 Task: Research Airbnb options in Budapest VI. , Hungary from 18th December, 2023 to 30th December, 2023 for 5 adults. Place can be entire room or private room with 5 bedrooms having 5 beds and 5 bathrooms. Property type can be house. Amenities needed are: wifi, TV, free parking on premises, gym, breakfast.
Action: Mouse moved to (576, 147)
Screenshot: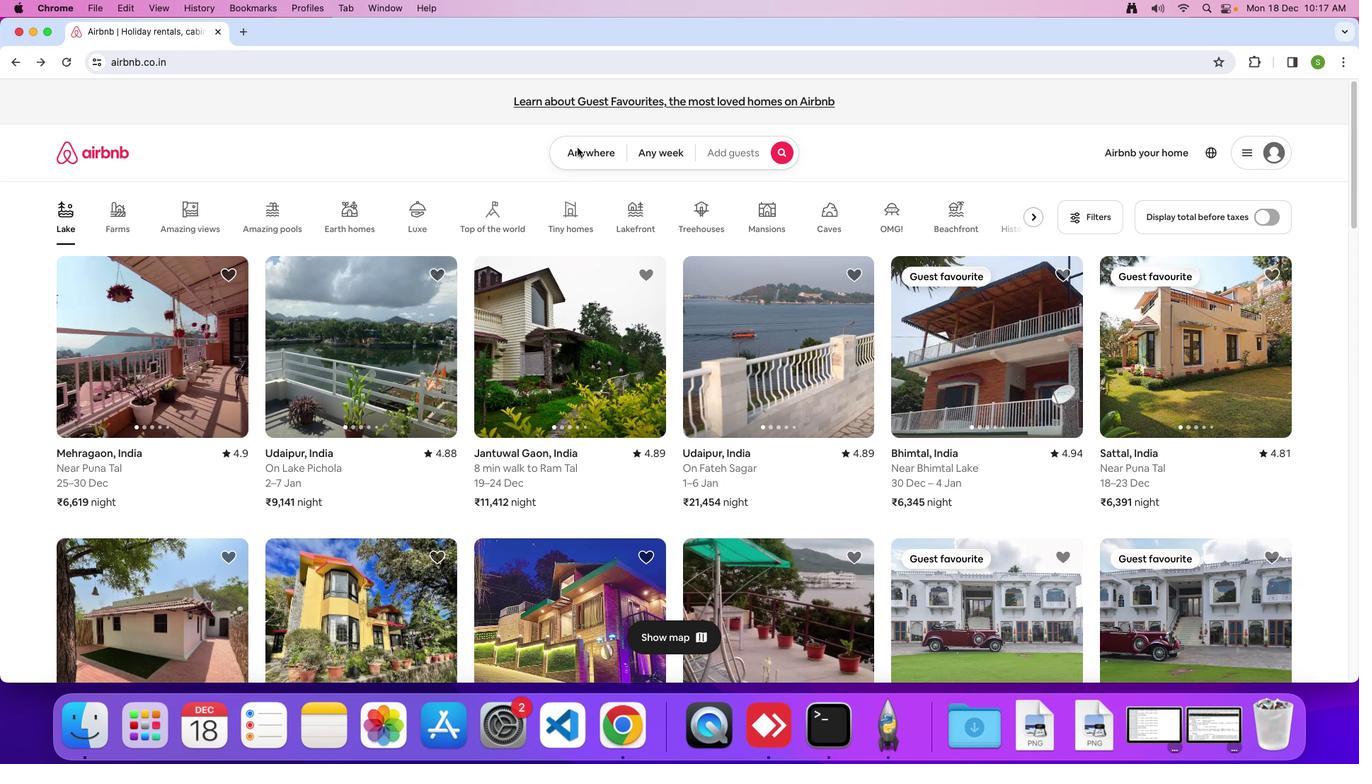 
Action: Mouse pressed left at (576, 147)
Screenshot: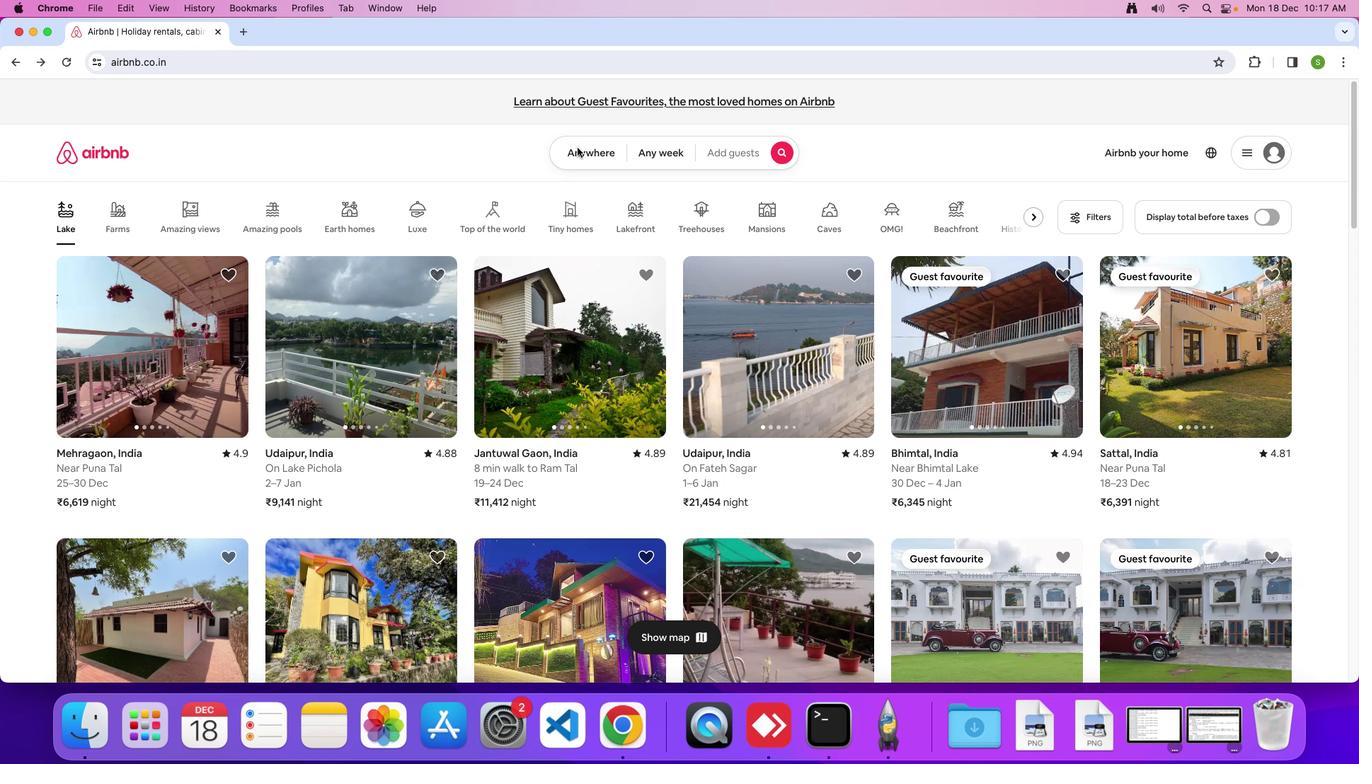 
Action: Mouse moved to (560, 155)
Screenshot: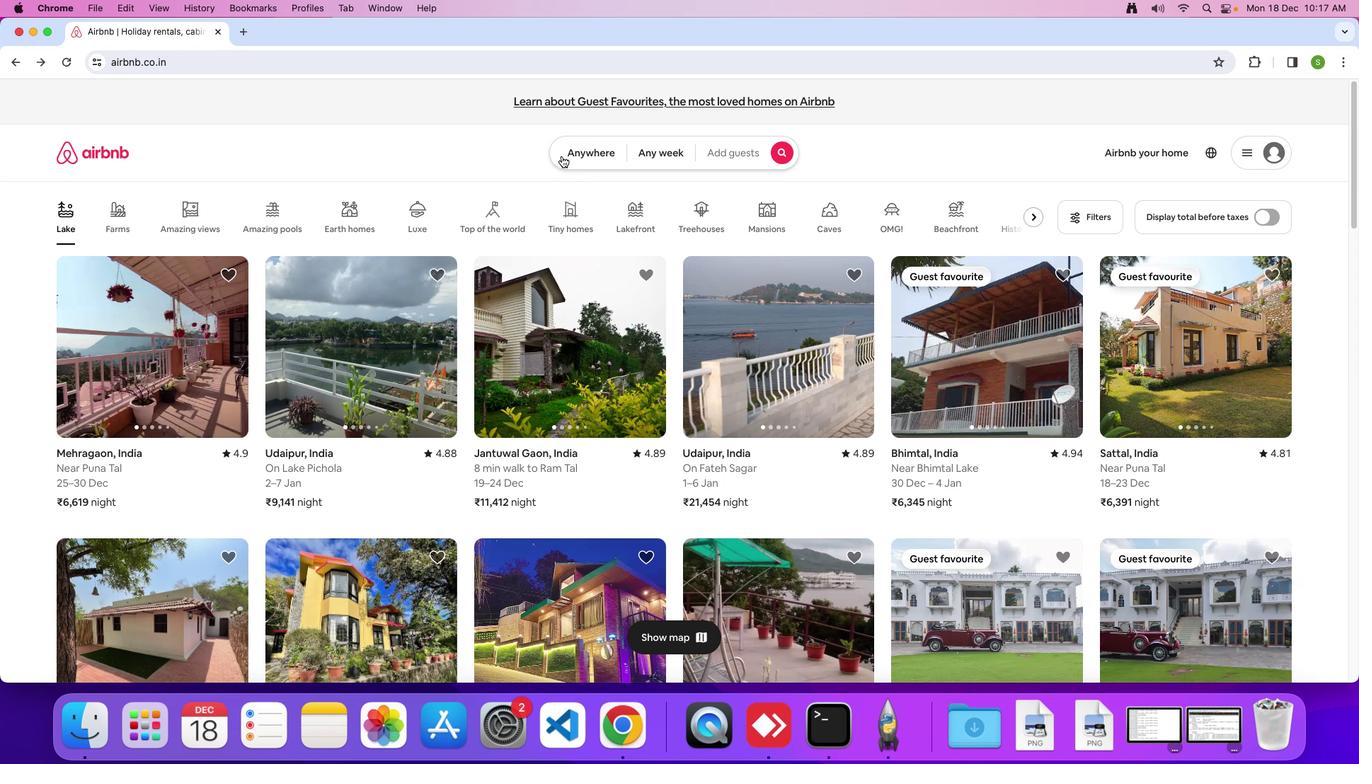 
Action: Mouse pressed left at (560, 155)
Screenshot: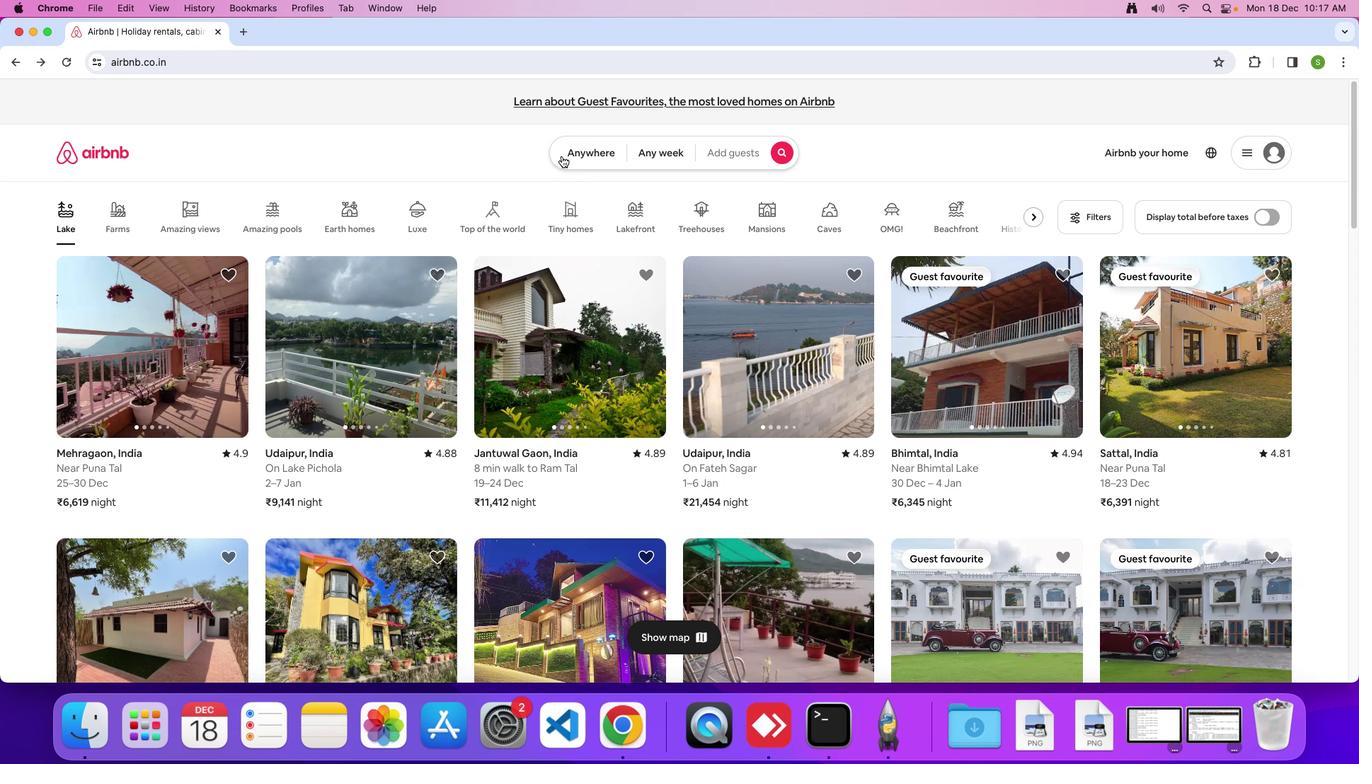 
Action: Mouse moved to (469, 198)
Screenshot: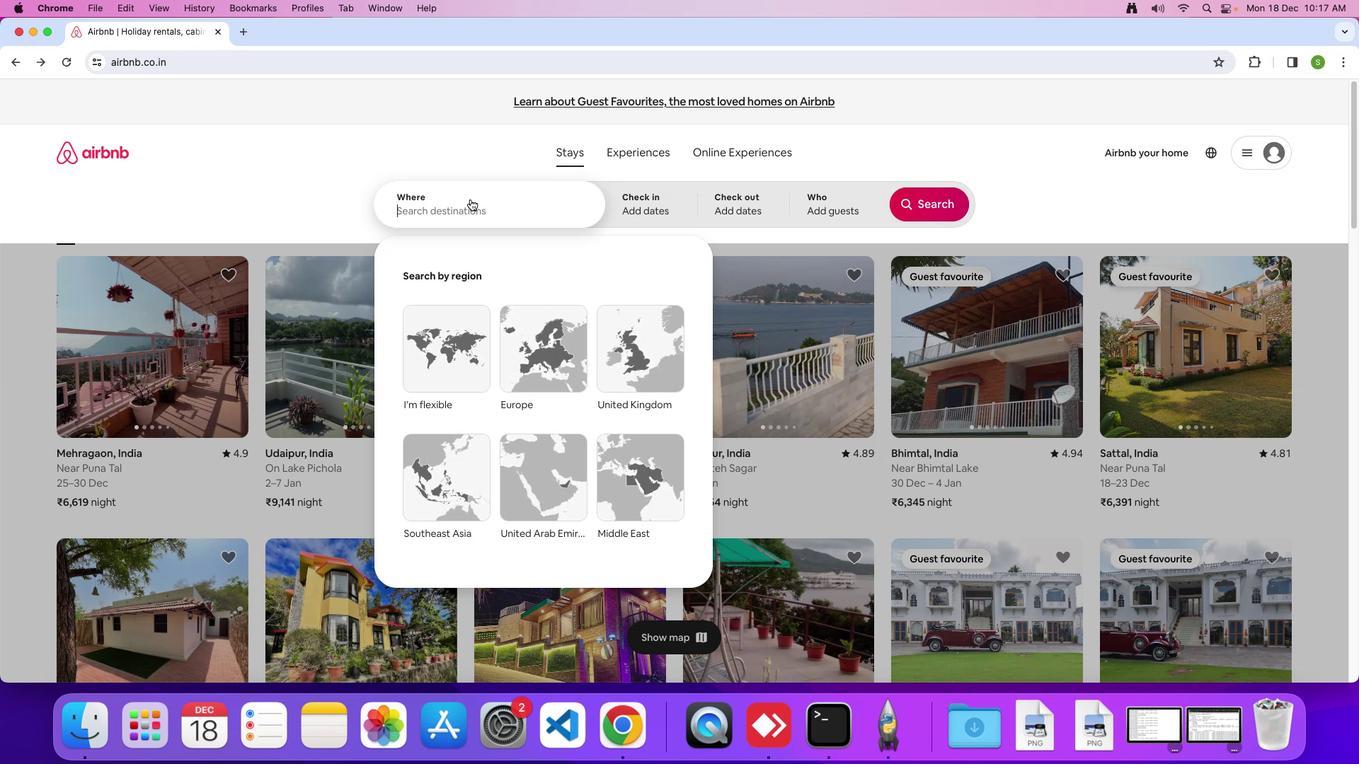 
Action: Mouse pressed left at (469, 198)
Screenshot: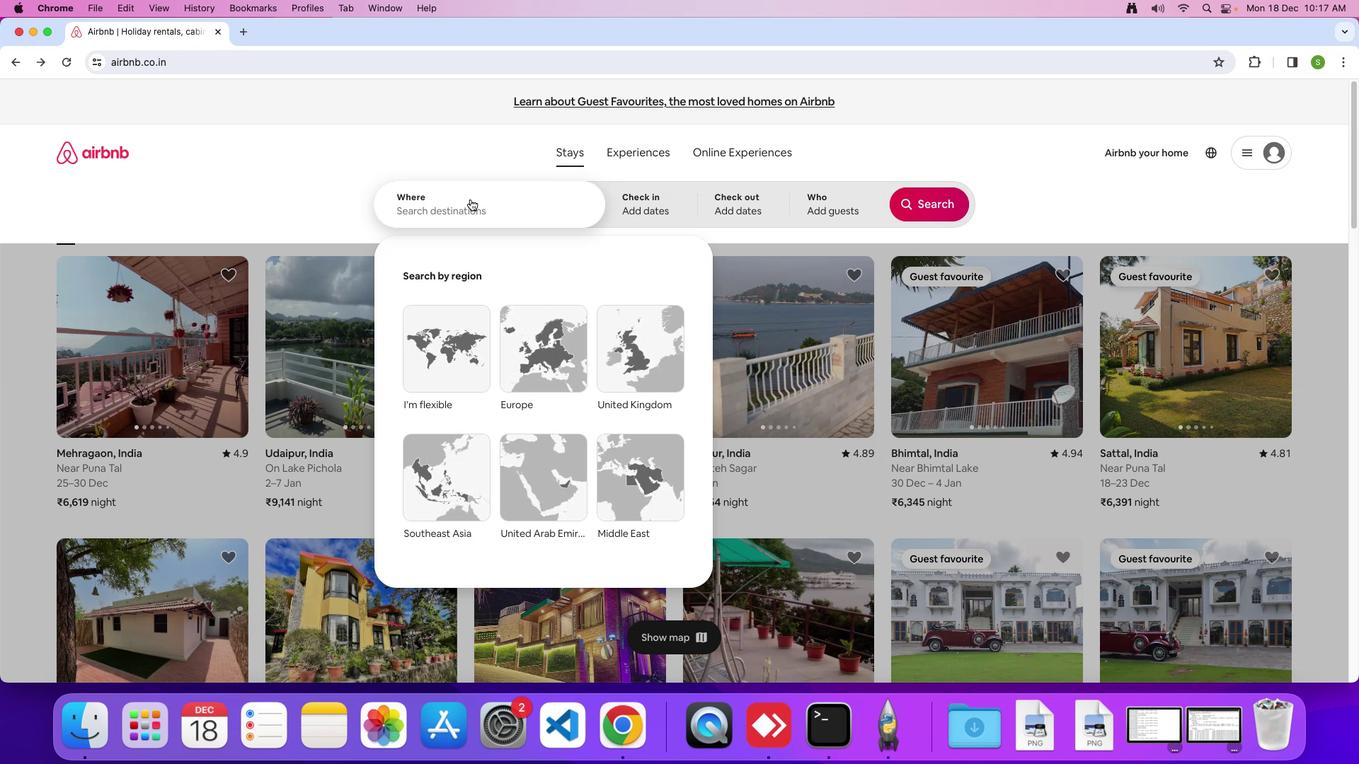 
Action: Key pressed 'B'Key.caps_lock'u''d''a''p''e''s''t'Key.spaceKey.shift'V'Key.shift'I''.'Key.space','Key.spaceKey.shift'H''u''n''g''a''r''y'Key.enter
Screenshot: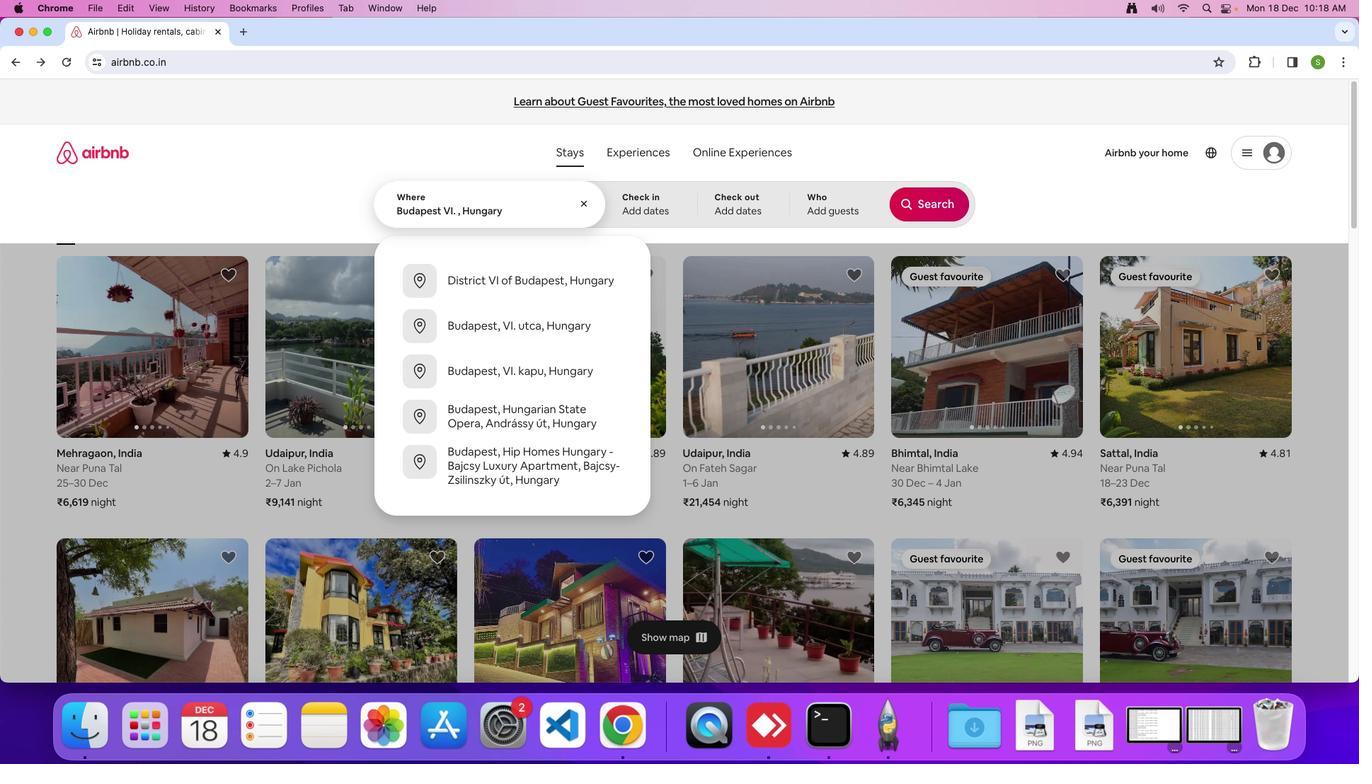 
Action: Mouse moved to (461, 487)
Screenshot: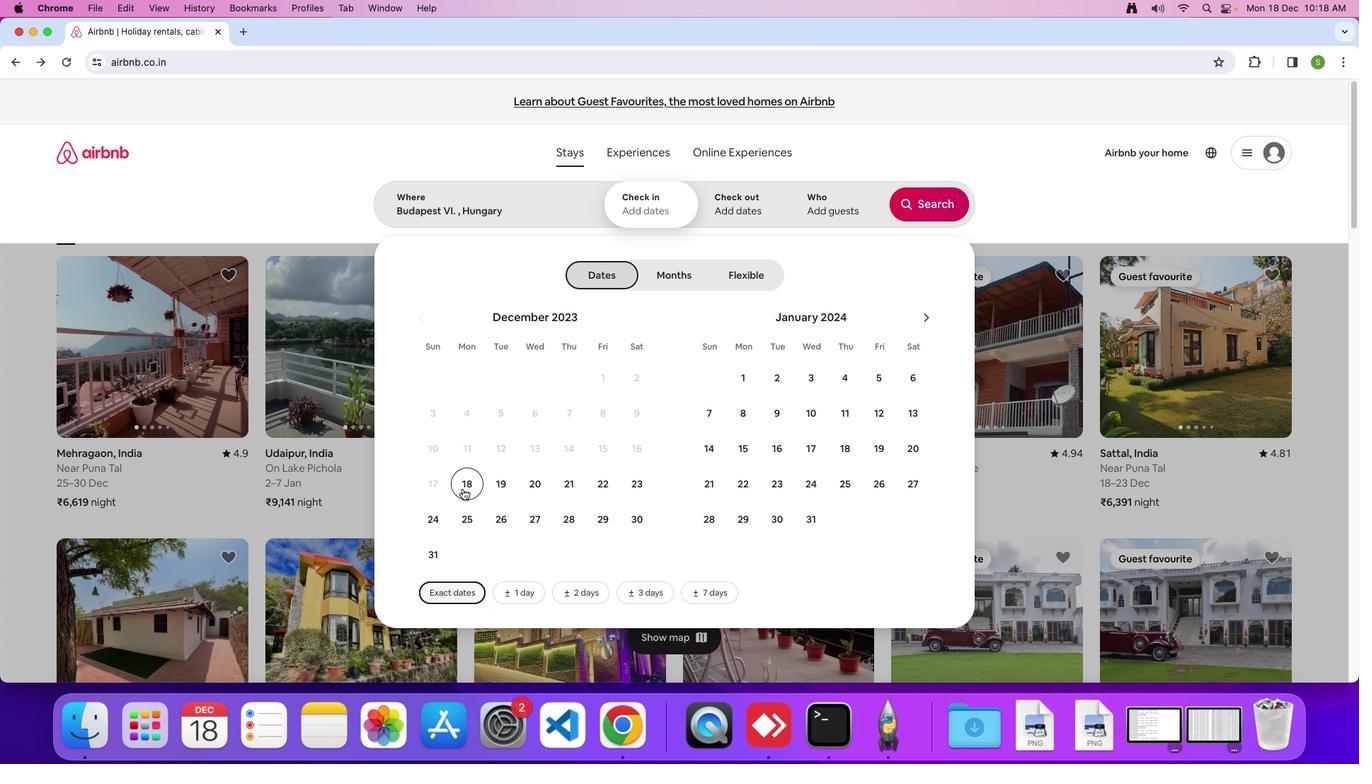 
Action: Mouse pressed left at (461, 487)
Screenshot: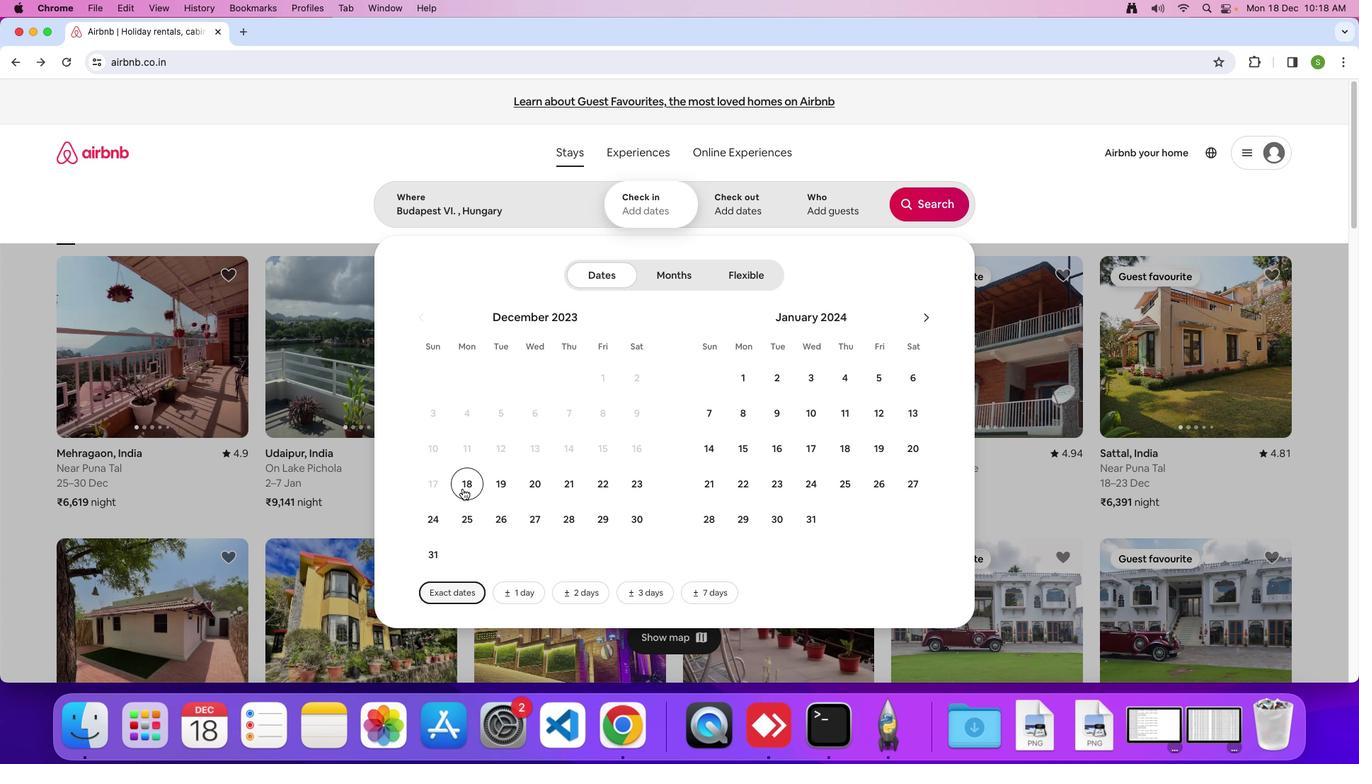 
Action: Mouse moved to (628, 514)
Screenshot: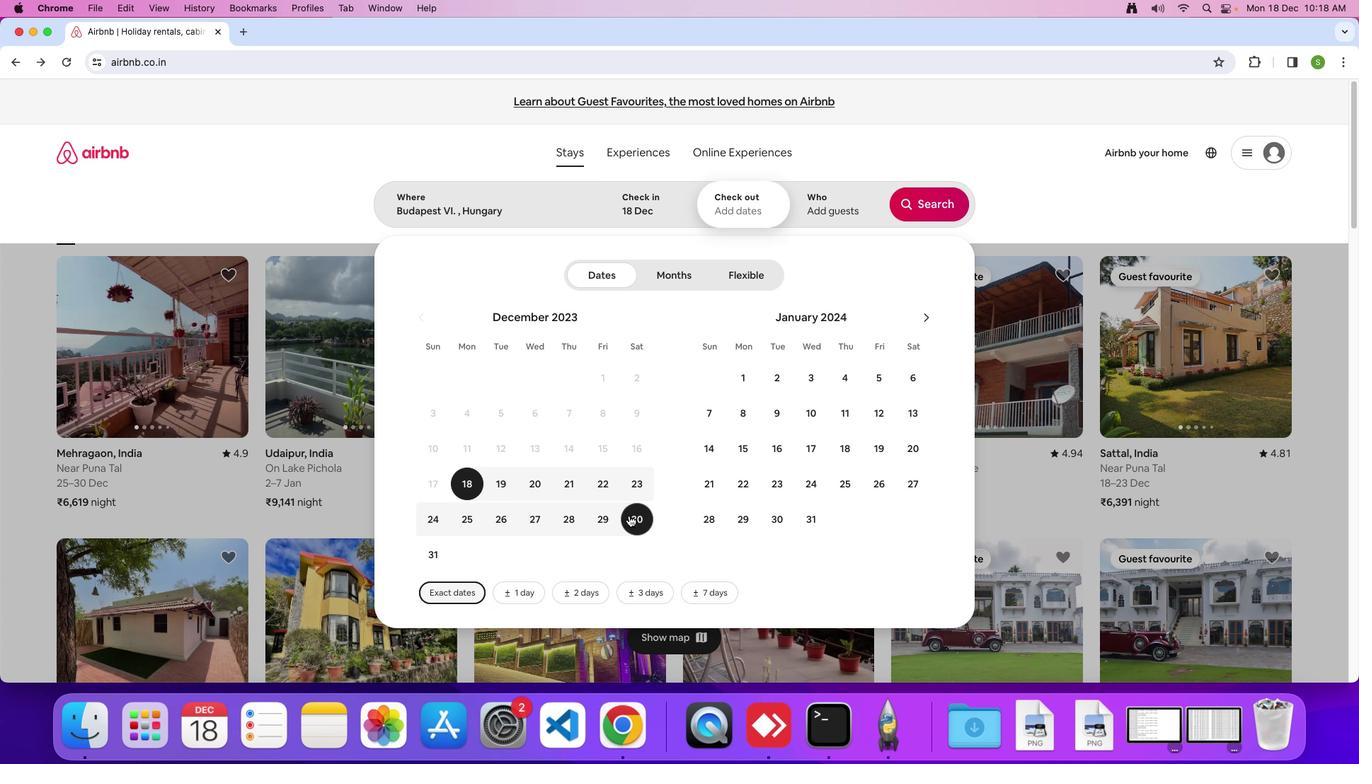 
Action: Mouse pressed left at (628, 514)
Screenshot: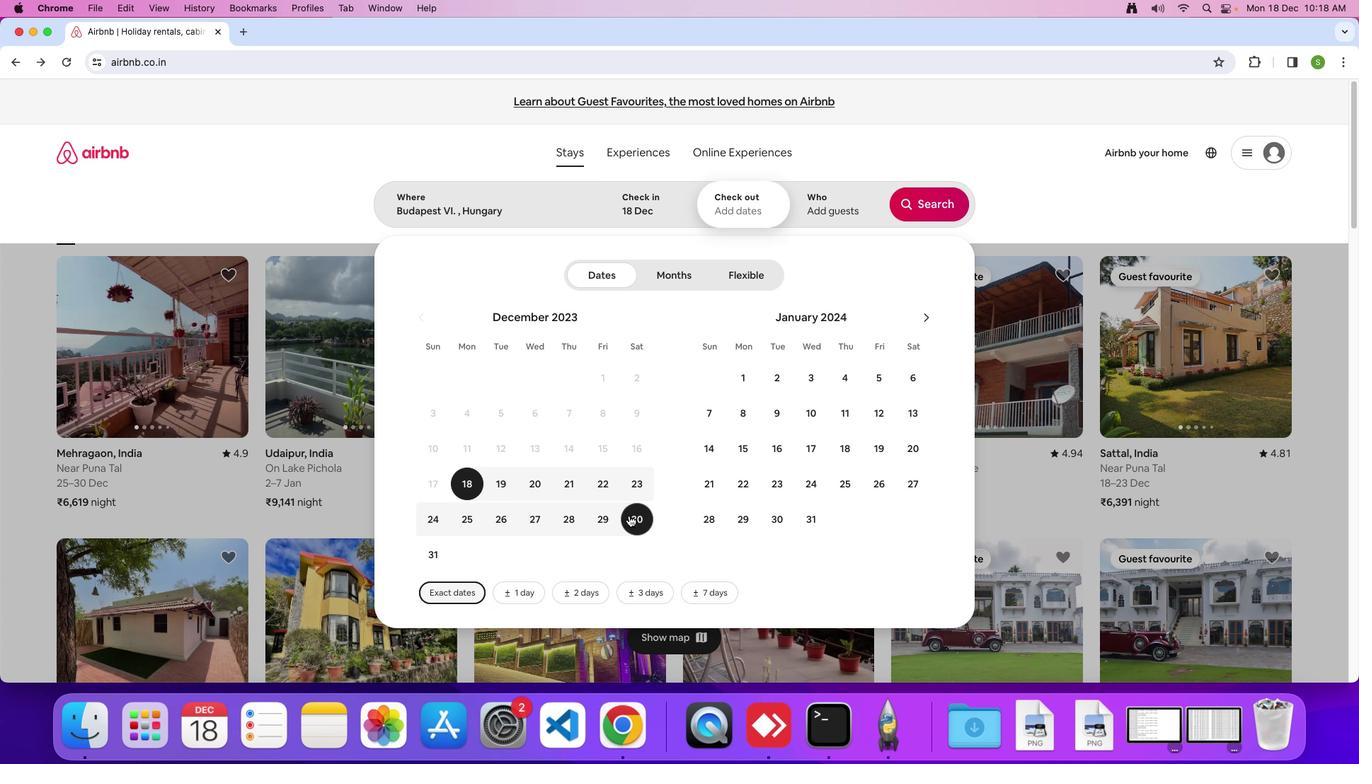 
Action: Mouse moved to (833, 196)
Screenshot: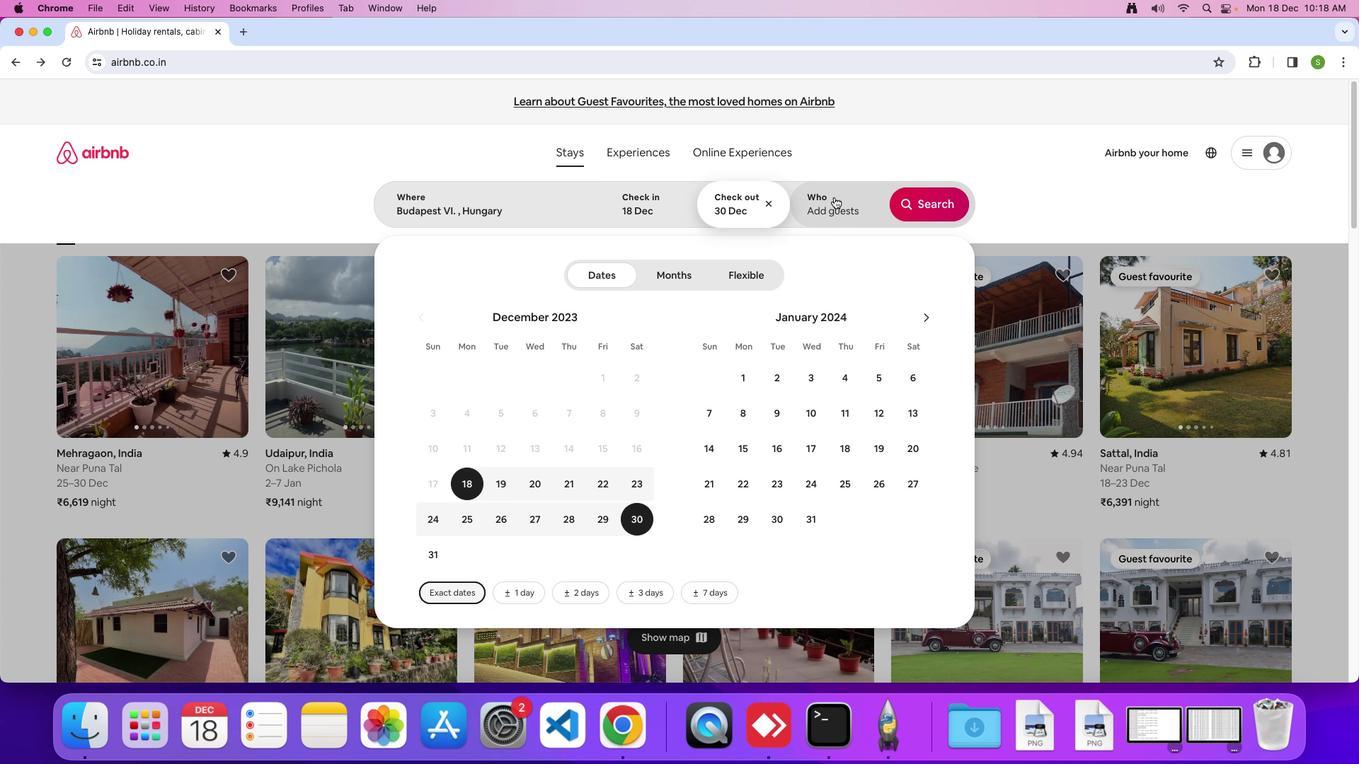
Action: Mouse pressed left at (833, 196)
Screenshot: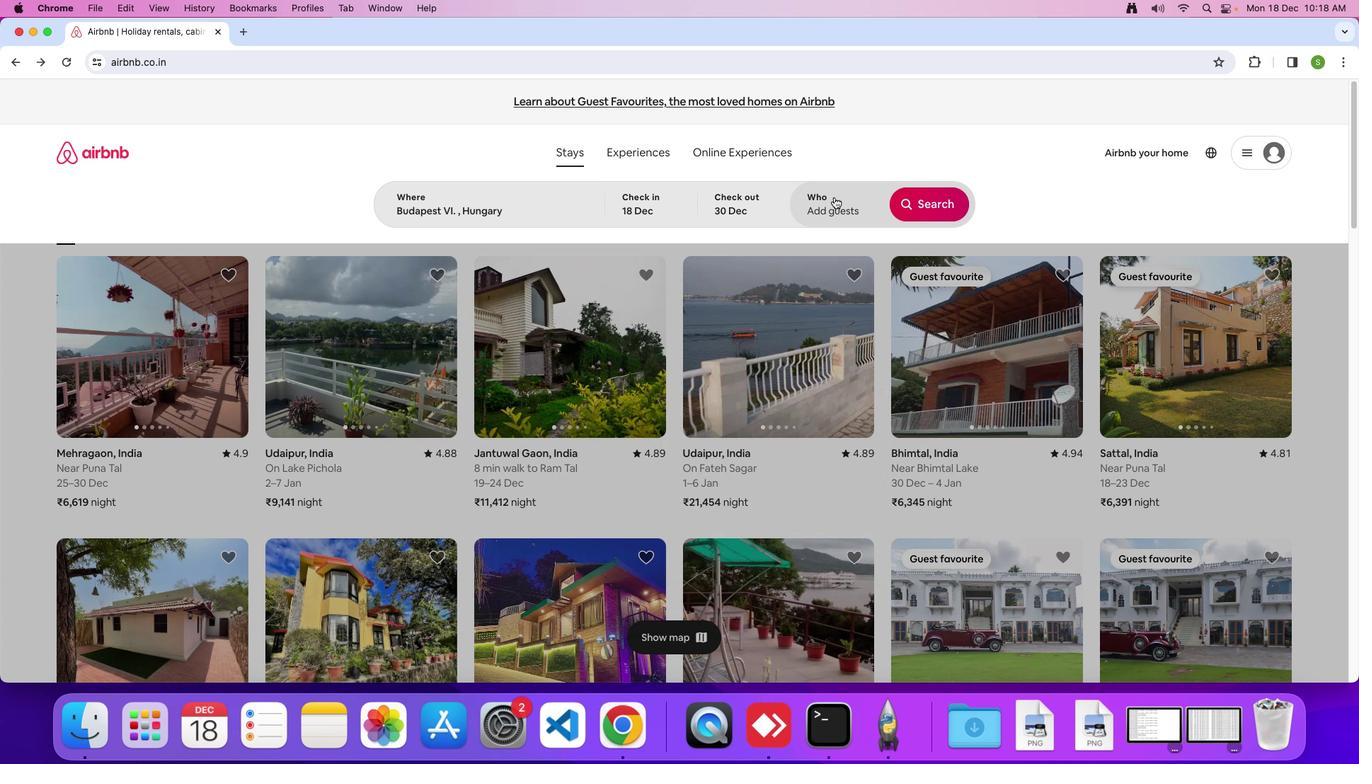 
Action: Mouse moved to (936, 282)
Screenshot: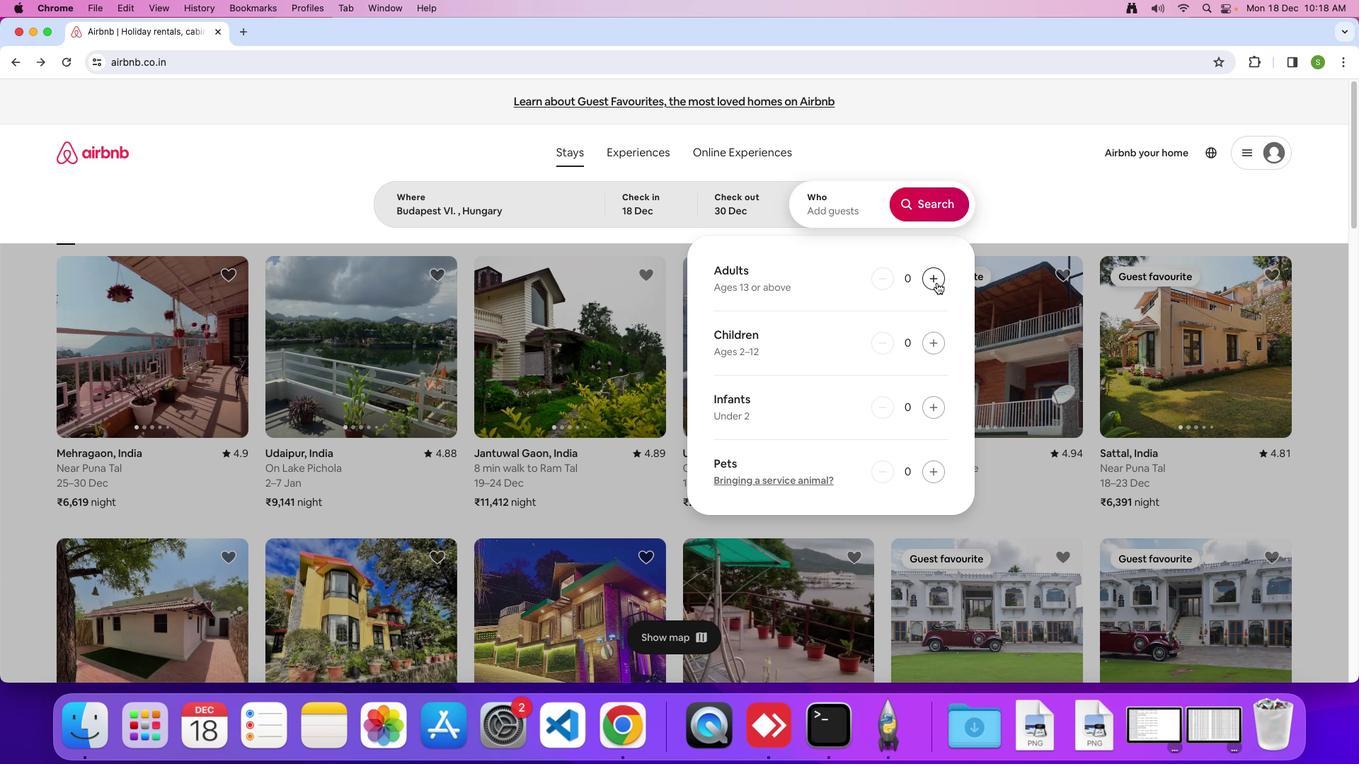 
Action: Mouse pressed left at (936, 282)
Screenshot: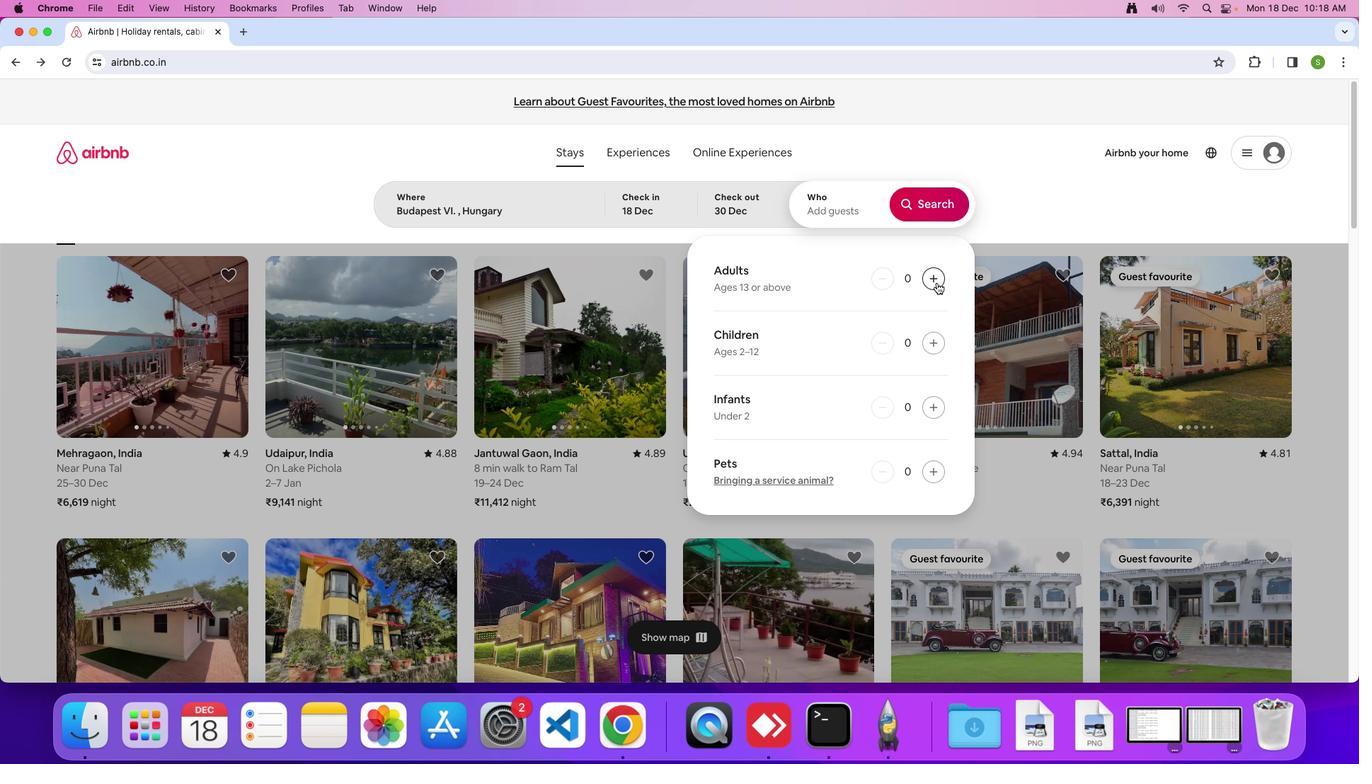 
Action: Mouse pressed left at (936, 282)
Screenshot: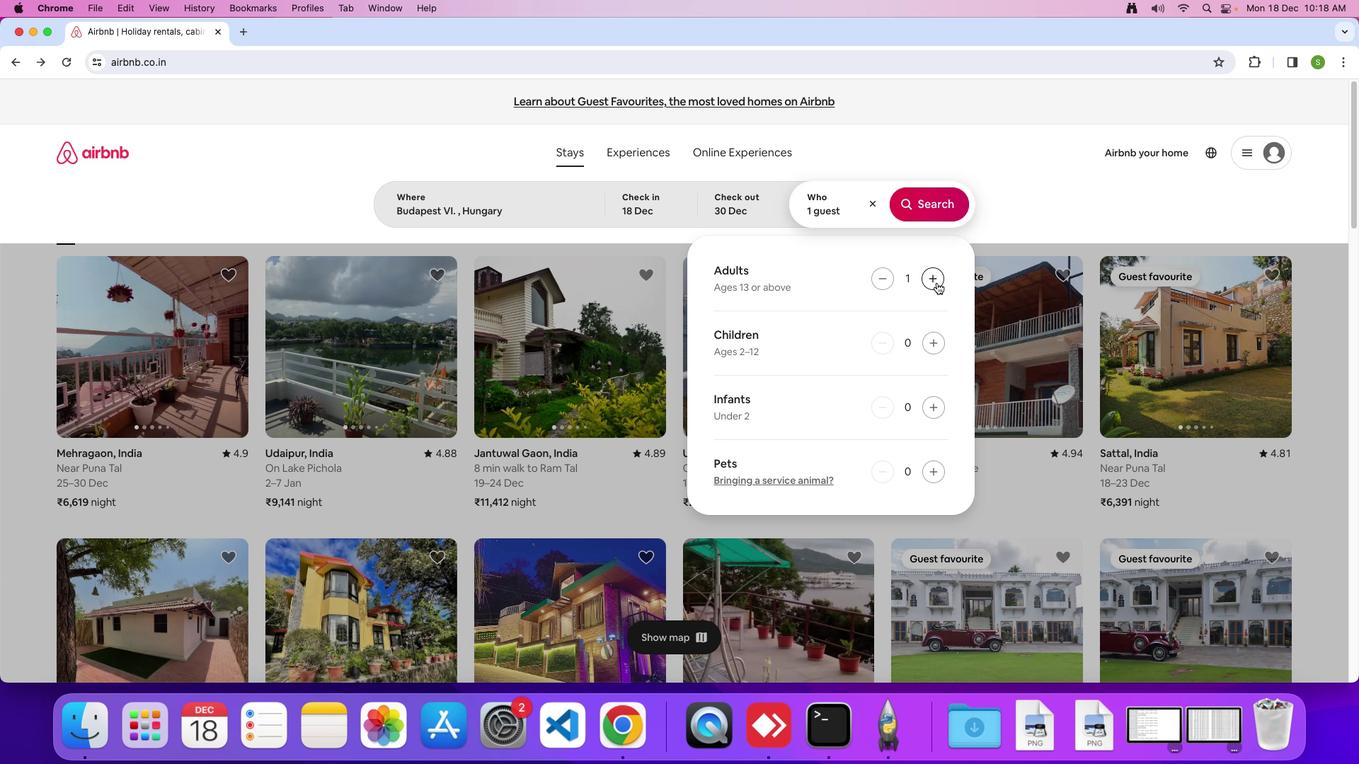 
Action: Mouse pressed left at (936, 282)
Screenshot: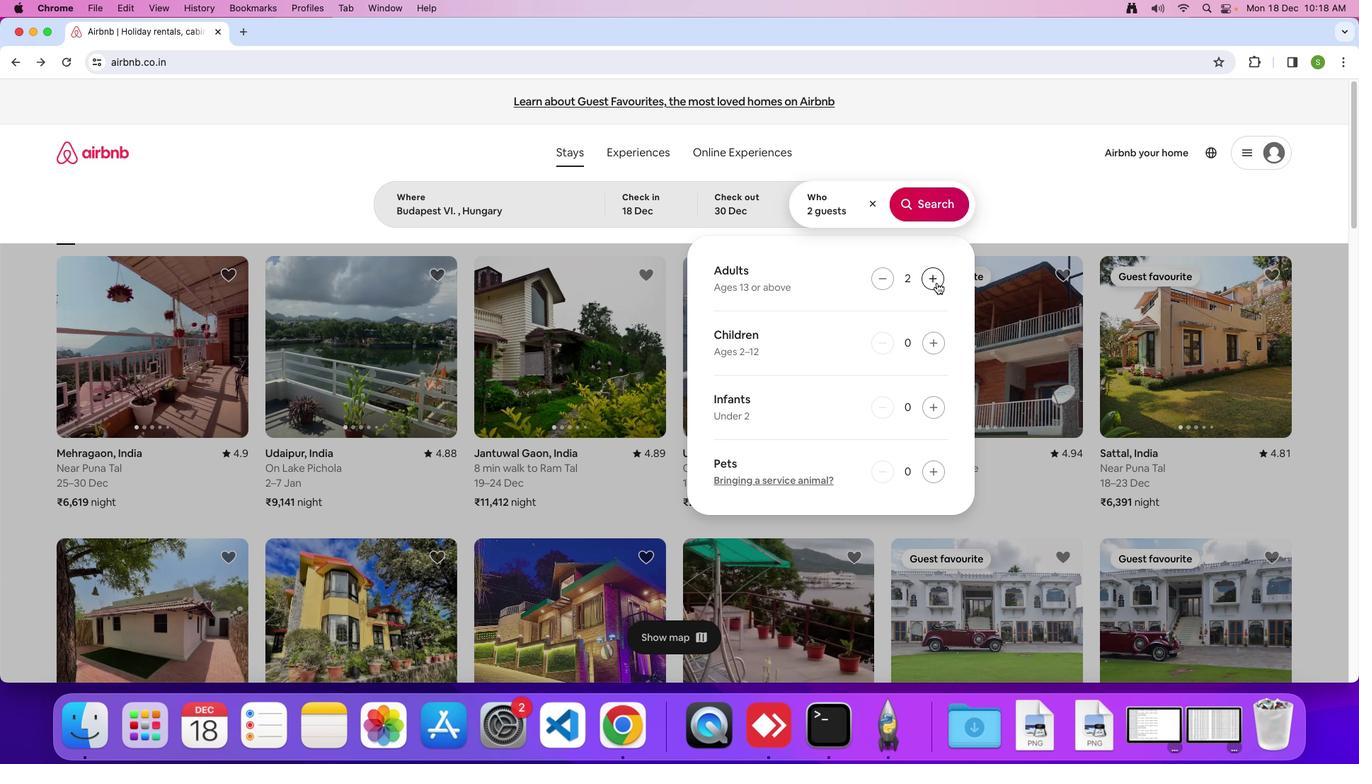 
Action: Mouse pressed left at (936, 282)
Screenshot: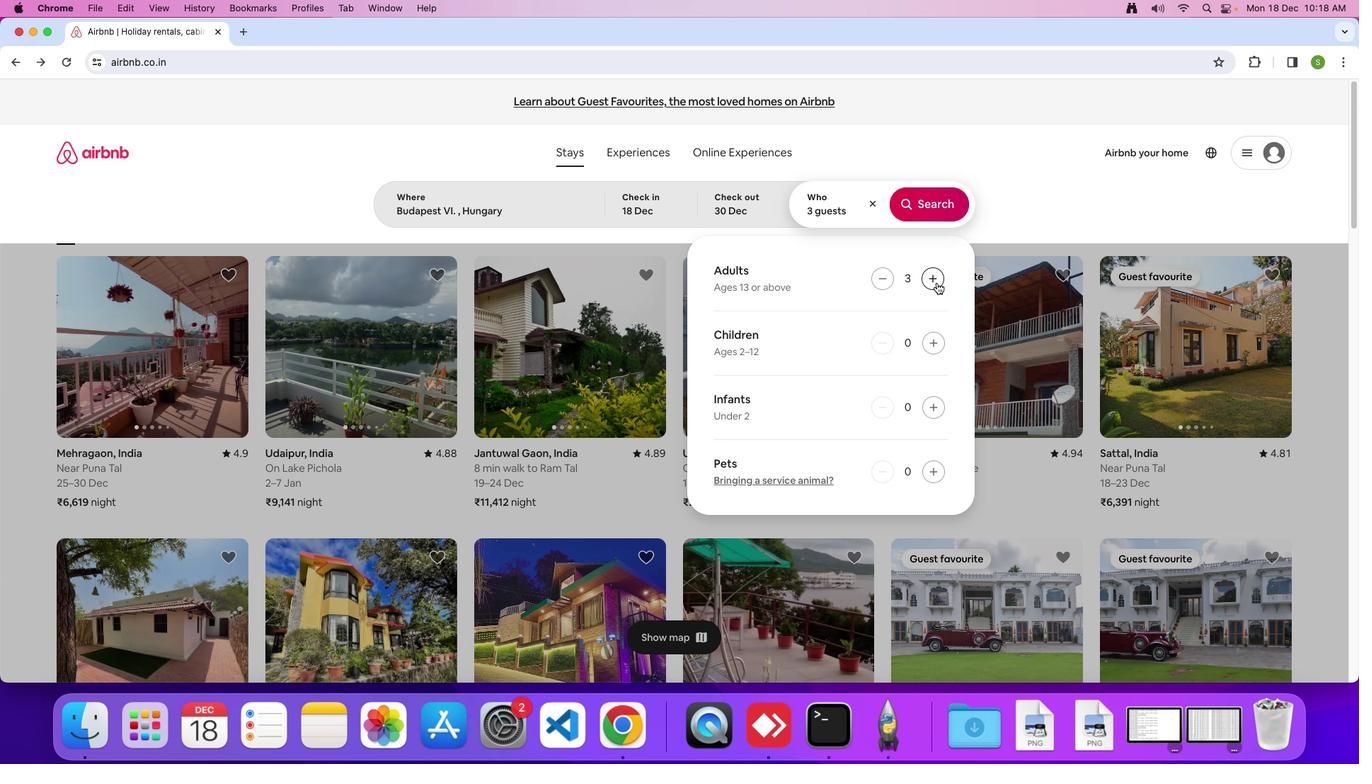 
Action: Mouse pressed left at (936, 282)
Screenshot: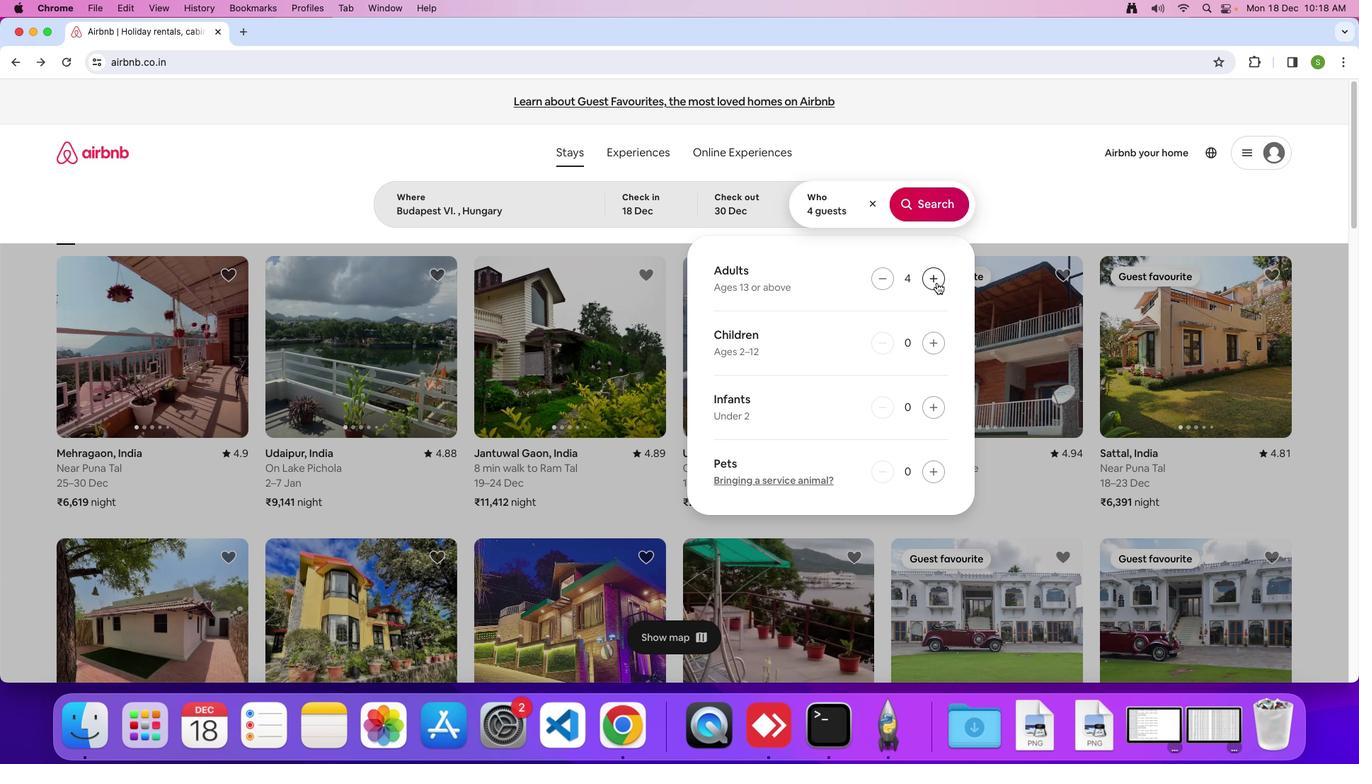 
Action: Mouse moved to (931, 215)
Screenshot: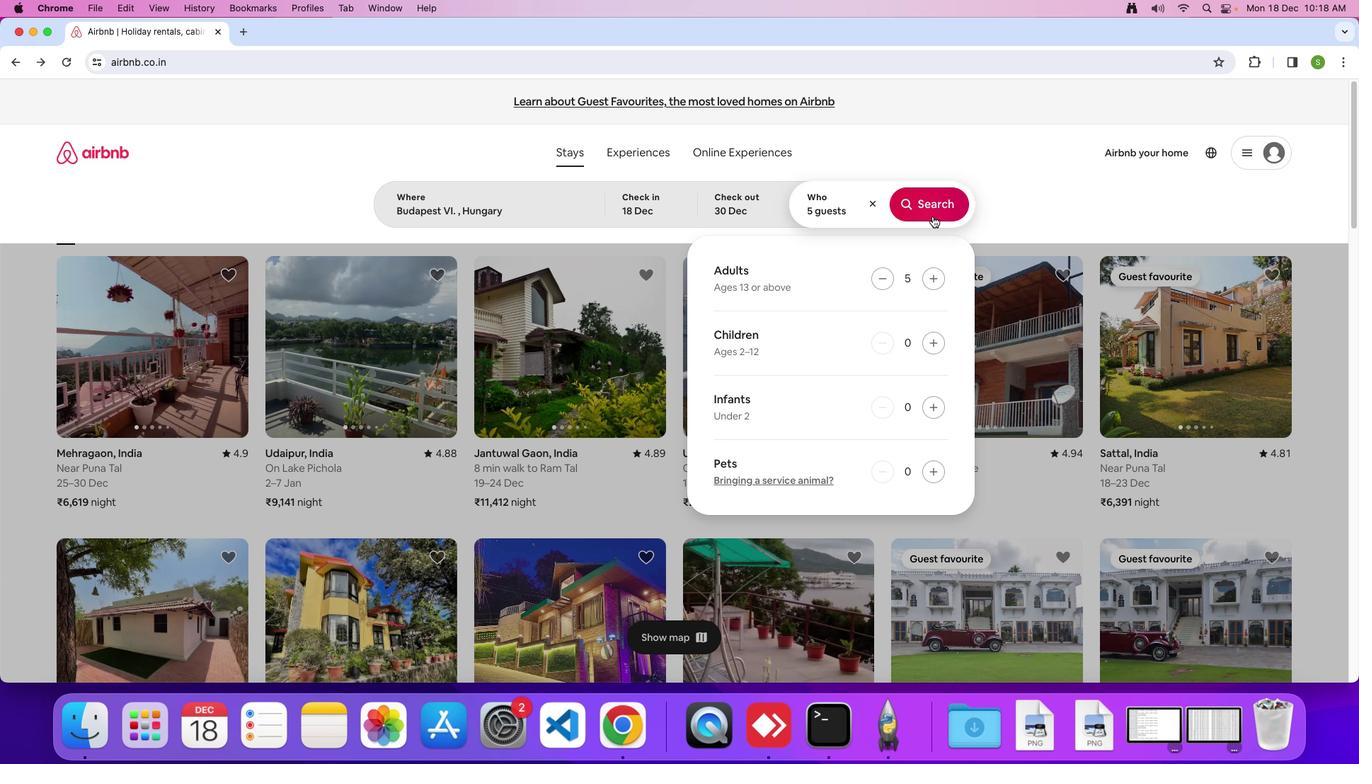 
Action: Mouse pressed left at (931, 215)
Screenshot: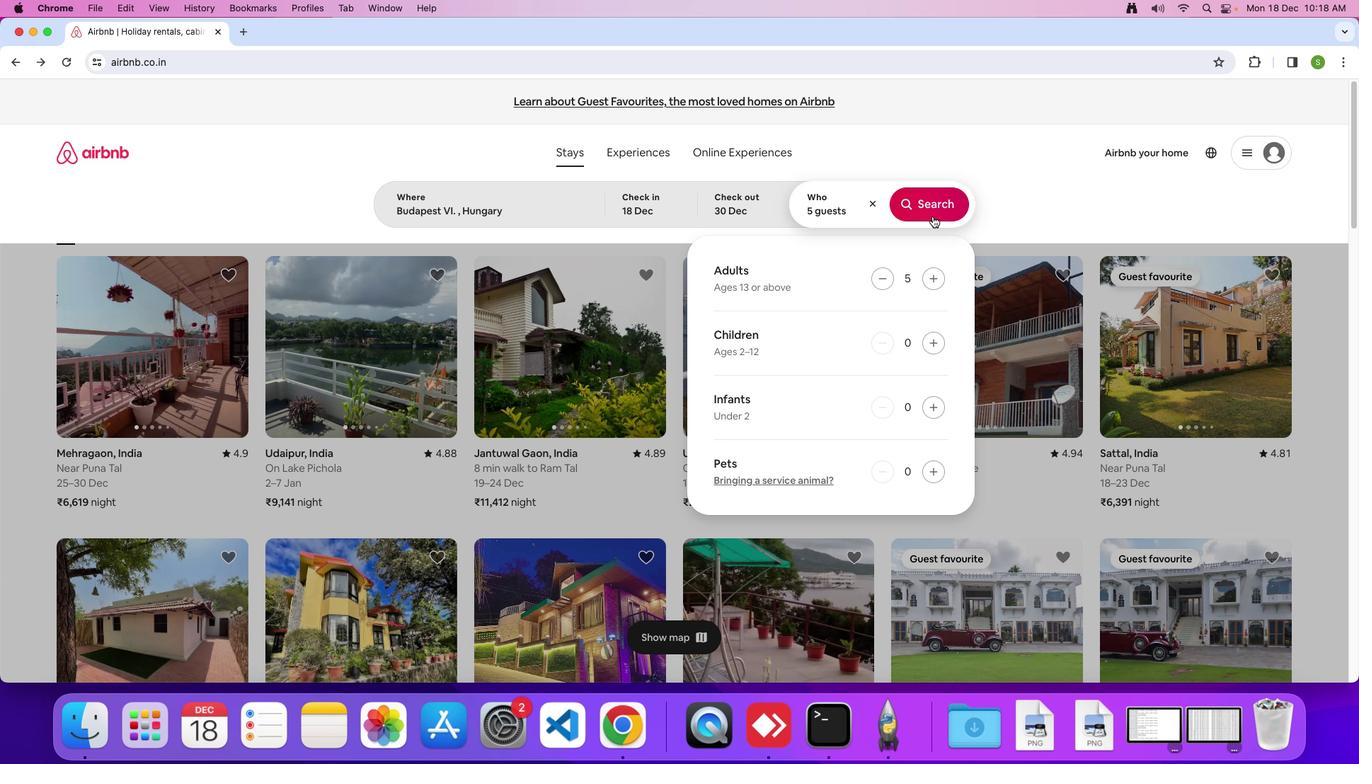 
Action: Mouse moved to (1119, 177)
Screenshot: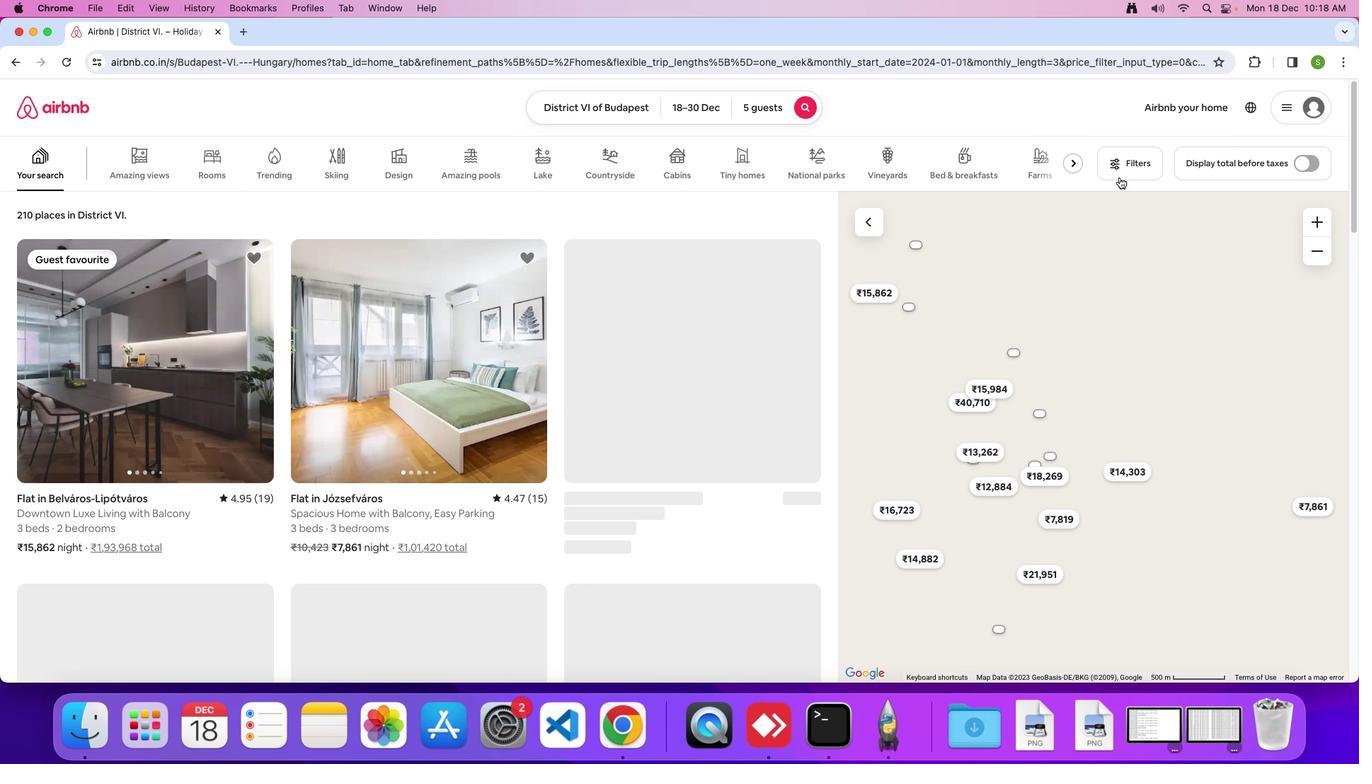 
Action: Mouse pressed left at (1119, 177)
Screenshot: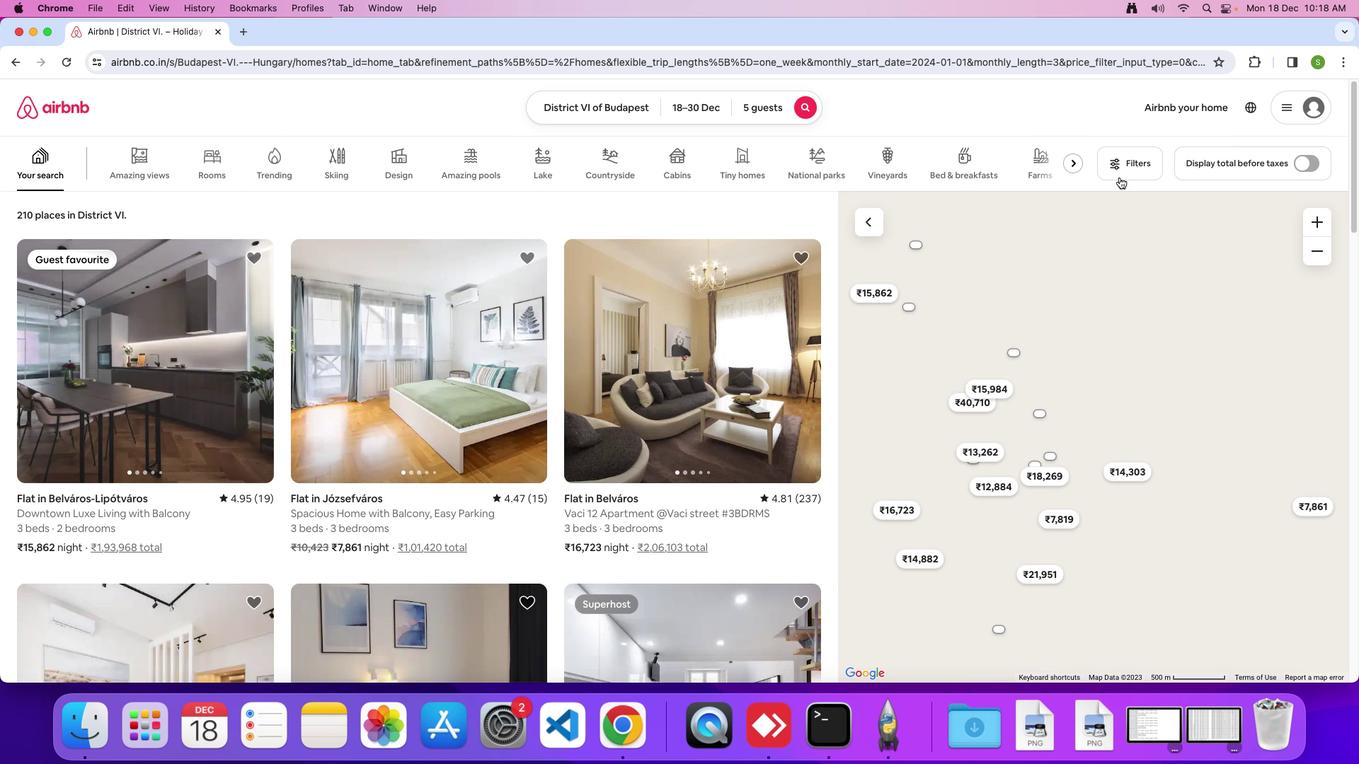 
Action: Mouse moved to (637, 295)
Screenshot: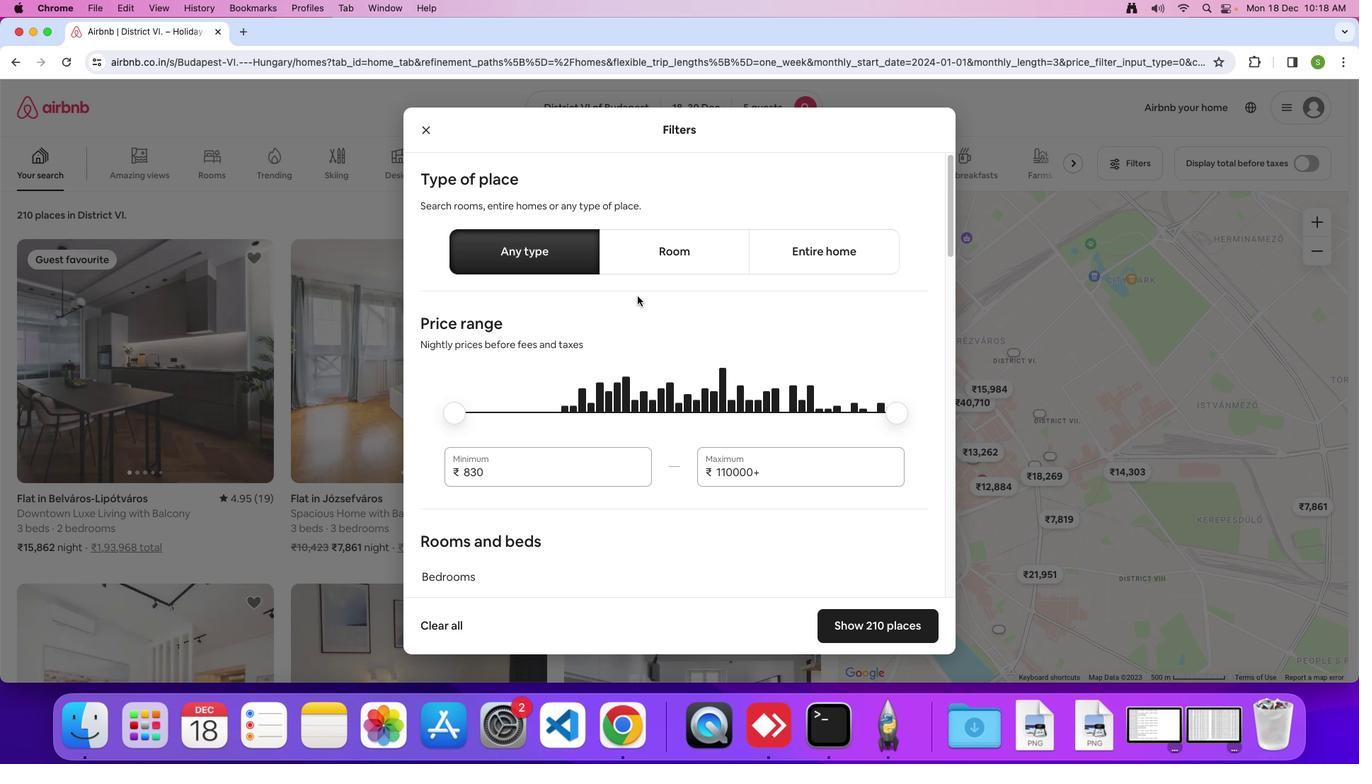 
Action: Mouse scrolled (637, 295) with delta (0, 0)
Screenshot: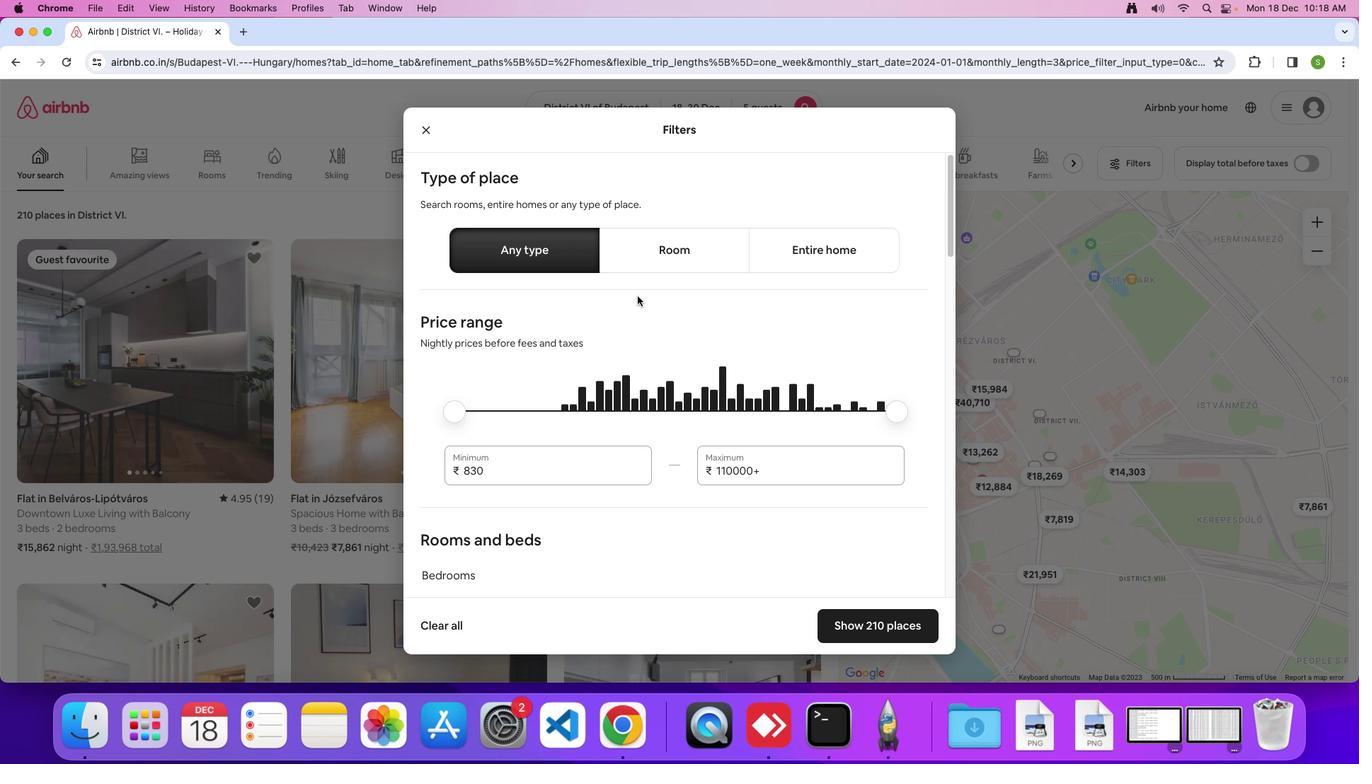 
Action: Mouse scrolled (637, 295) with delta (0, 0)
Screenshot: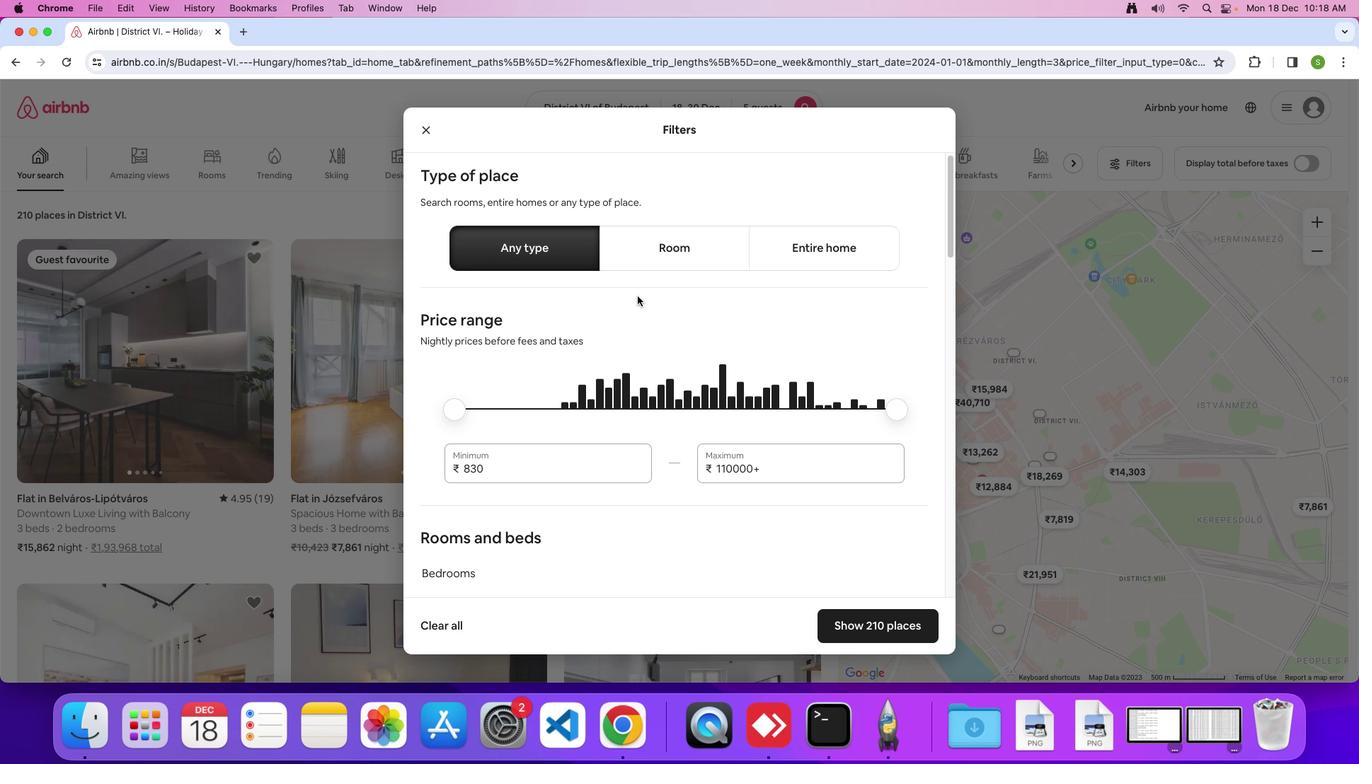 
Action: Mouse scrolled (637, 295) with delta (0, 0)
Screenshot: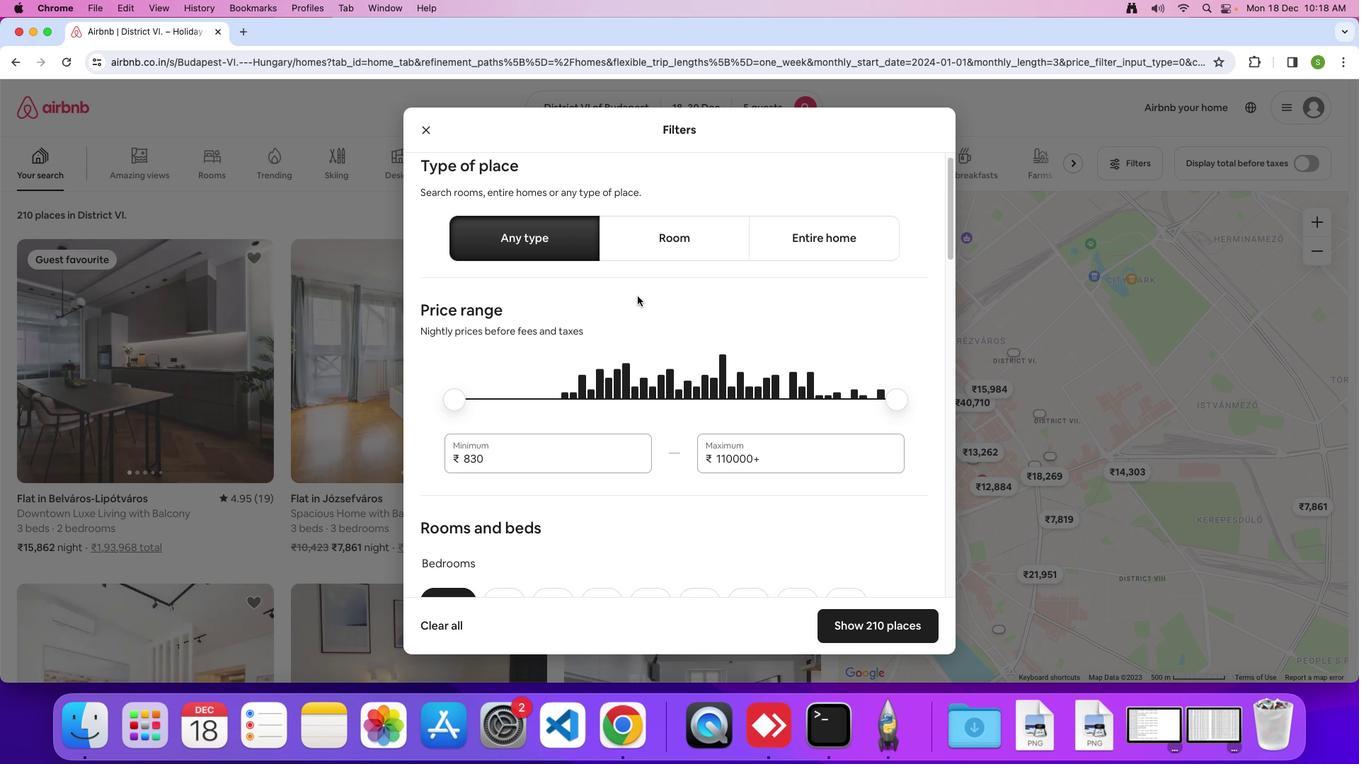 
Action: Mouse scrolled (637, 295) with delta (0, 0)
Screenshot: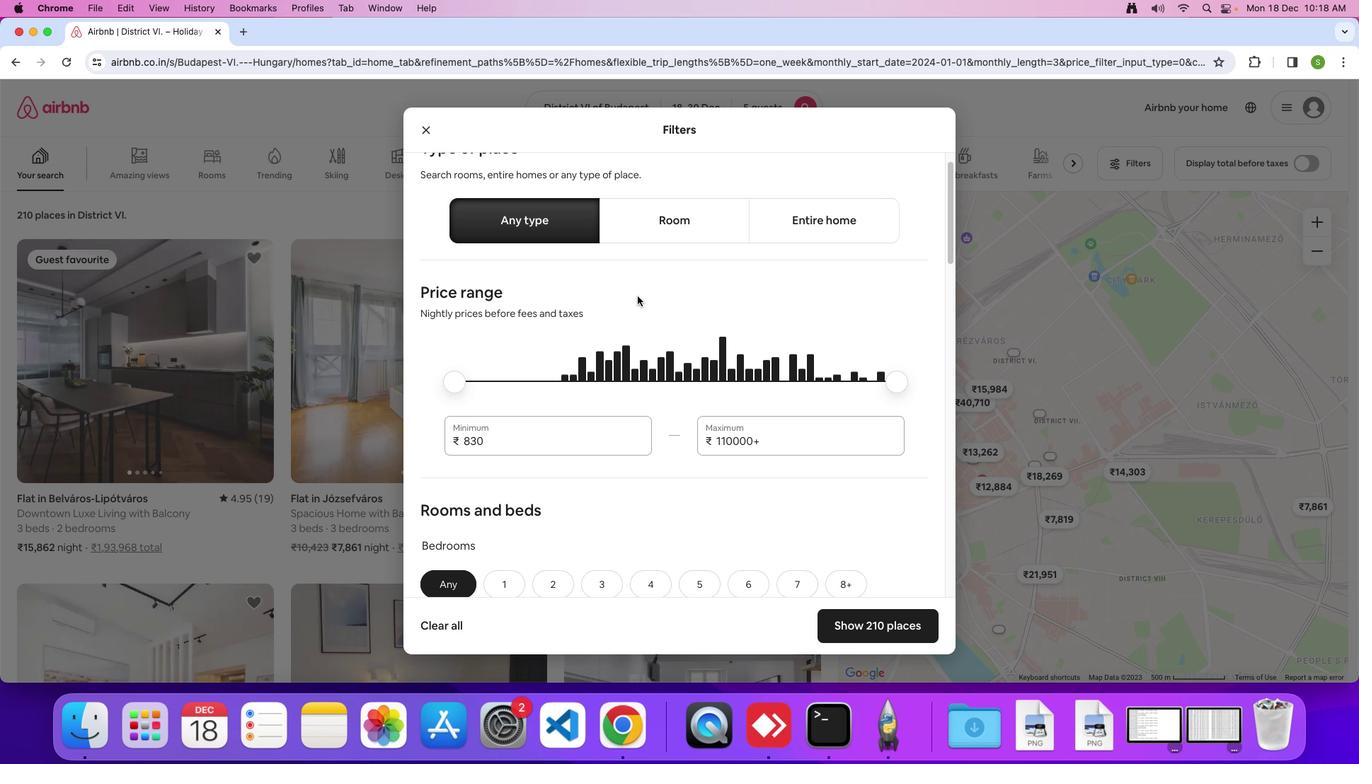 
Action: Mouse scrolled (637, 295) with delta (0, 0)
Screenshot: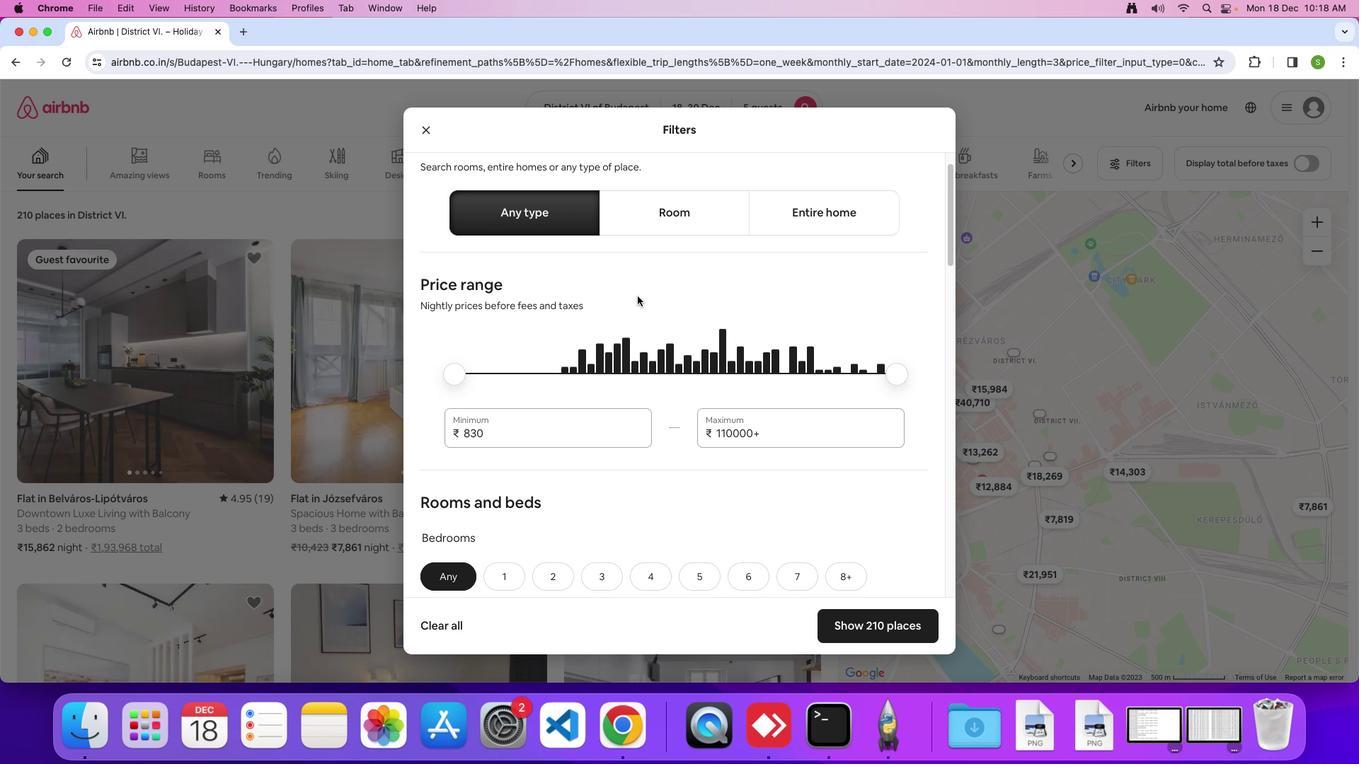 
Action: Mouse scrolled (637, 295) with delta (0, -1)
Screenshot: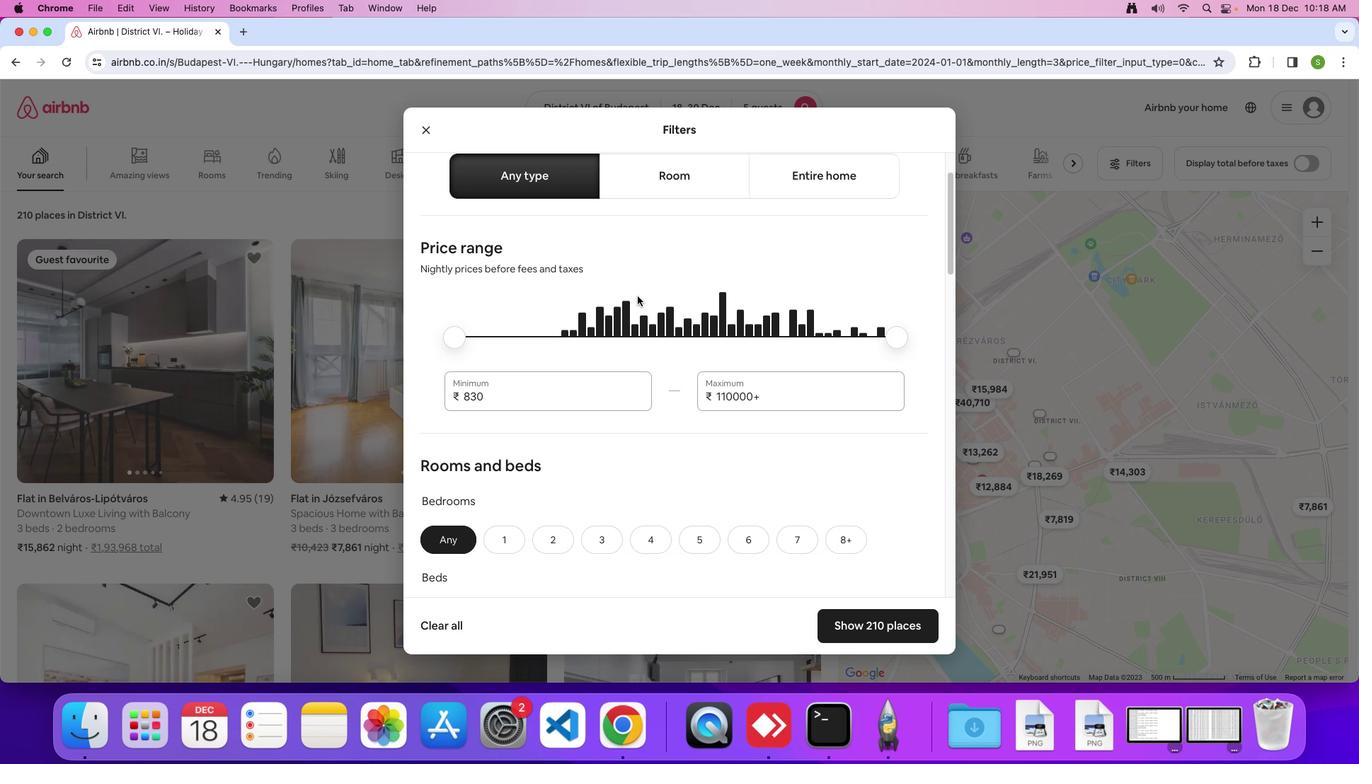 
Action: Mouse scrolled (637, 295) with delta (0, 0)
Screenshot: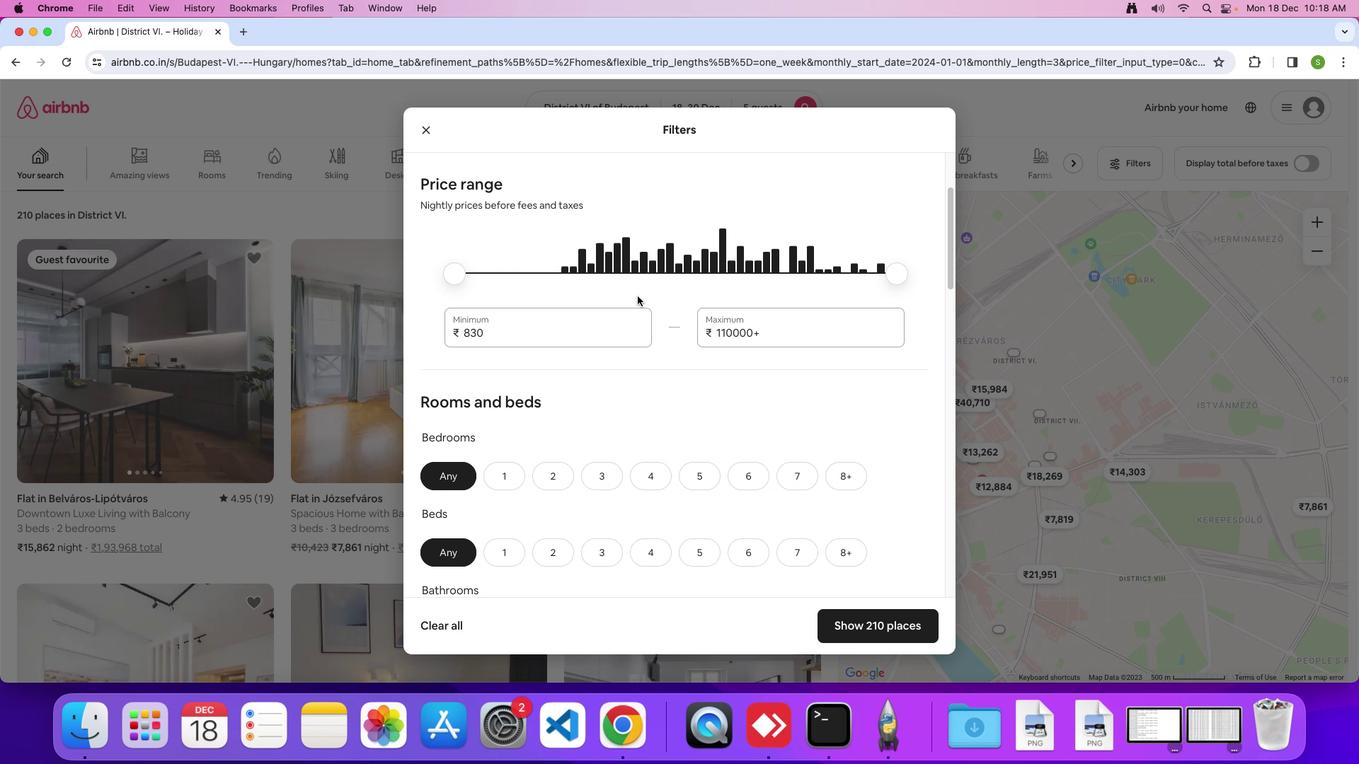 
Action: Mouse scrolled (637, 295) with delta (0, 0)
Screenshot: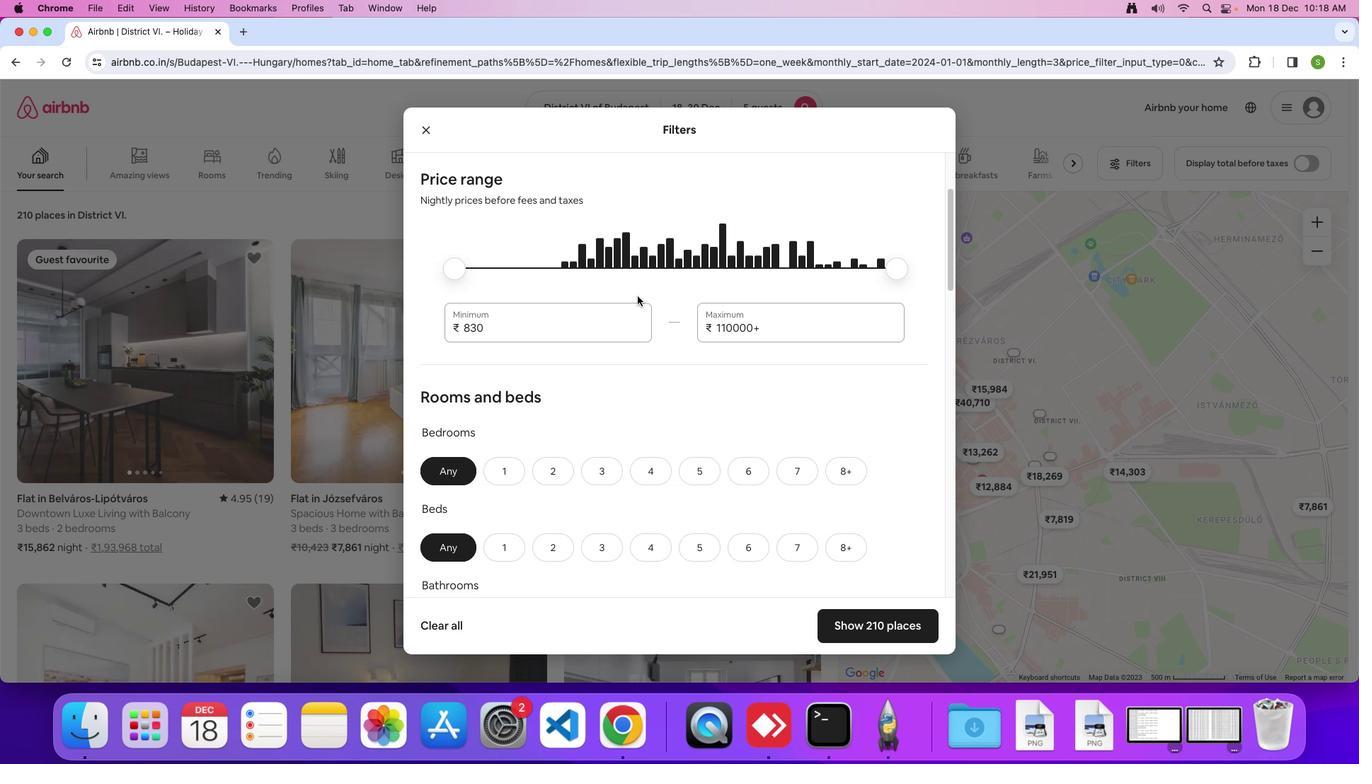
Action: Mouse scrolled (637, 295) with delta (0, -1)
Screenshot: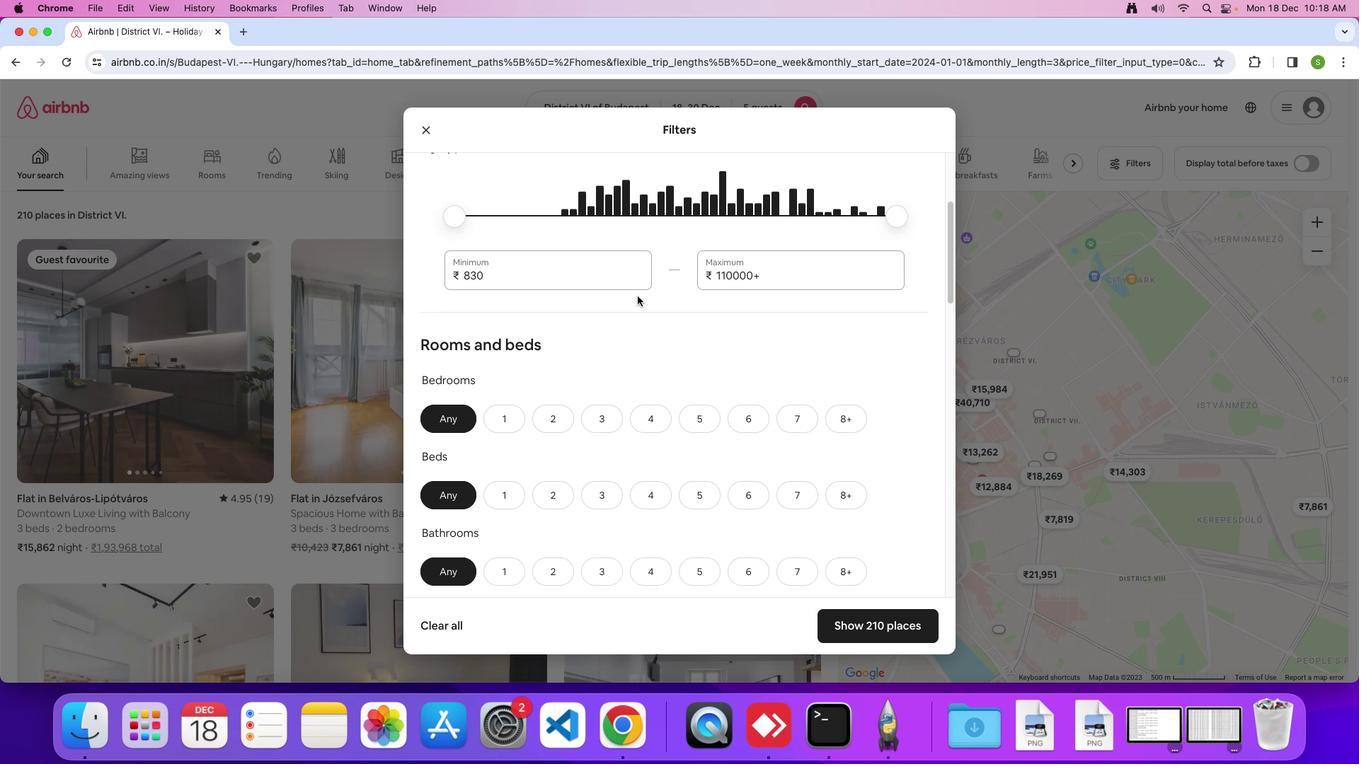 
Action: Mouse scrolled (637, 295) with delta (0, 0)
Screenshot: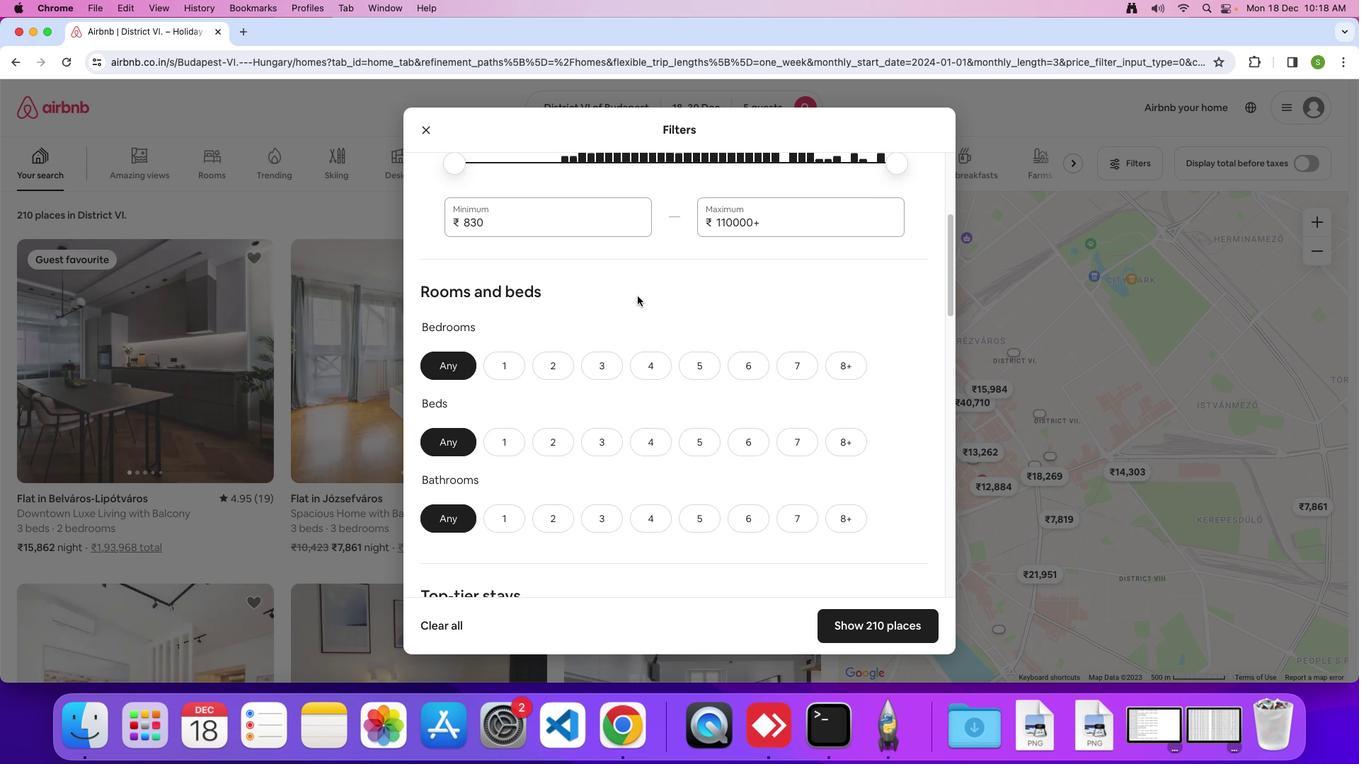
Action: Mouse scrolled (637, 295) with delta (0, 0)
Screenshot: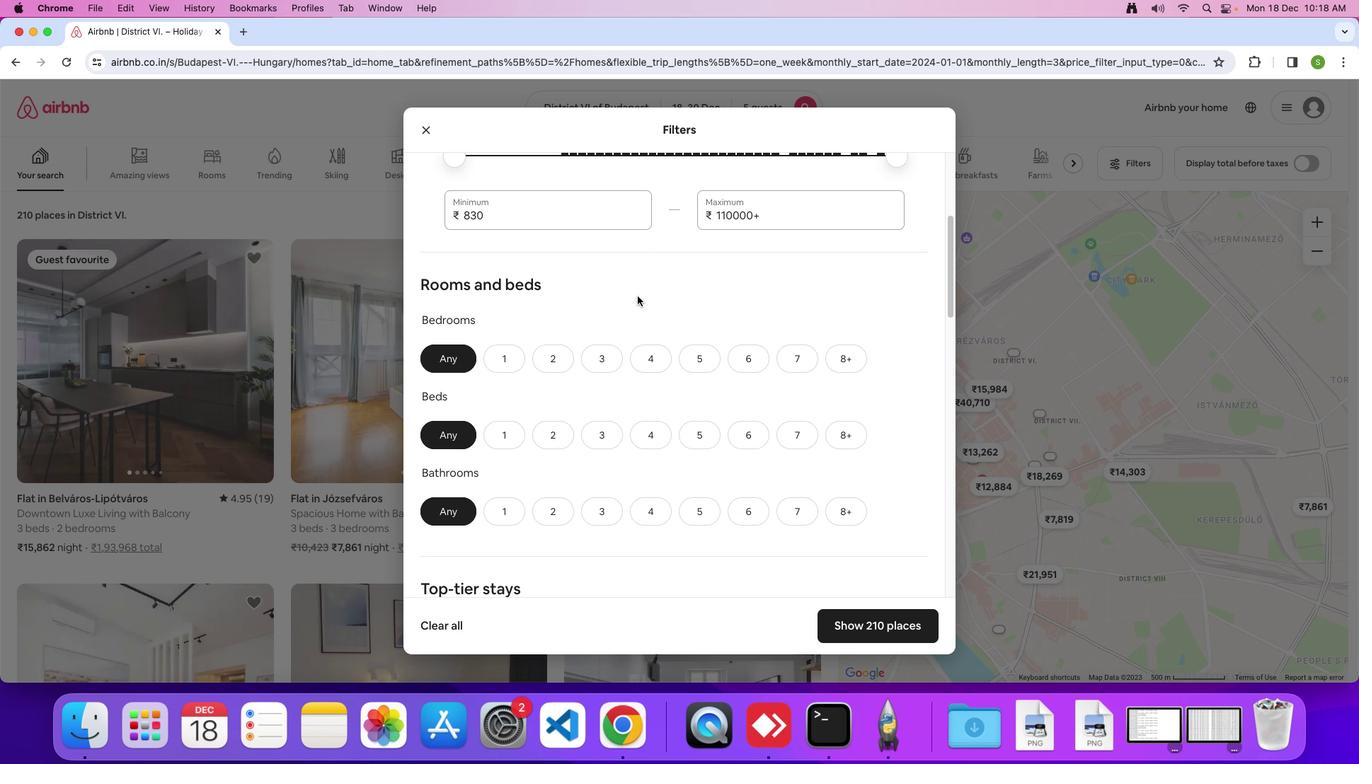 
Action: Mouse scrolled (637, 295) with delta (0, -1)
Screenshot: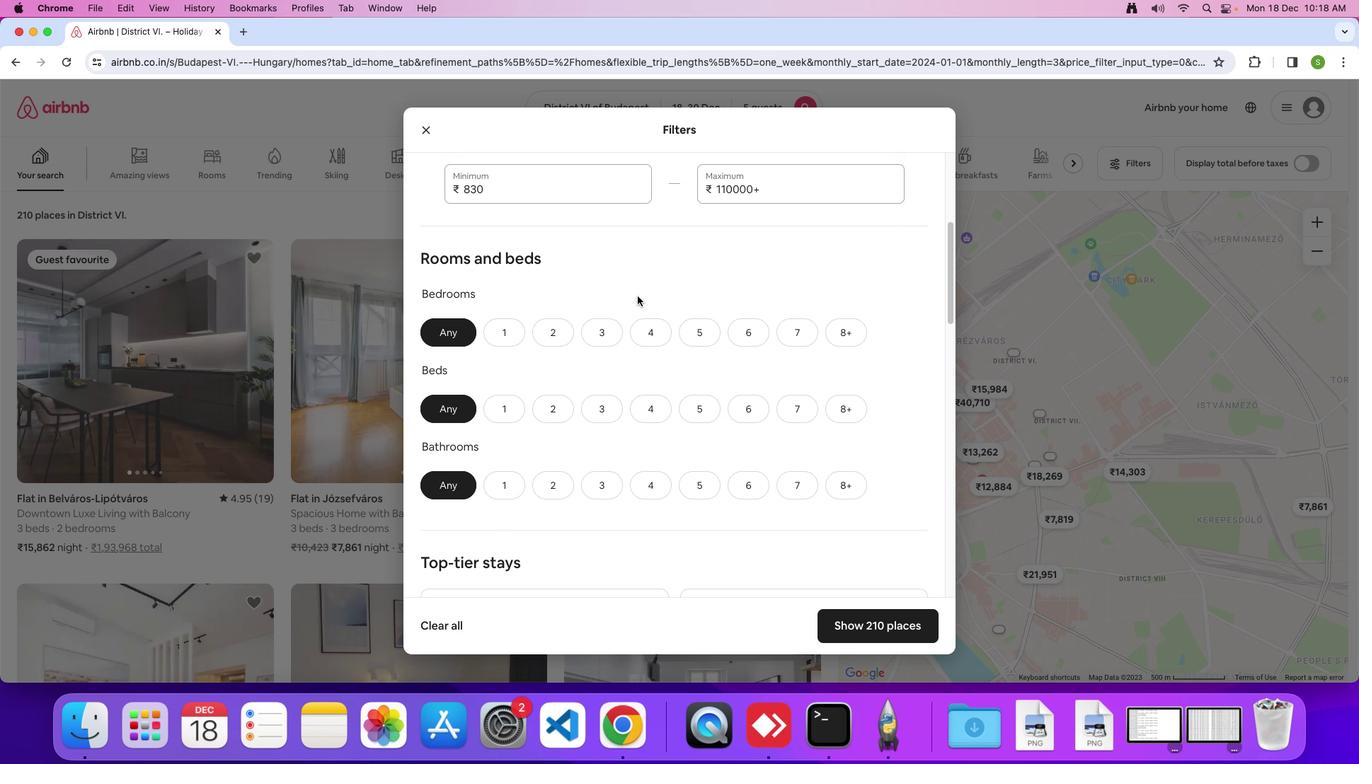 
Action: Mouse moved to (686, 282)
Screenshot: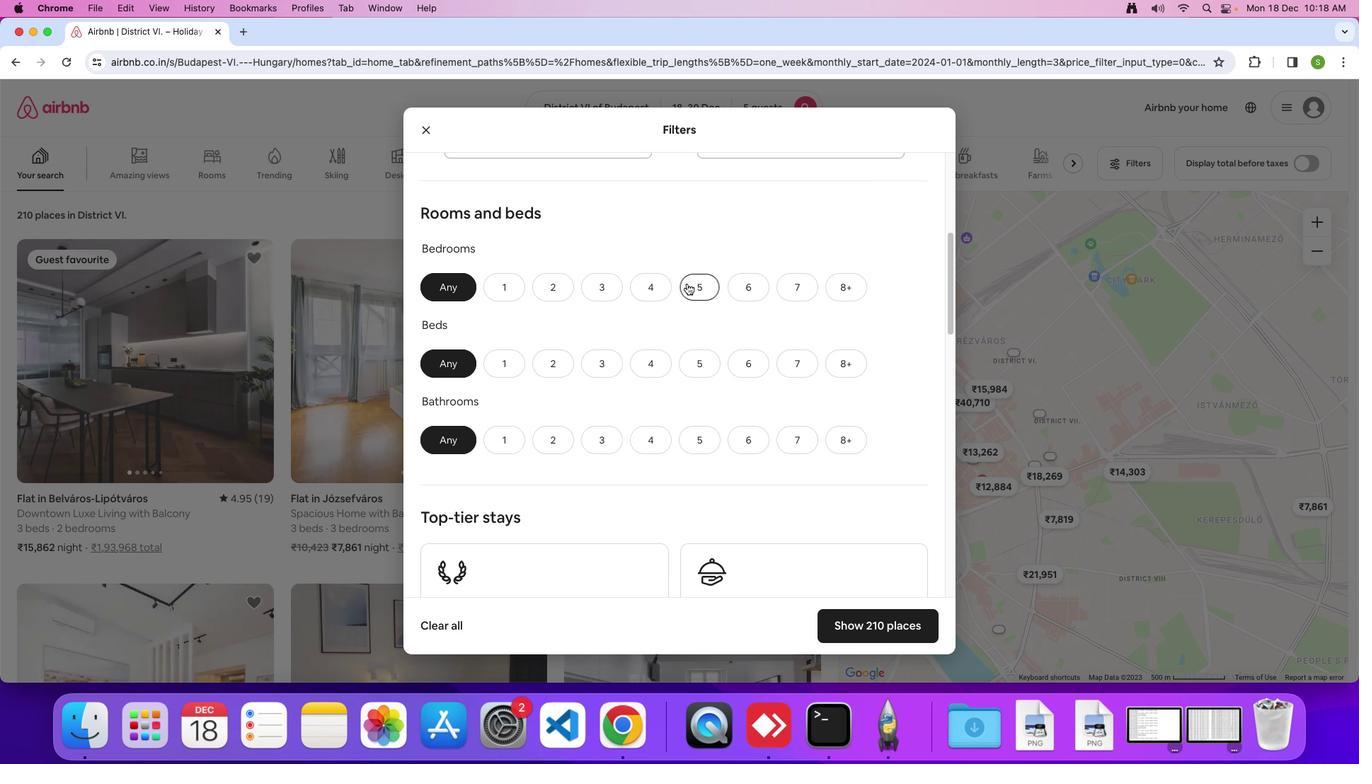 
Action: Mouse pressed left at (686, 282)
Screenshot: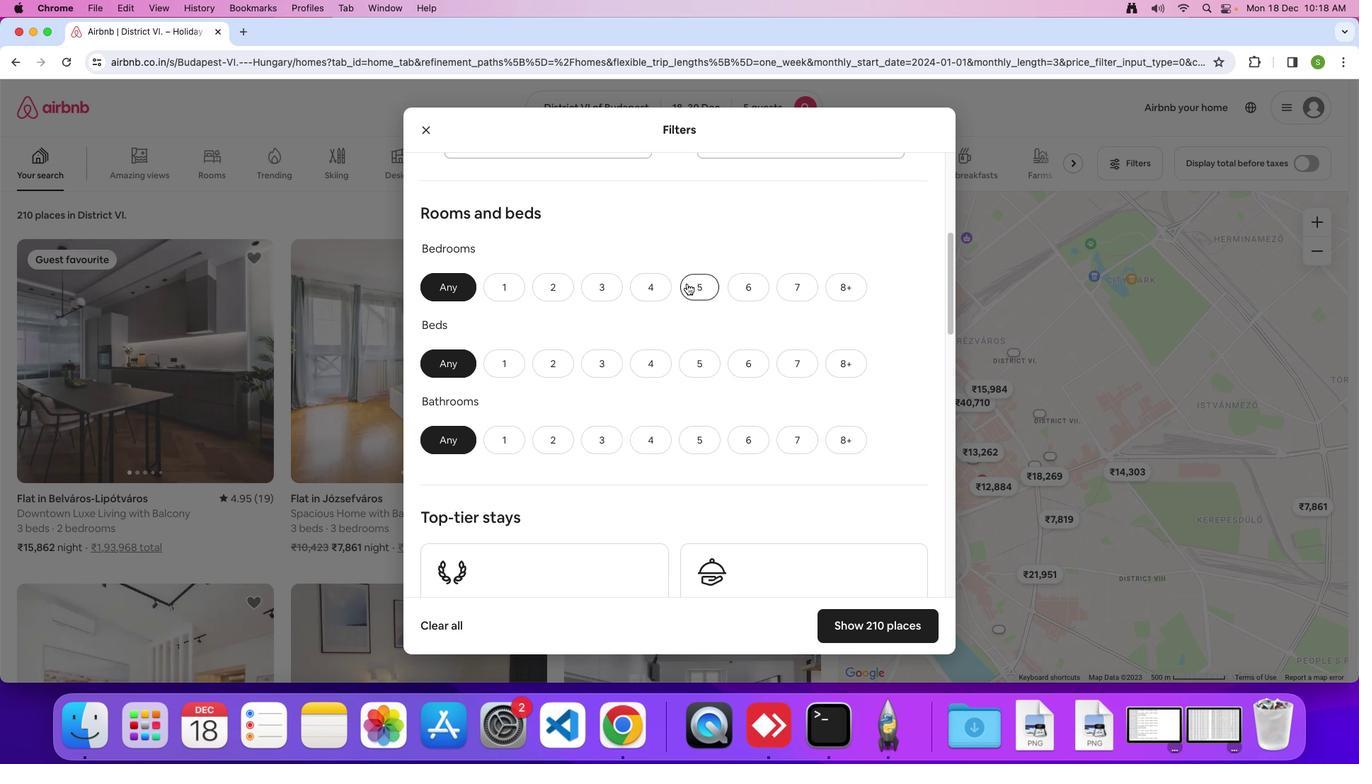 
Action: Mouse moved to (700, 361)
Screenshot: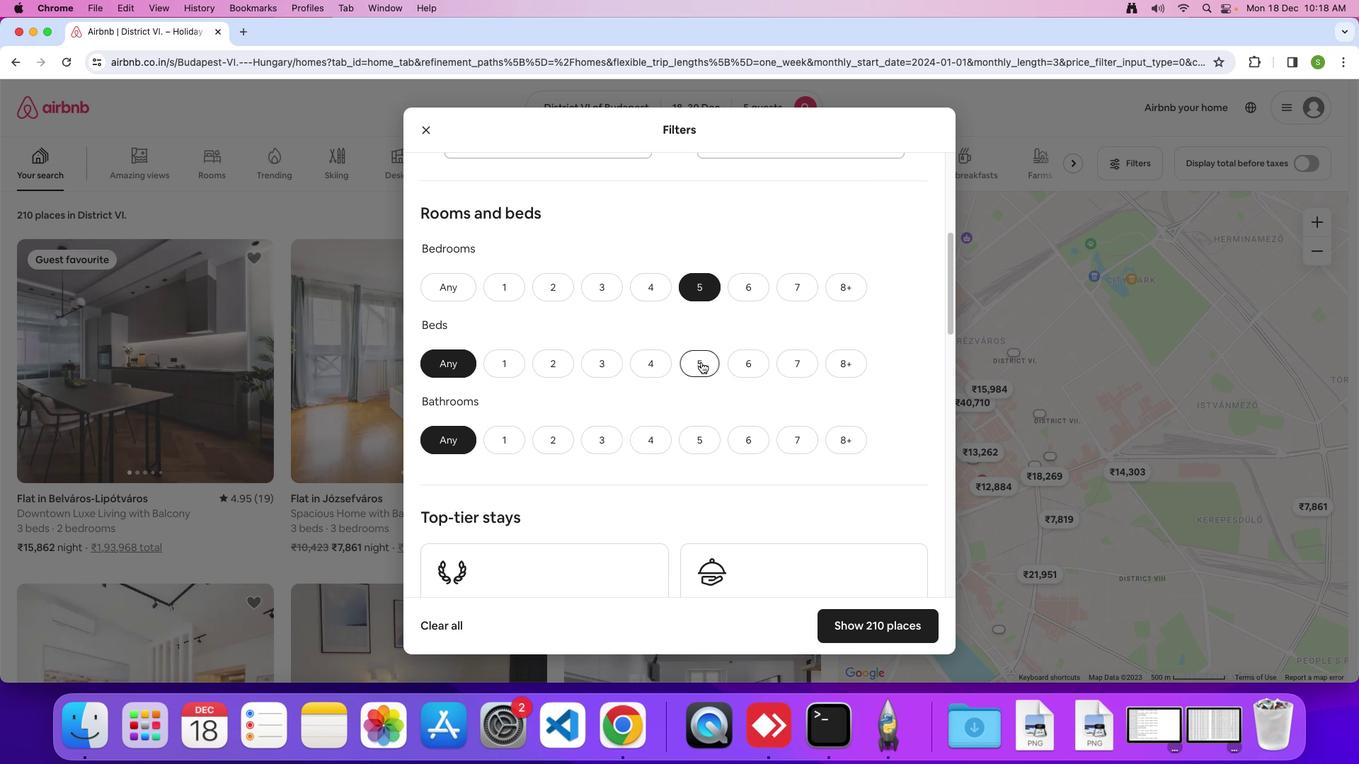 
Action: Mouse pressed left at (700, 361)
Screenshot: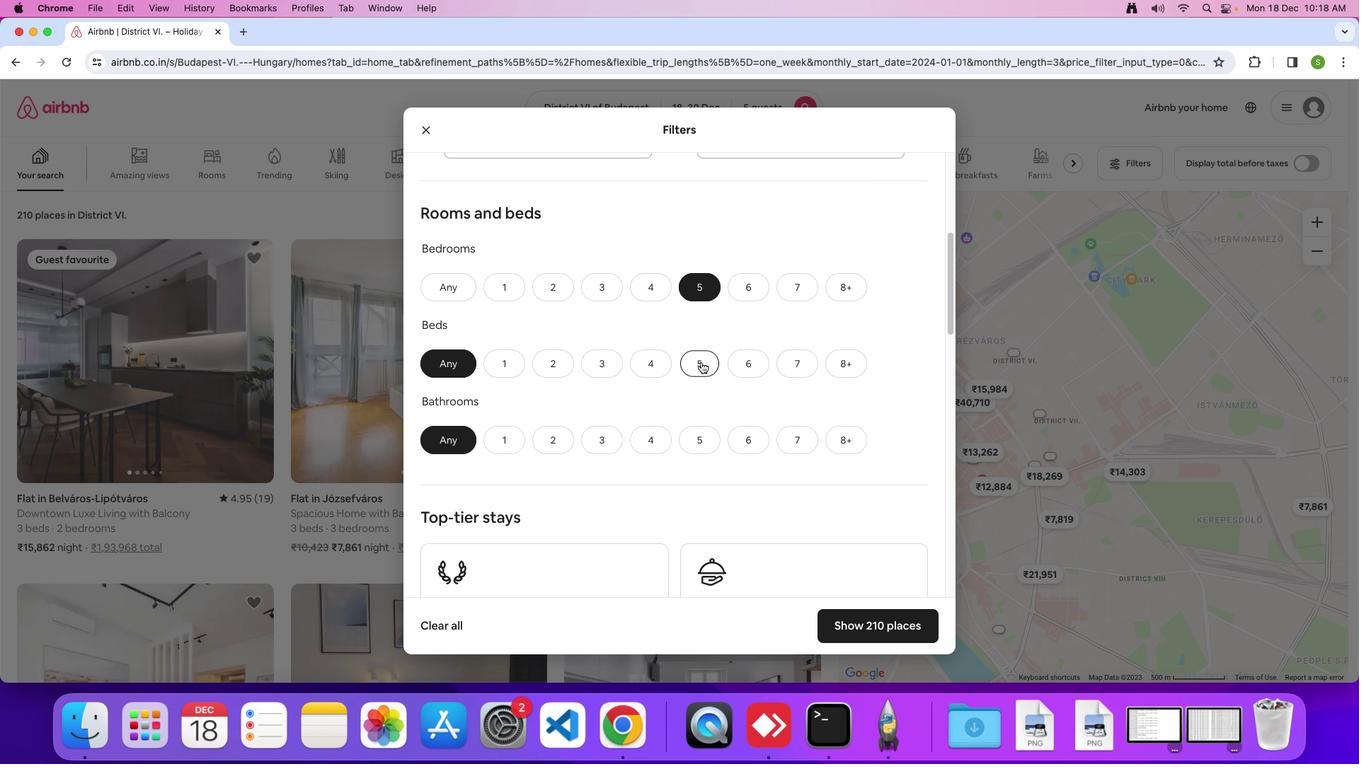 
Action: Mouse moved to (688, 438)
Screenshot: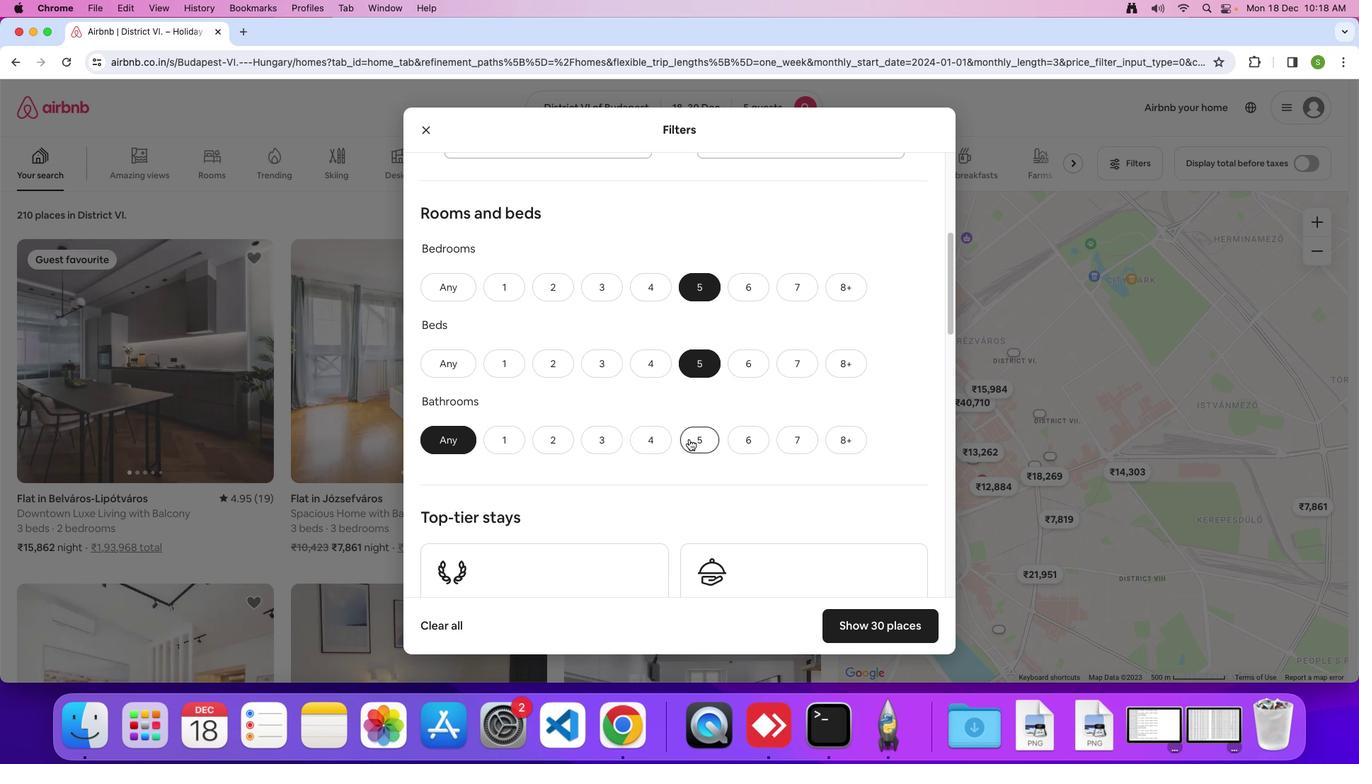 
Action: Mouse pressed left at (688, 438)
Screenshot: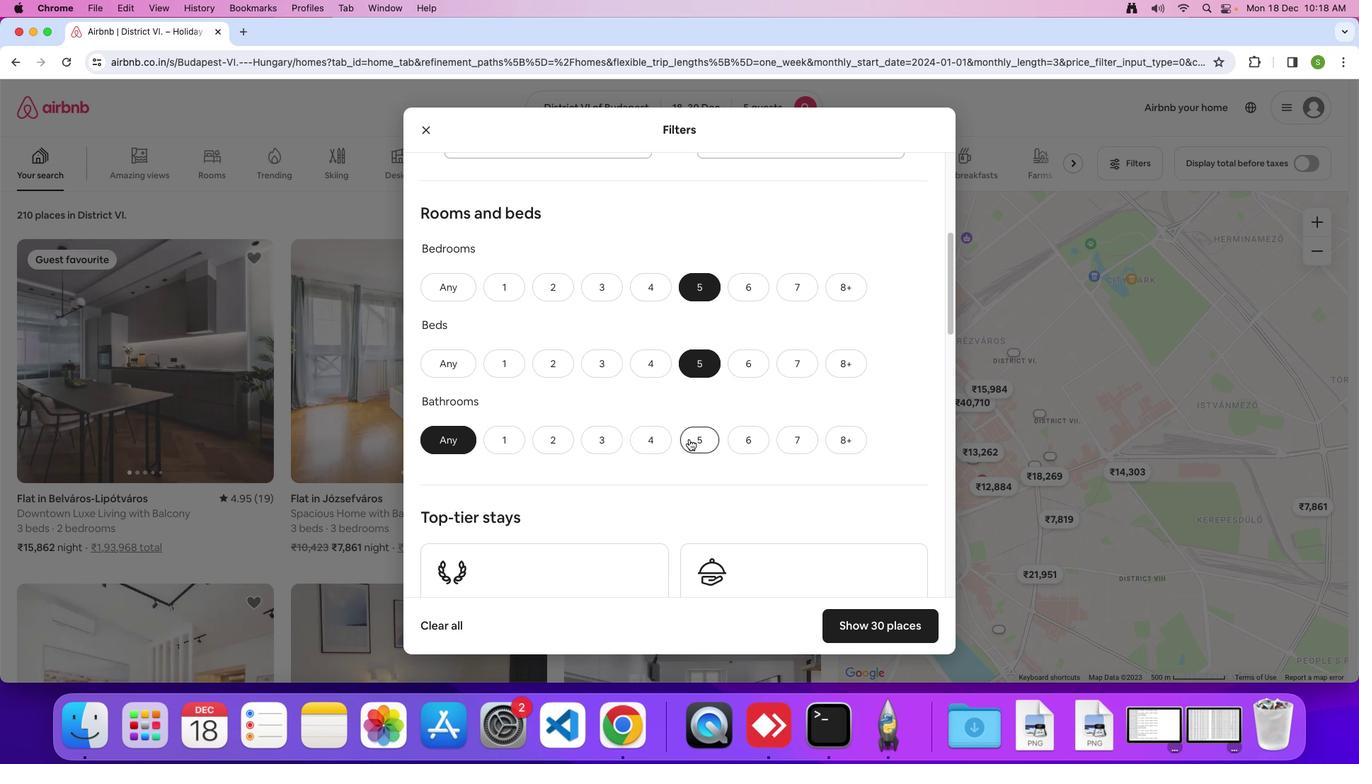 
Action: Mouse moved to (652, 394)
Screenshot: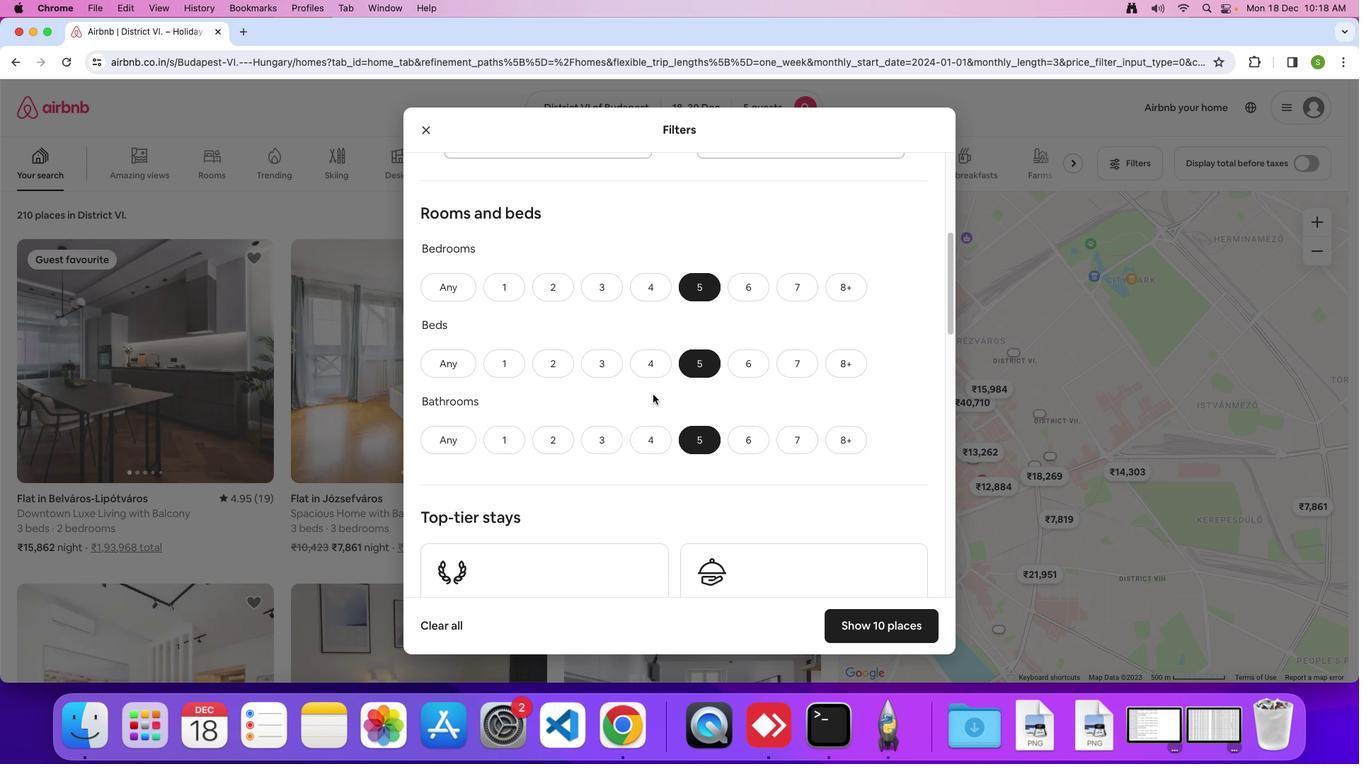 
Action: Mouse scrolled (652, 394) with delta (0, 0)
Screenshot: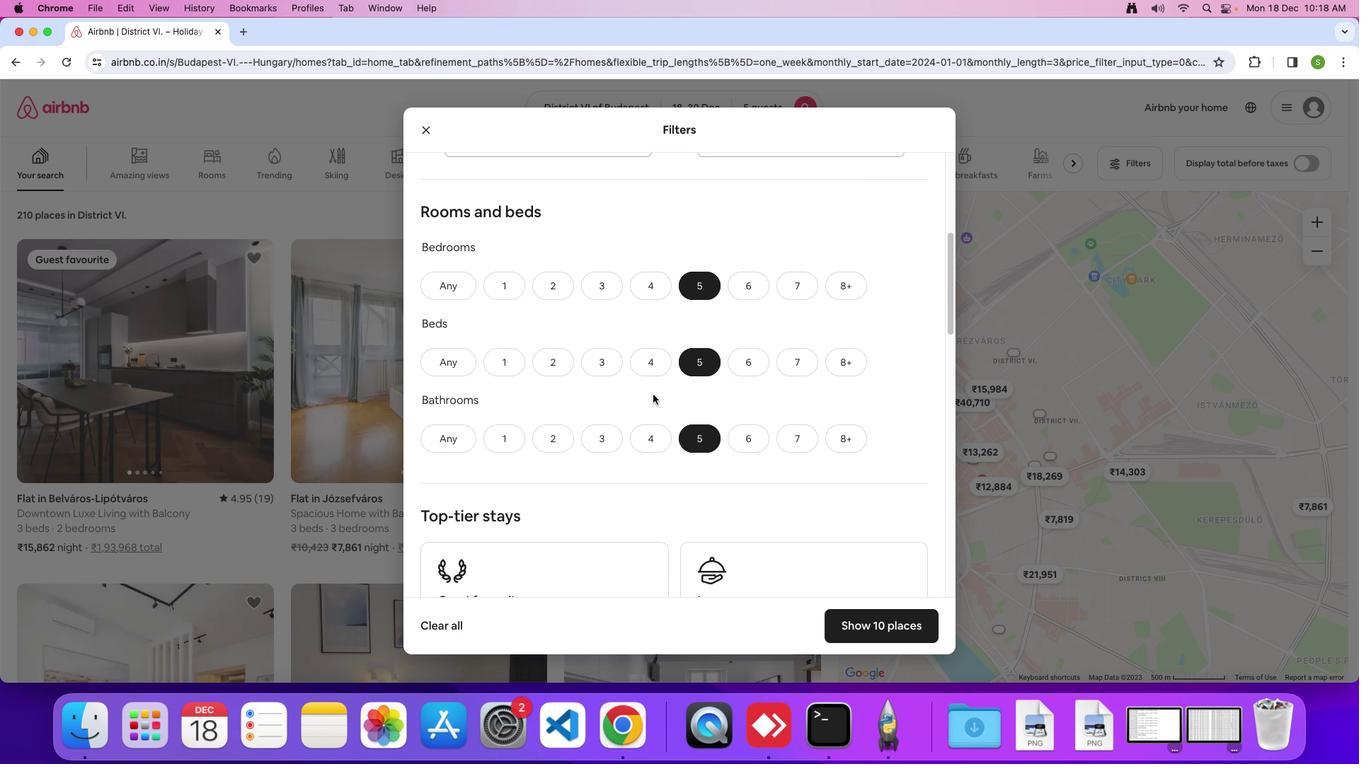 
Action: Mouse moved to (652, 393)
Screenshot: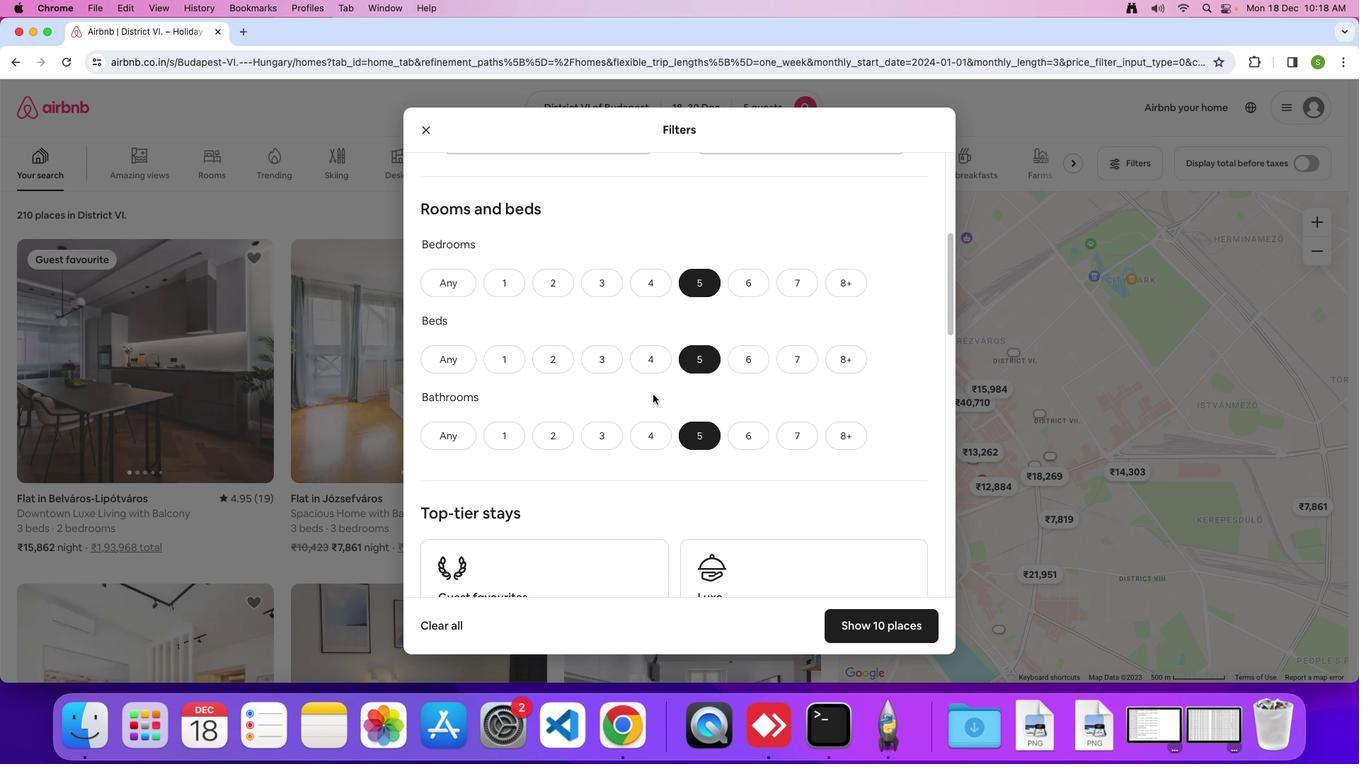 
Action: Mouse scrolled (652, 393) with delta (0, 0)
Screenshot: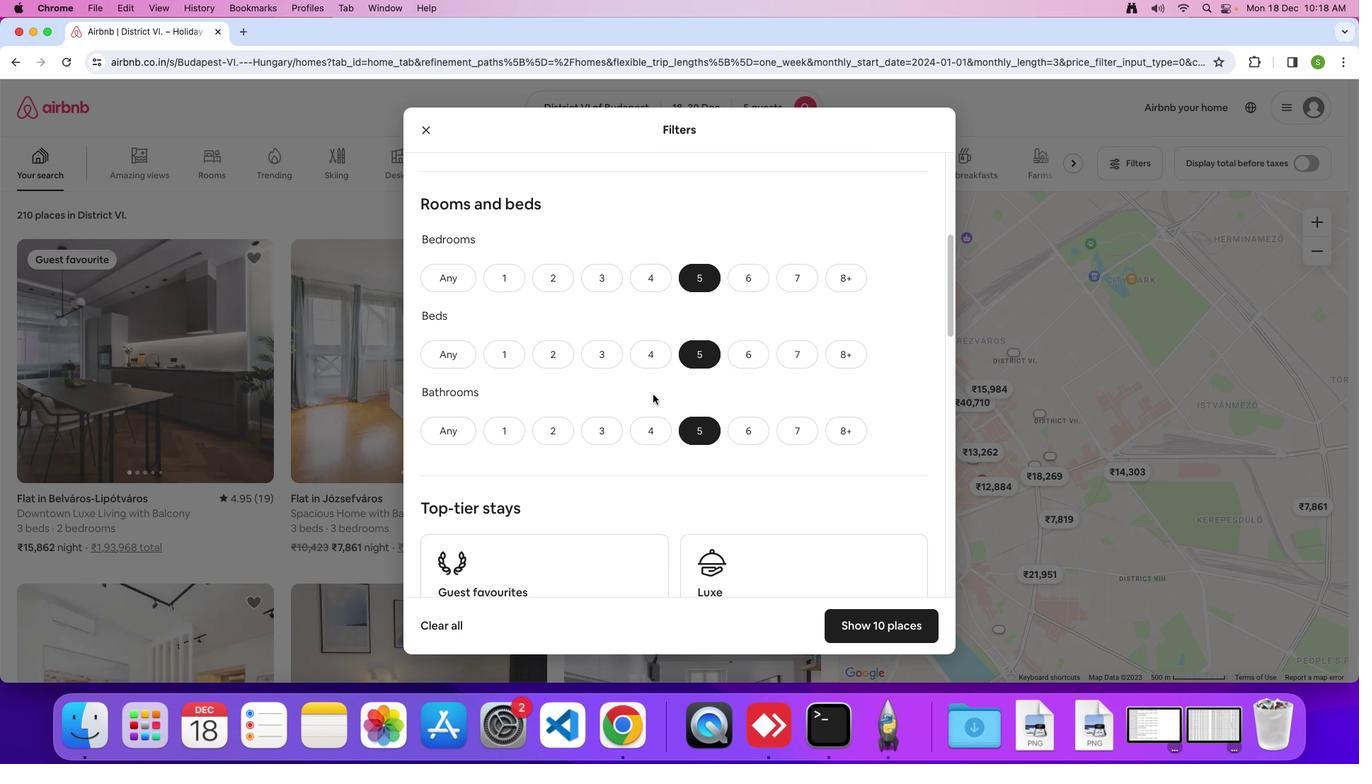 
Action: Mouse moved to (652, 393)
Screenshot: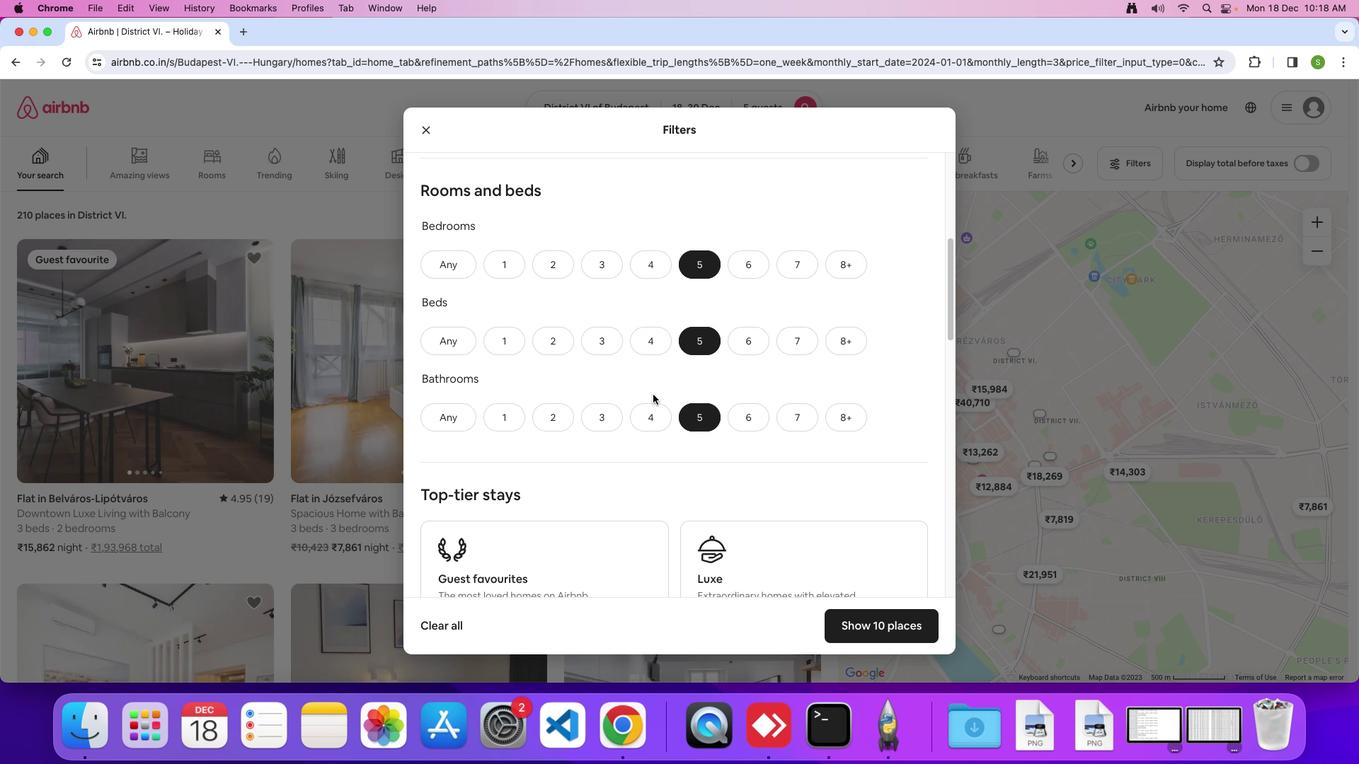 
Action: Mouse scrolled (652, 393) with delta (0, 0)
Screenshot: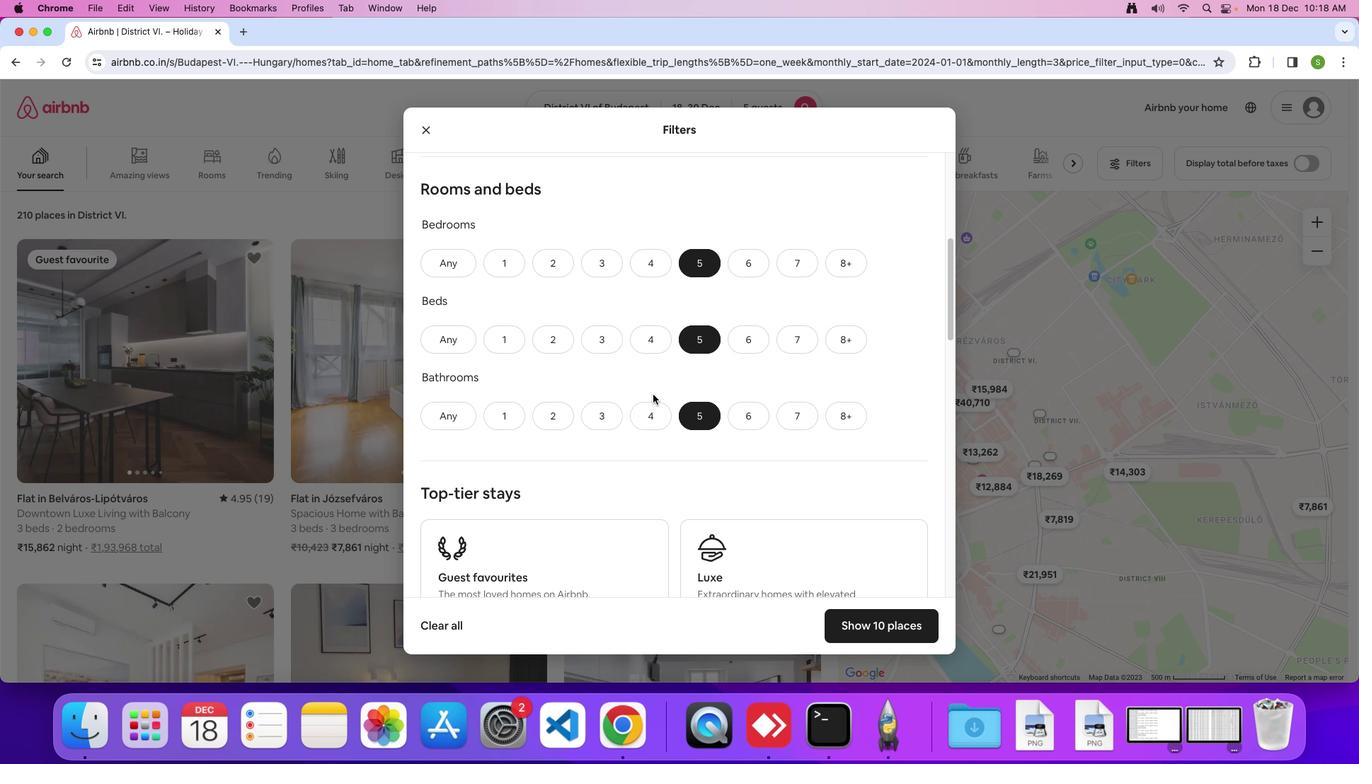
Action: Mouse scrolled (652, 393) with delta (0, 0)
Screenshot: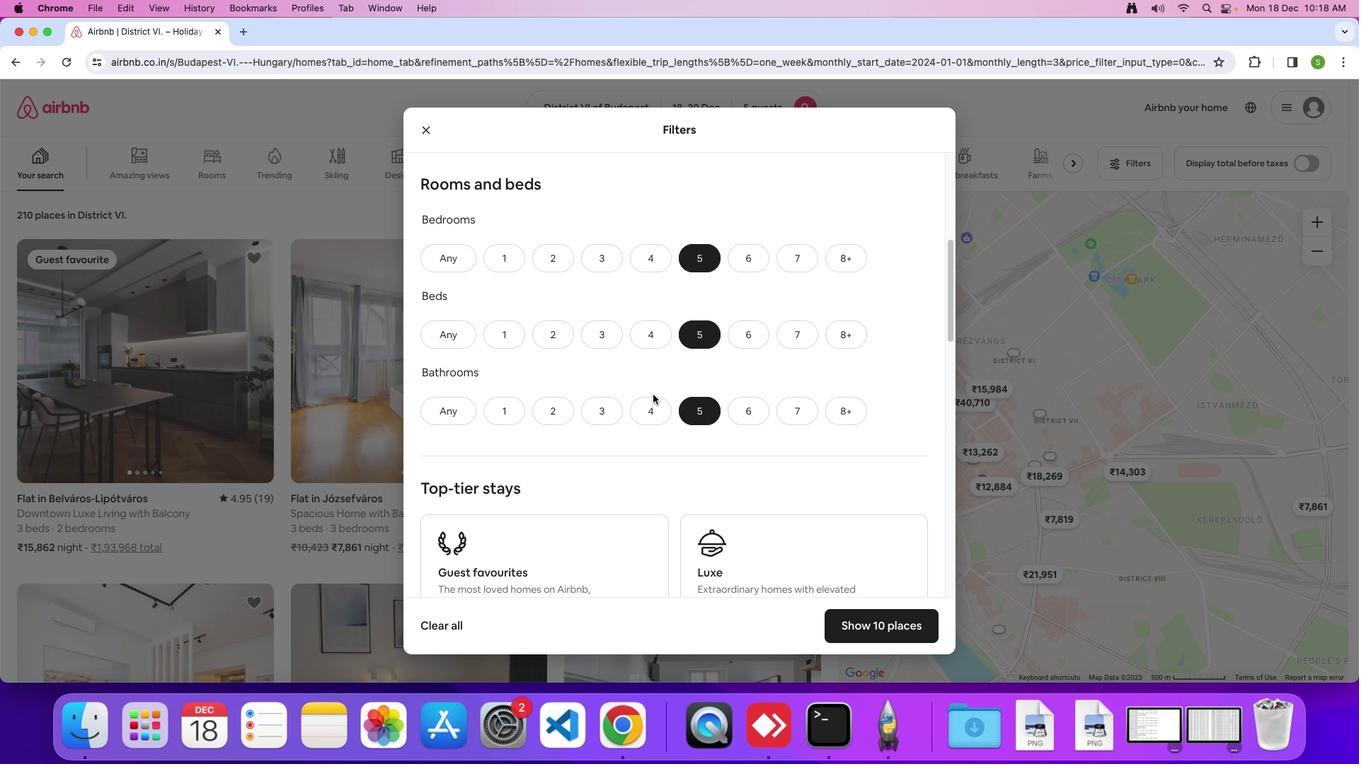 
Action: Mouse moved to (652, 391)
Screenshot: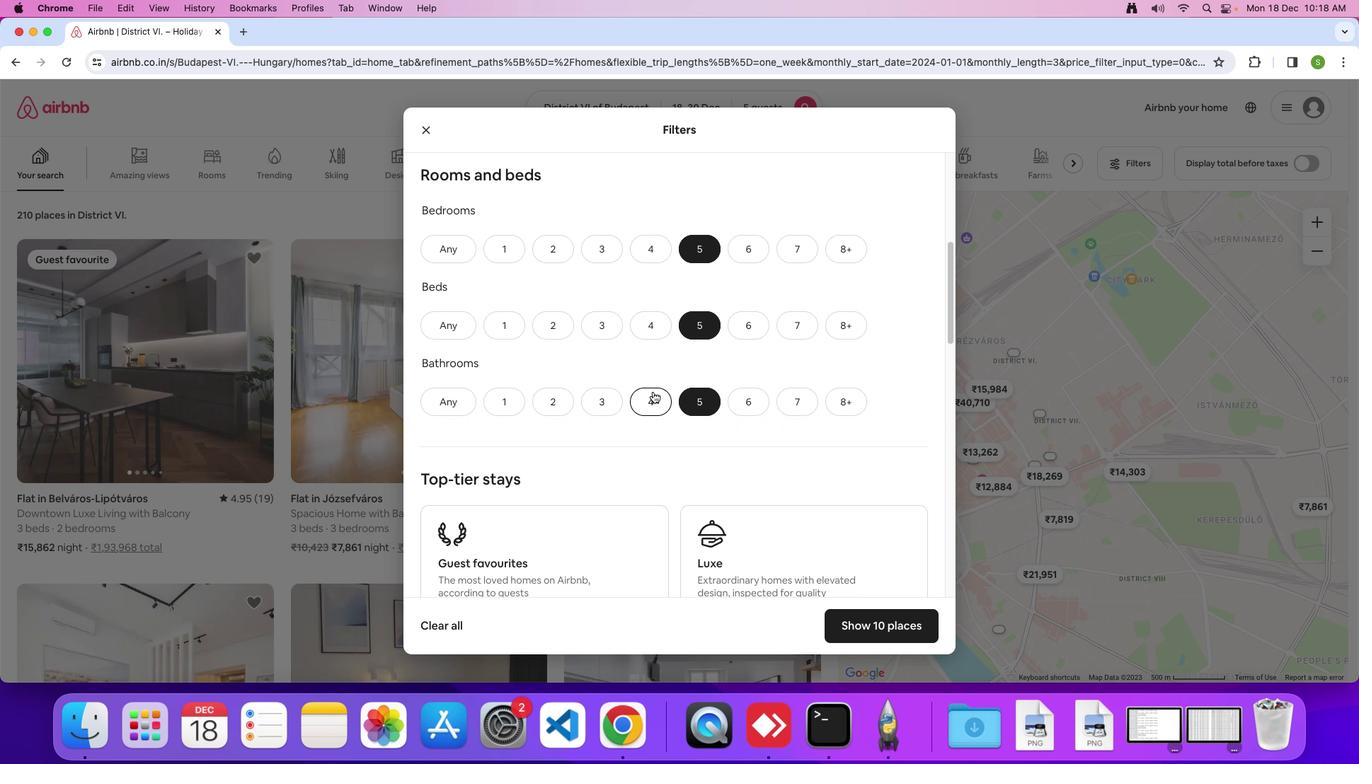 
Action: Mouse scrolled (652, 391) with delta (0, 0)
Screenshot: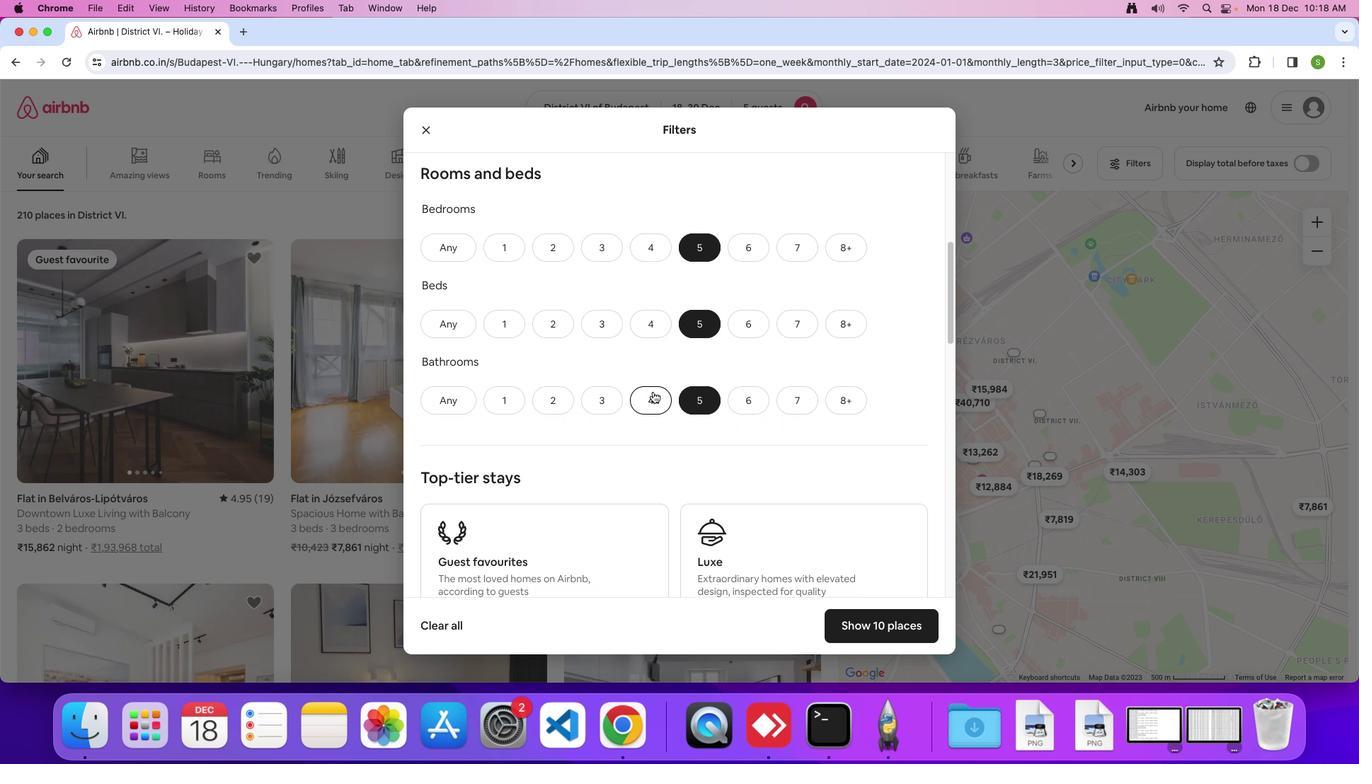 
Action: Mouse moved to (652, 390)
Screenshot: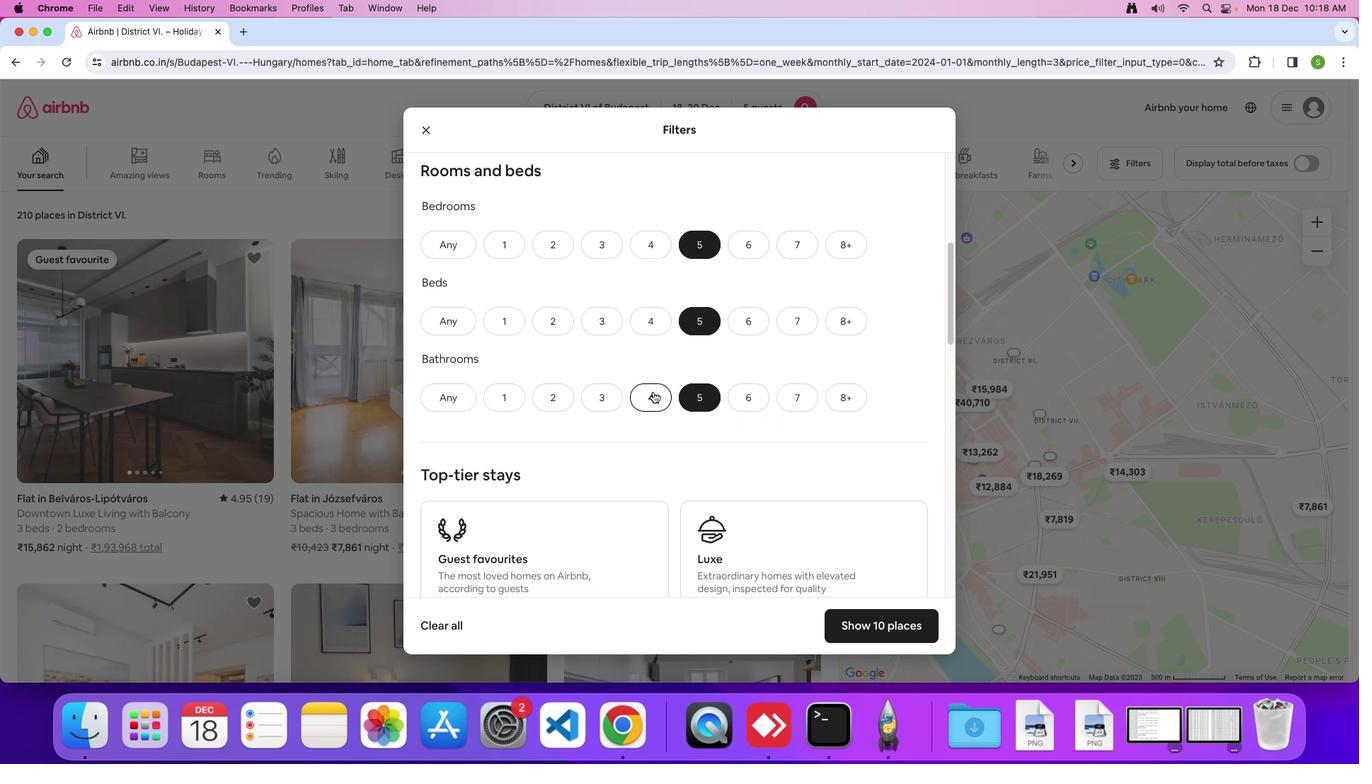 
Action: Mouse scrolled (652, 390) with delta (0, 0)
Screenshot: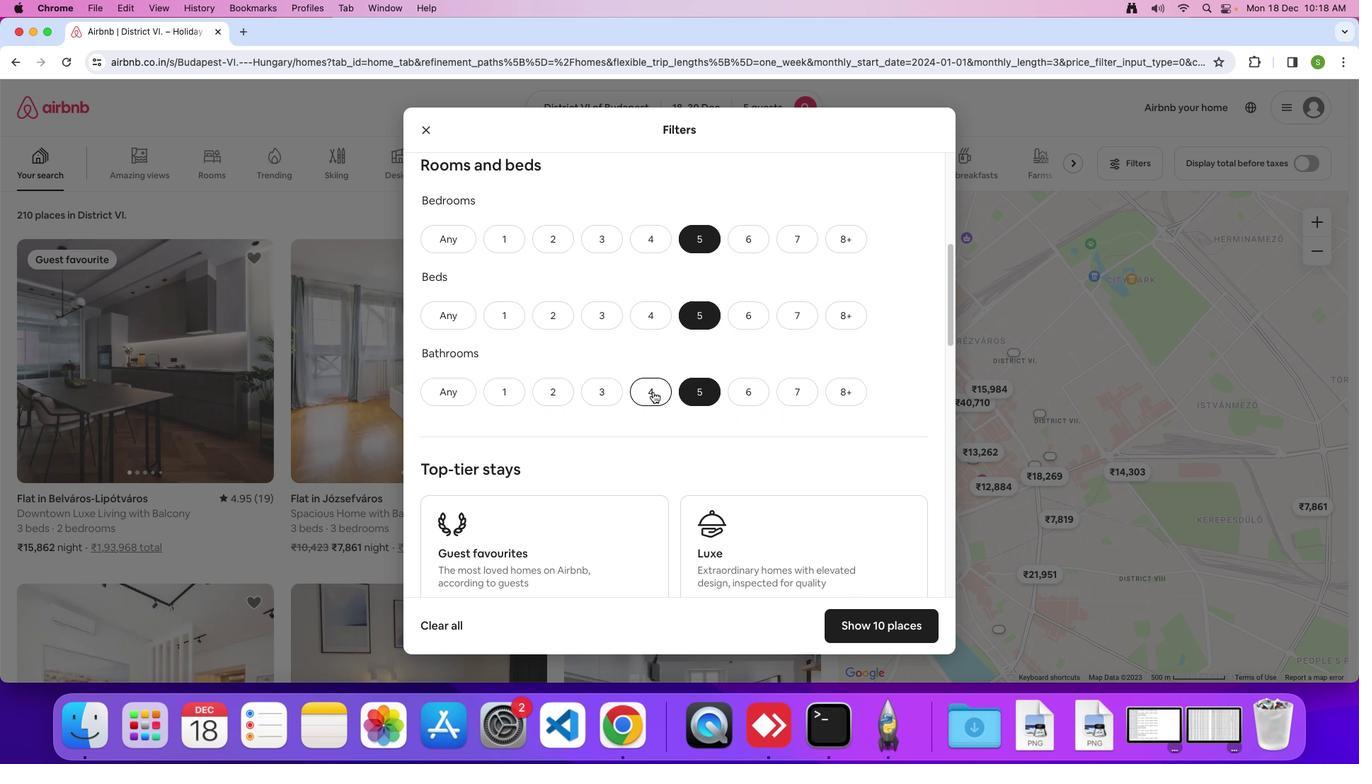 
Action: Mouse scrolled (652, 390) with delta (0, 0)
Screenshot: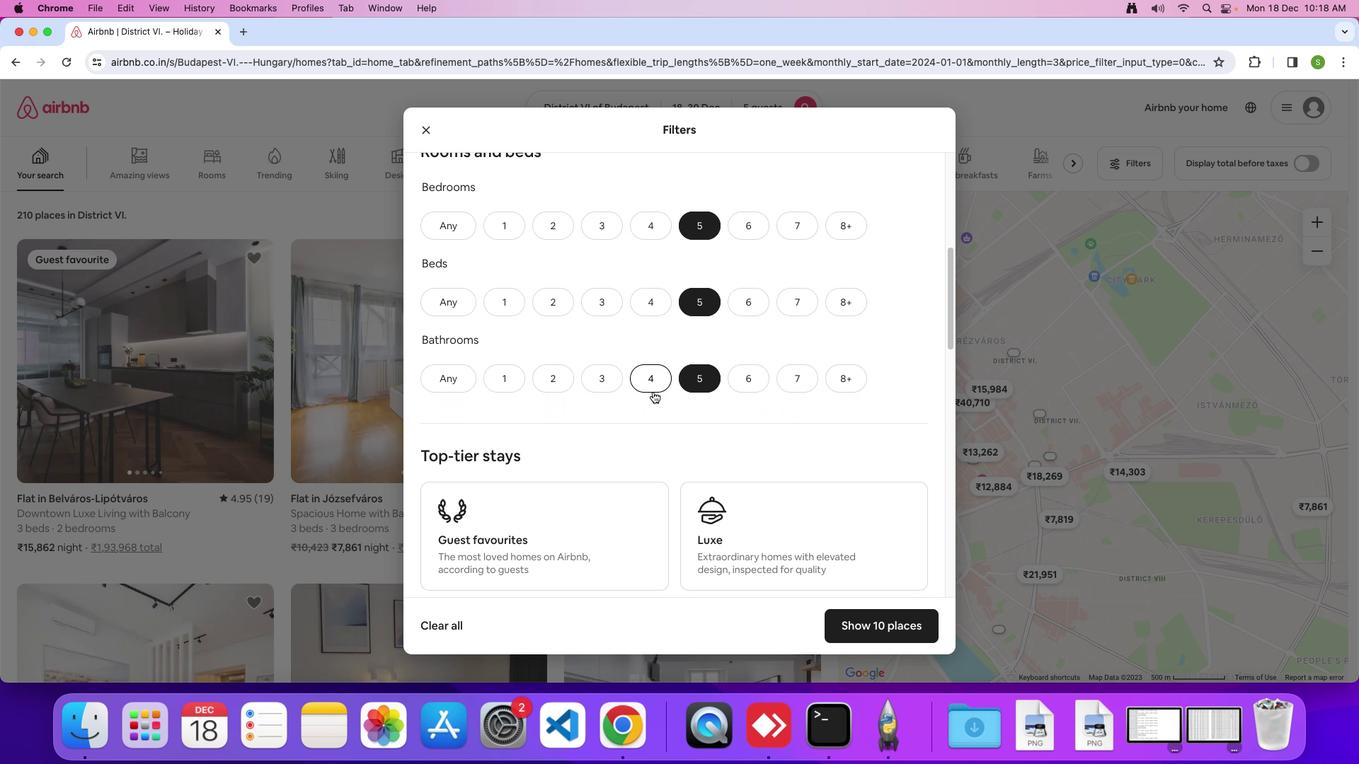 
Action: Mouse scrolled (652, 390) with delta (0, 0)
Screenshot: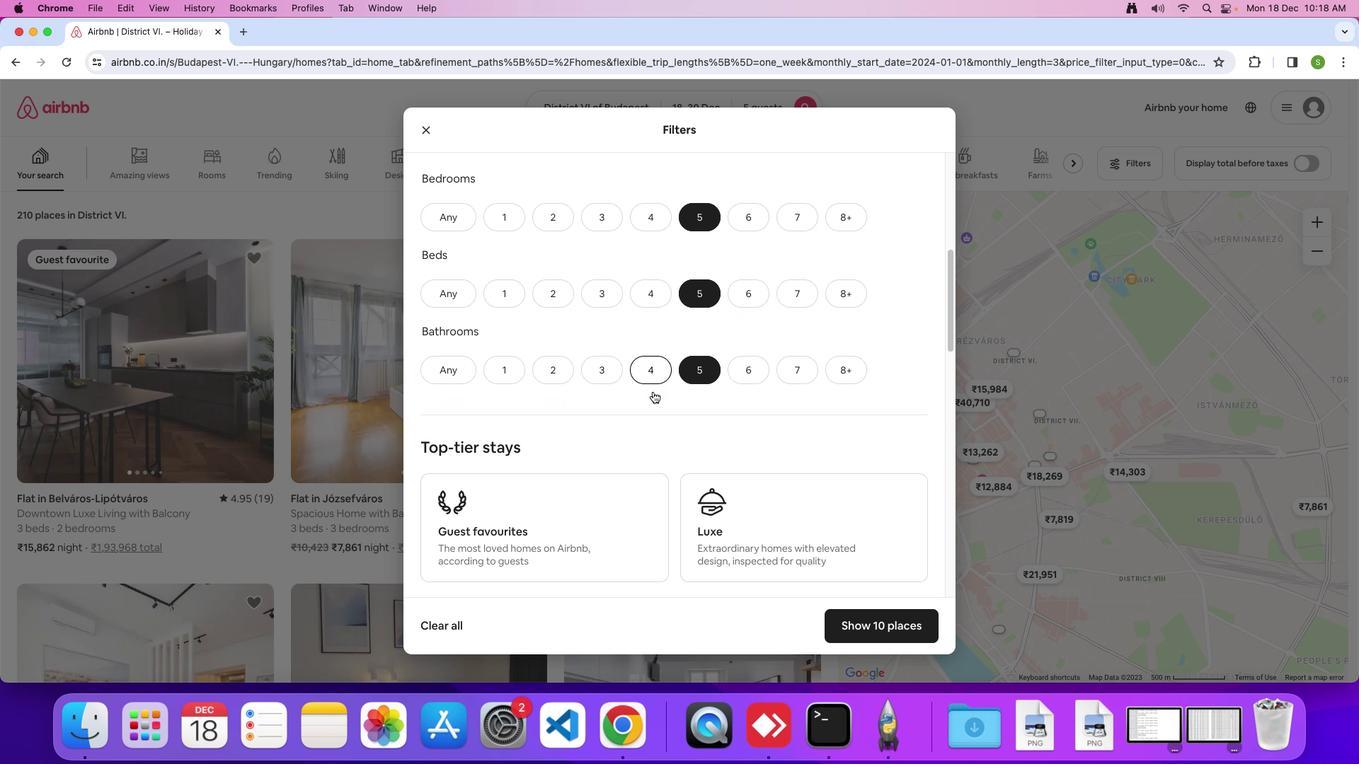 
Action: Mouse scrolled (652, 390) with delta (0, 0)
Screenshot: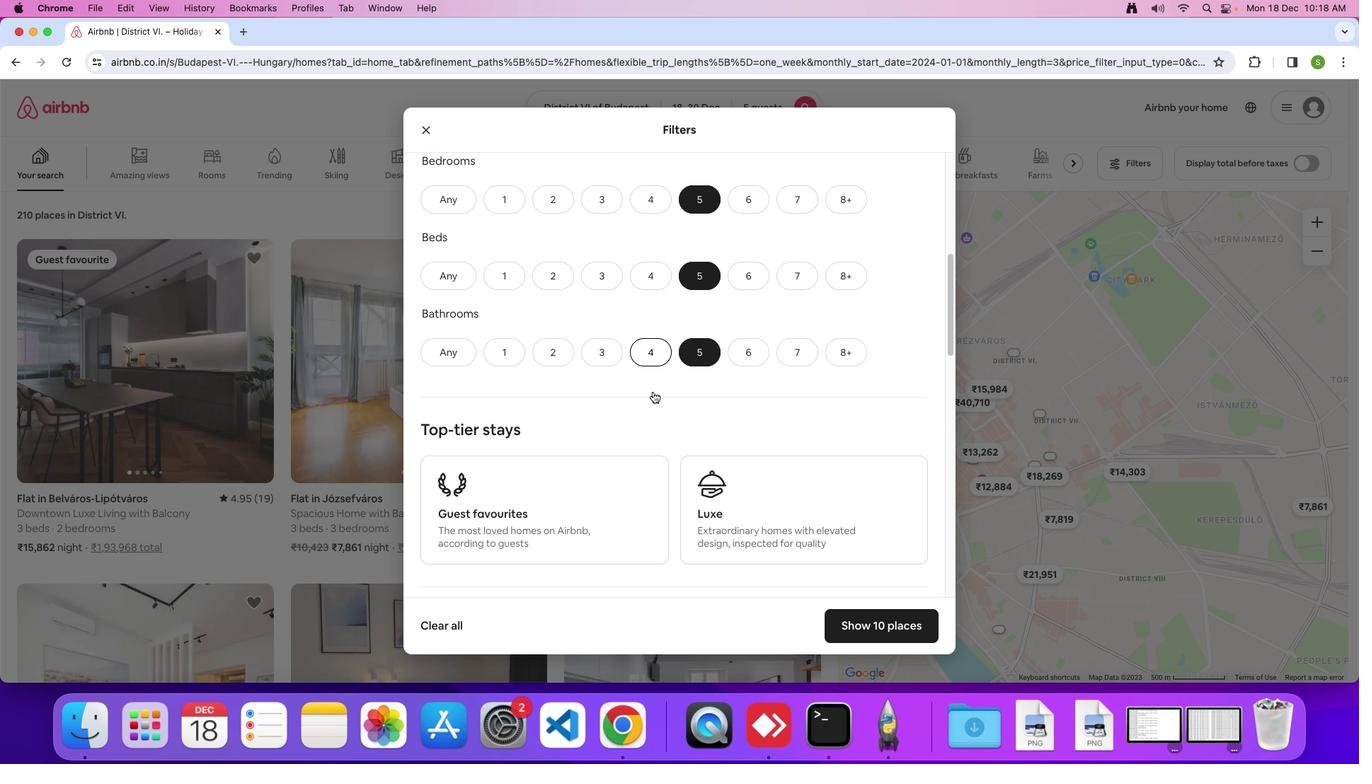 
Action: Mouse scrolled (652, 390) with delta (0, 0)
Screenshot: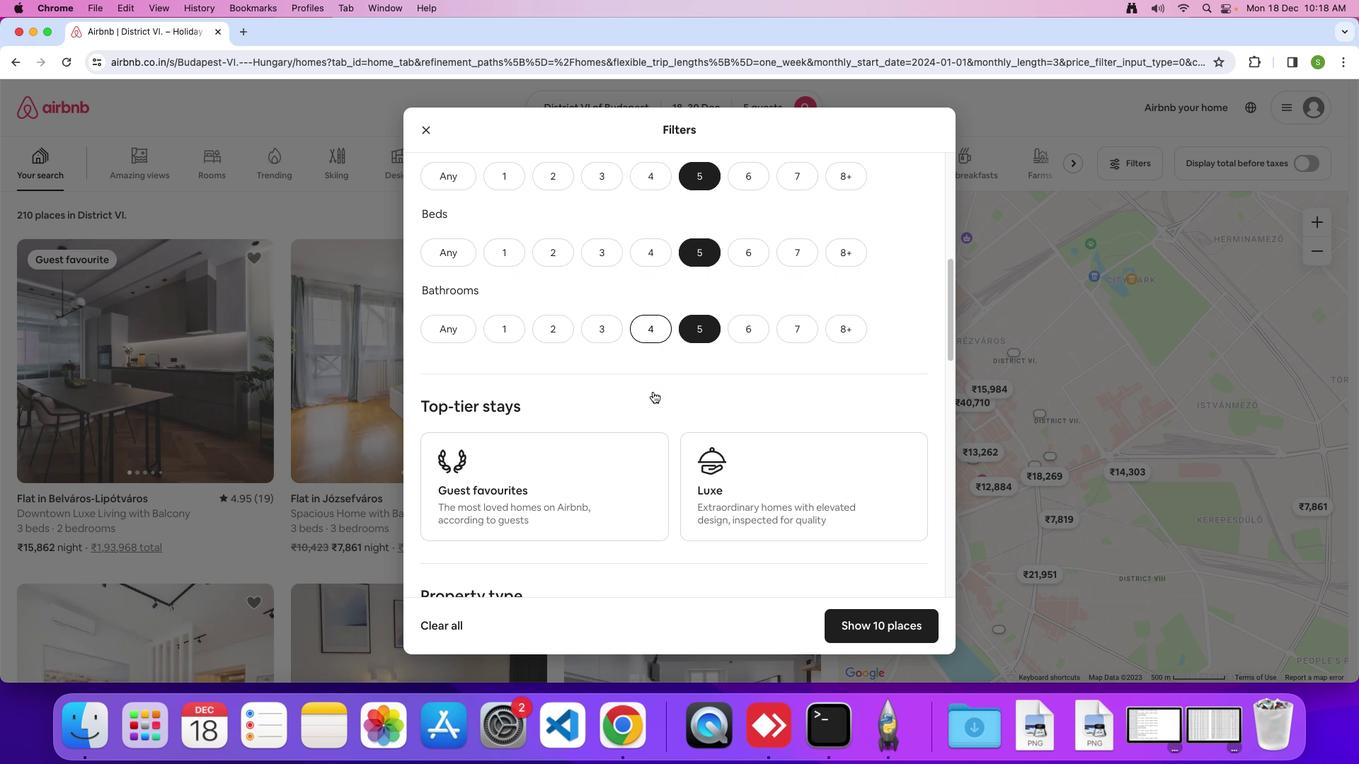 
Action: Mouse scrolled (652, 390) with delta (0, 0)
Screenshot: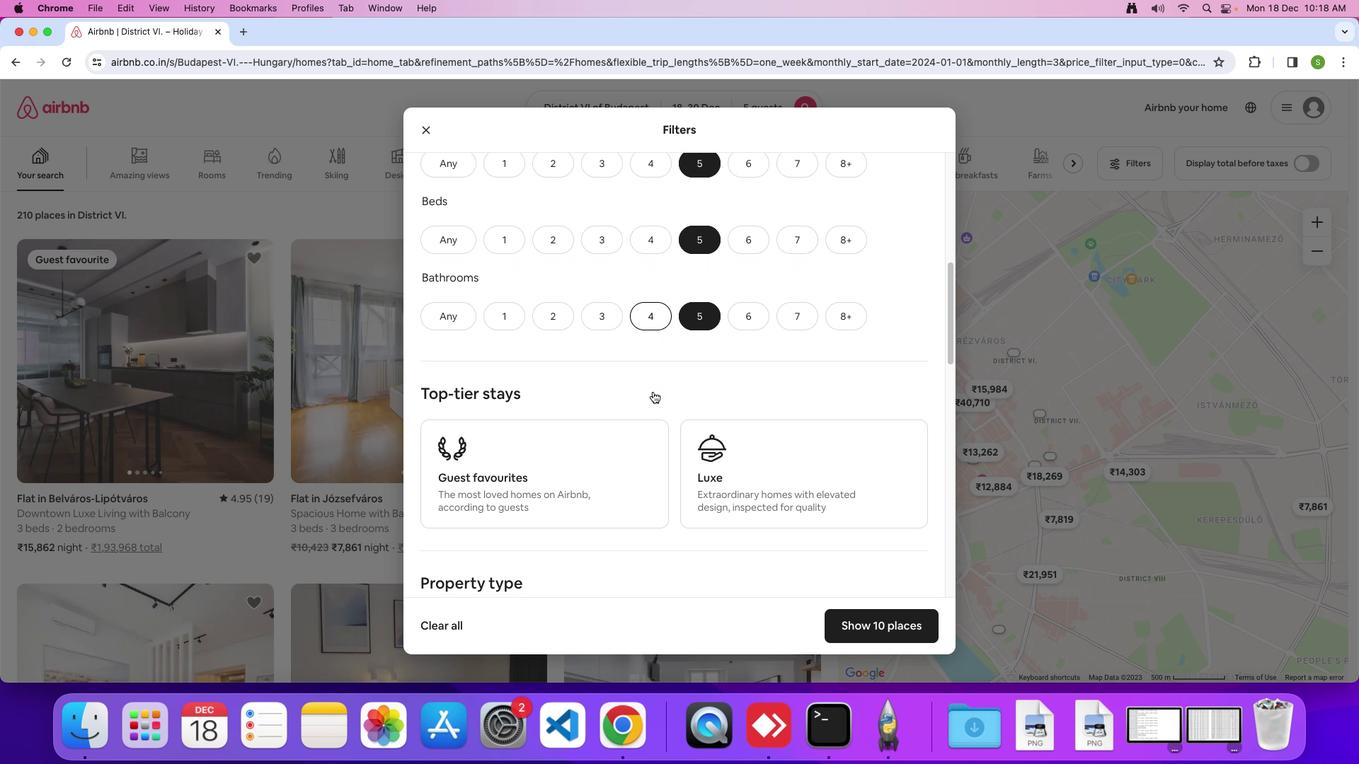 
Action: Mouse scrolled (652, 390) with delta (0, 0)
Screenshot: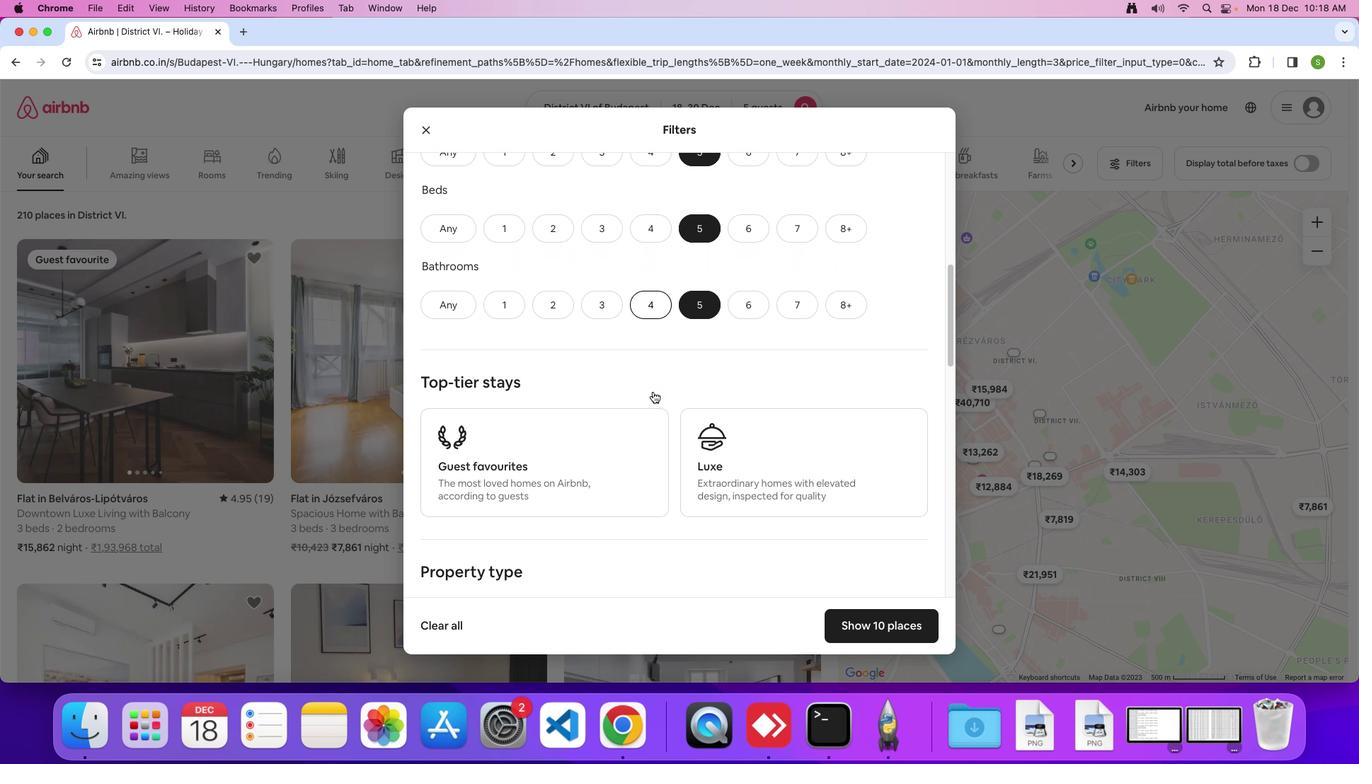 
Action: Mouse scrolled (652, 390) with delta (0, 0)
Screenshot: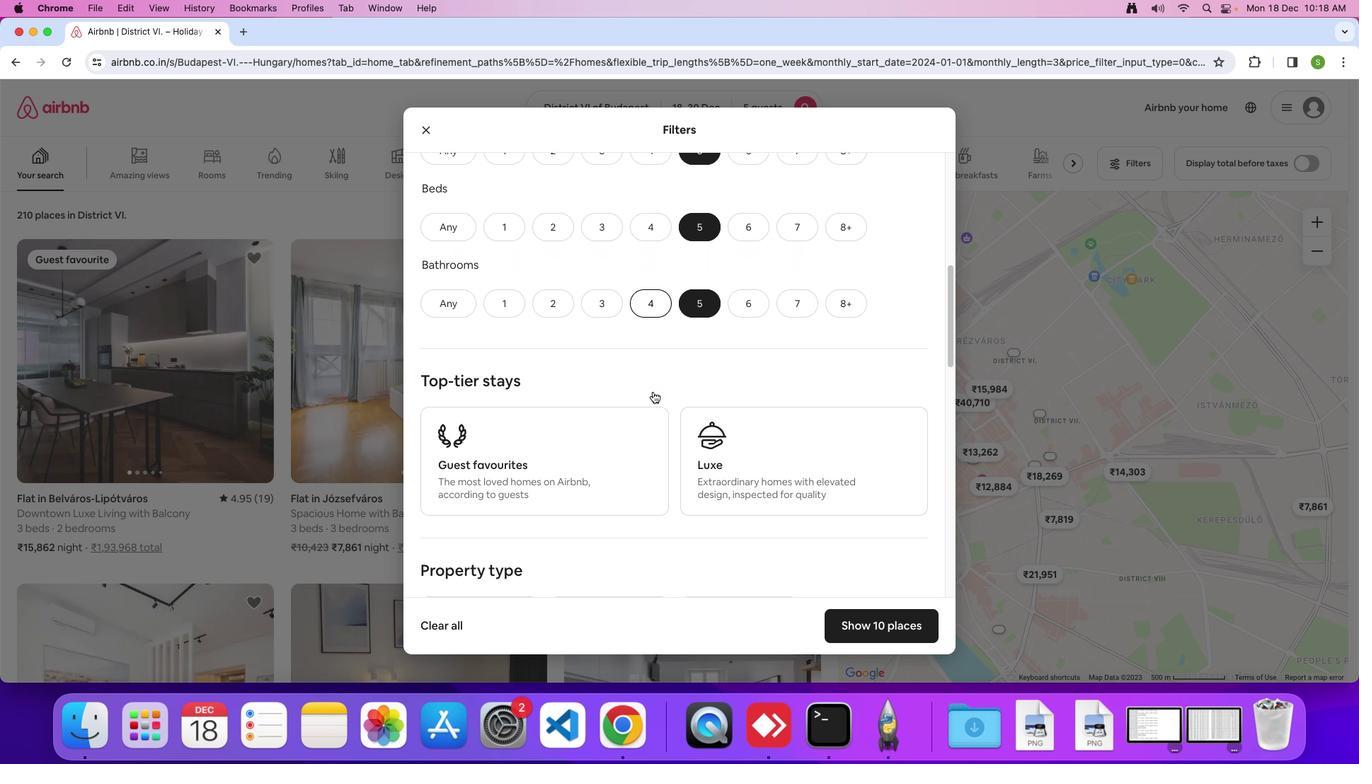 
Action: Mouse scrolled (652, 390) with delta (0, 0)
Screenshot: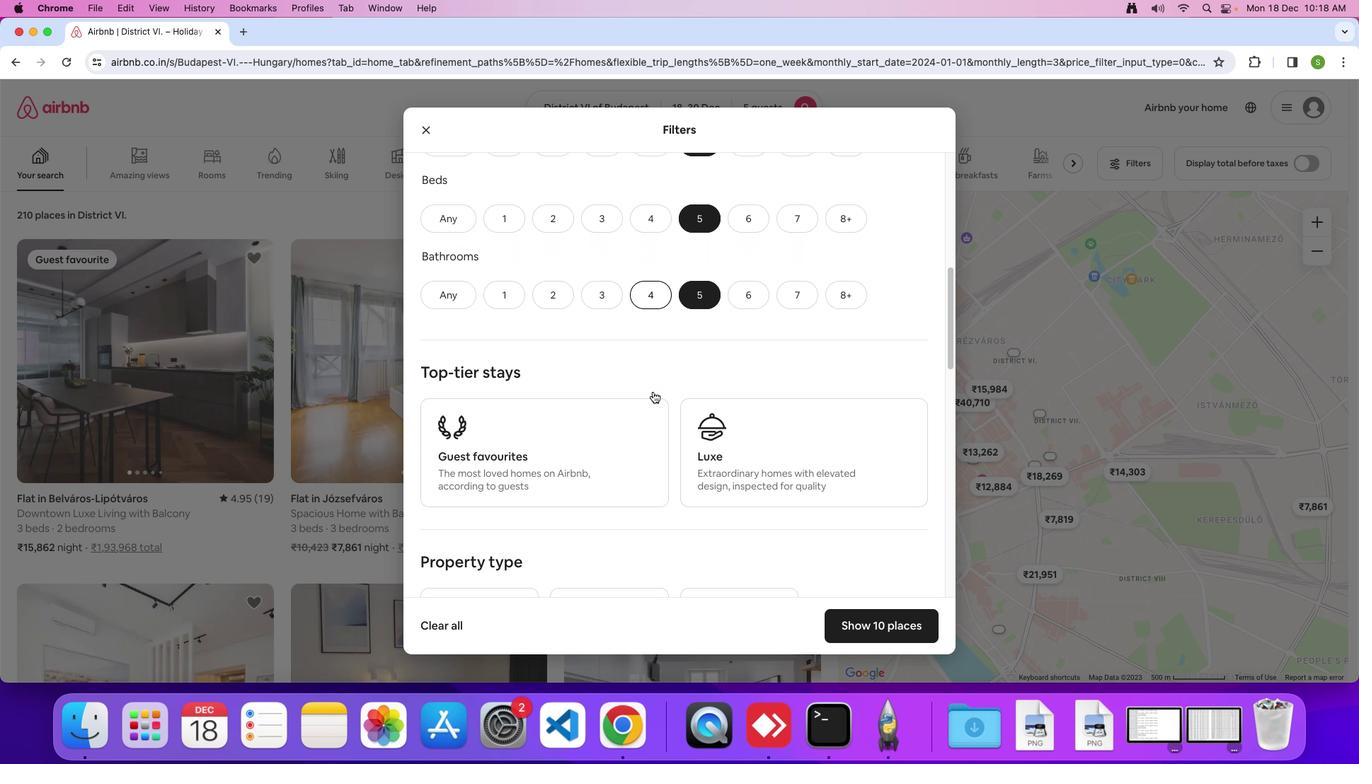 
Action: Mouse scrolled (652, 390) with delta (0, 0)
Screenshot: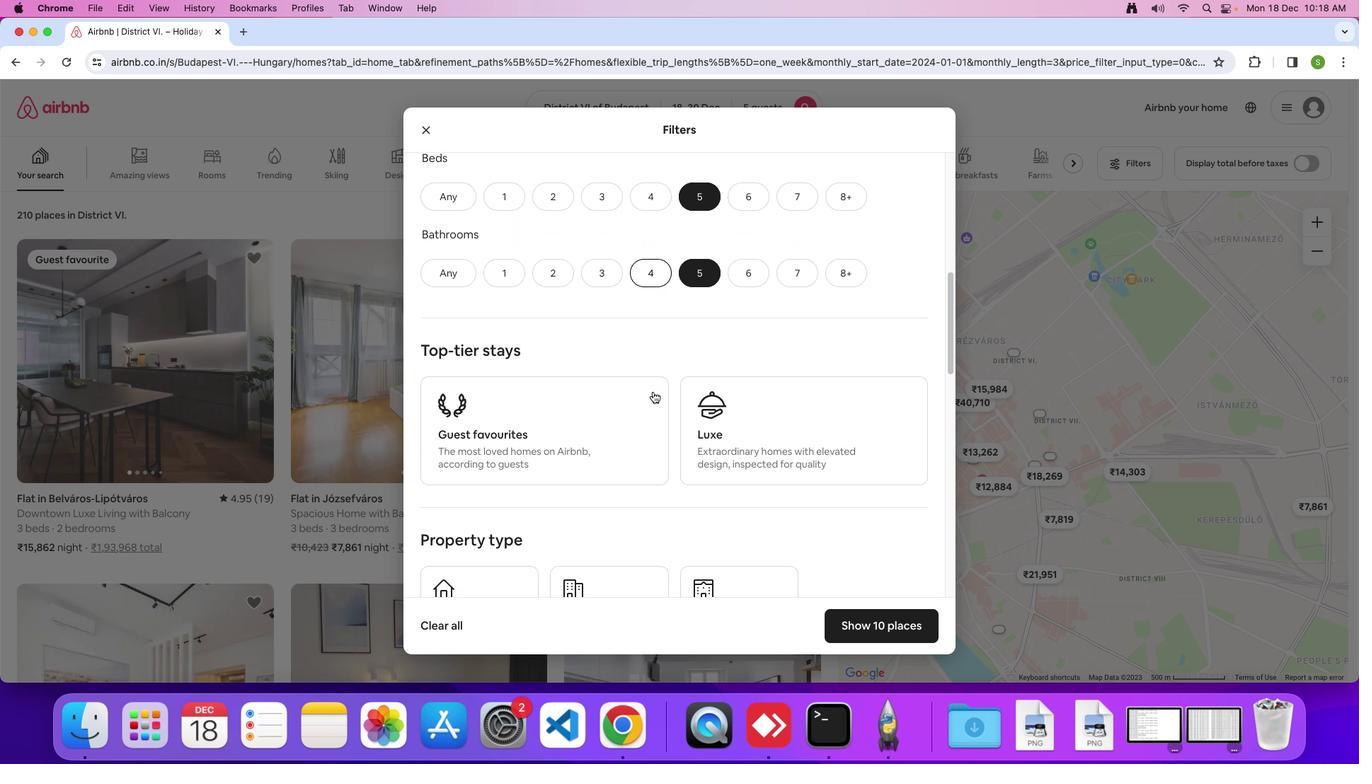 
Action: Mouse scrolled (652, 390) with delta (0, 0)
Screenshot: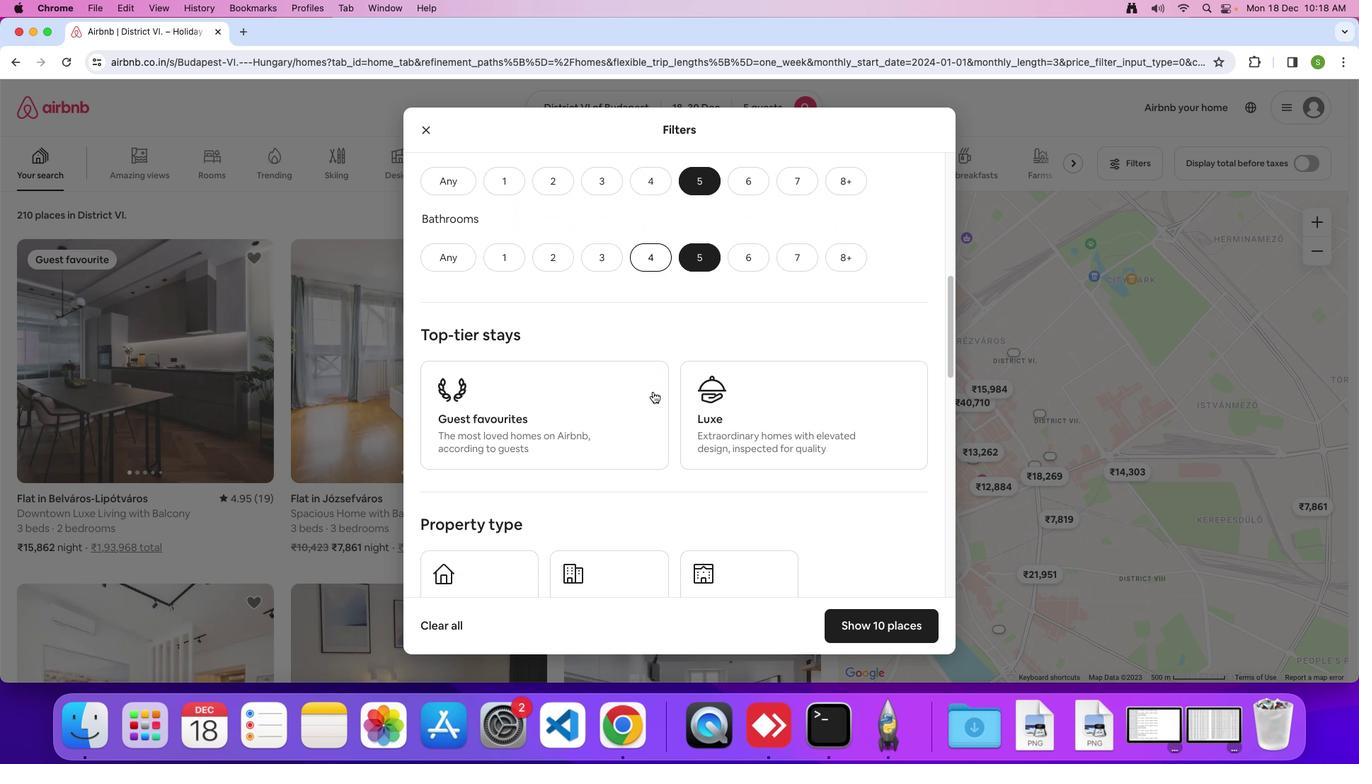 
Action: Mouse scrolled (652, 390) with delta (0, -2)
Screenshot: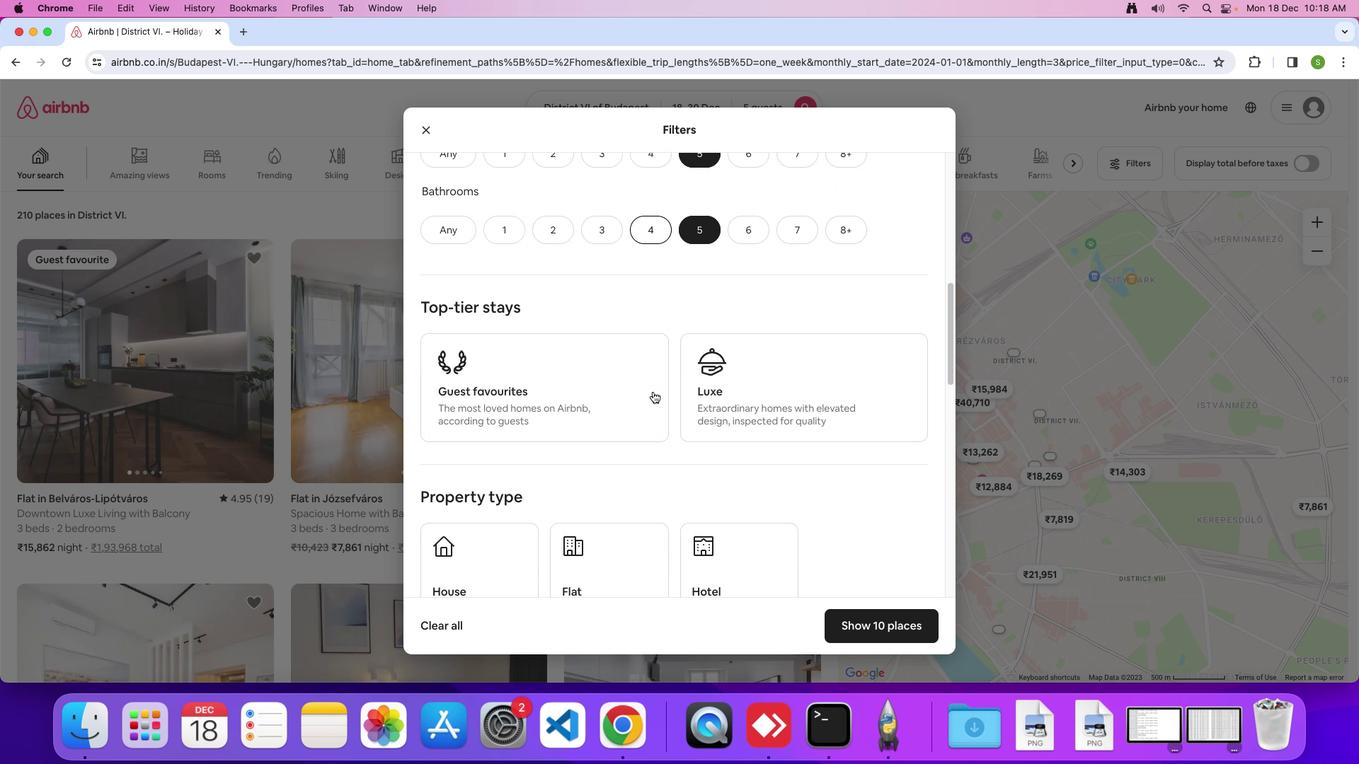 
Action: Mouse moved to (652, 390)
Screenshot: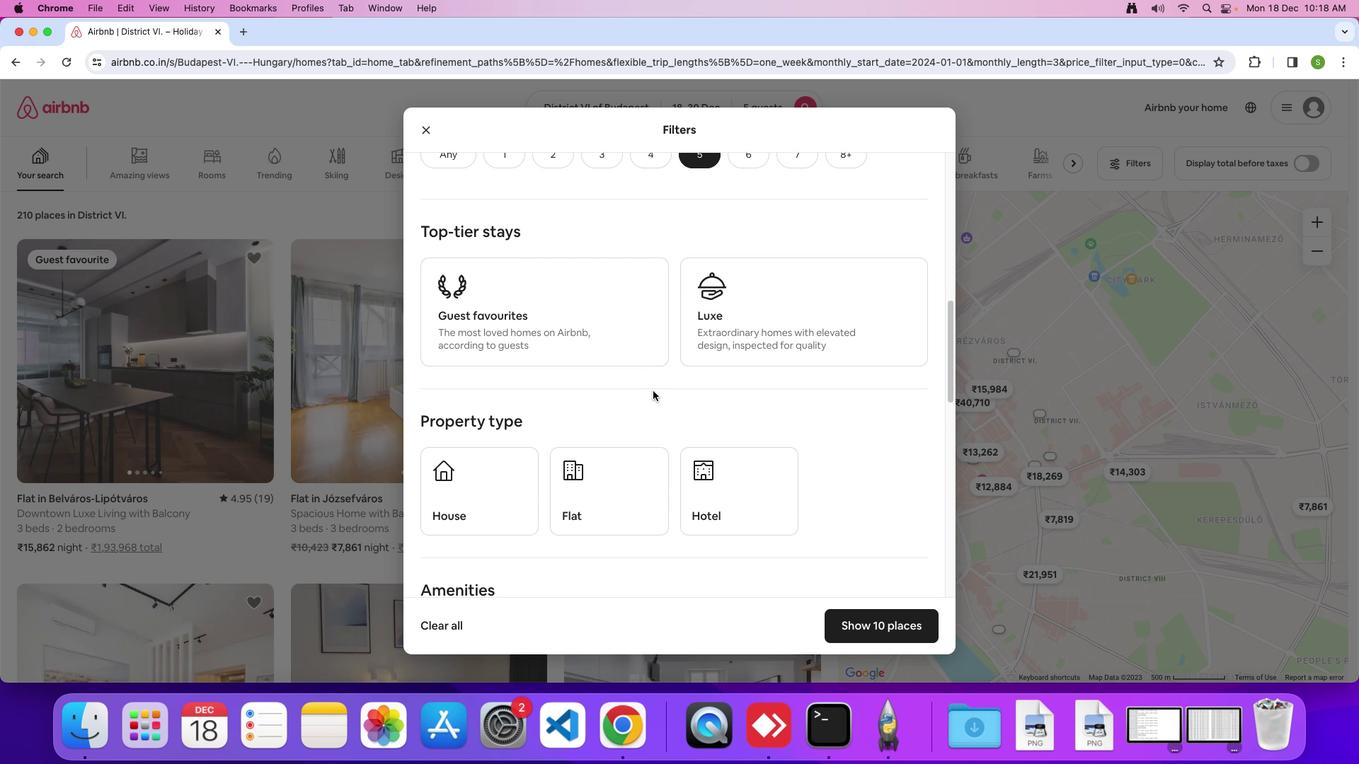 
Action: Mouse scrolled (652, 390) with delta (0, 0)
Screenshot: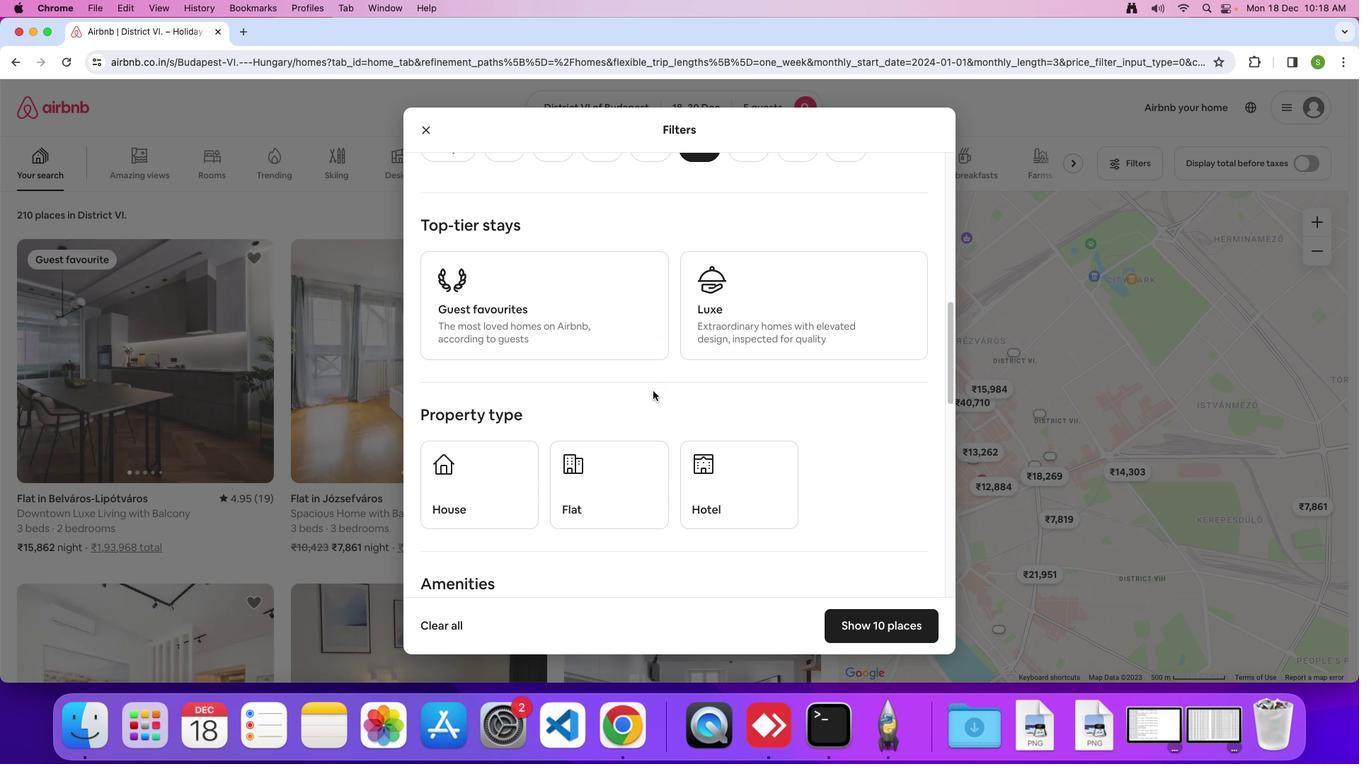 
Action: Mouse scrolled (652, 390) with delta (0, 0)
Screenshot: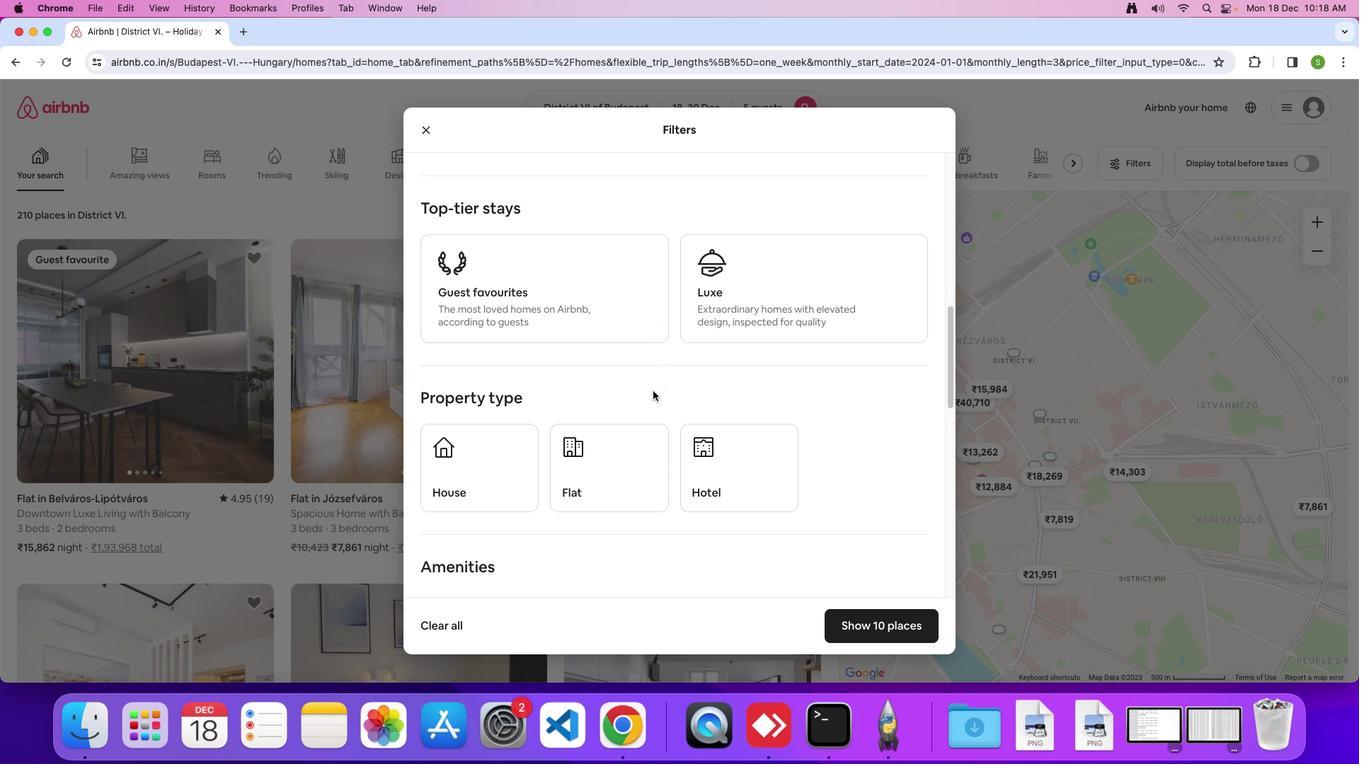 
Action: Mouse scrolled (652, 390) with delta (0, -2)
Screenshot: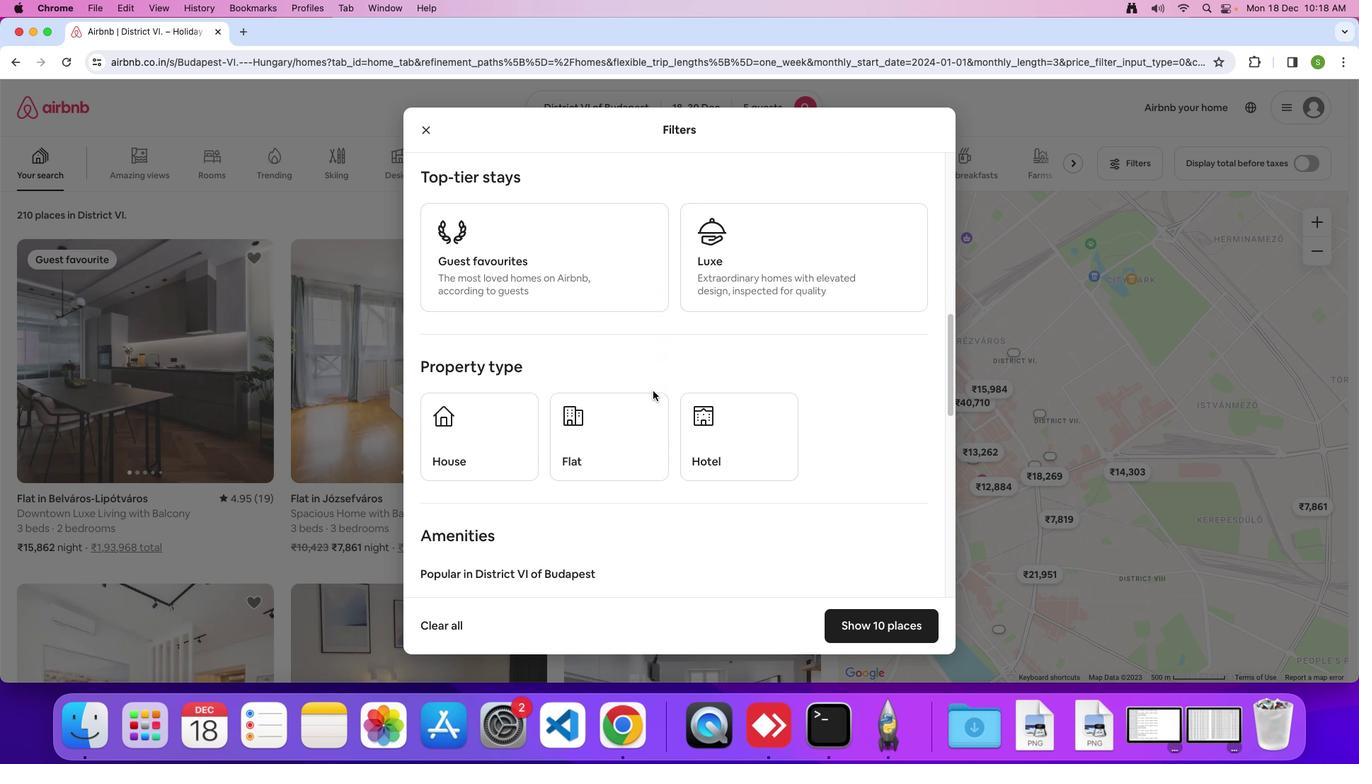 
Action: Mouse moved to (494, 362)
Screenshot: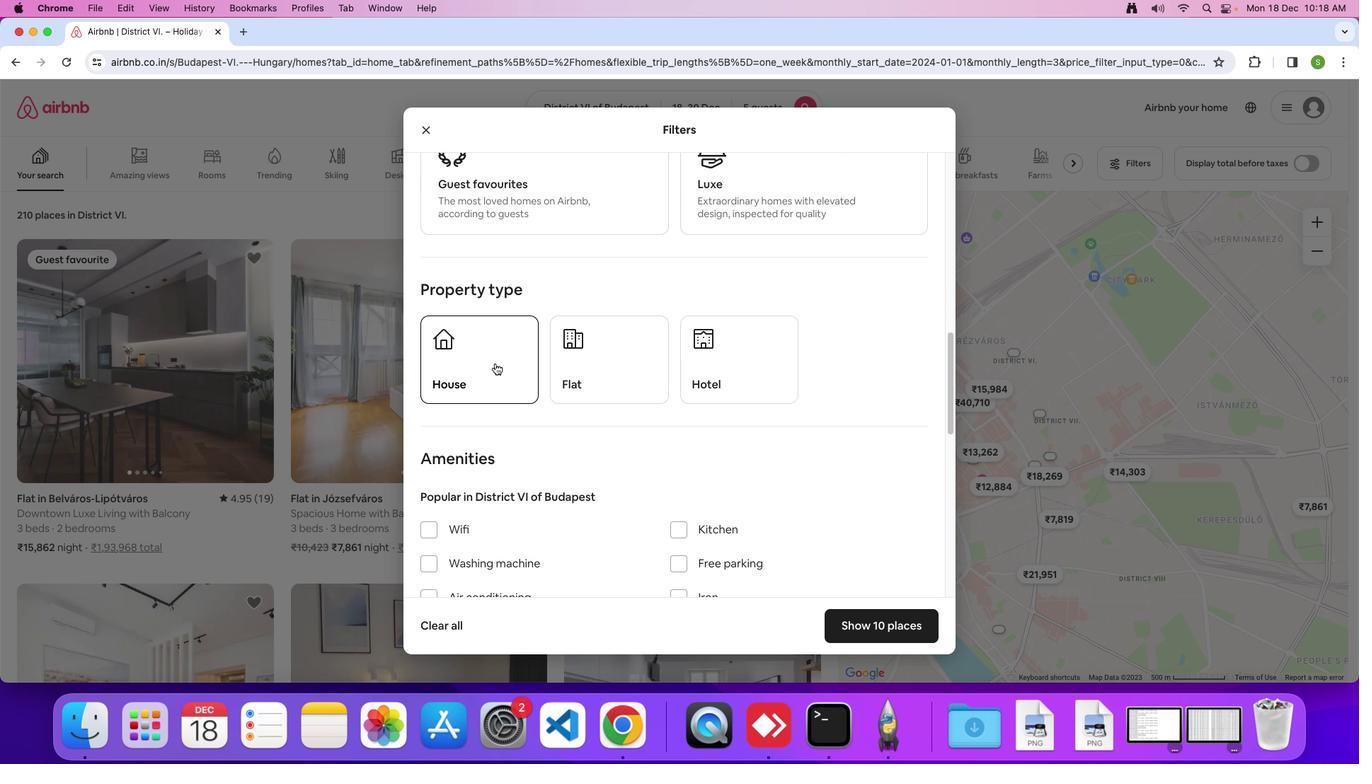 
Action: Mouse pressed left at (494, 362)
Screenshot: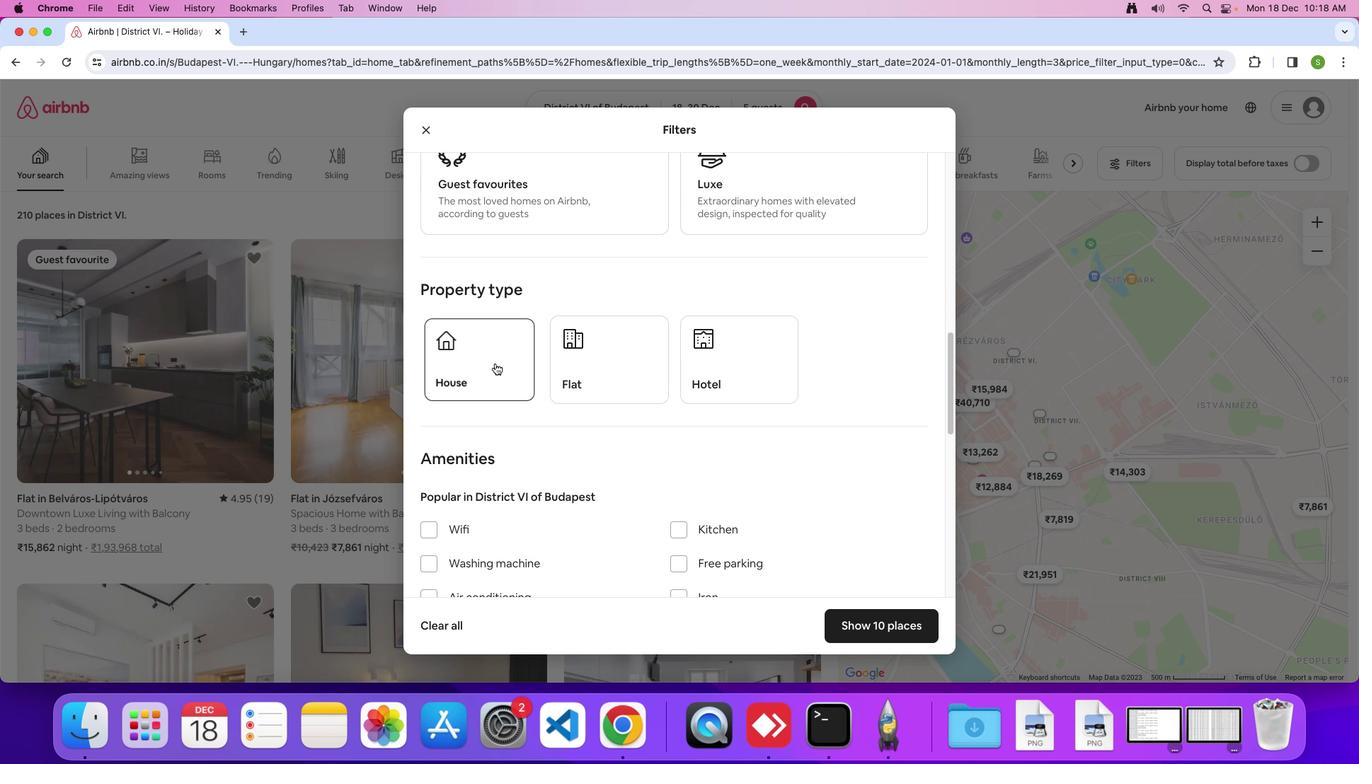 
Action: Mouse moved to (790, 358)
Screenshot: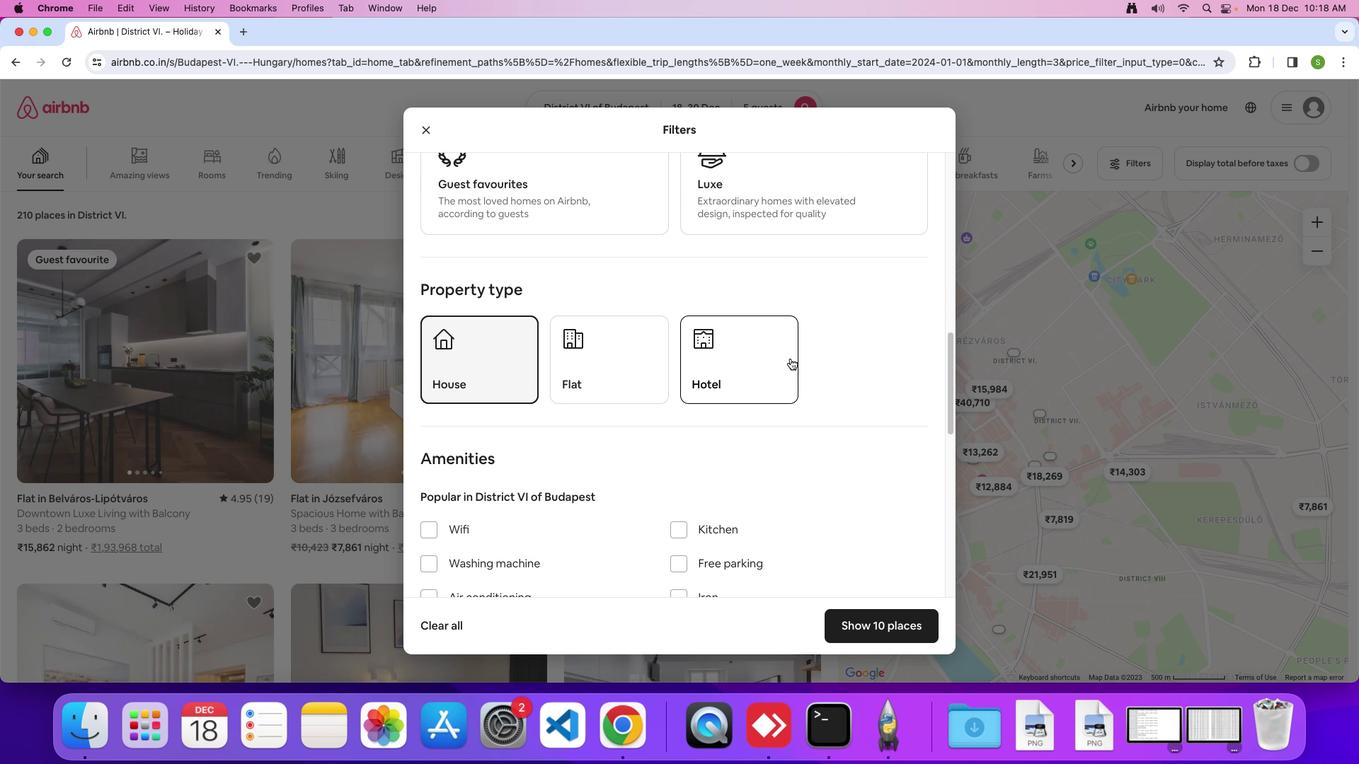 
Action: Mouse scrolled (790, 358) with delta (0, 0)
Screenshot: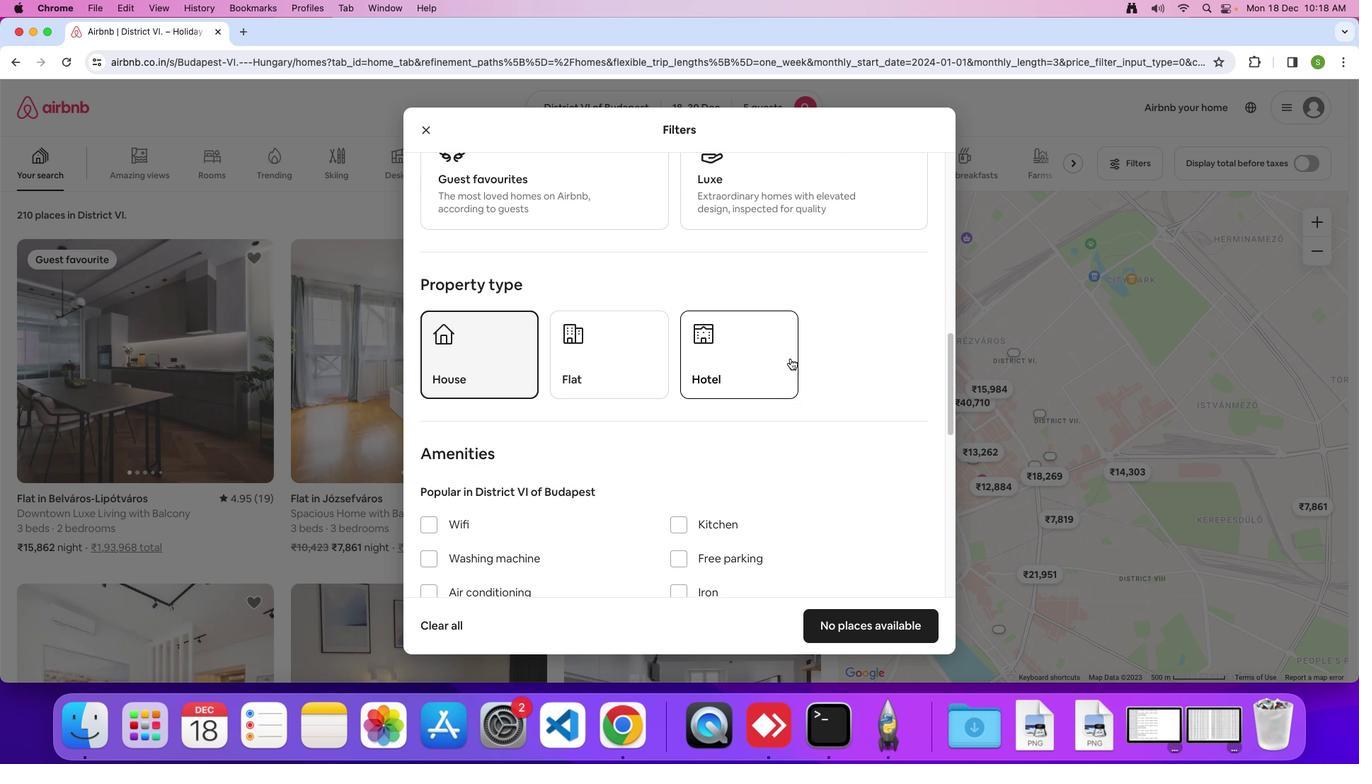 
Action: Mouse scrolled (790, 358) with delta (0, 0)
Screenshot: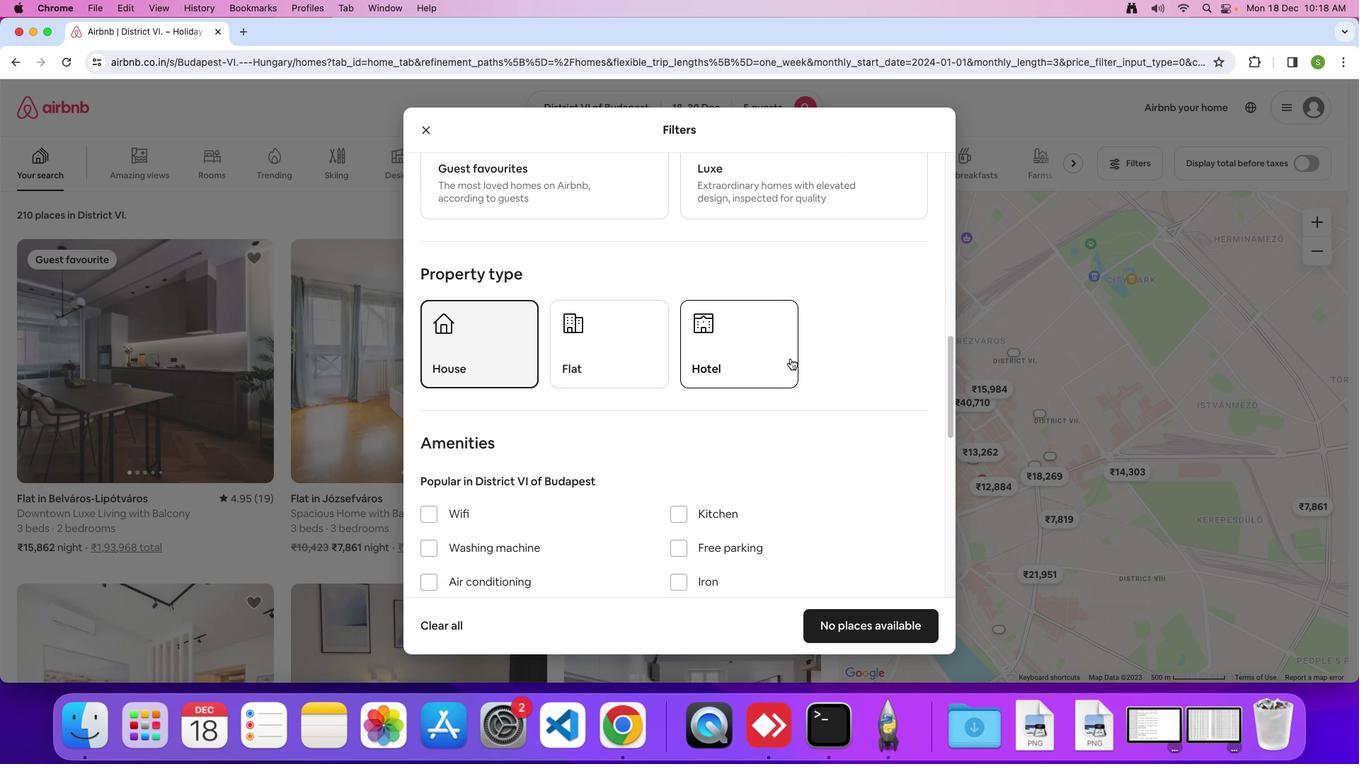 
Action: Mouse scrolled (790, 358) with delta (0, -2)
Screenshot: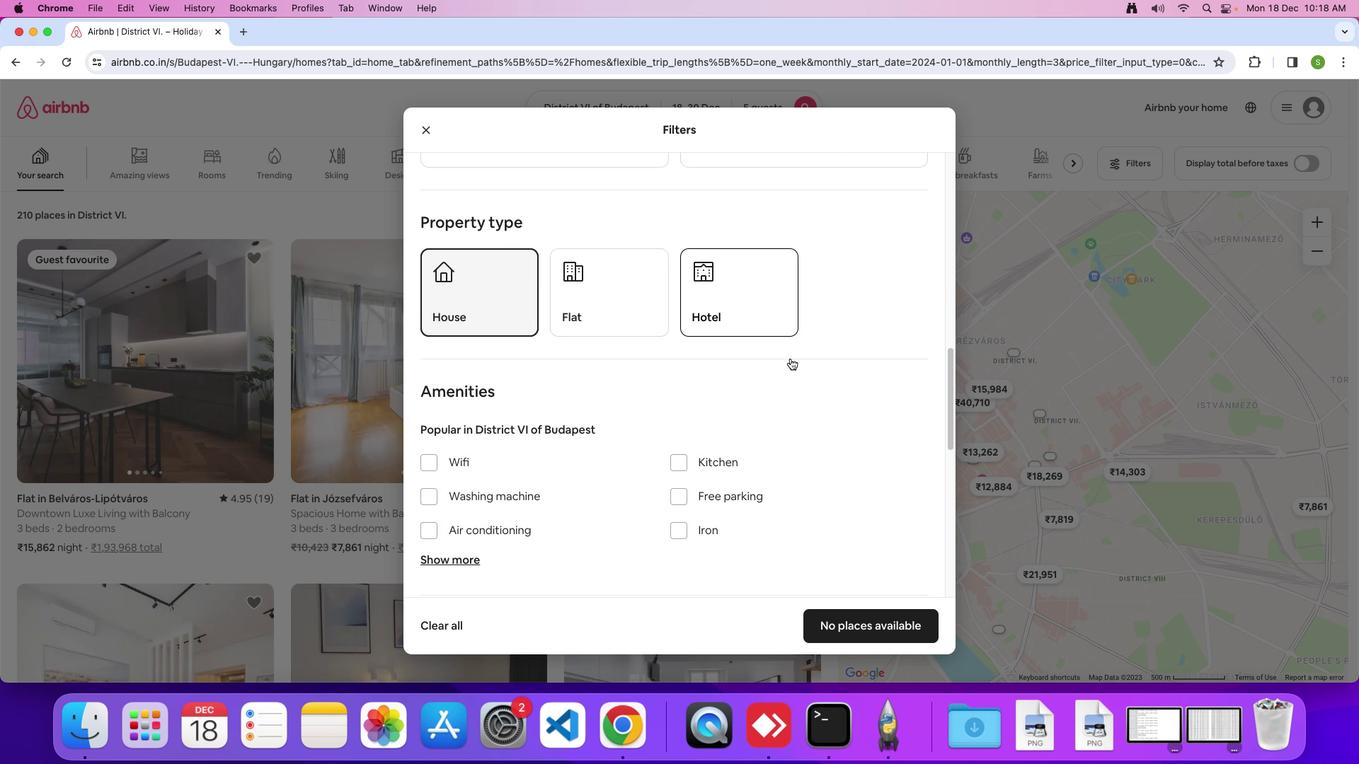 
Action: Mouse moved to (793, 357)
Screenshot: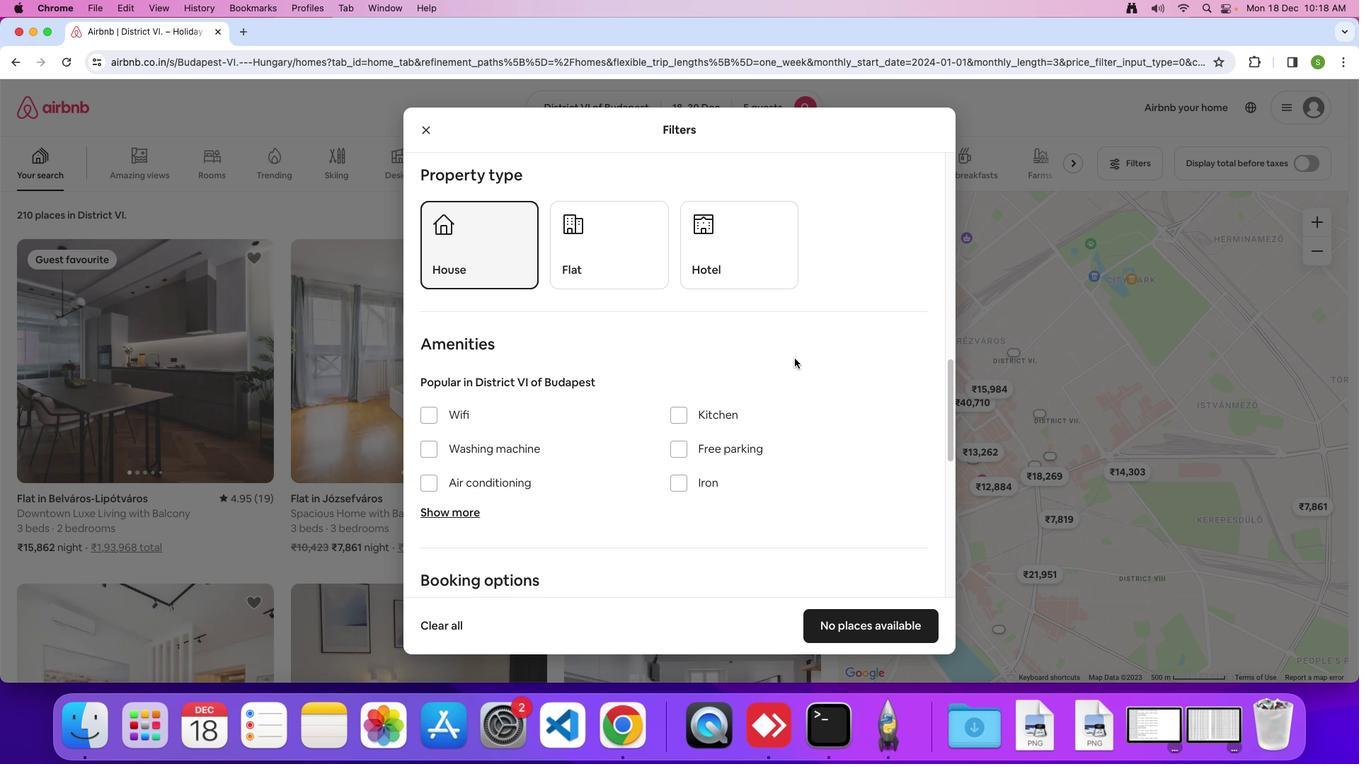
Action: Mouse scrolled (793, 357) with delta (0, 0)
Screenshot: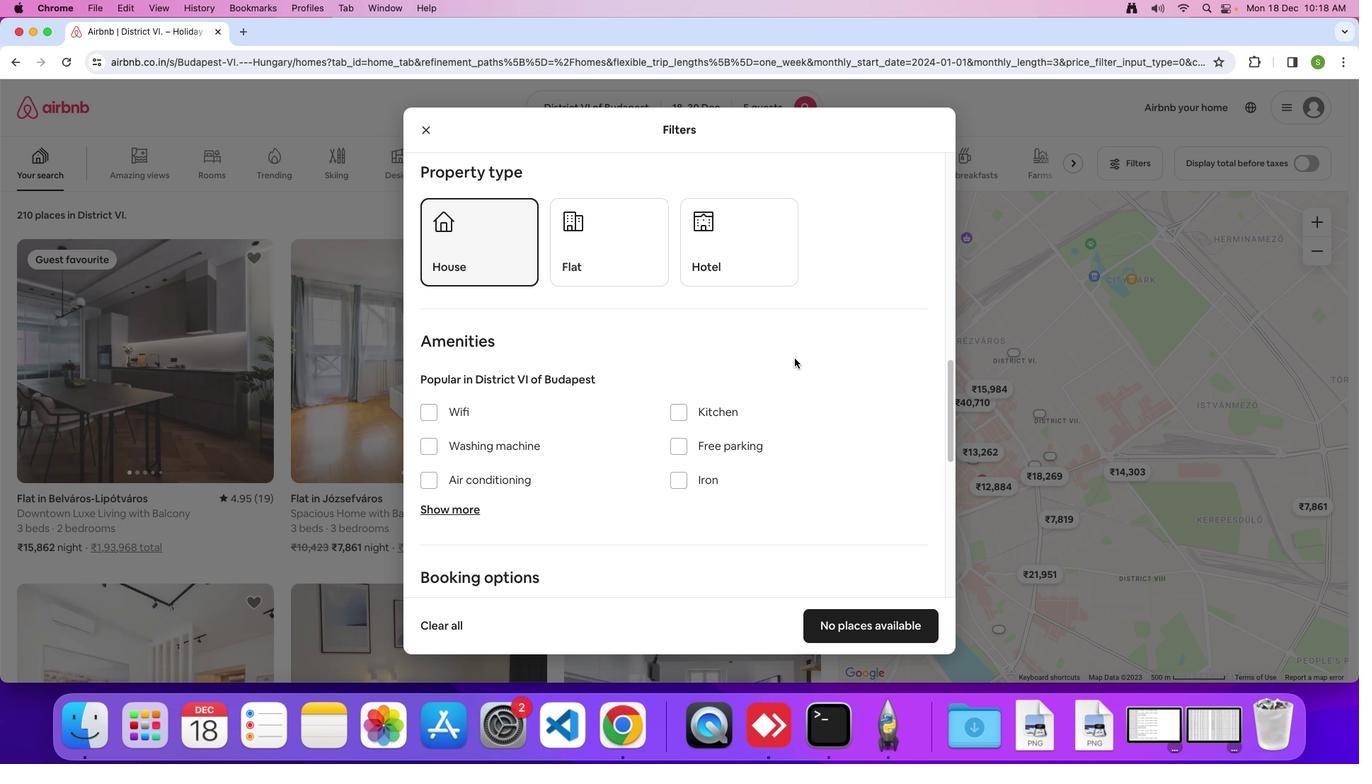 
Action: Mouse scrolled (793, 357) with delta (0, 0)
Screenshot: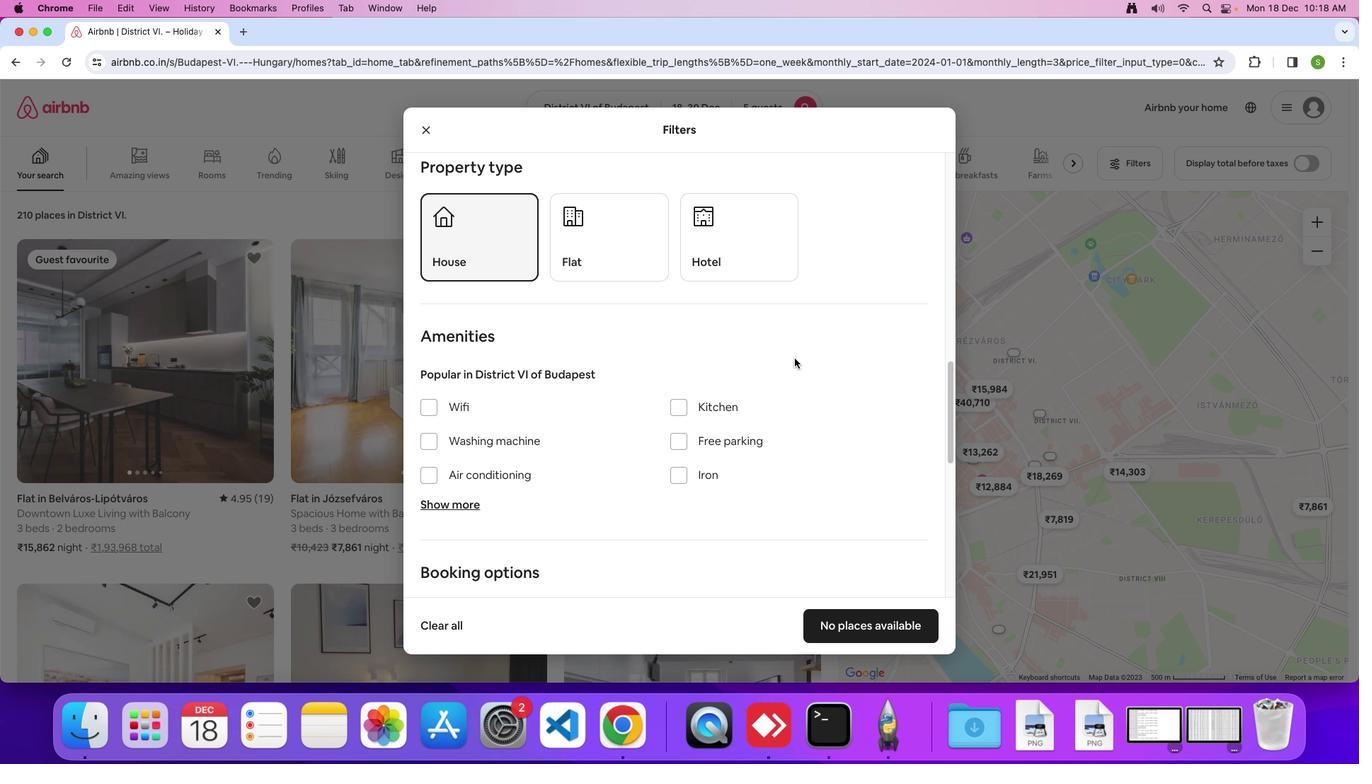 
Action: Mouse scrolled (793, 357) with delta (0, 0)
Screenshot: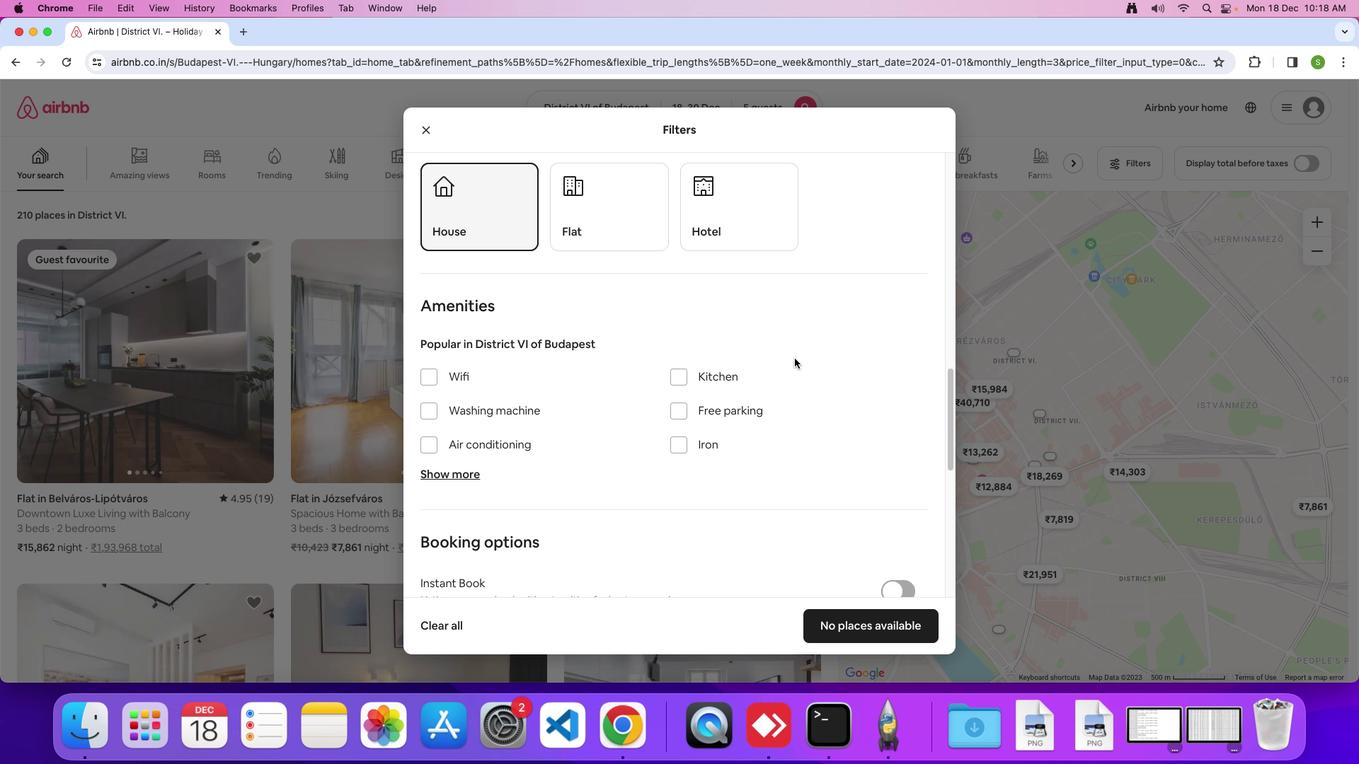
Action: Mouse moved to (793, 358)
Screenshot: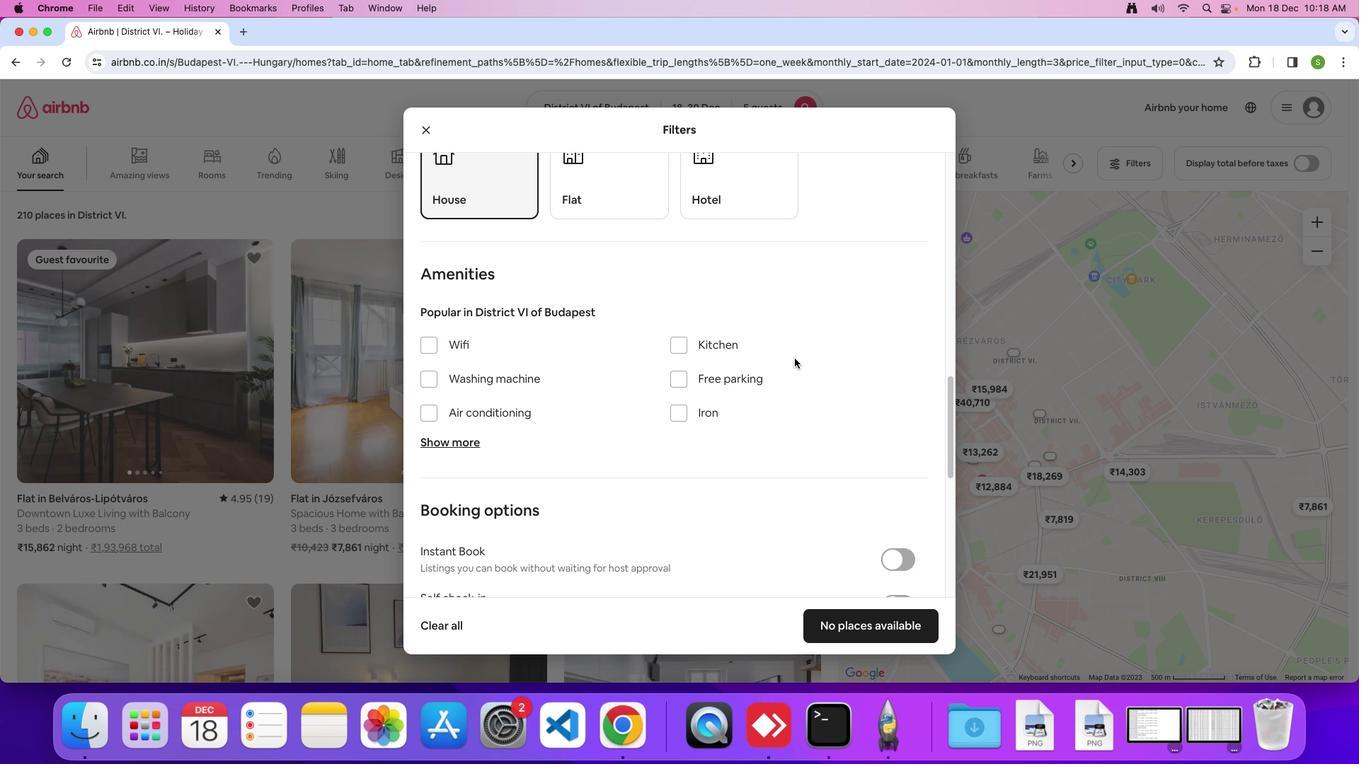 
Action: Mouse scrolled (793, 358) with delta (0, 0)
Screenshot: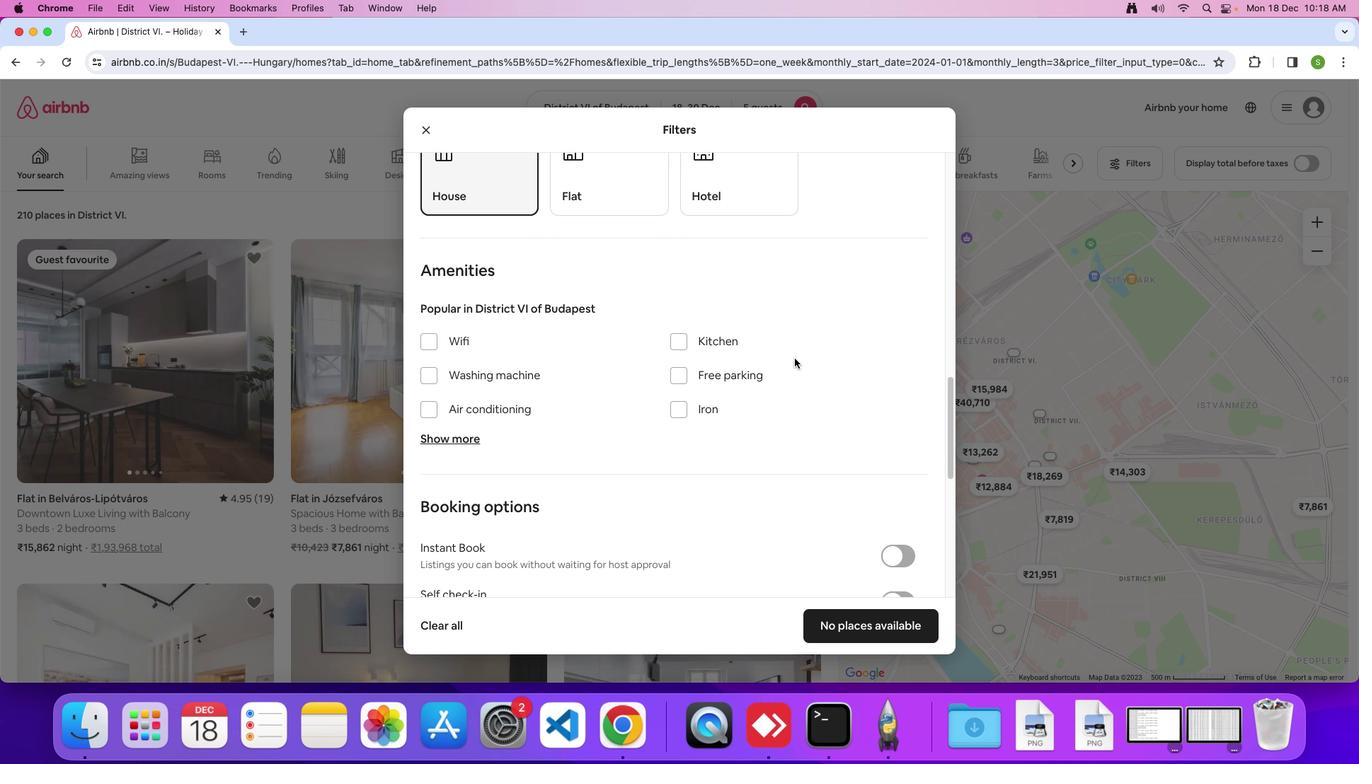 
Action: Mouse scrolled (793, 358) with delta (0, 0)
Screenshot: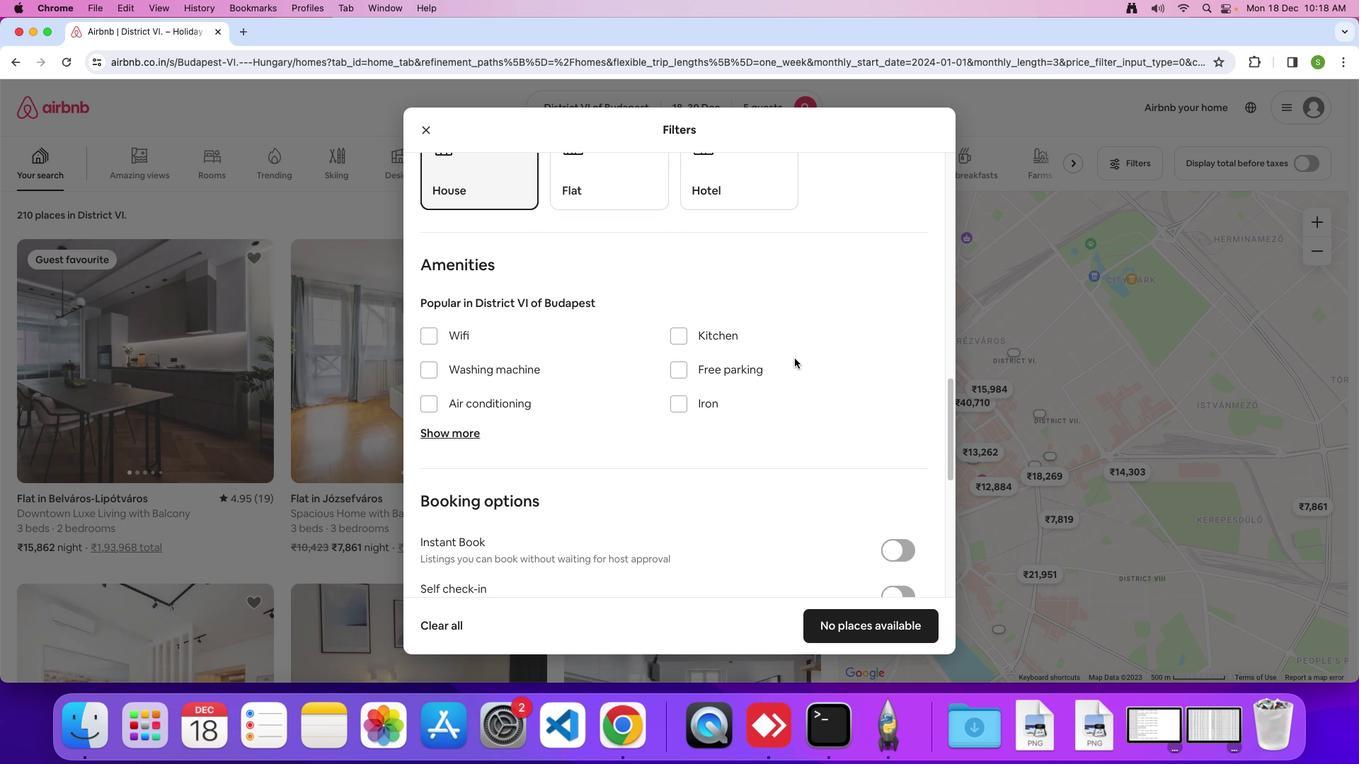 
Action: Mouse moved to (472, 337)
Screenshot: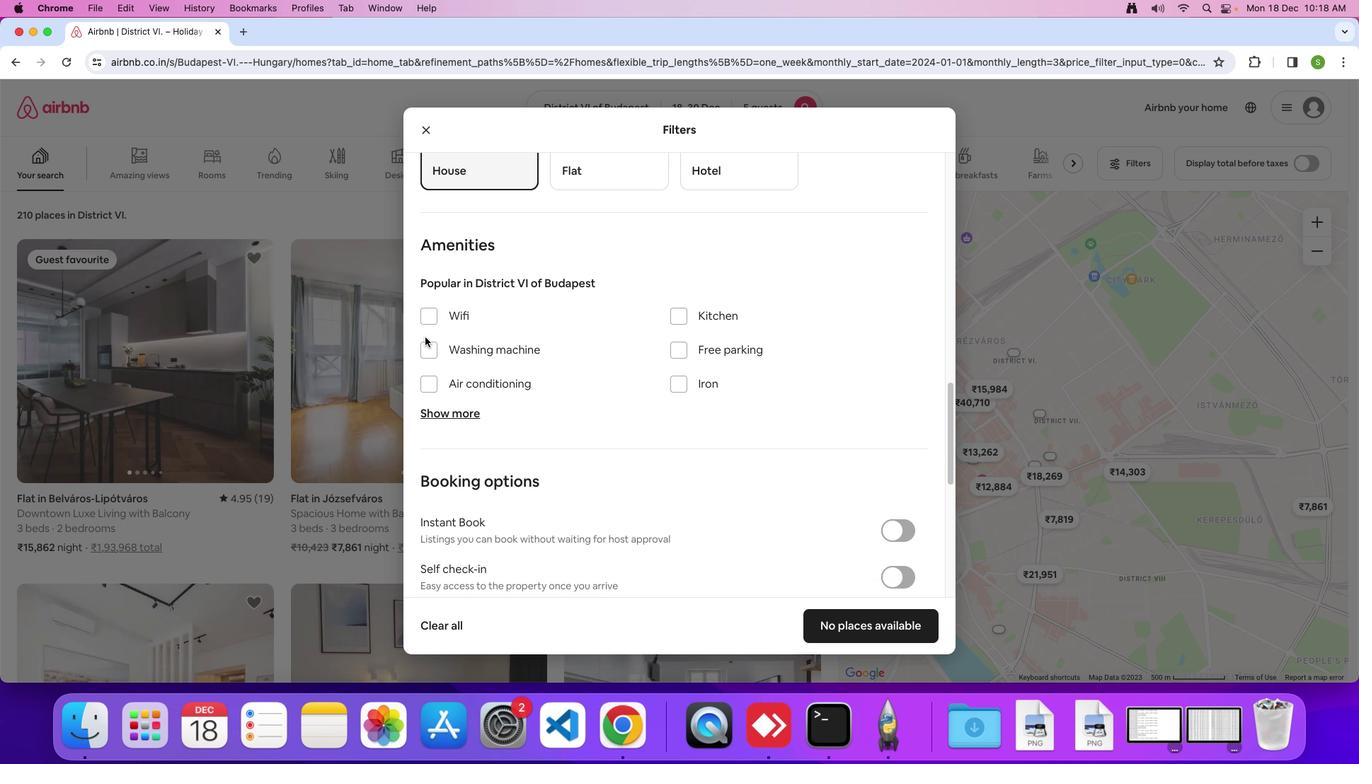 
Action: Mouse scrolled (472, 337) with delta (0, 0)
Screenshot: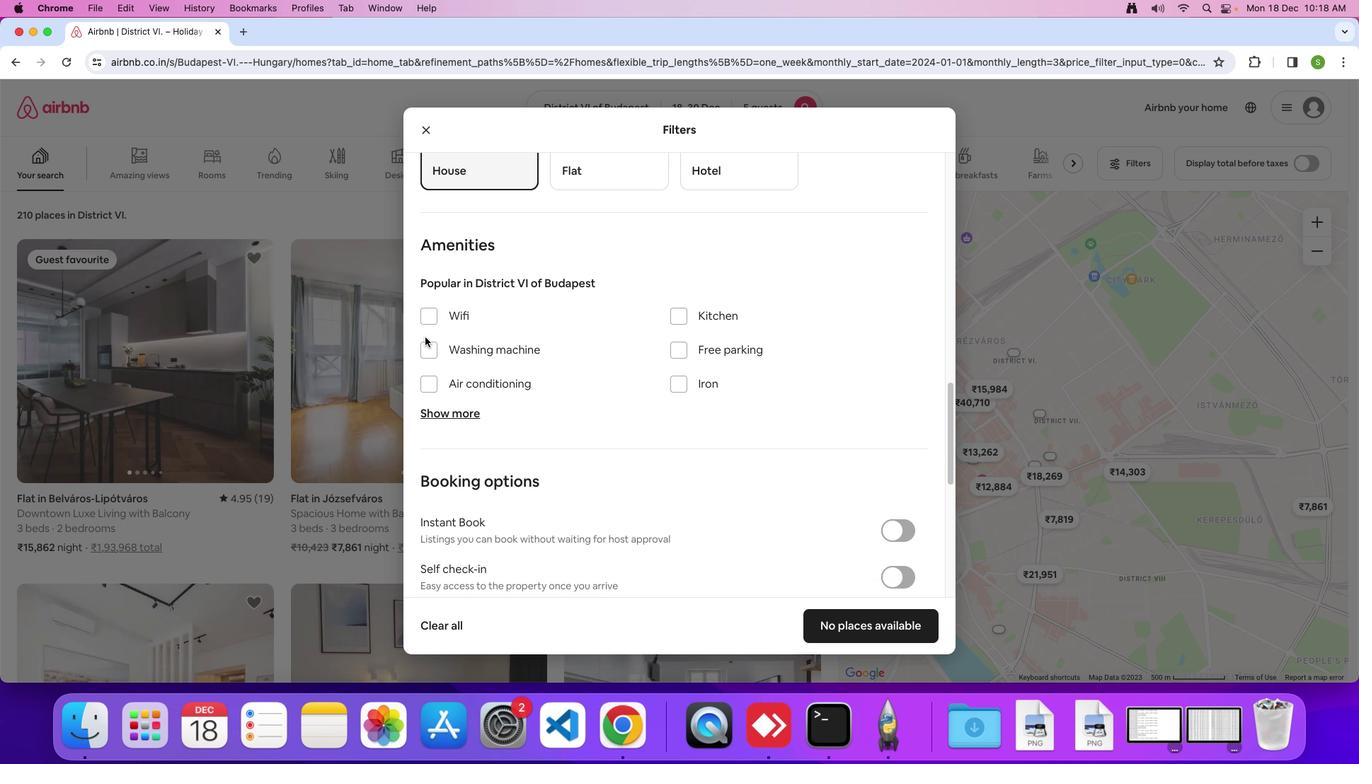 
Action: Mouse moved to (425, 317)
Screenshot: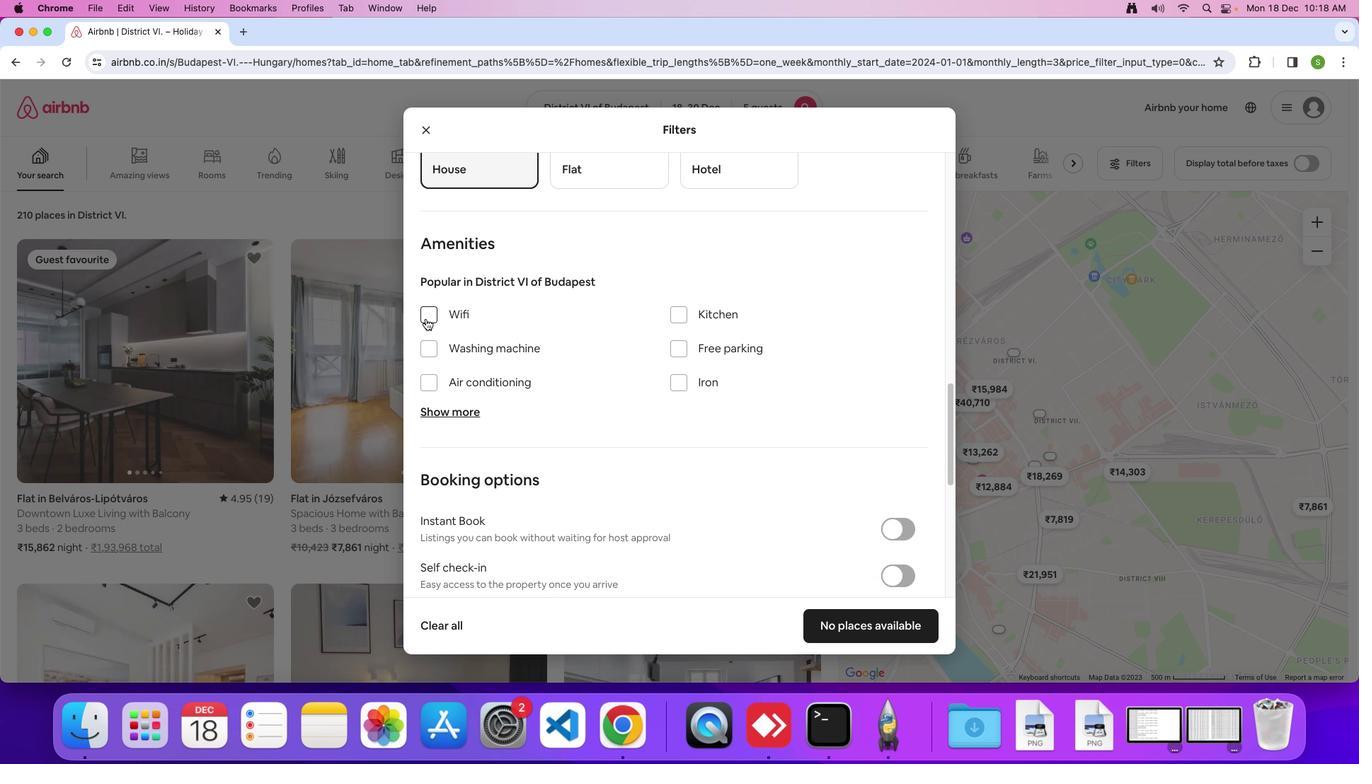 
Action: Mouse pressed left at (425, 317)
Screenshot: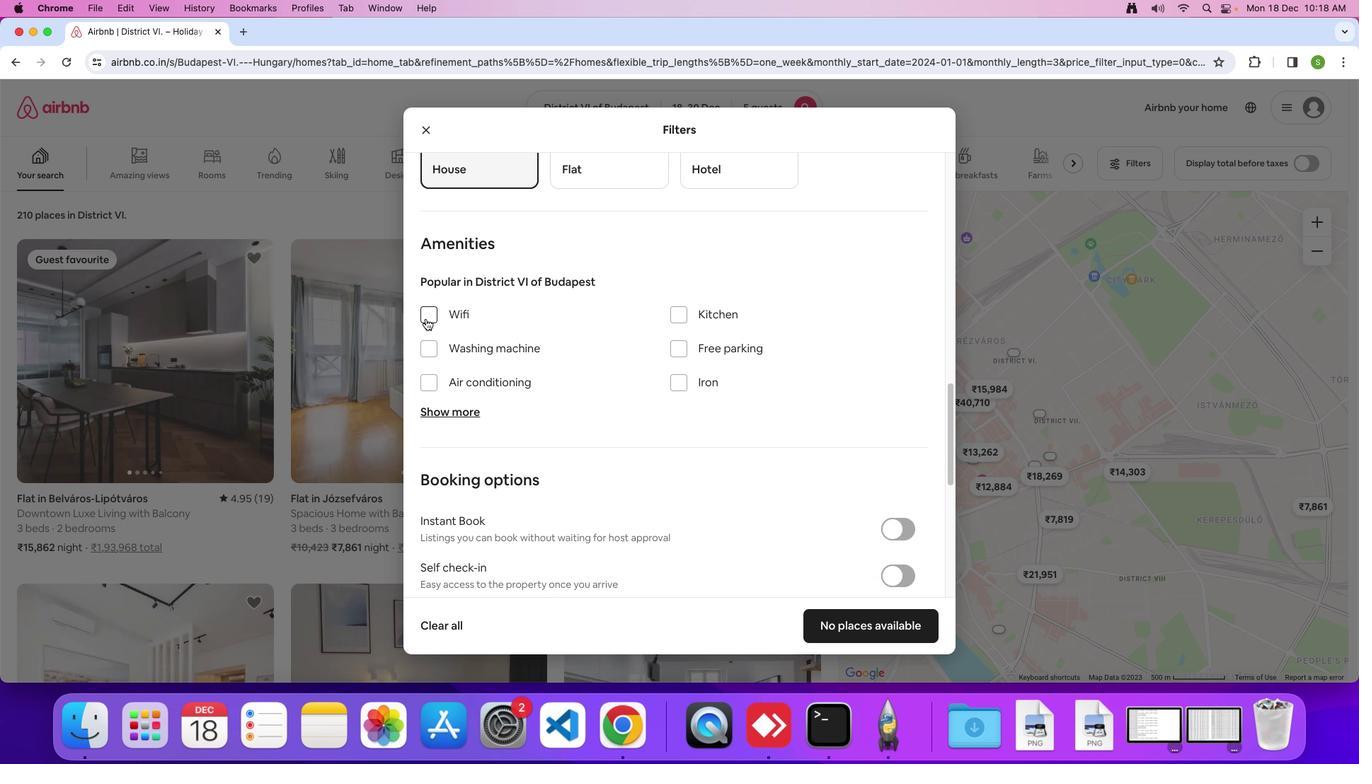 
Action: Mouse moved to (434, 408)
Screenshot: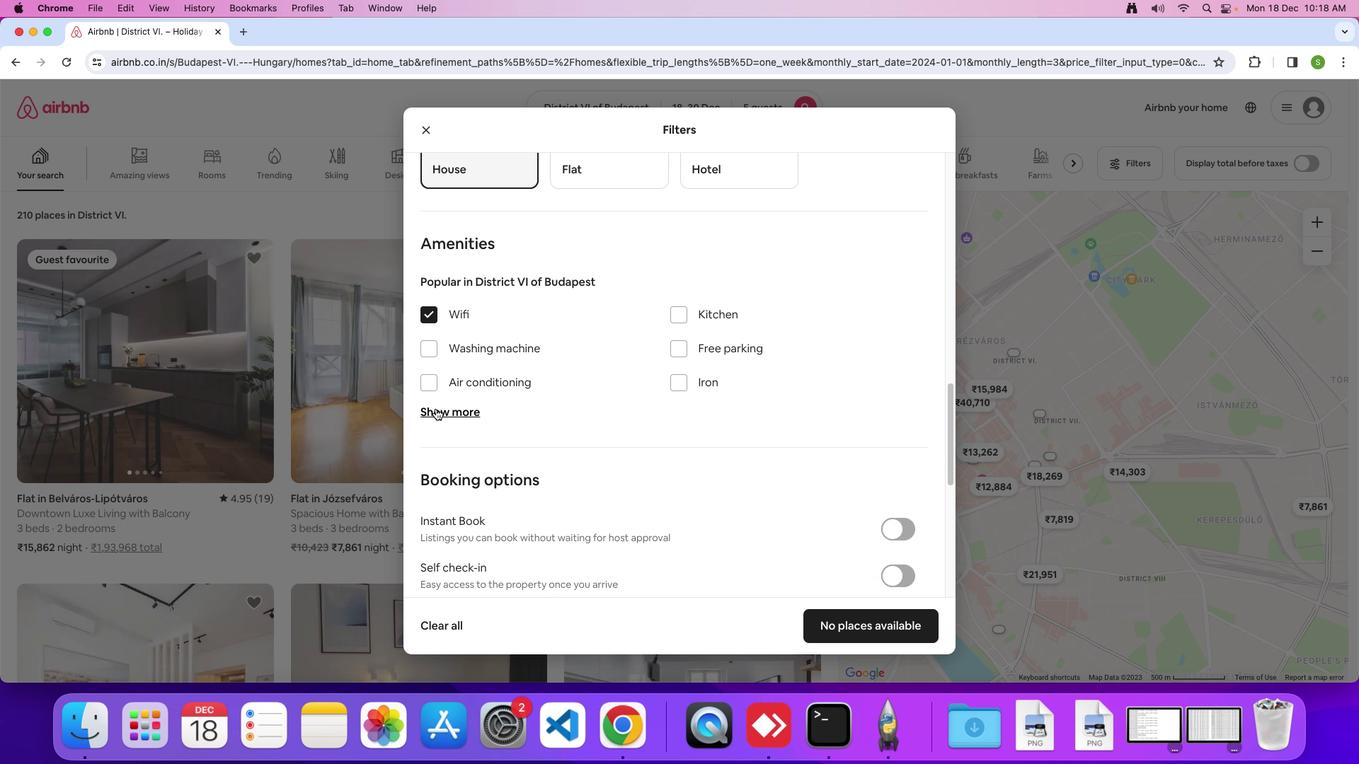 
Action: Mouse pressed left at (434, 408)
Screenshot: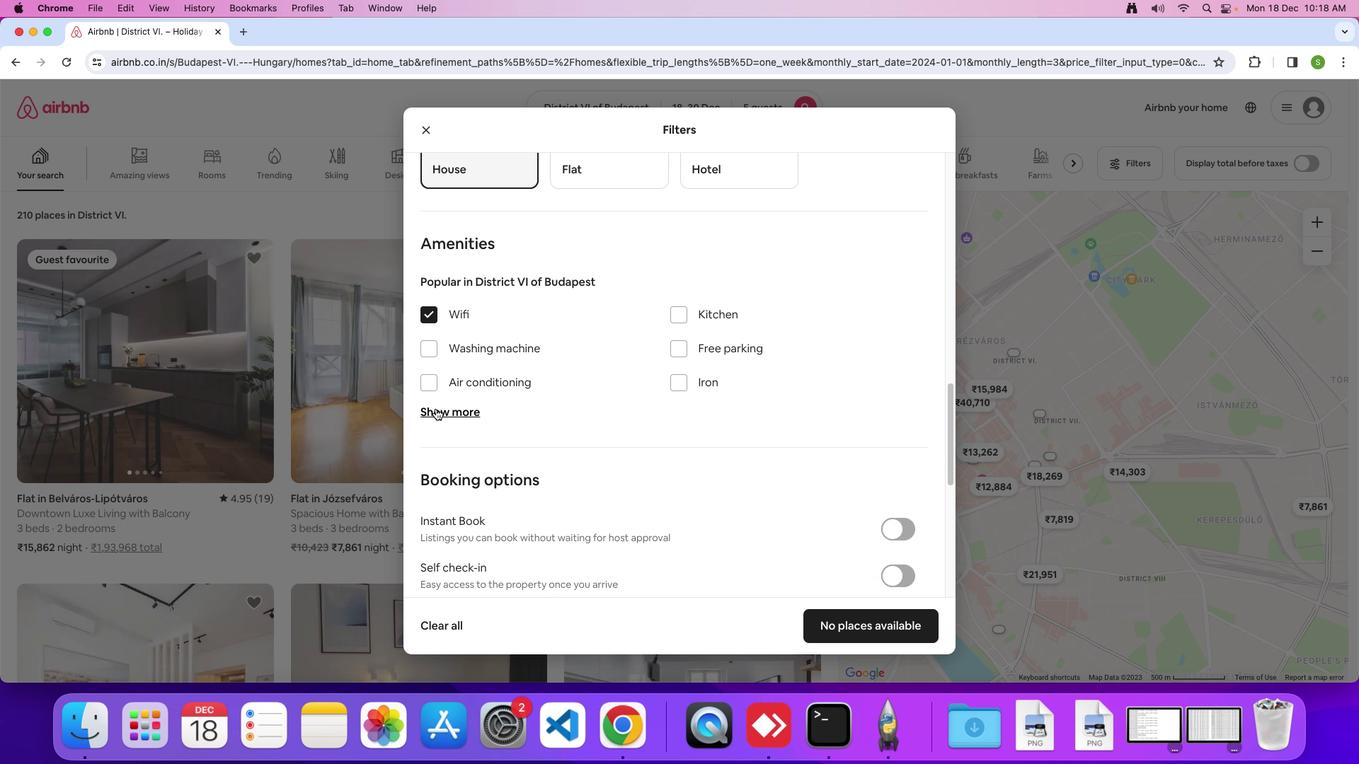
Action: Mouse moved to (588, 375)
Screenshot: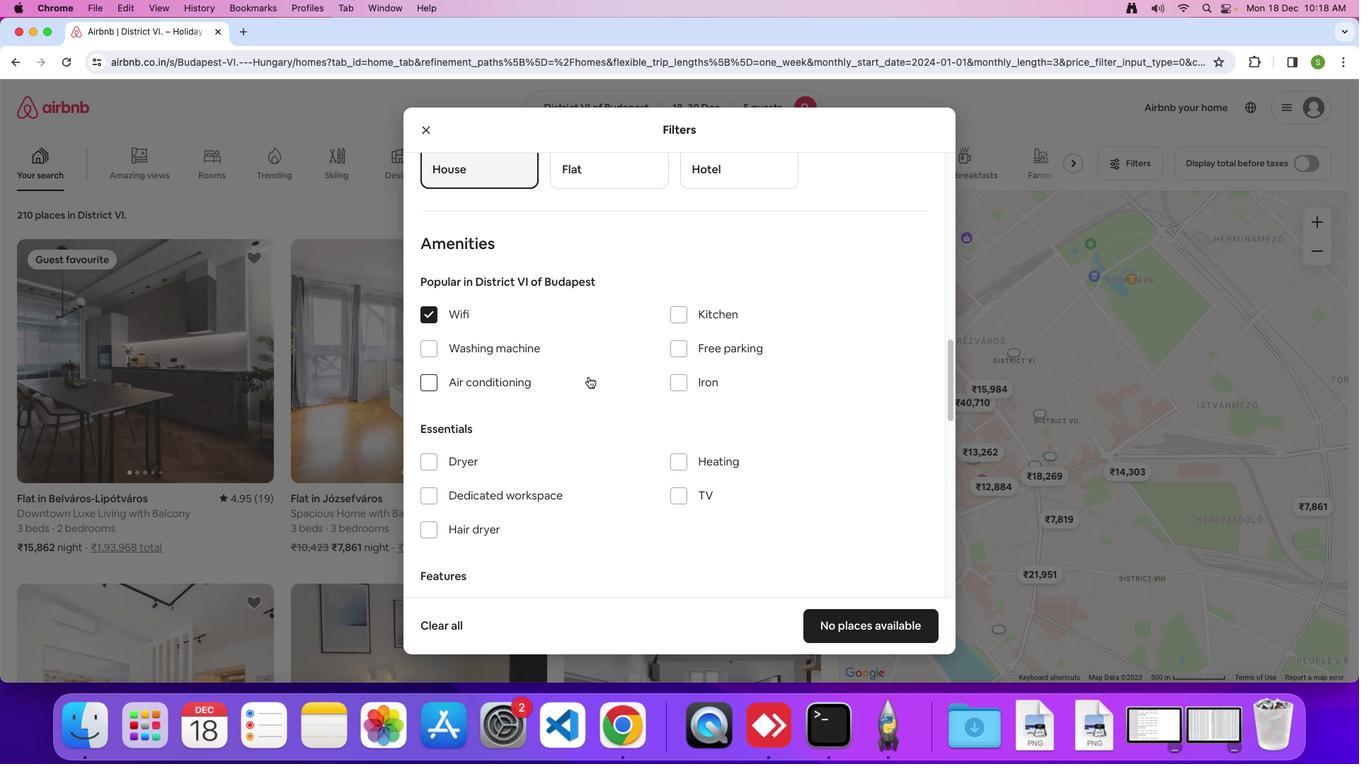 
Action: Mouse scrolled (588, 375) with delta (0, 0)
Screenshot: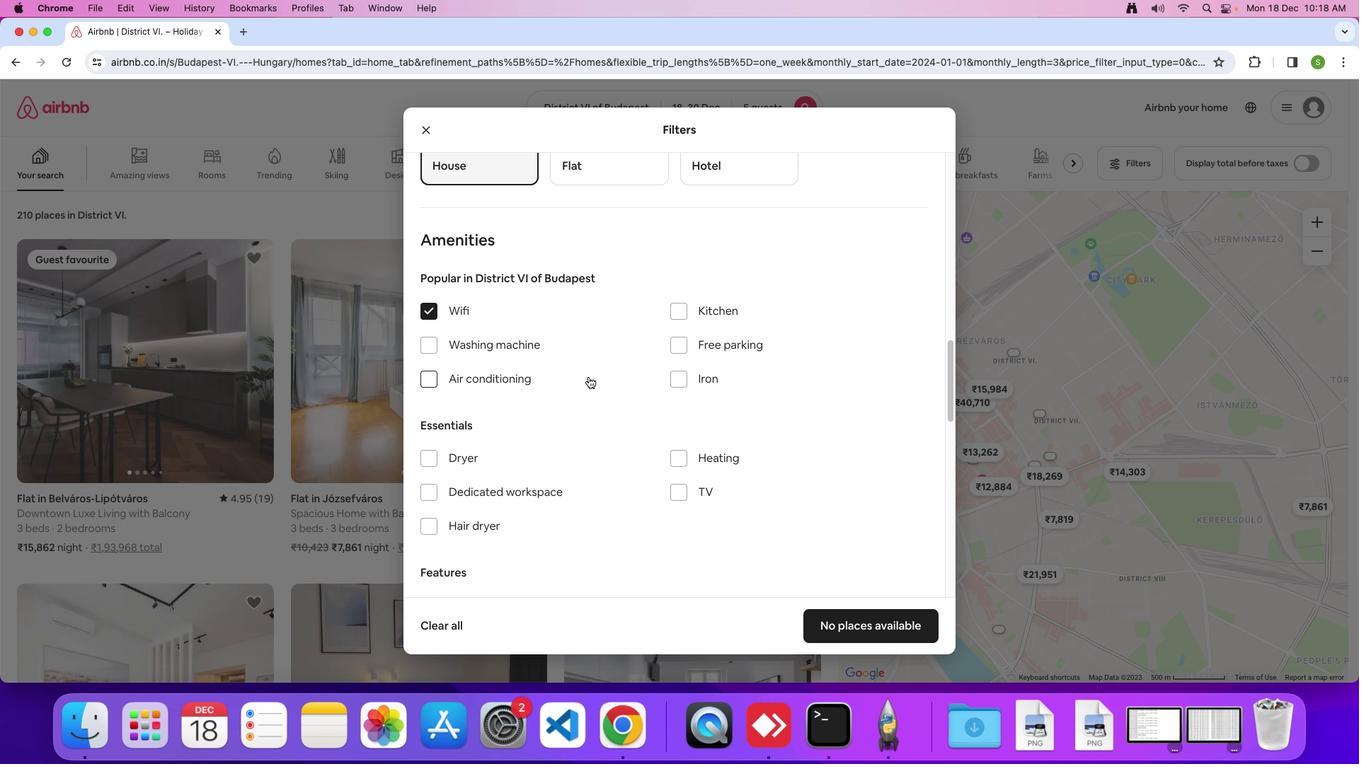 
Action: Mouse scrolled (588, 375) with delta (0, 0)
Screenshot: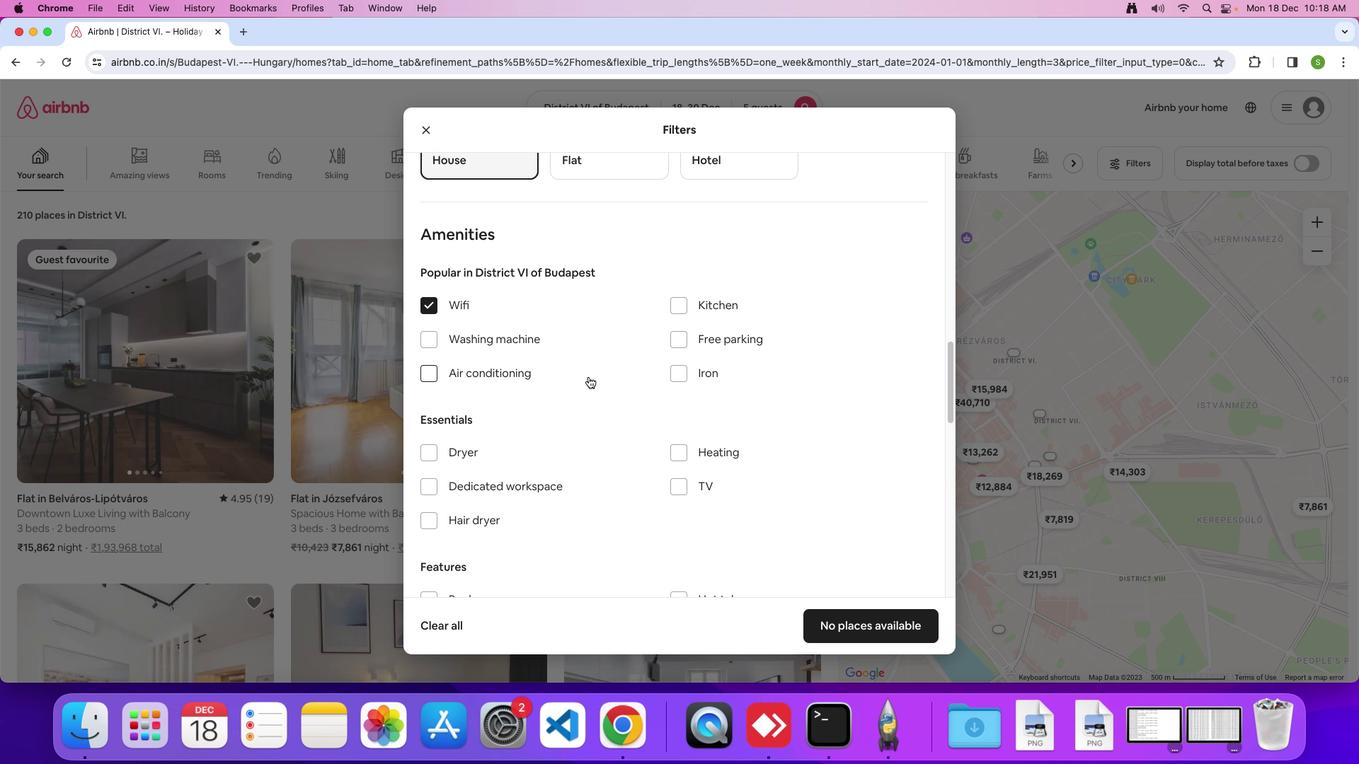 
Action: Mouse scrolled (588, 375) with delta (0, 0)
Screenshot: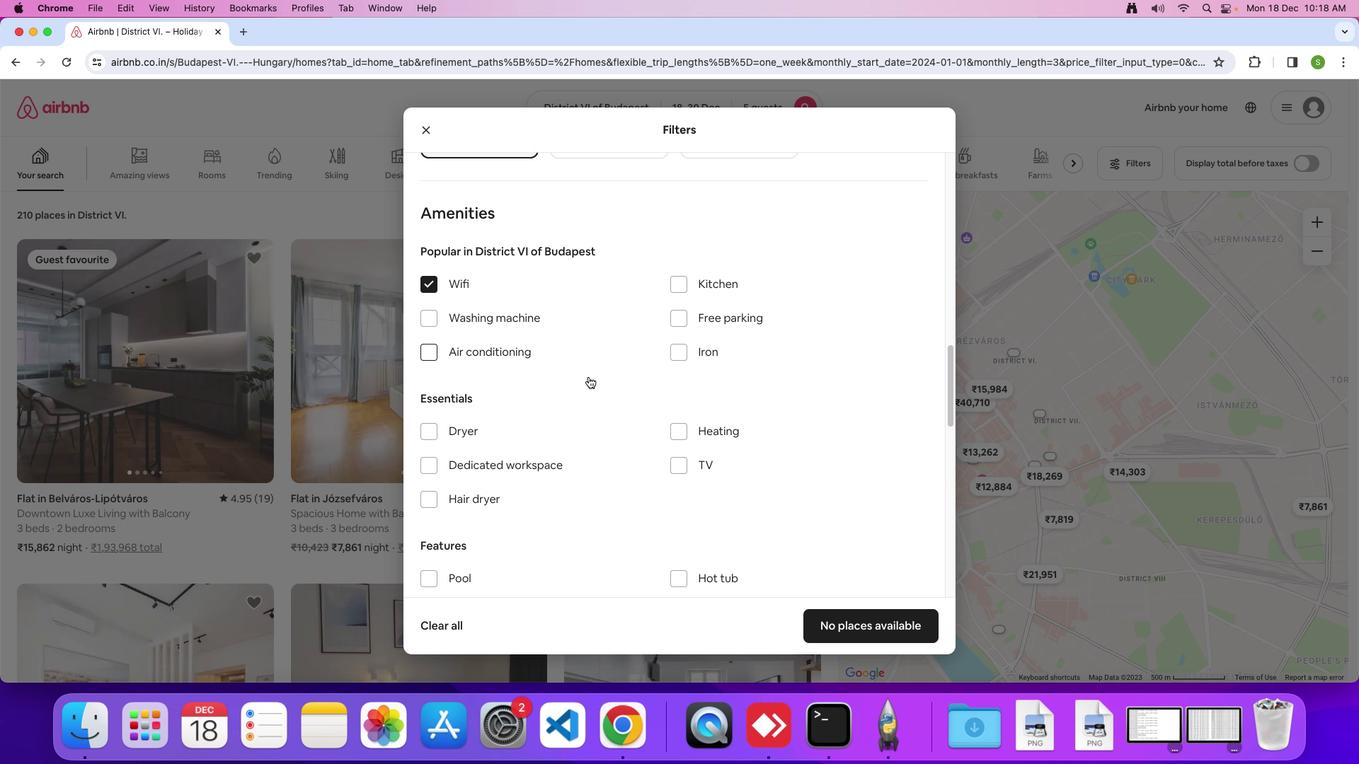 
Action: Mouse moved to (684, 462)
Screenshot: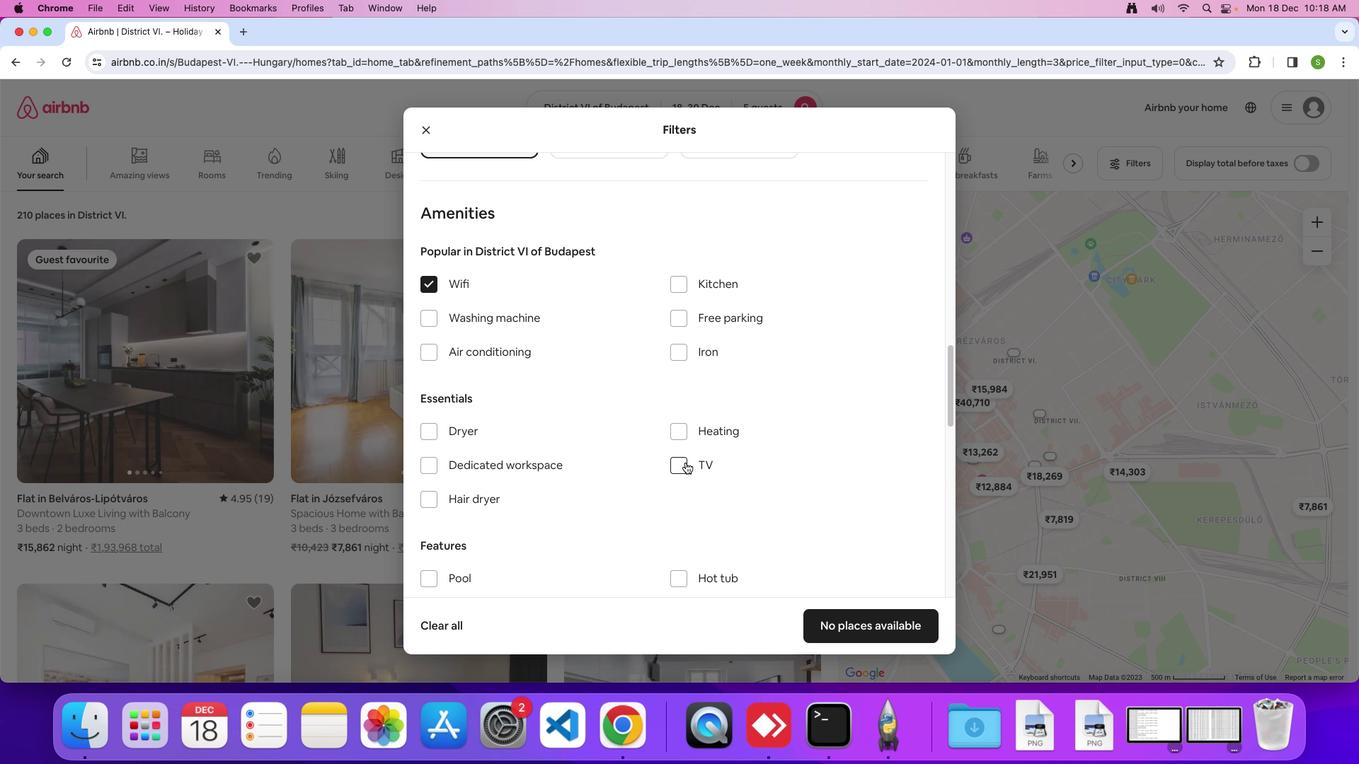 
Action: Mouse pressed left at (684, 462)
Screenshot: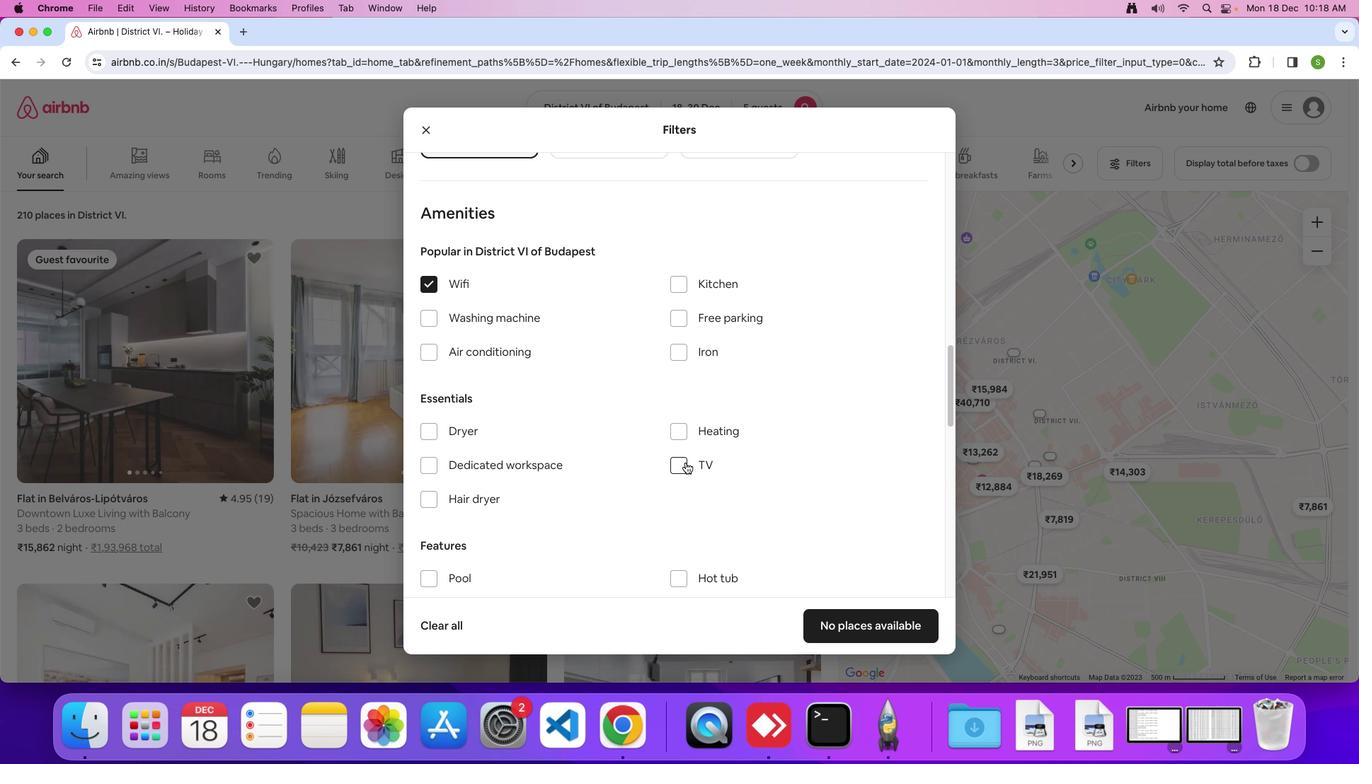 
Action: Mouse moved to (686, 319)
Screenshot: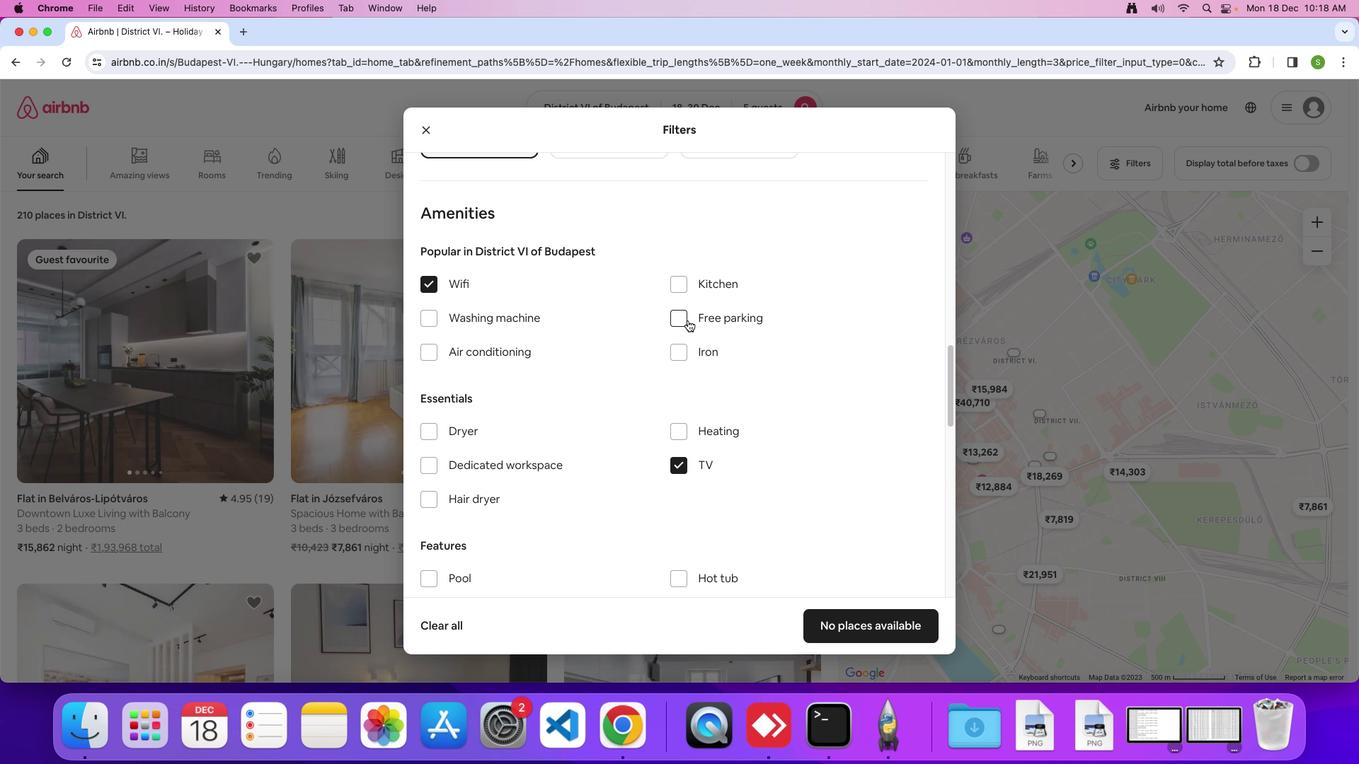 
Action: Mouse pressed left at (686, 319)
Screenshot: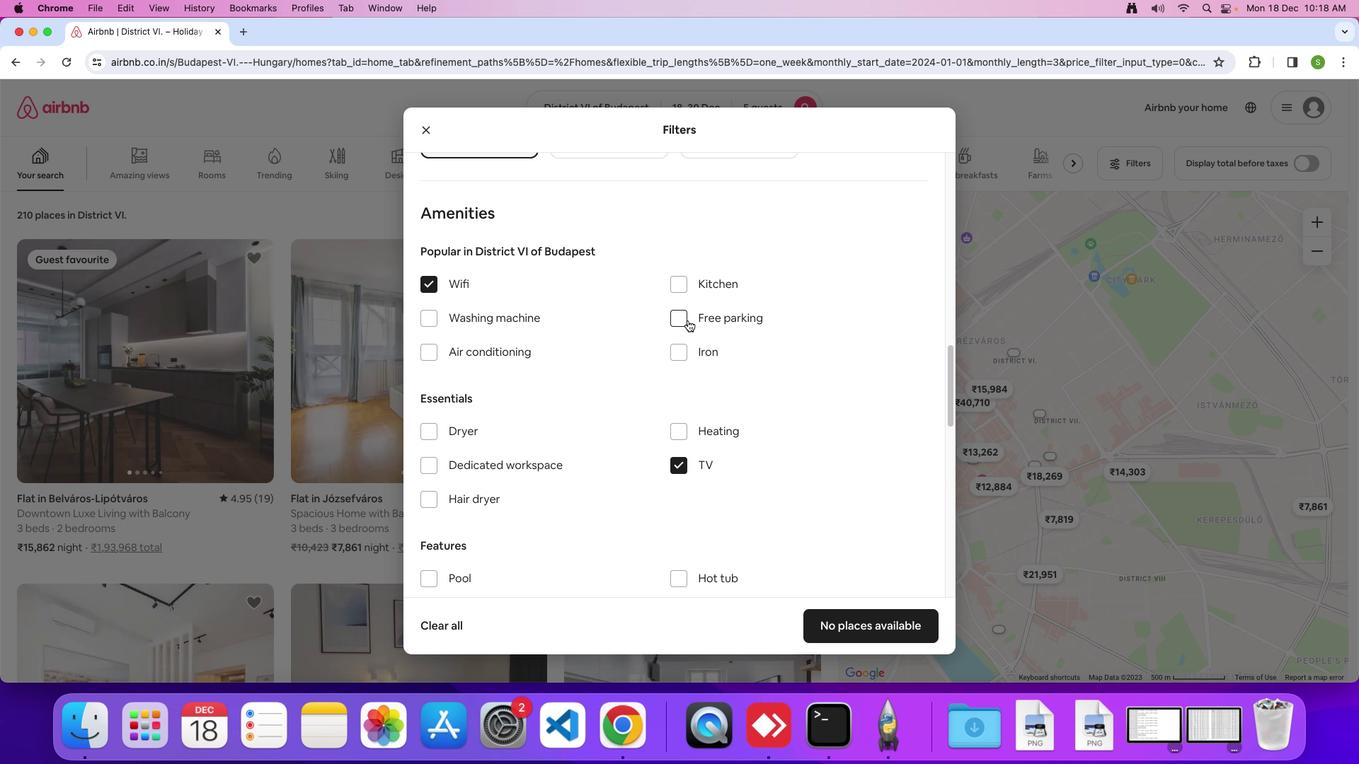 
Action: Mouse moved to (583, 353)
Screenshot: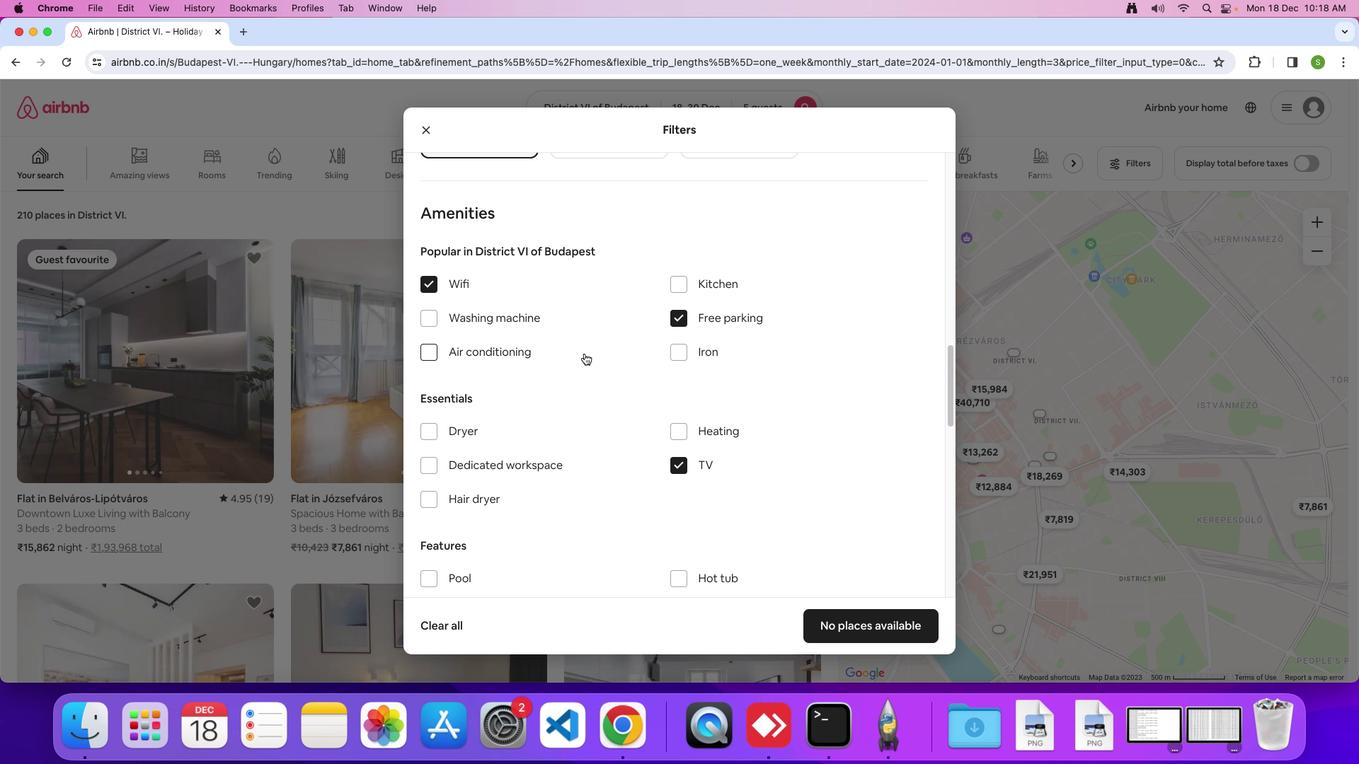 
Action: Mouse scrolled (583, 353) with delta (0, 0)
Screenshot: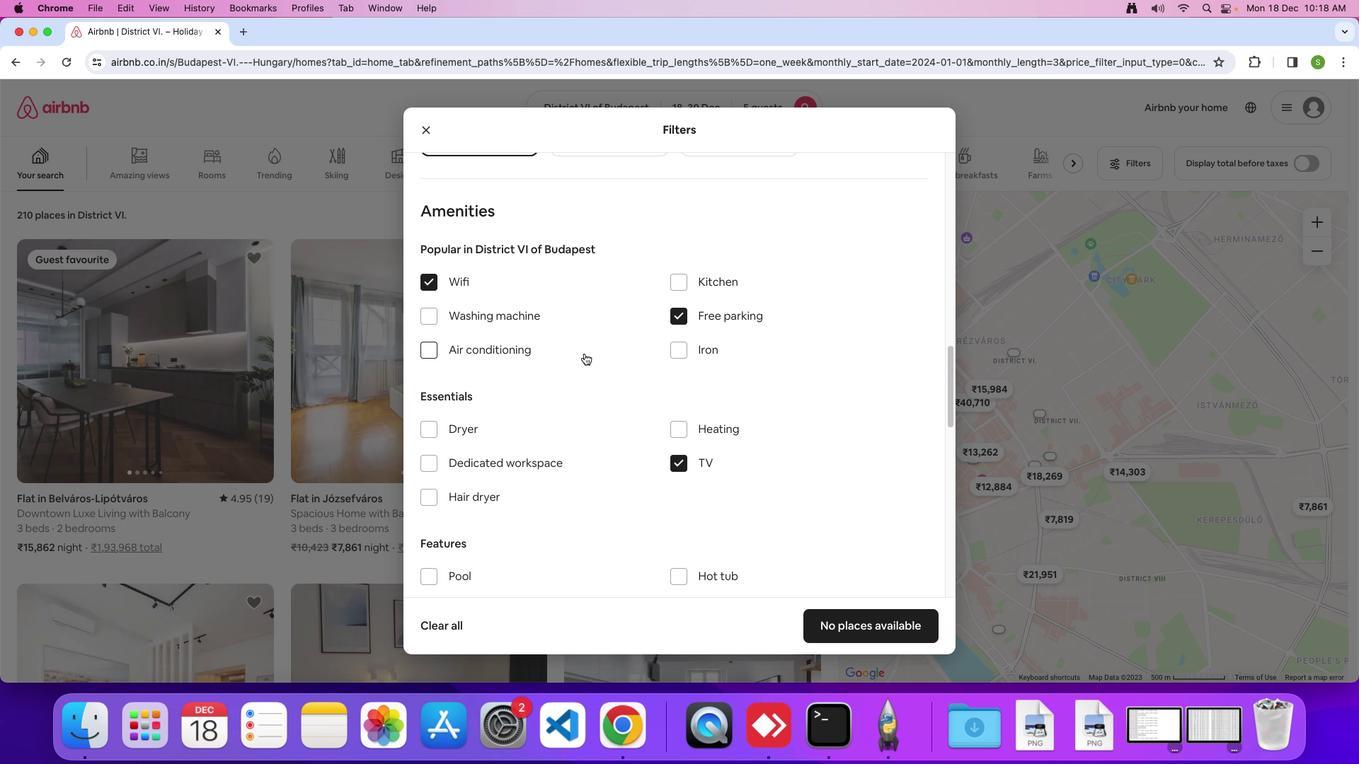 
Action: Mouse scrolled (583, 353) with delta (0, 0)
Screenshot: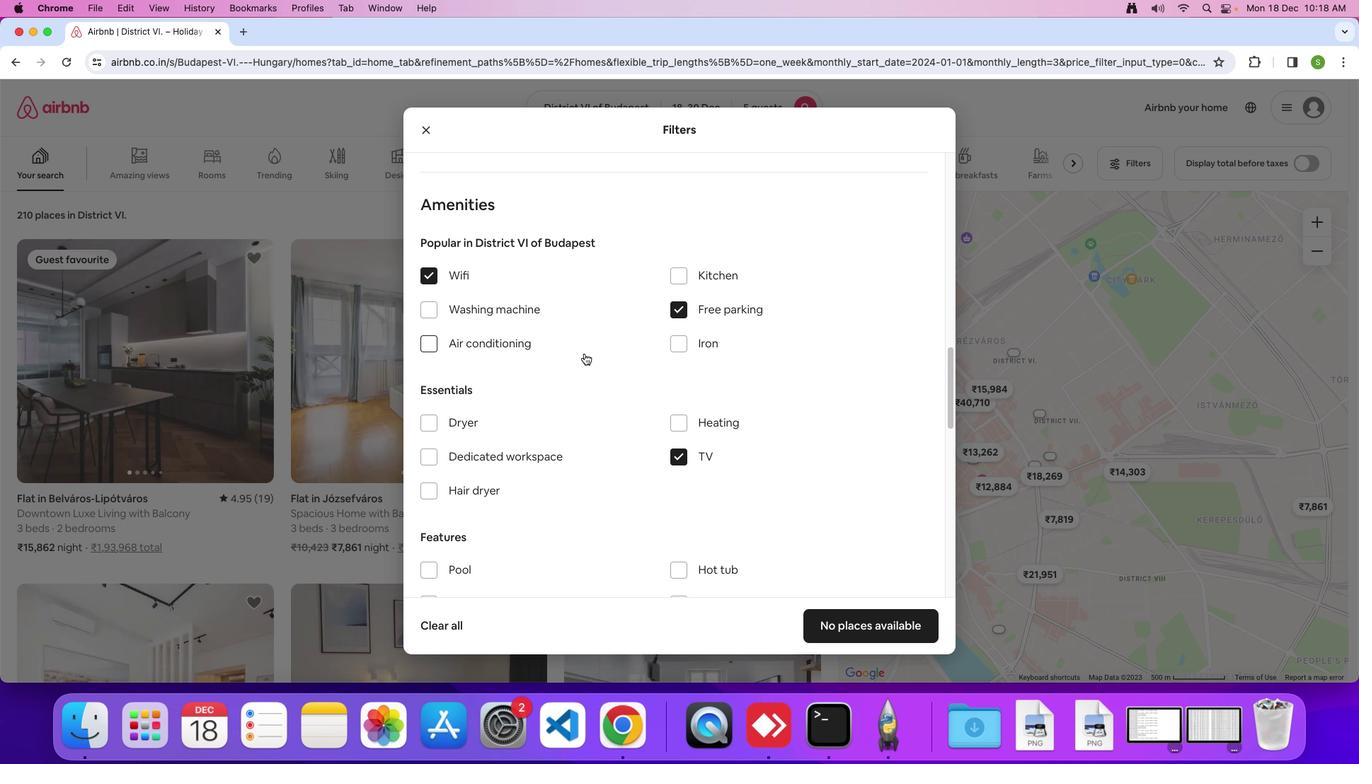 
Action: Mouse scrolled (583, 353) with delta (0, 0)
Screenshot: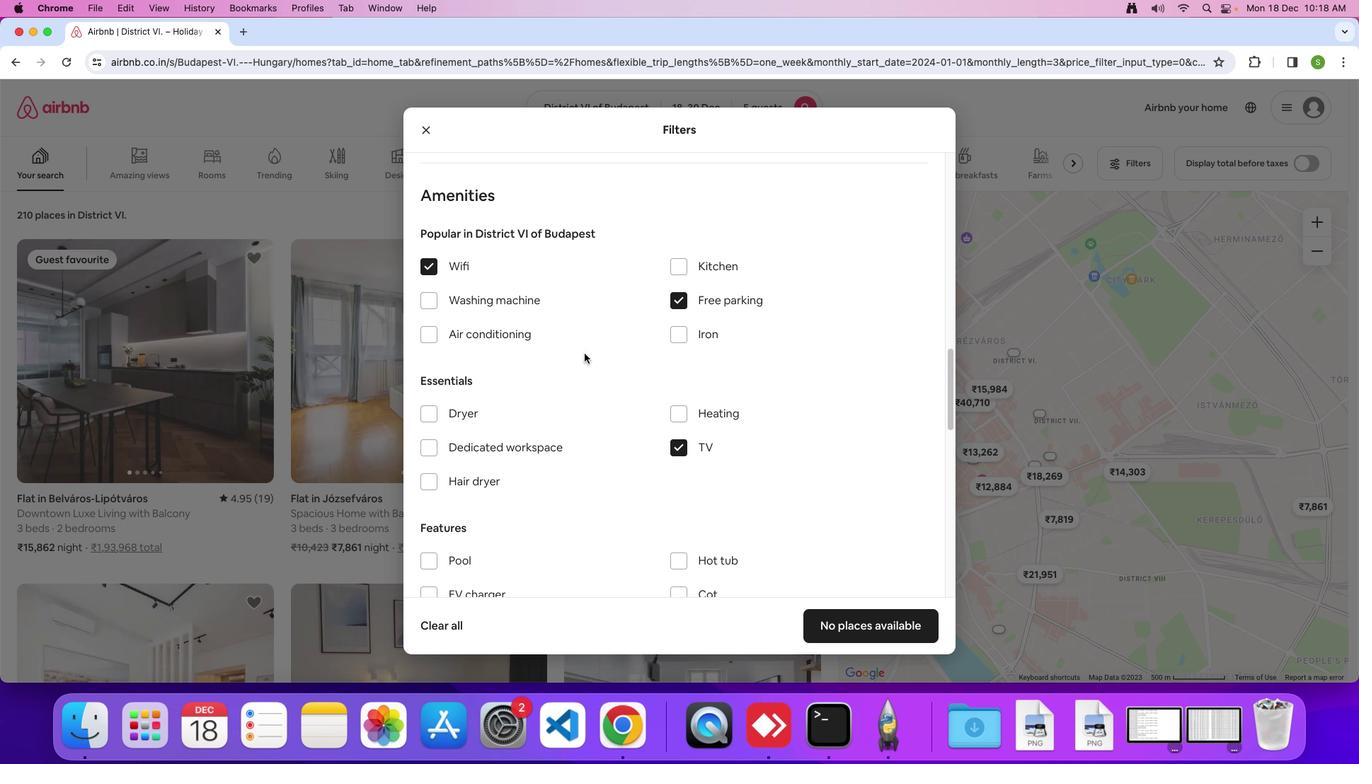 
Action: Mouse scrolled (583, 353) with delta (0, 0)
Screenshot: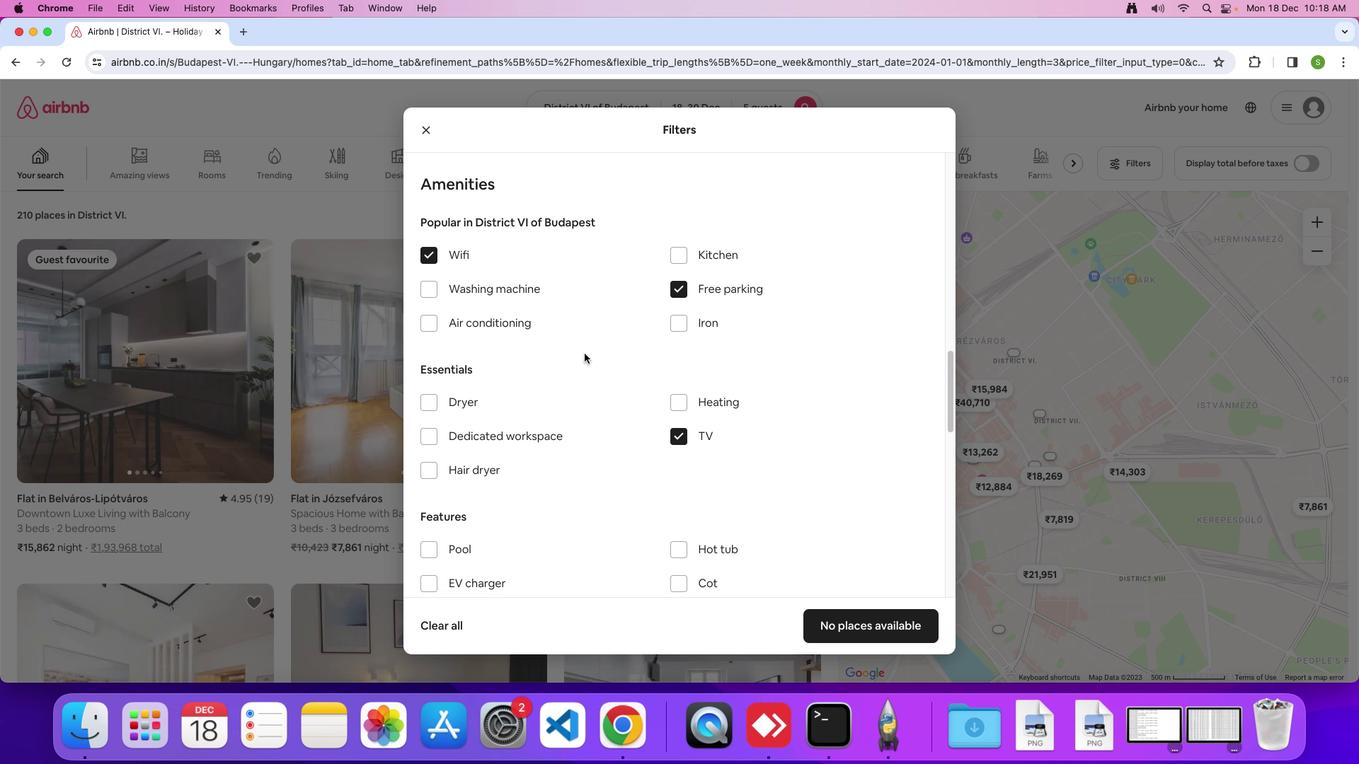 
Action: Mouse scrolled (583, 353) with delta (0, 0)
Screenshot: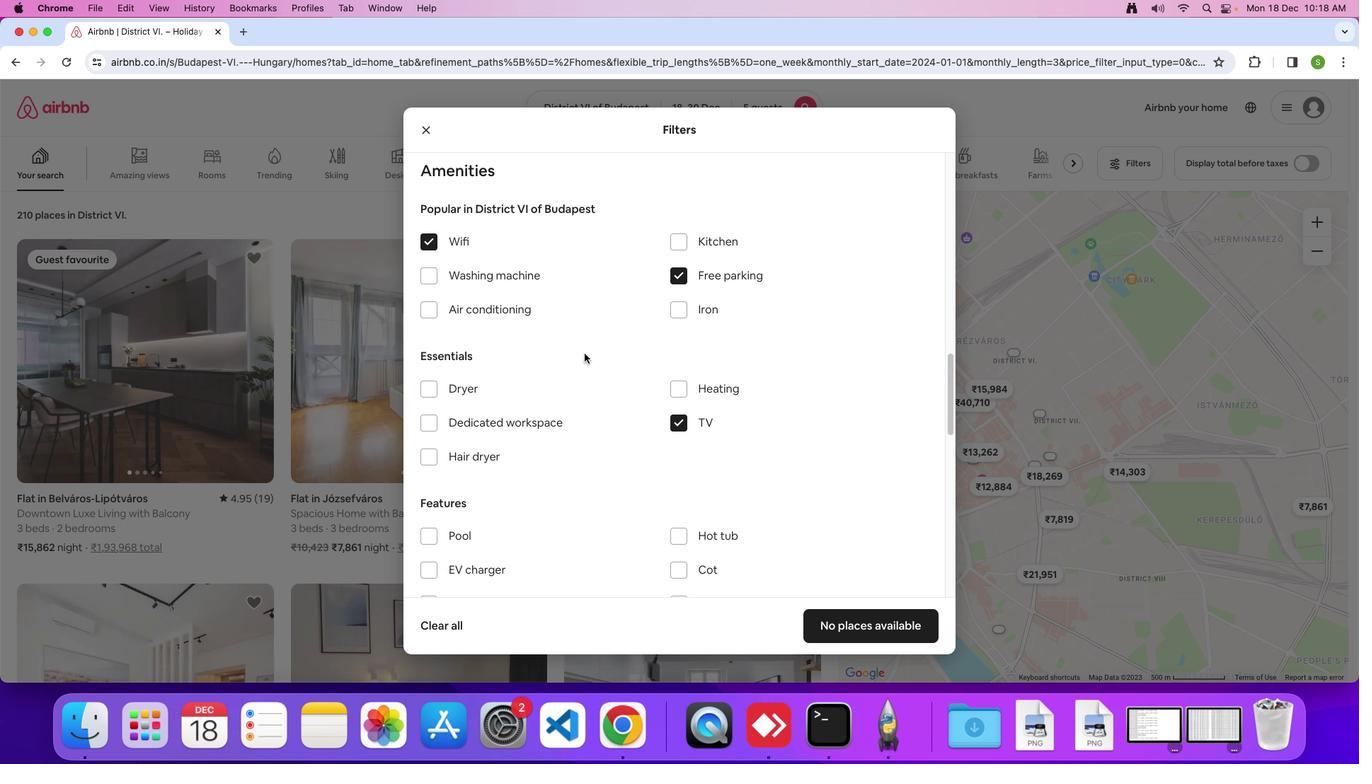 
Action: Mouse scrolled (583, 353) with delta (0, 0)
Screenshot: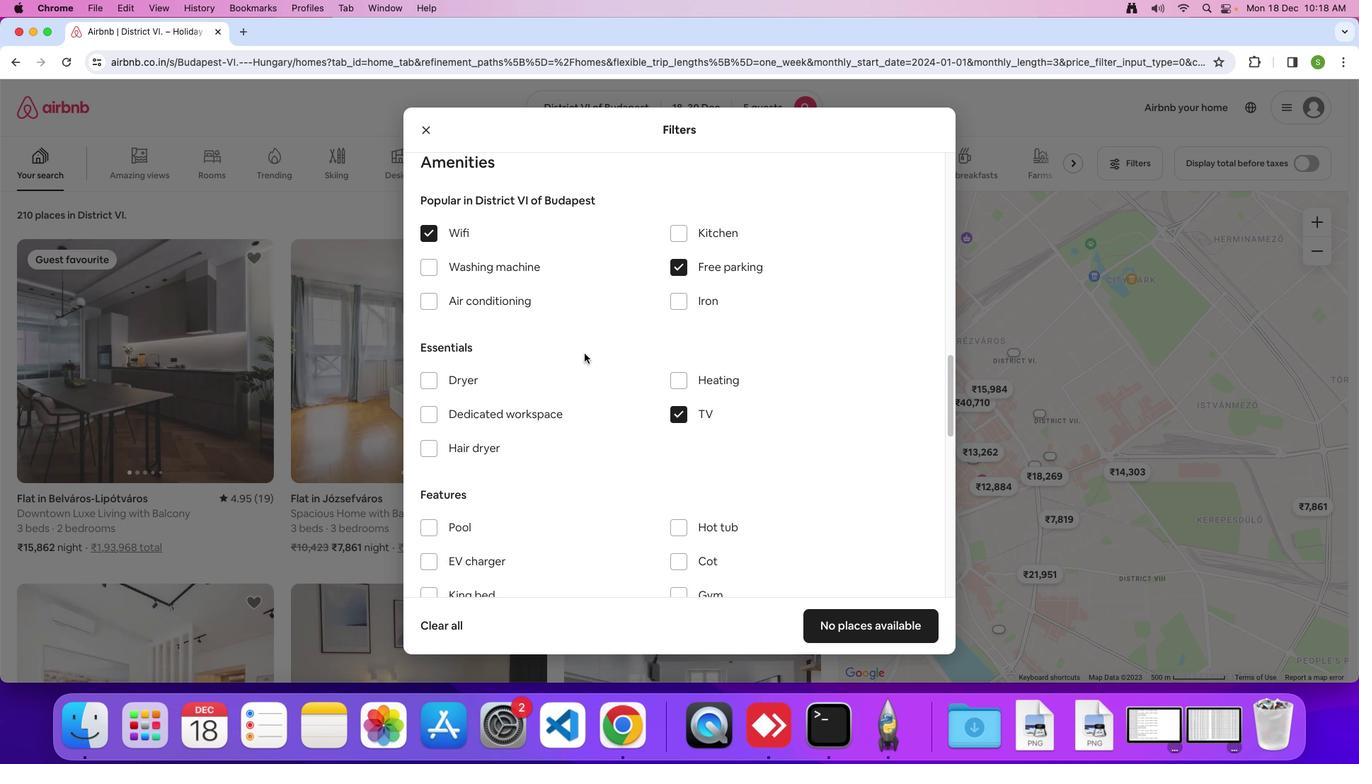 
Action: Mouse scrolled (583, 353) with delta (0, -1)
Screenshot: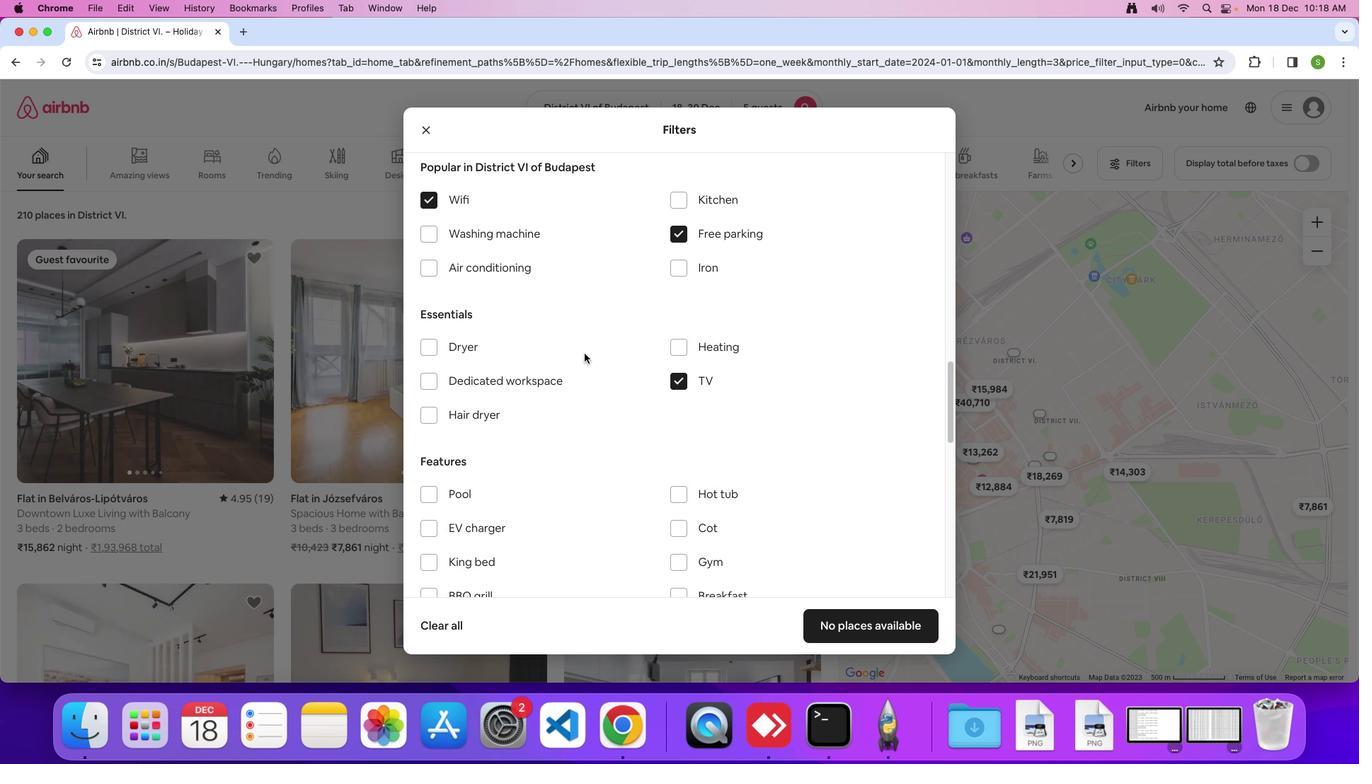 
Action: Mouse scrolled (583, 353) with delta (0, 0)
Screenshot: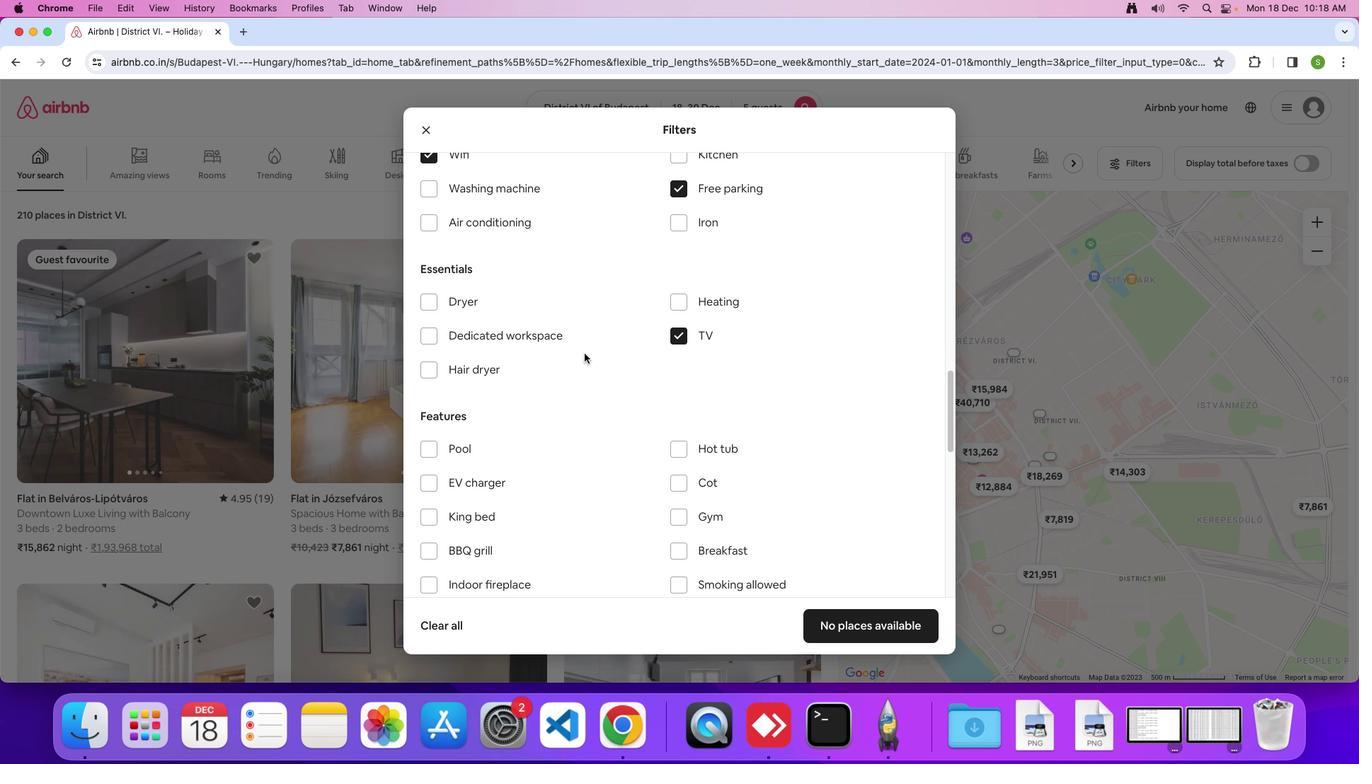 
Action: Mouse scrolled (583, 353) with delta (0, 0)
Screenshot: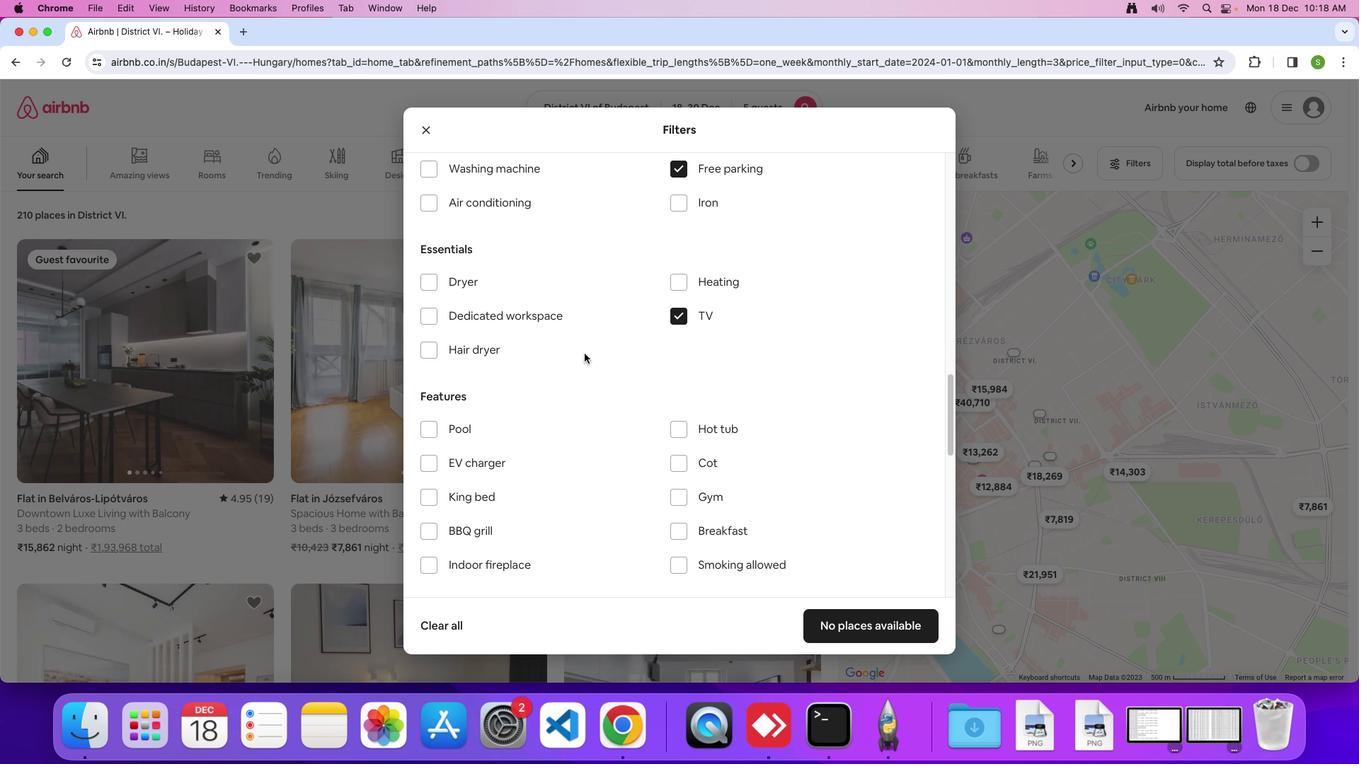 
Action: Mouse scrolled (583, 353) with delta (0, -1)
Screenshot: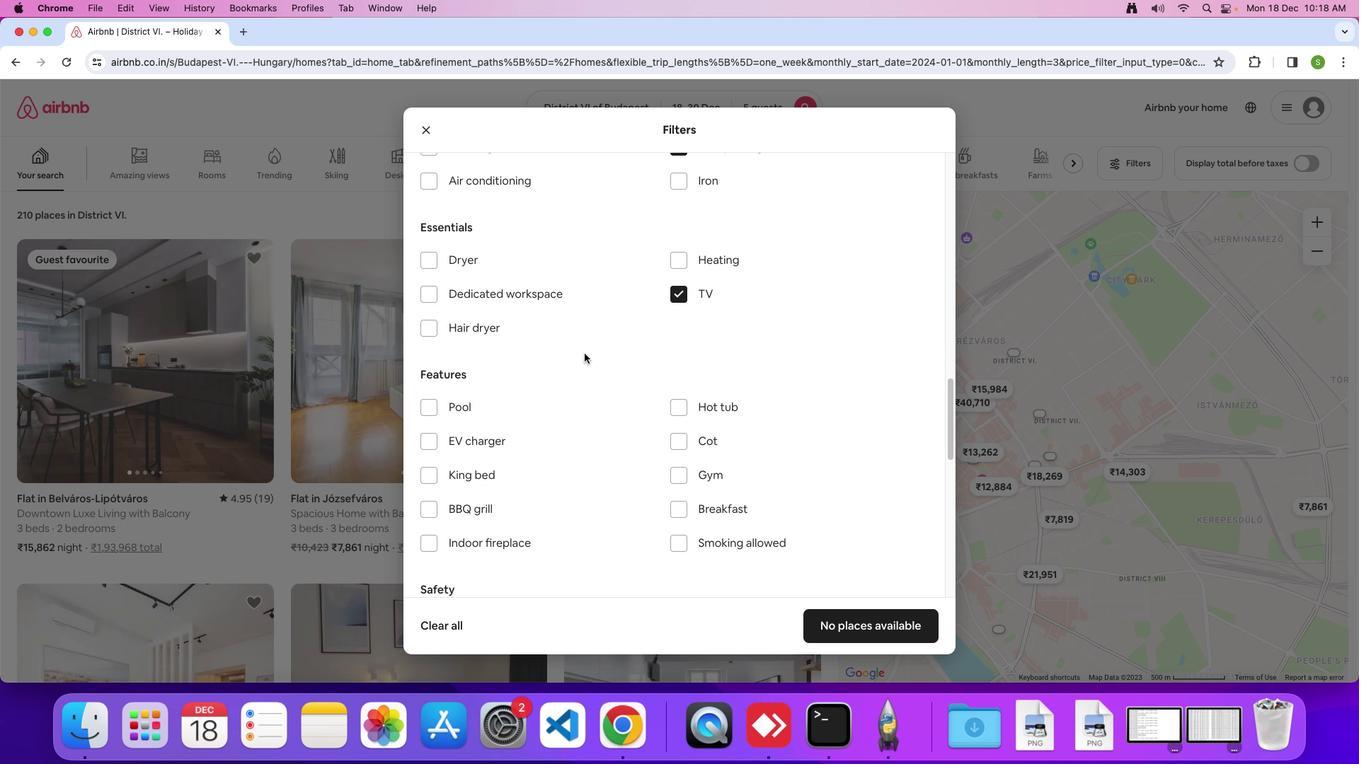 
Action: Mouse scrolled (583, 353) with delta (0, 0)
Screenshot: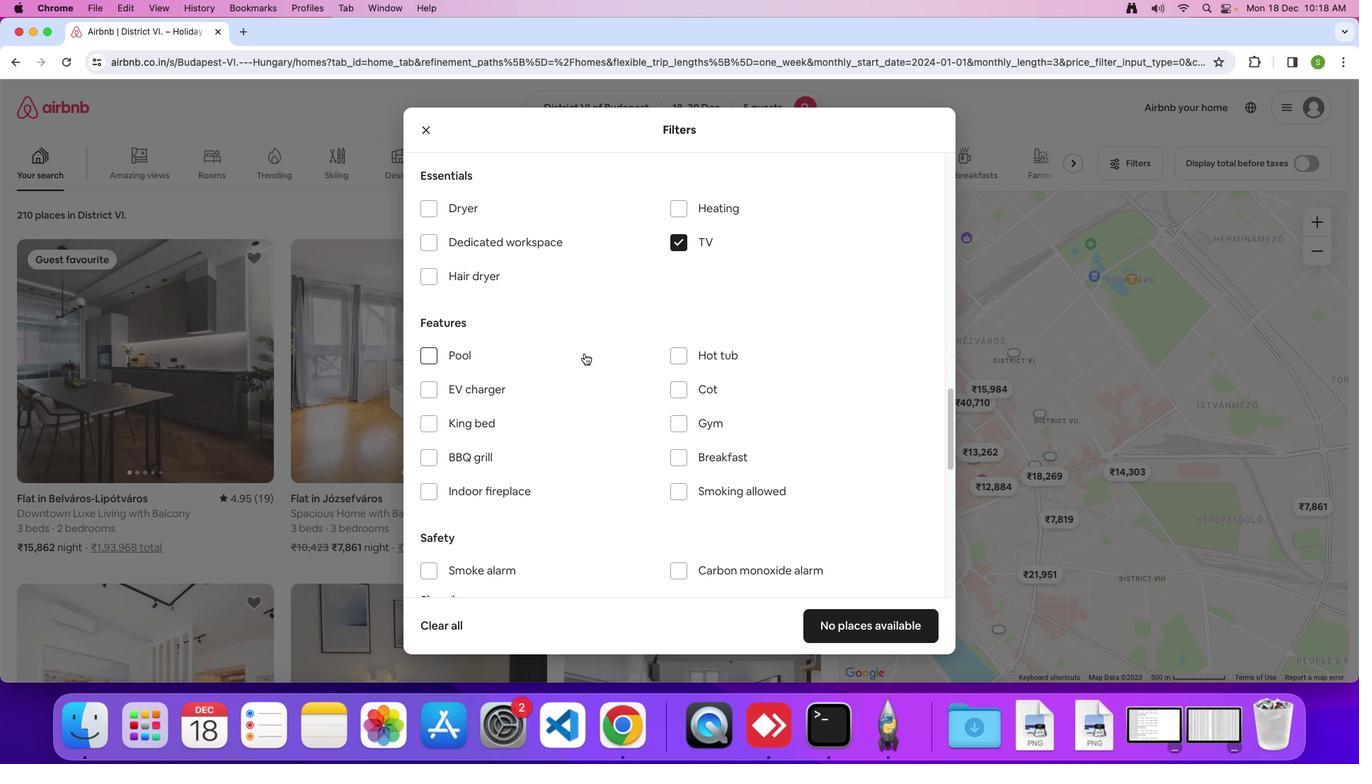 
Action: Mouse scrolled (583, 353) with delta (0, 0)
Screenshot: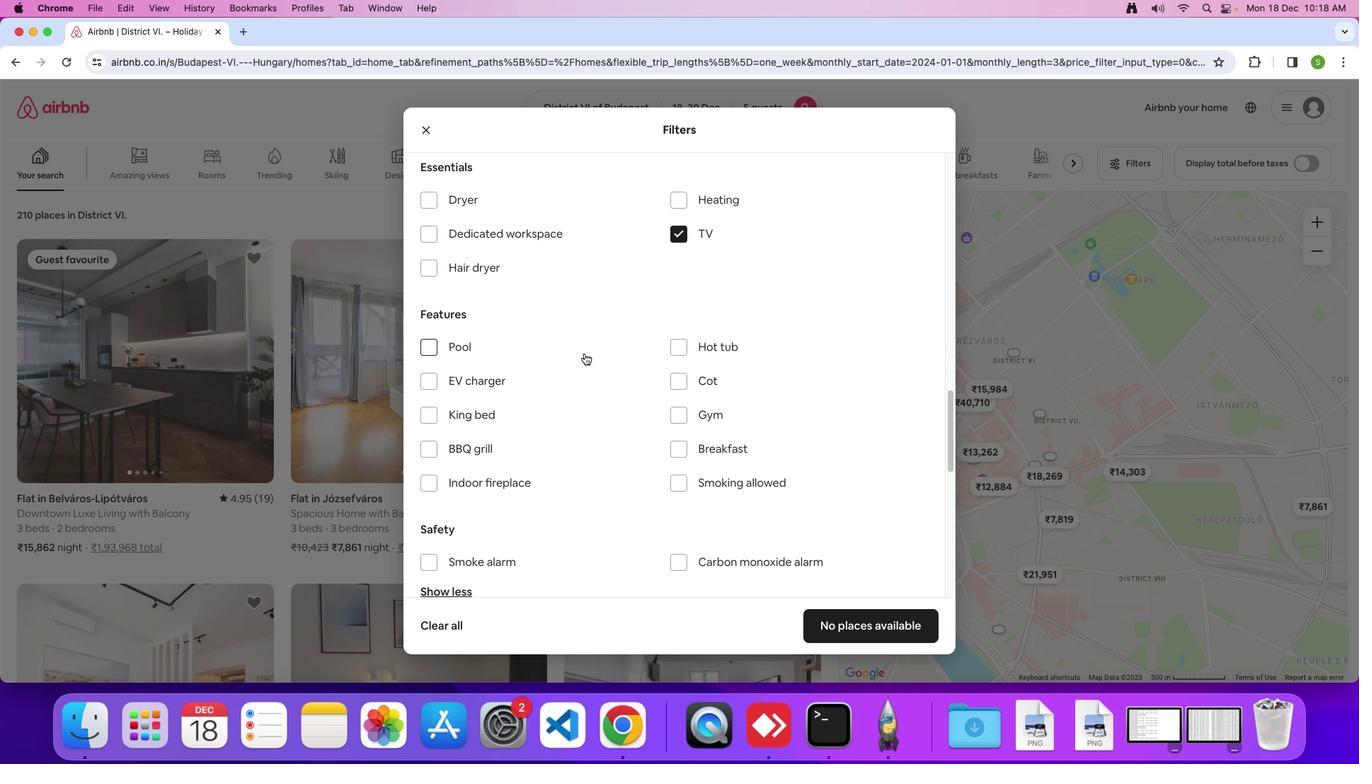 
Action: Mouse scrolled (583, 353) with delta (0, 0)
Screenshot: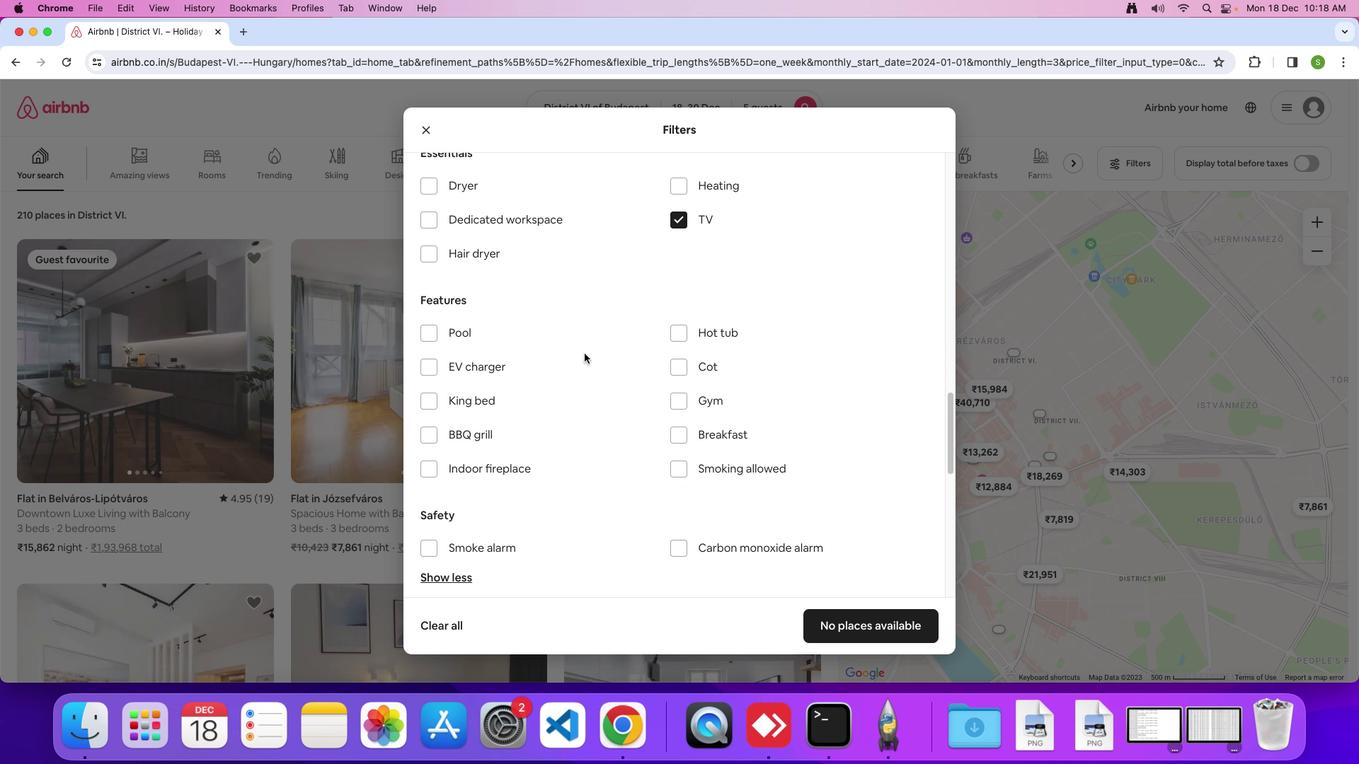 
Action: Mouse scrolled (583, 353) with delta (0, 0)
Screenshot: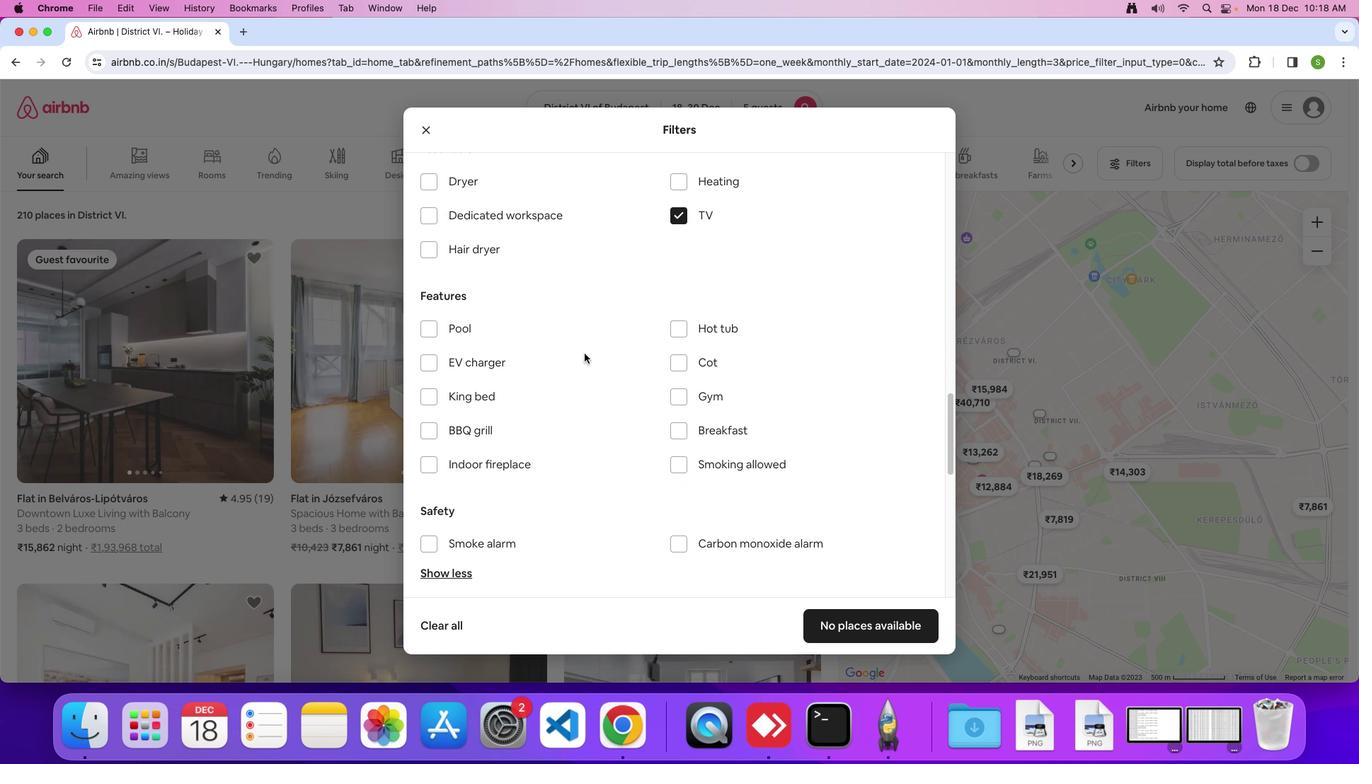 
Action: Mouse scrolled (583, 353) with delta (0, 0)
Screenshot: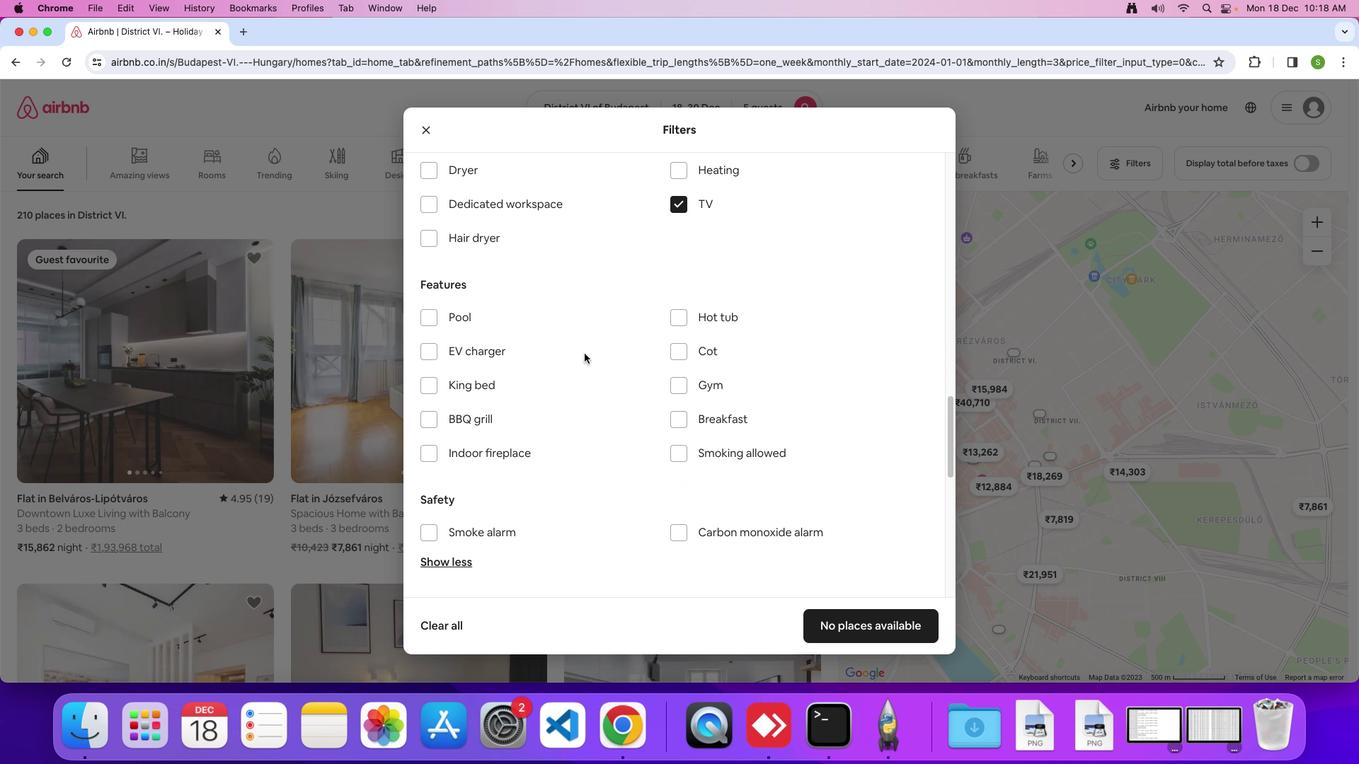 
Action: Mouse scrolled (583, 353) with delta (0, 0)
Screenshot: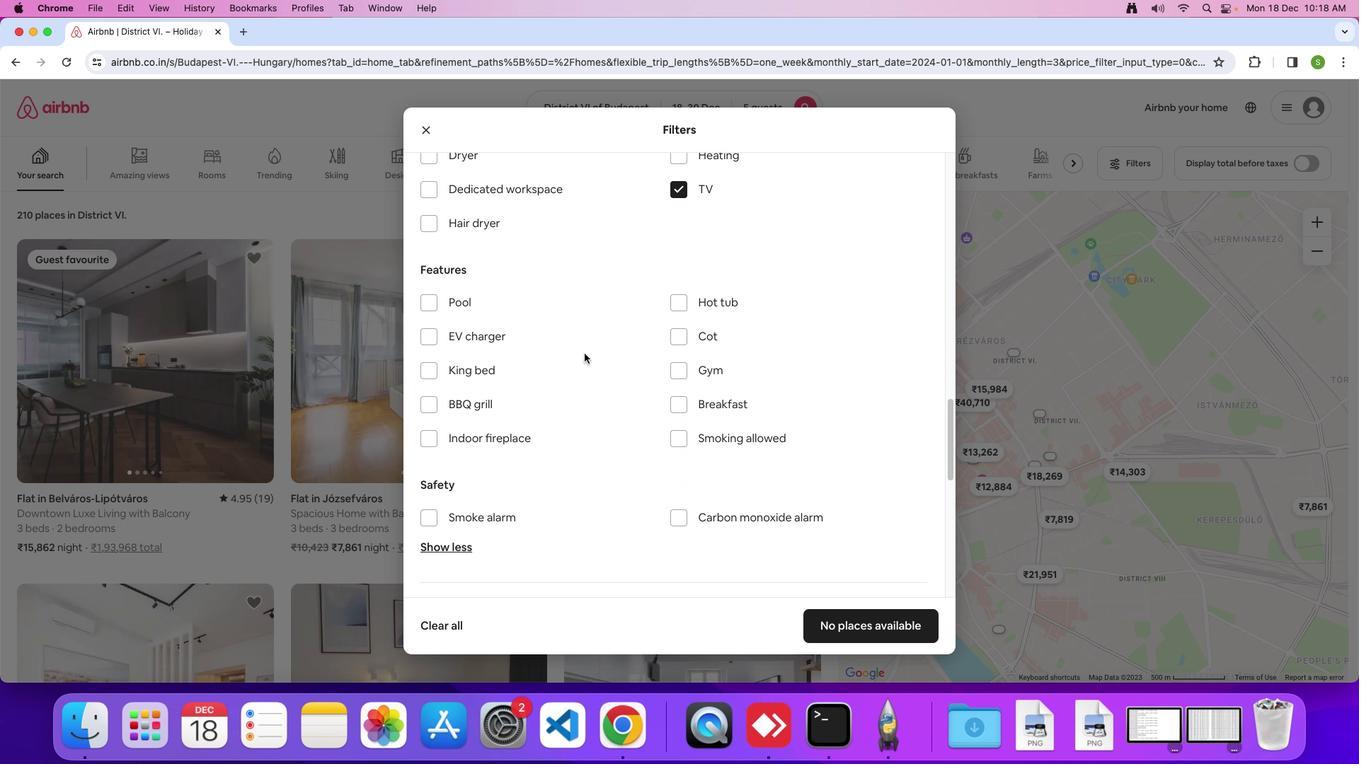 
Action: Mouse moved to (676, 373)
Screenshot: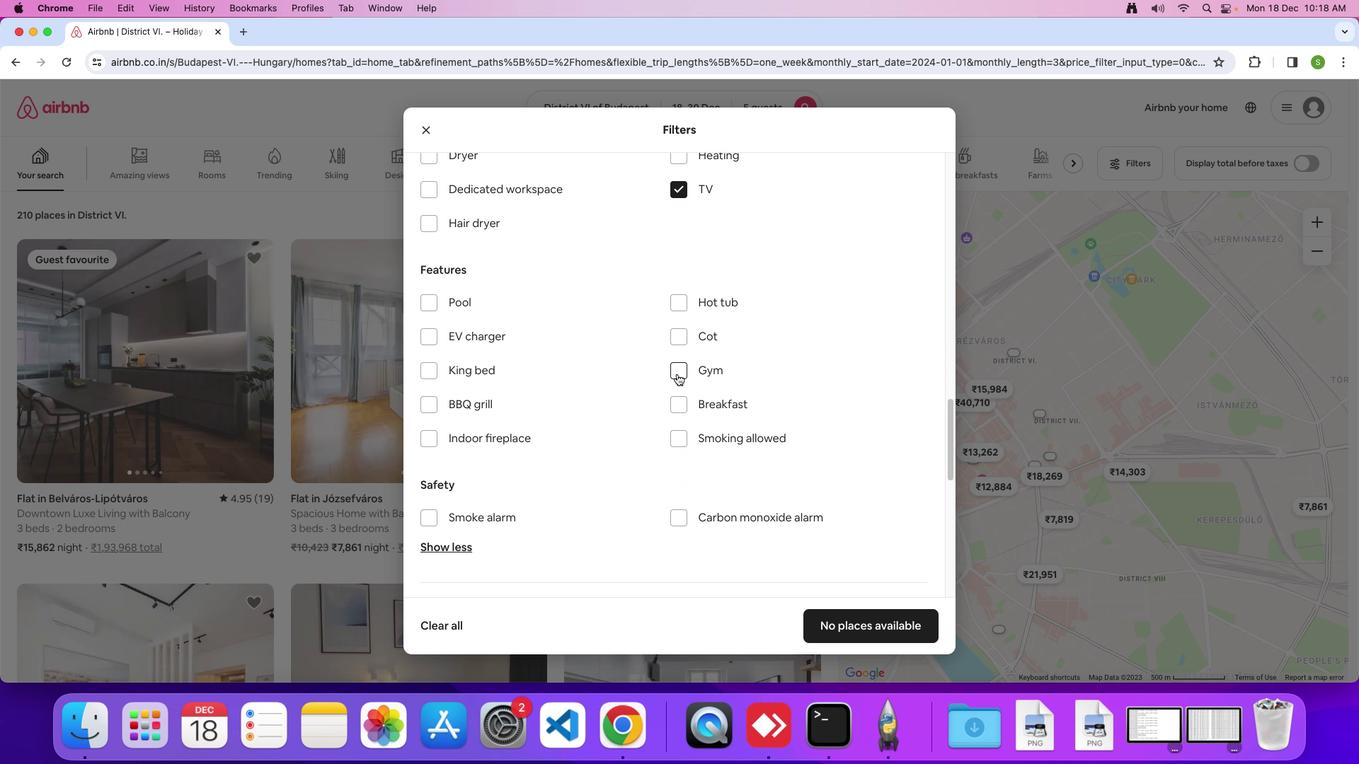 
Action: Mouse pressed left at (676, 373)
Screenshot: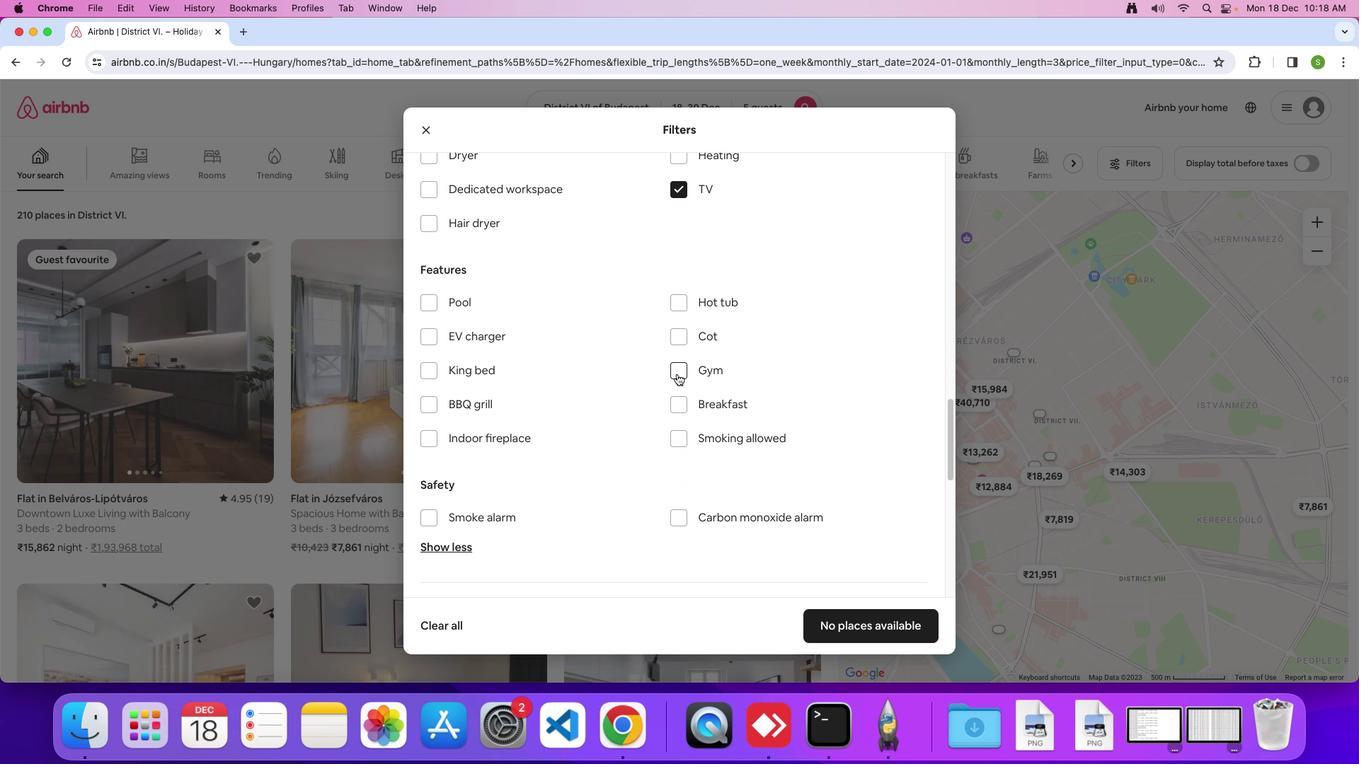 
Action: Mouse moved to (673, 407)
Screenshot: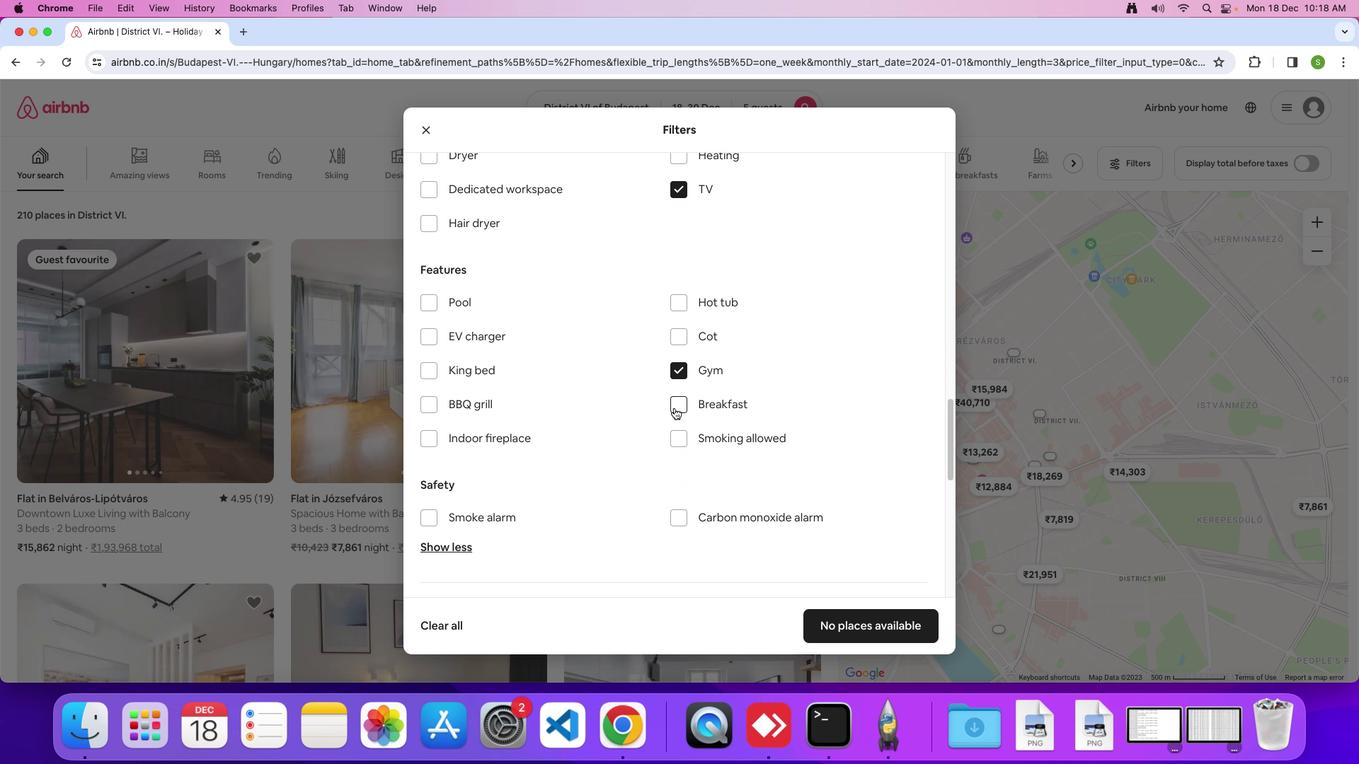 
Action: Mouse pressed left at (673, 407)
Screenshot: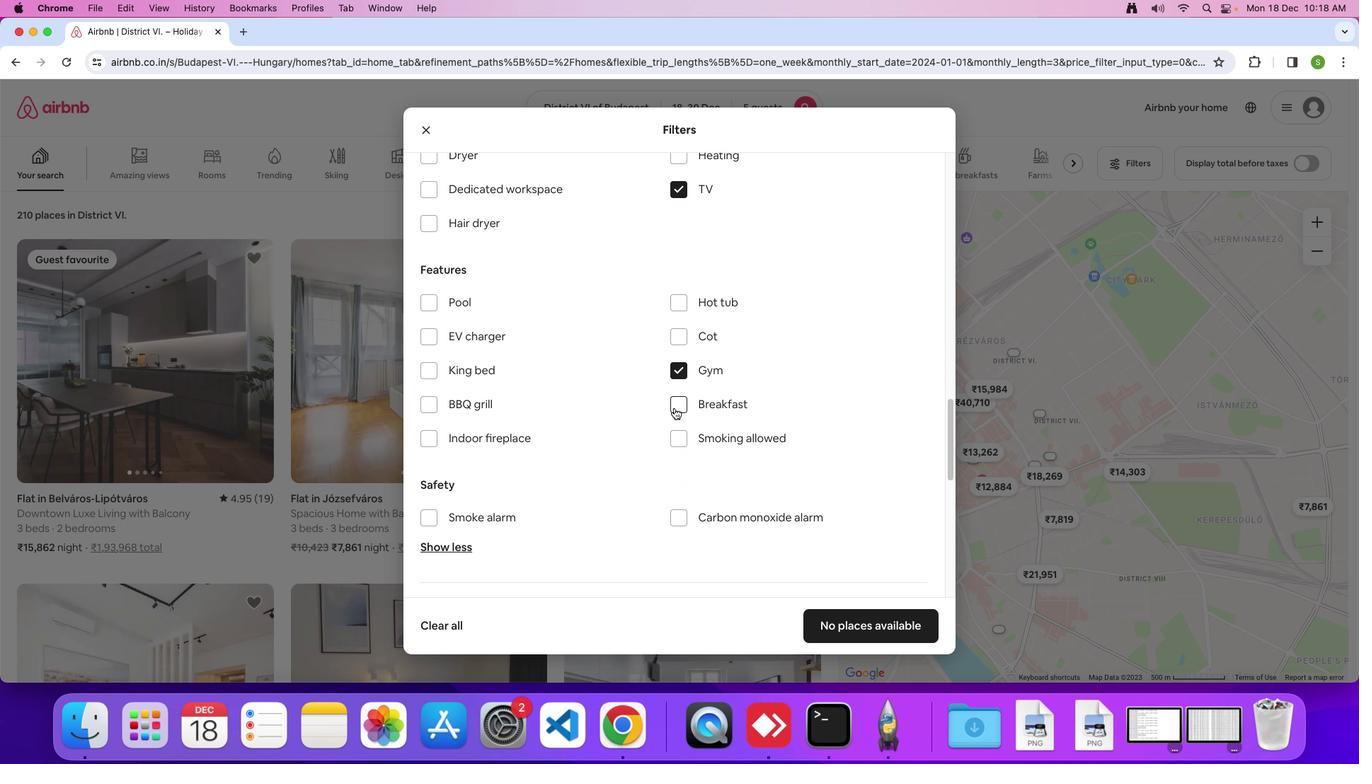 
Action: Mouse moved to (608, 404)
Screenshot: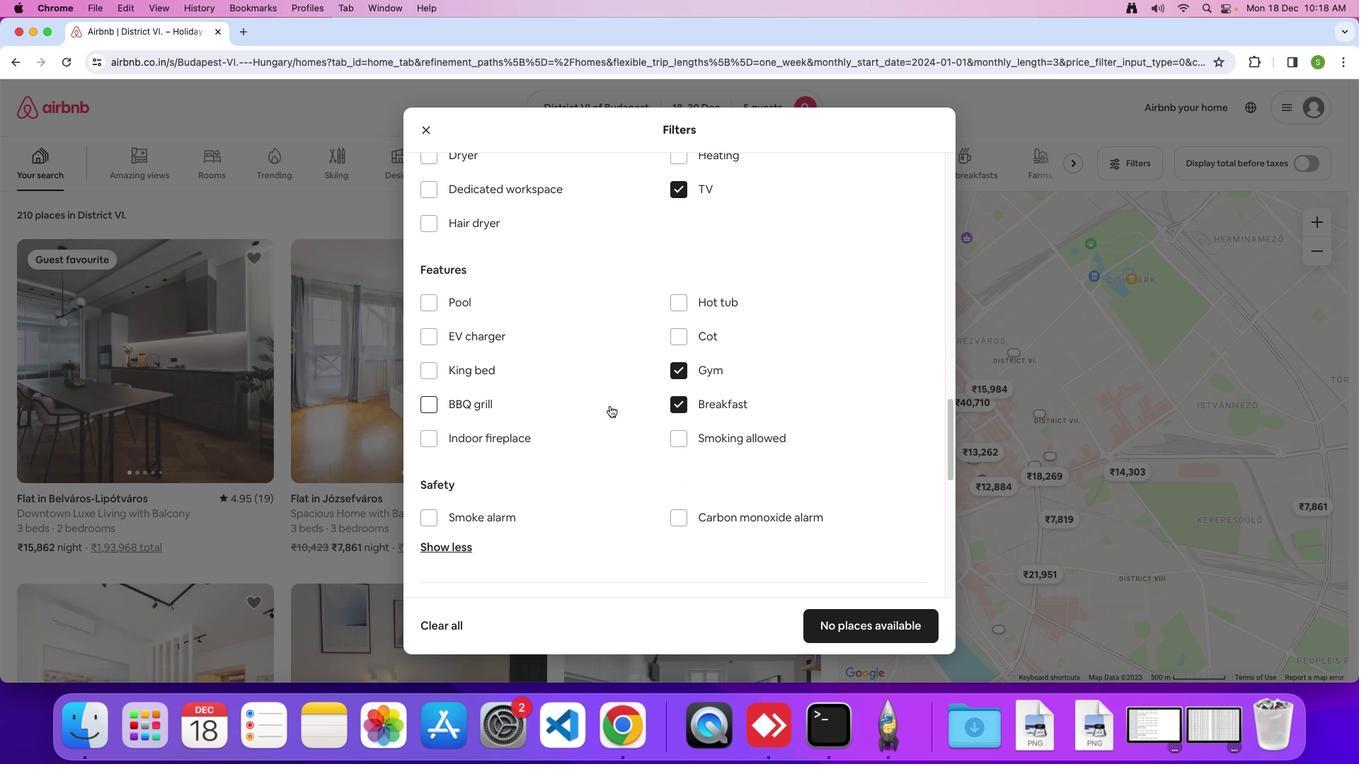
Action: Mouse scrolled (608, 404) with delta (0, 0)
Screenshot: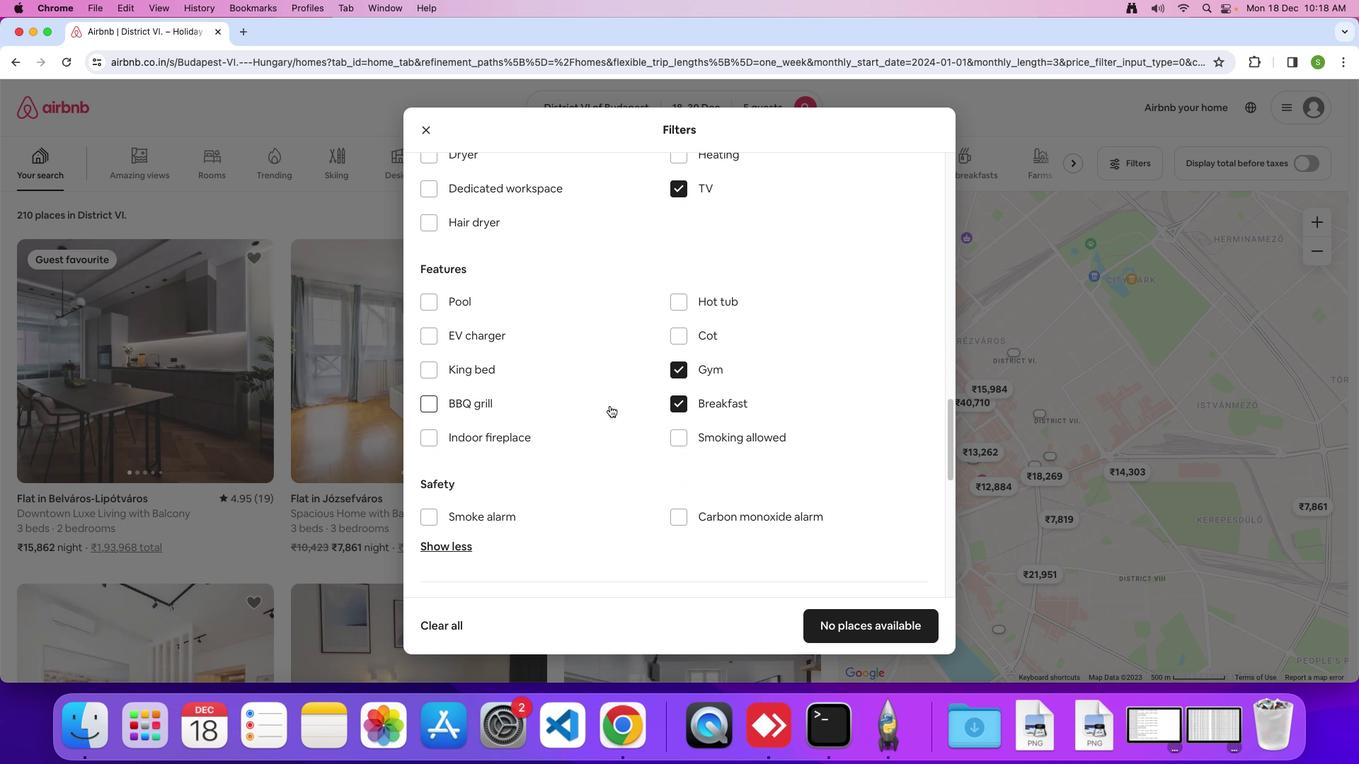 
Action: Mouse scrolled (608, 404) with delta (0, 0)
Screenshot: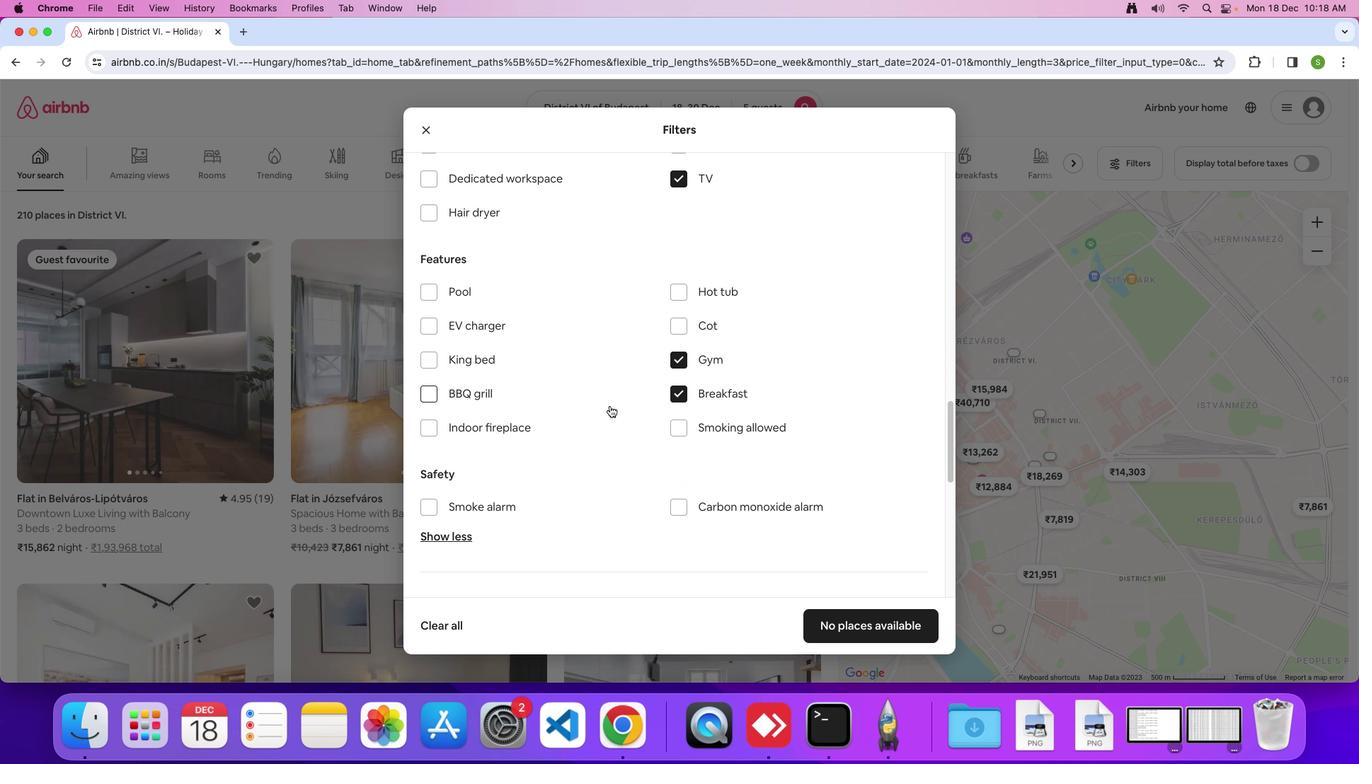 
Action: Mouse moved to (608, 404)
Screenshot: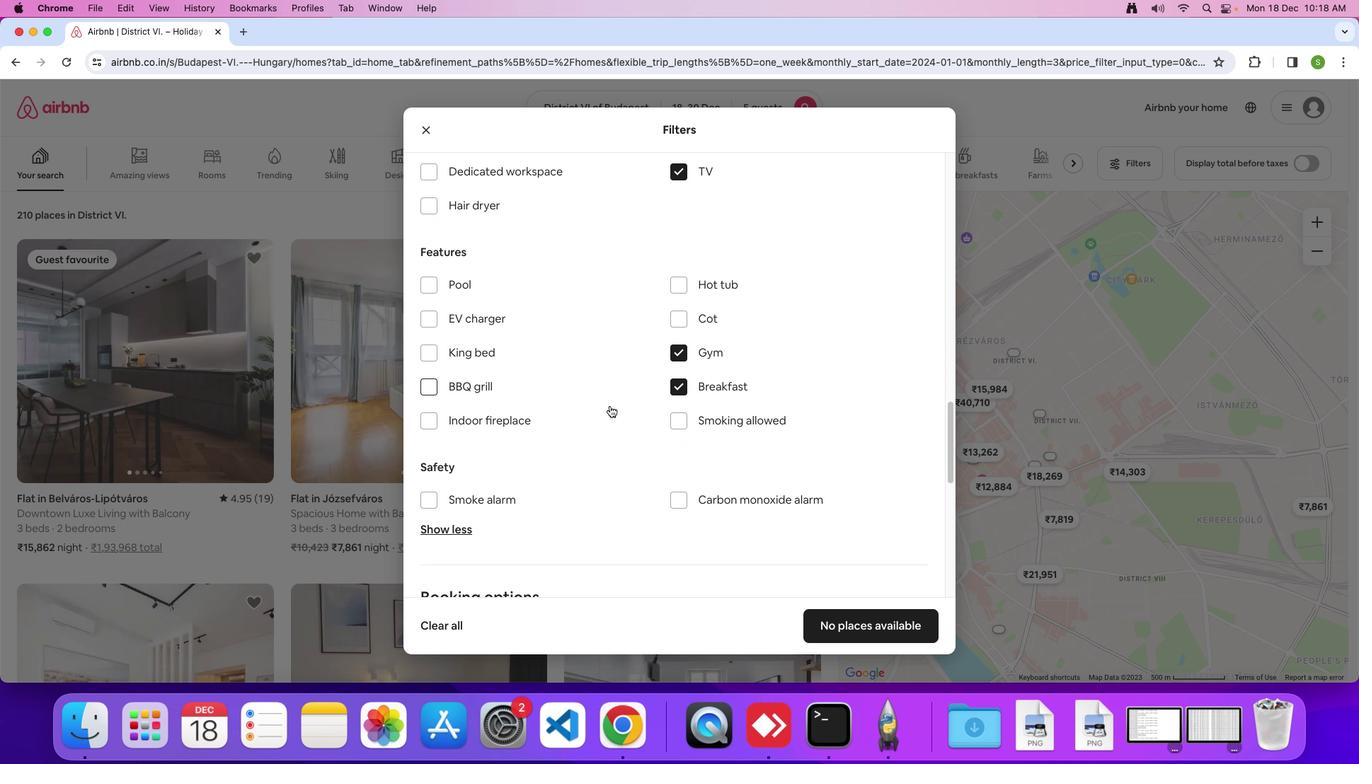 
Action: Mouse scrolled (608, 404) with delta (0, 0)
Screenshot: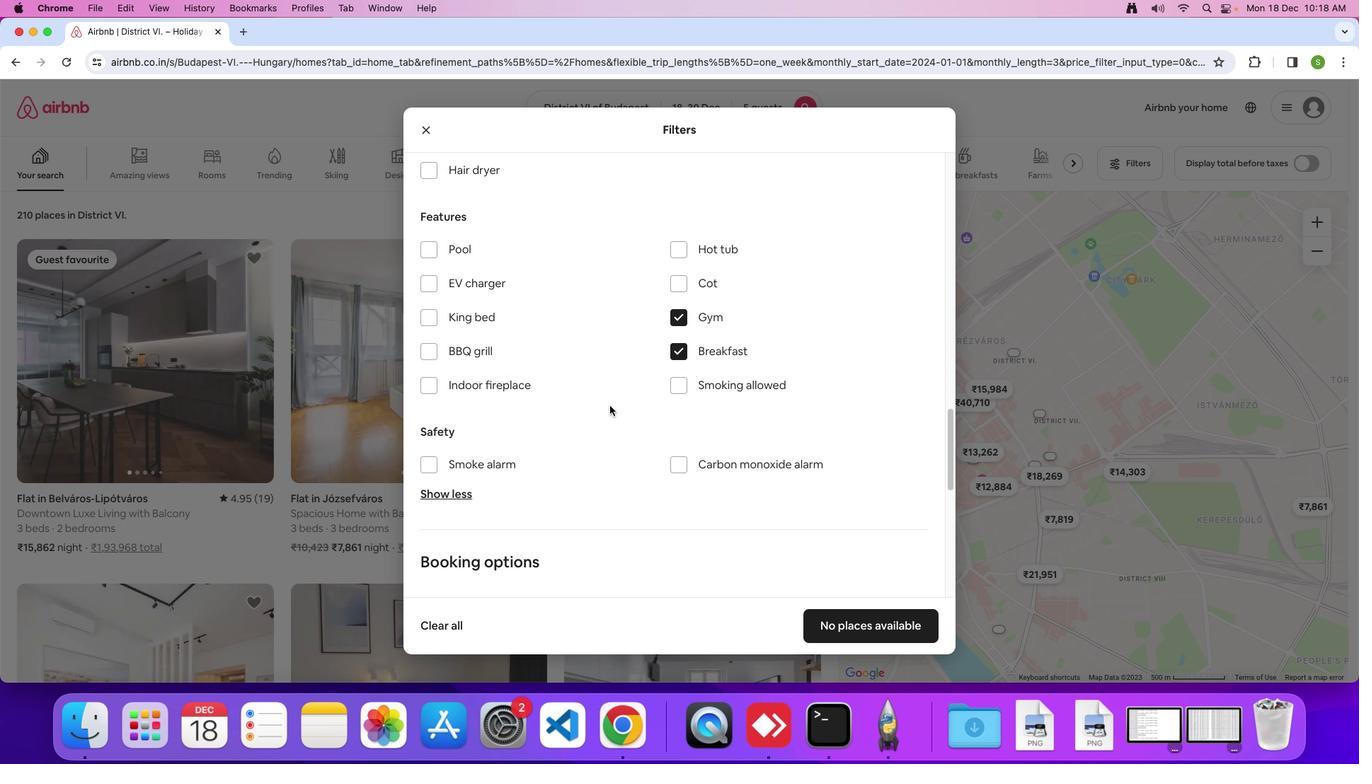 
Action: Mouse scrolled (608, 404) with delta (0, 0)
Screenshot: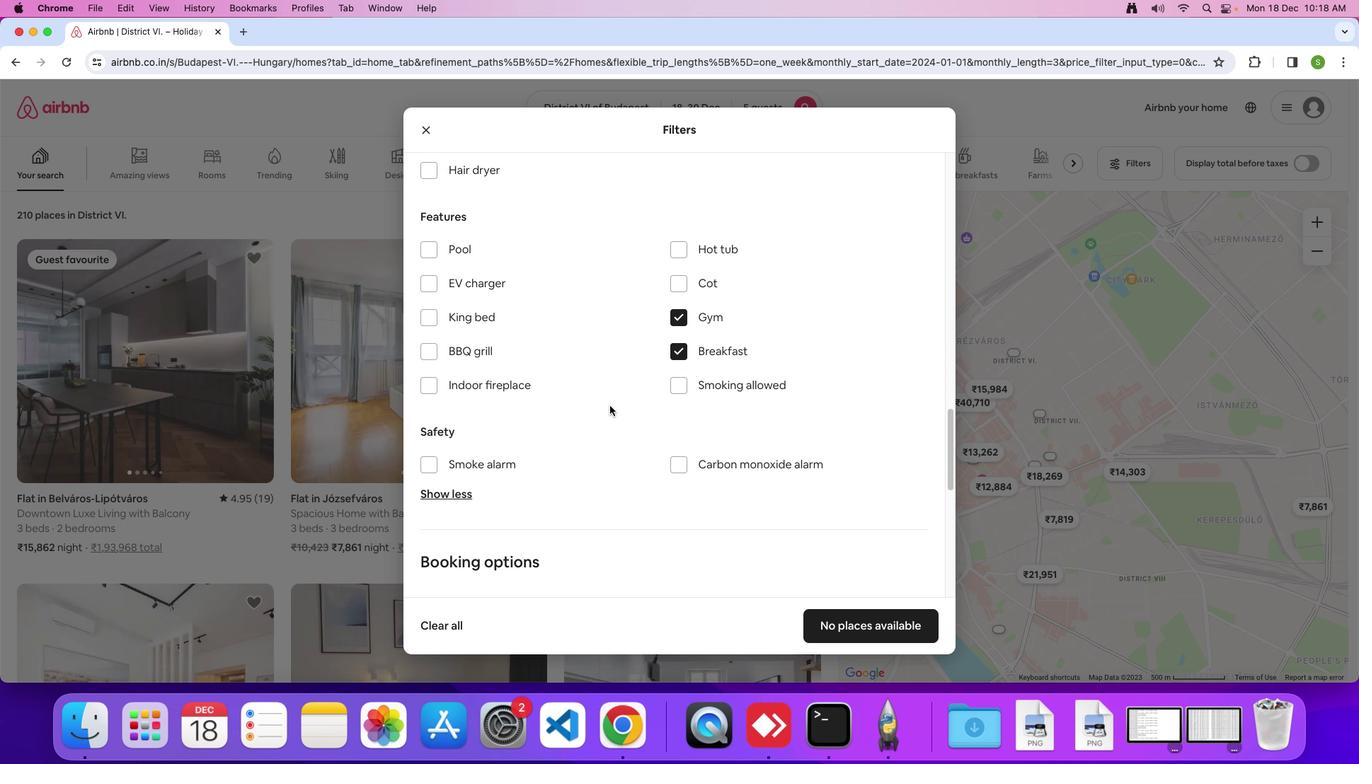 
Action: Mouse scrolled (608, 404) with delta (0, -1)
Screenshot: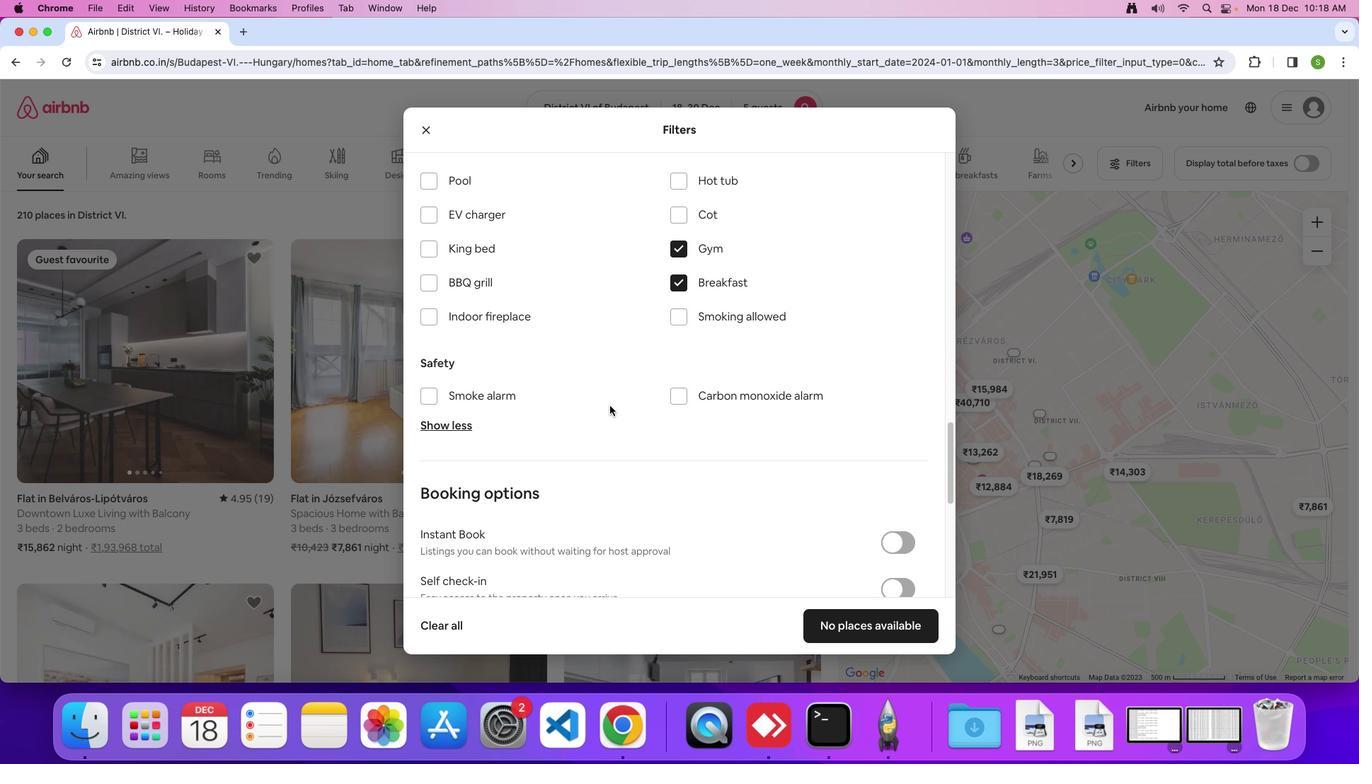 
Action: Mouse moved to (608, 404)
Screenshot: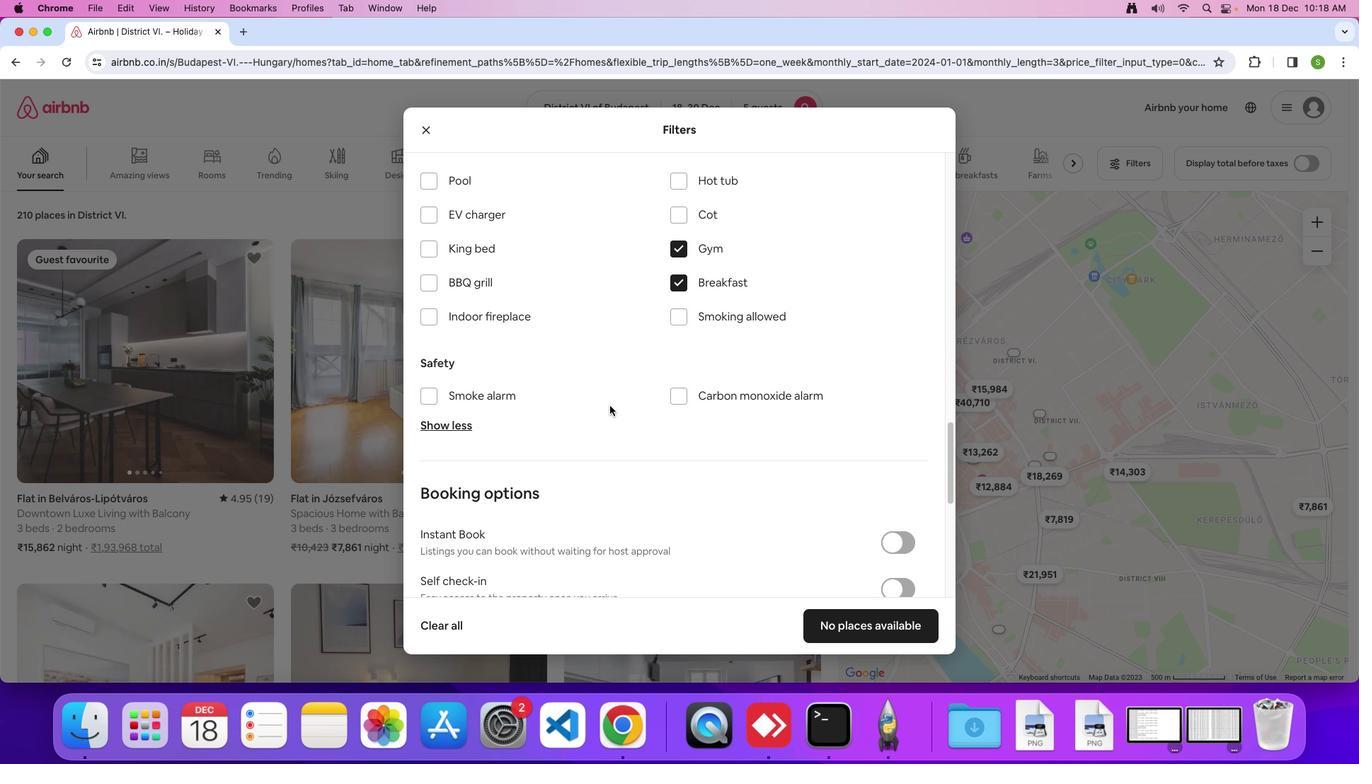 
Action: Mouse scrolled (608, 404) with delta (0, 0)
Screenshot: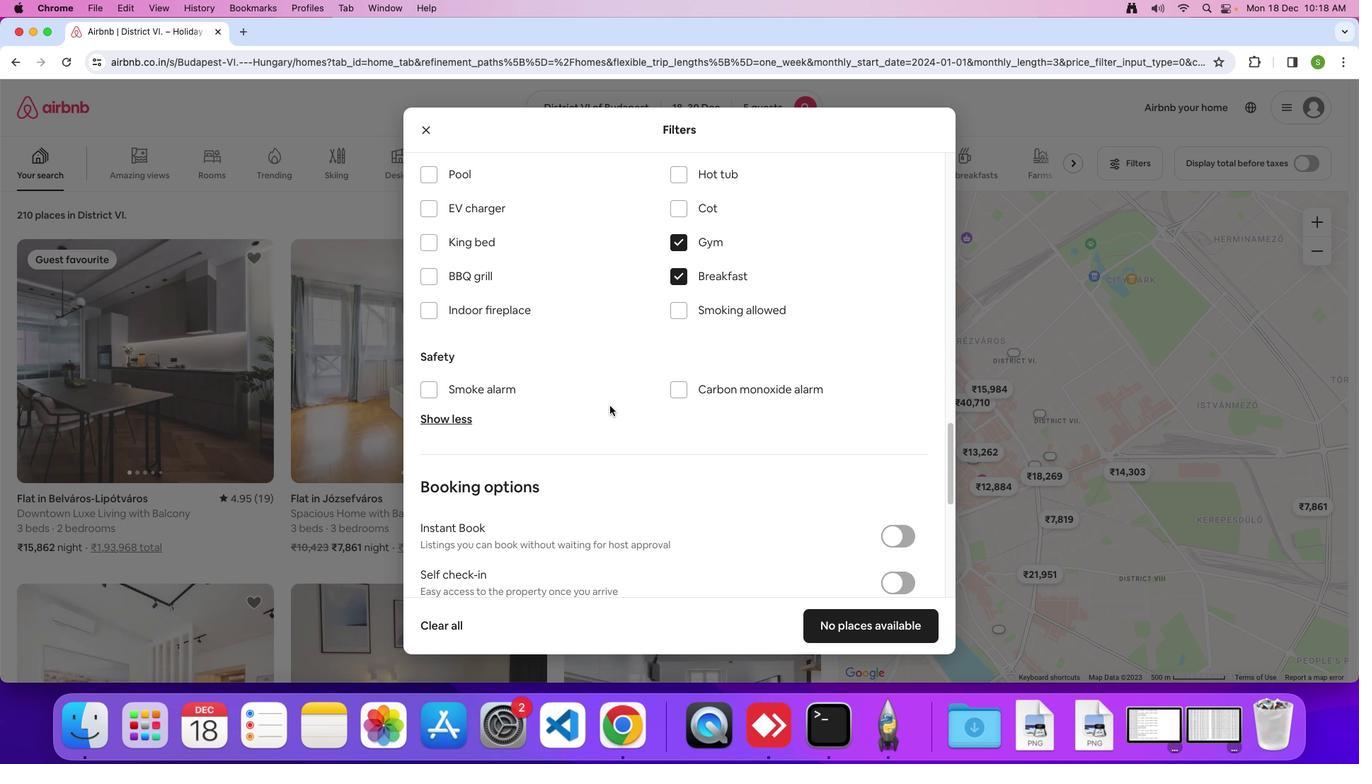 
Action: Mouse scrolled (608, 404) with delta (0, 0)
Screenshot: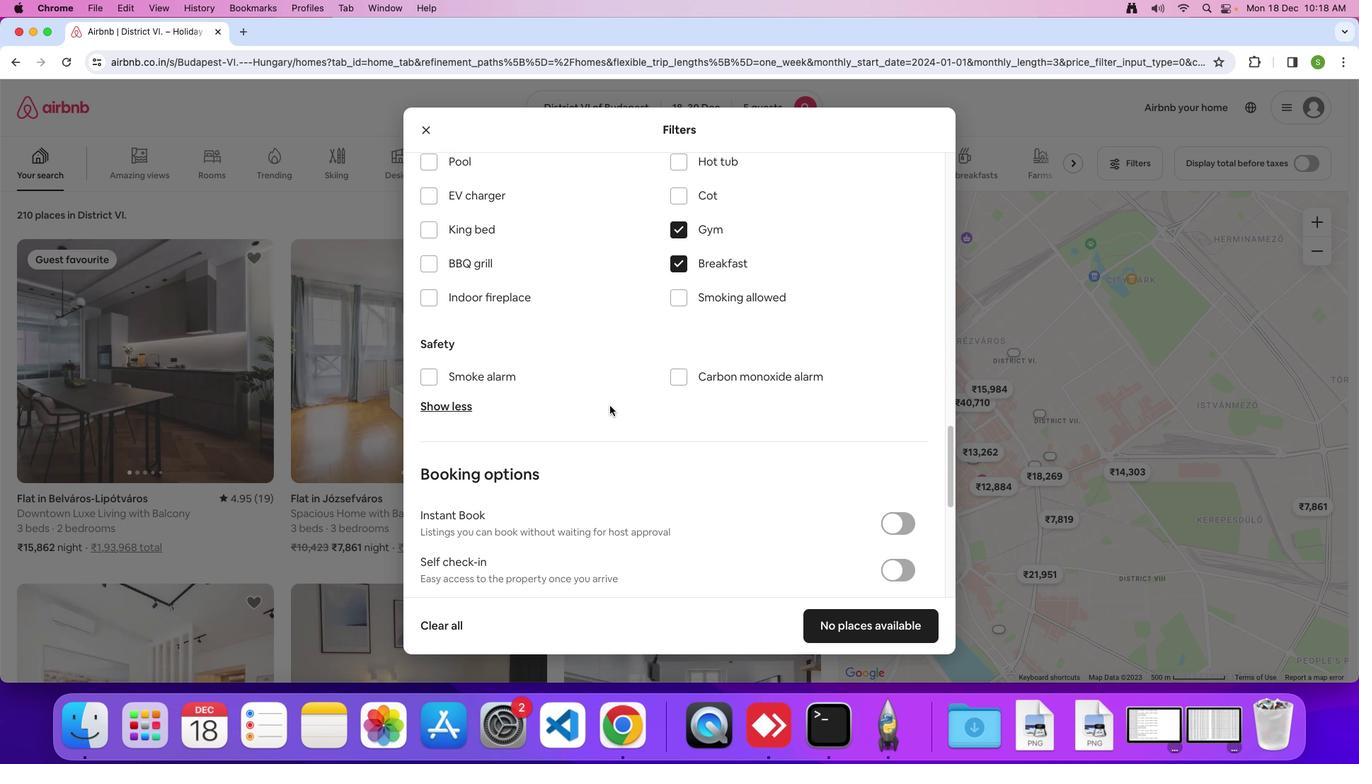 
Action: Mouse scrolled (608, 404) with delta (0, -1)
Screenshot: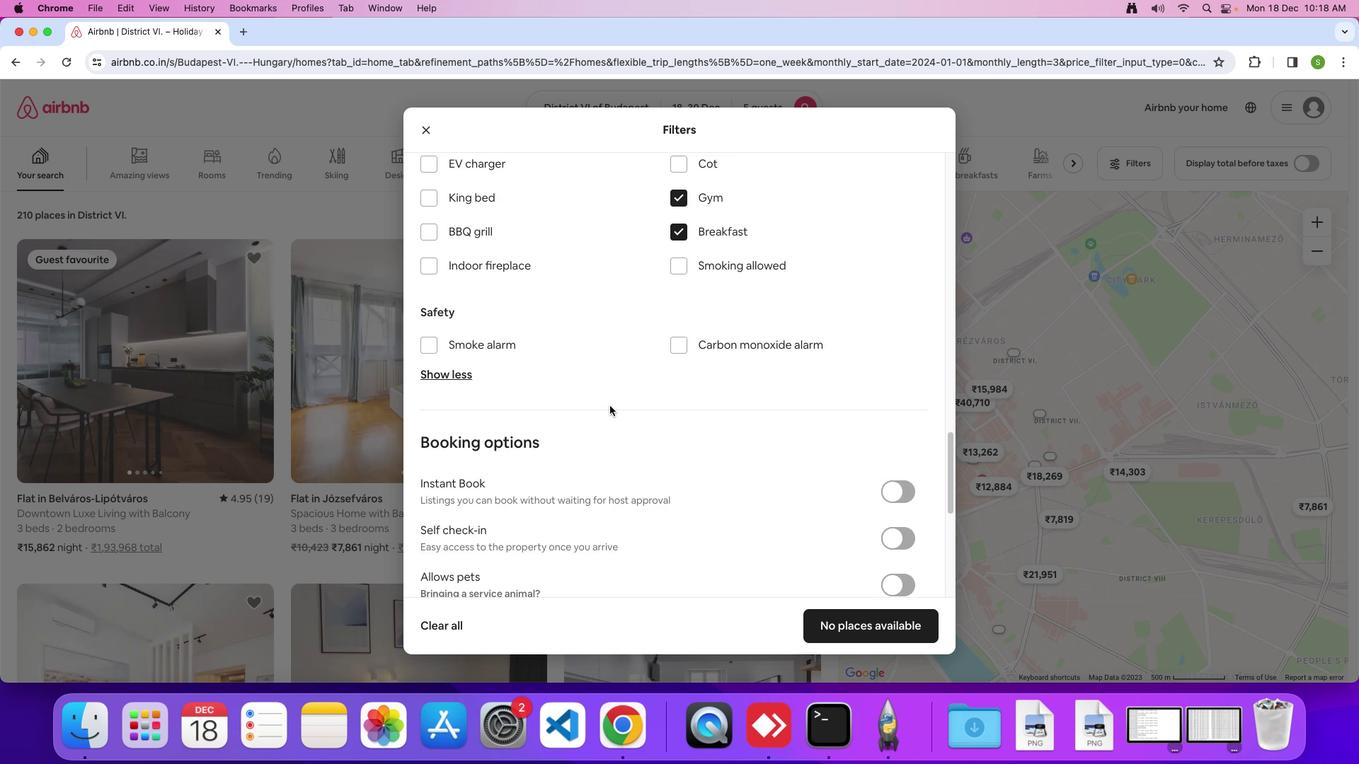 
Action: Mouse scrolled (608, 404) with delta (0, 0)
Screenshot: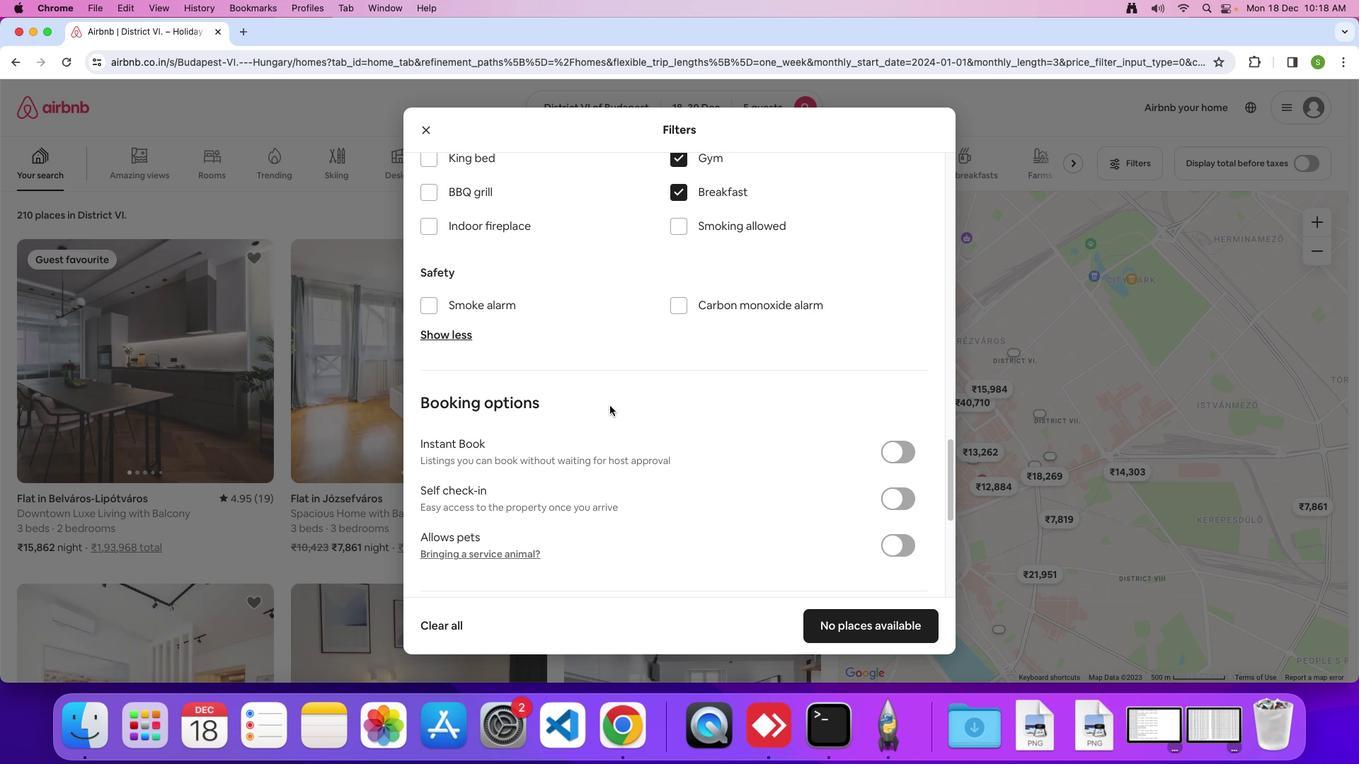 
Action: Mouse scrolled (608, 404) with delta (0, 0)
Screenshot: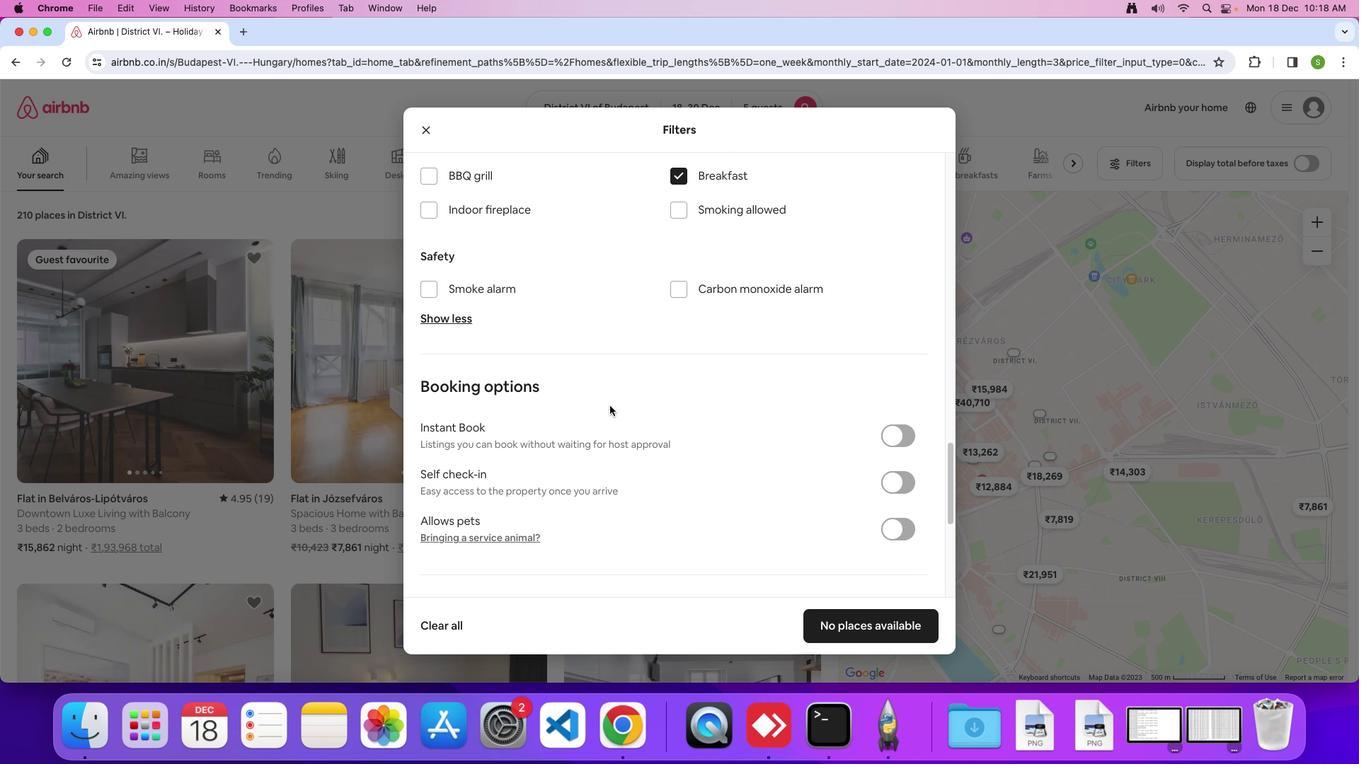 
Action: Mouse scrolled (608, 404) with delta (0, -1)
Screenshot: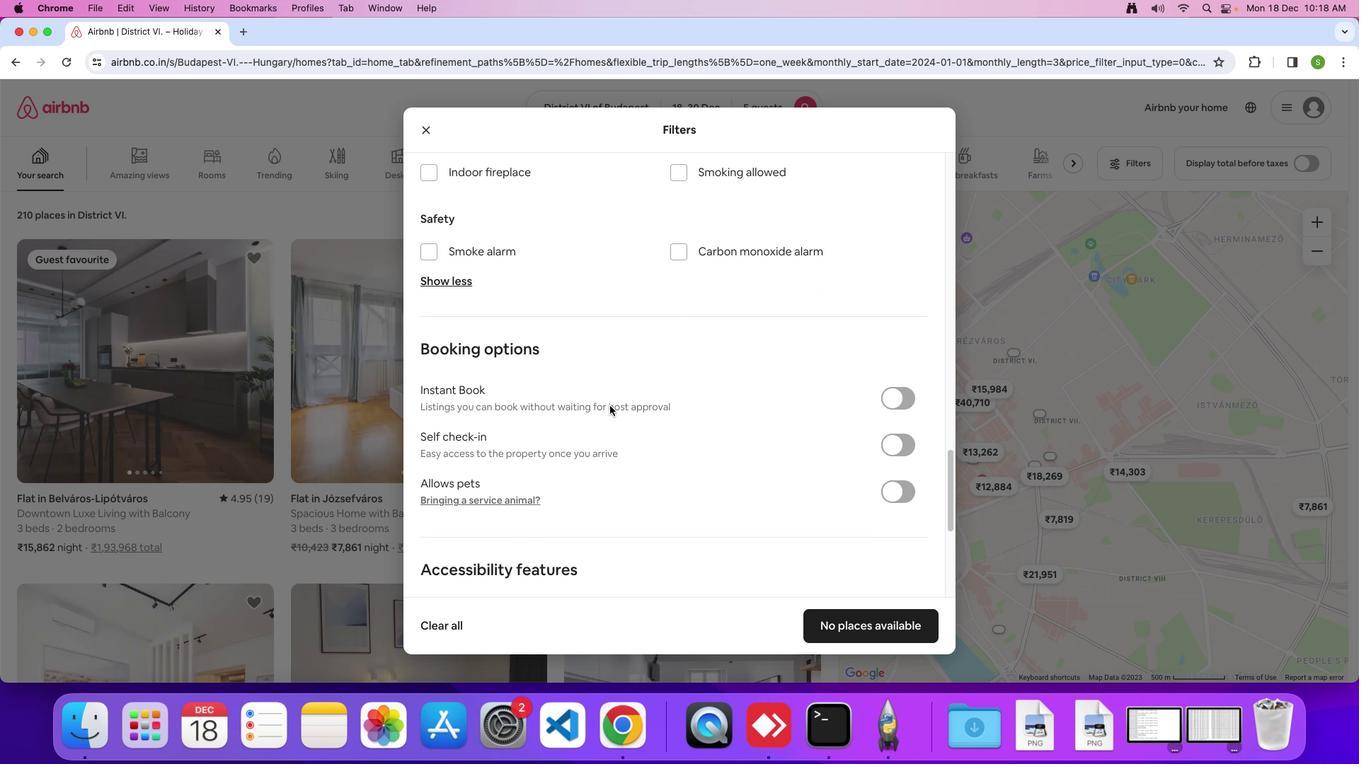 
Action: Mouse scrolled (608, 404) with delta (0, 0)
Screenshot: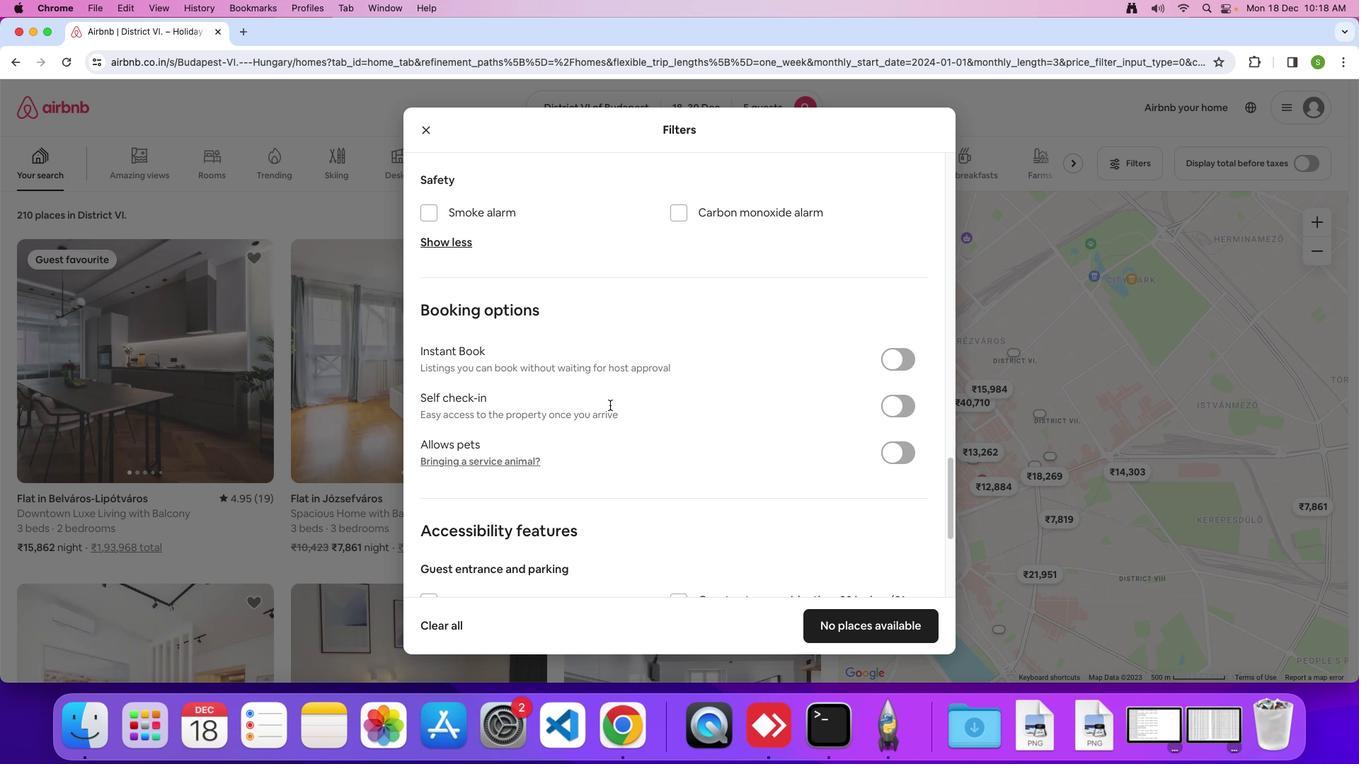 
Action: Mouse scrolled (608, 404) with delta (0, 0)
Screenshot: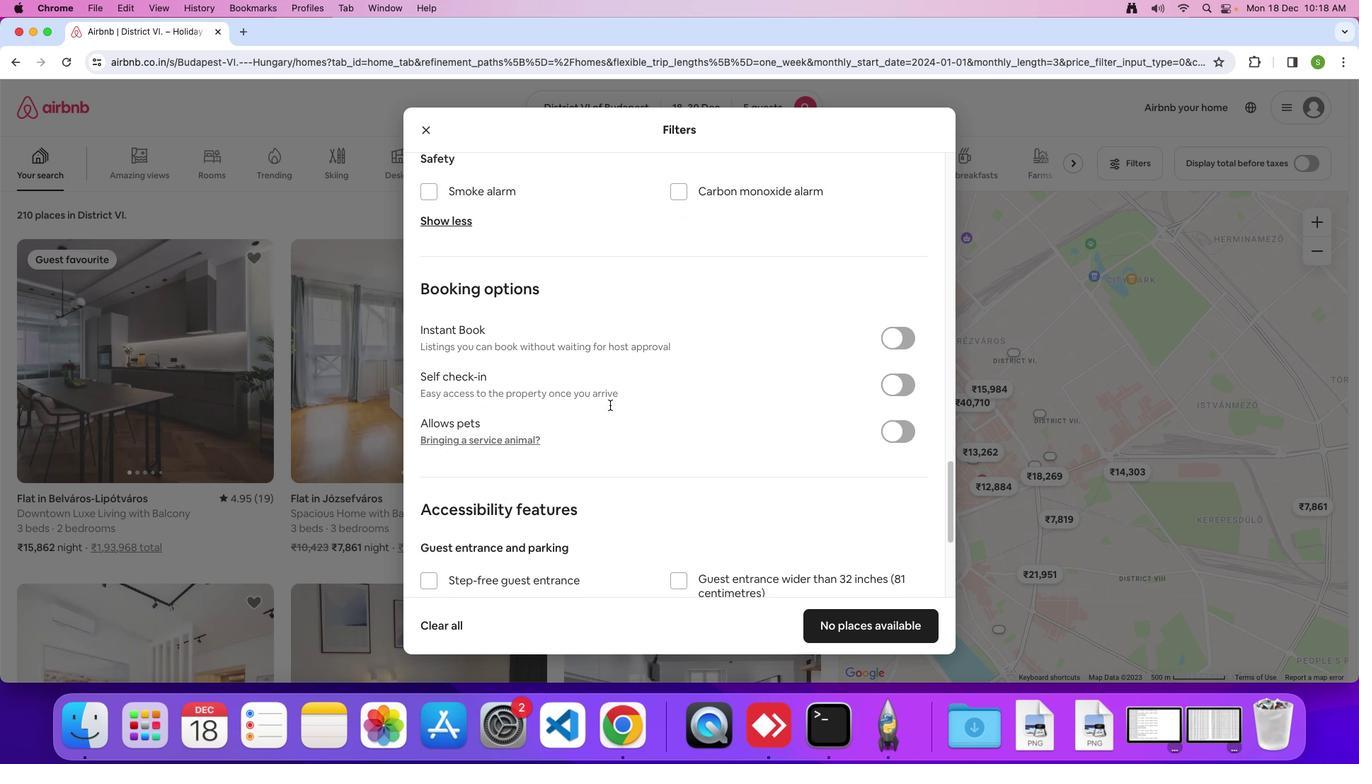
Action: Mouse moved to (608, 404)
Screenshot: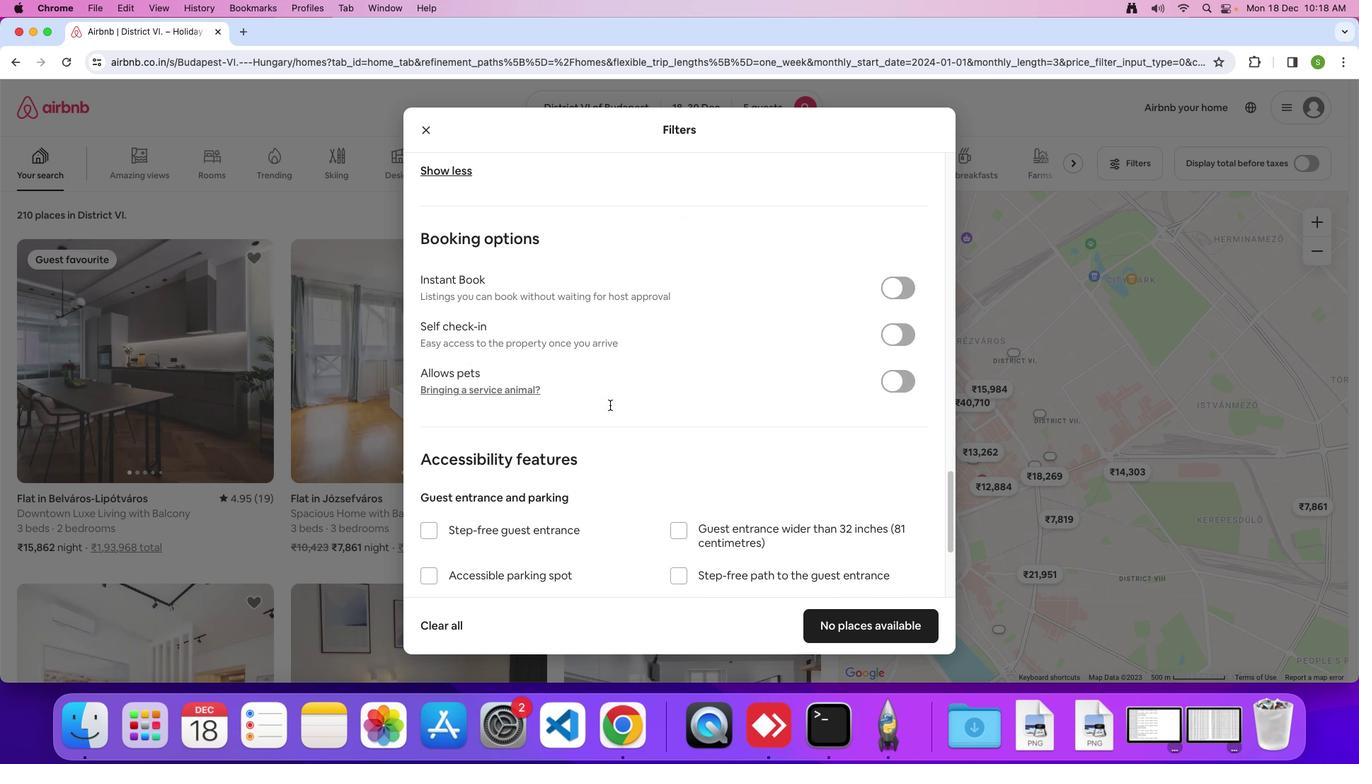 
Action: Mouse scrolled (608, 404) with delta (0, -1)
Screenshot: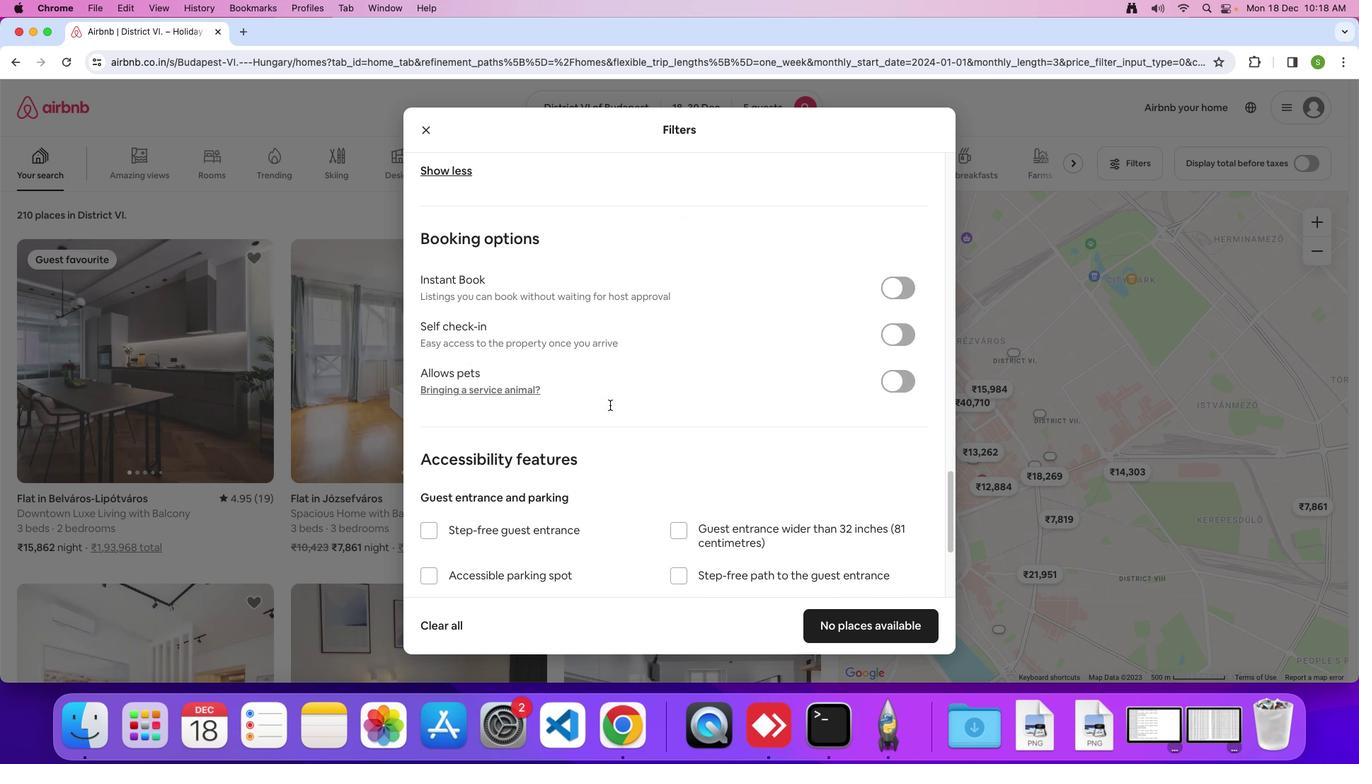 
Action: Mouse moved to (608, 404)
Screenshot: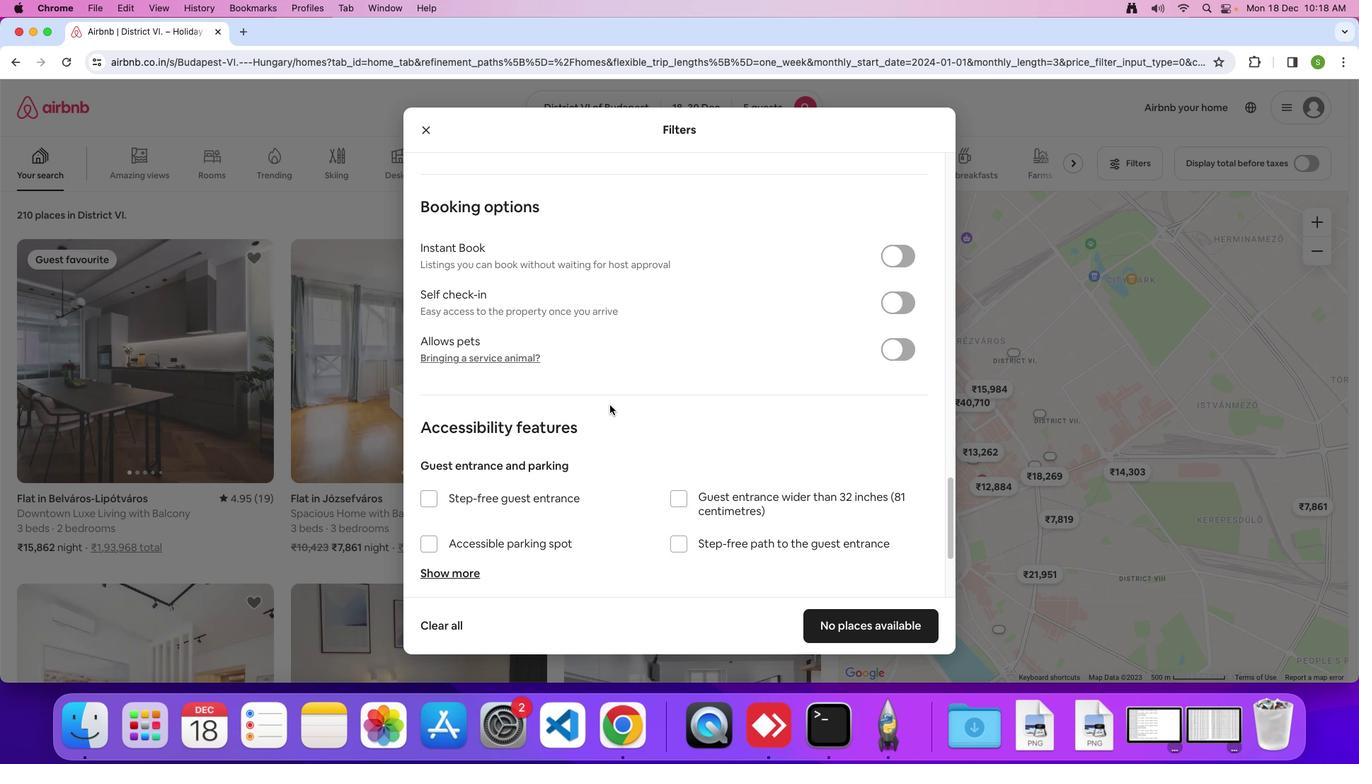 
Action: Mouse scrolled (608, 404) with delta (0, 0)
Screenshot: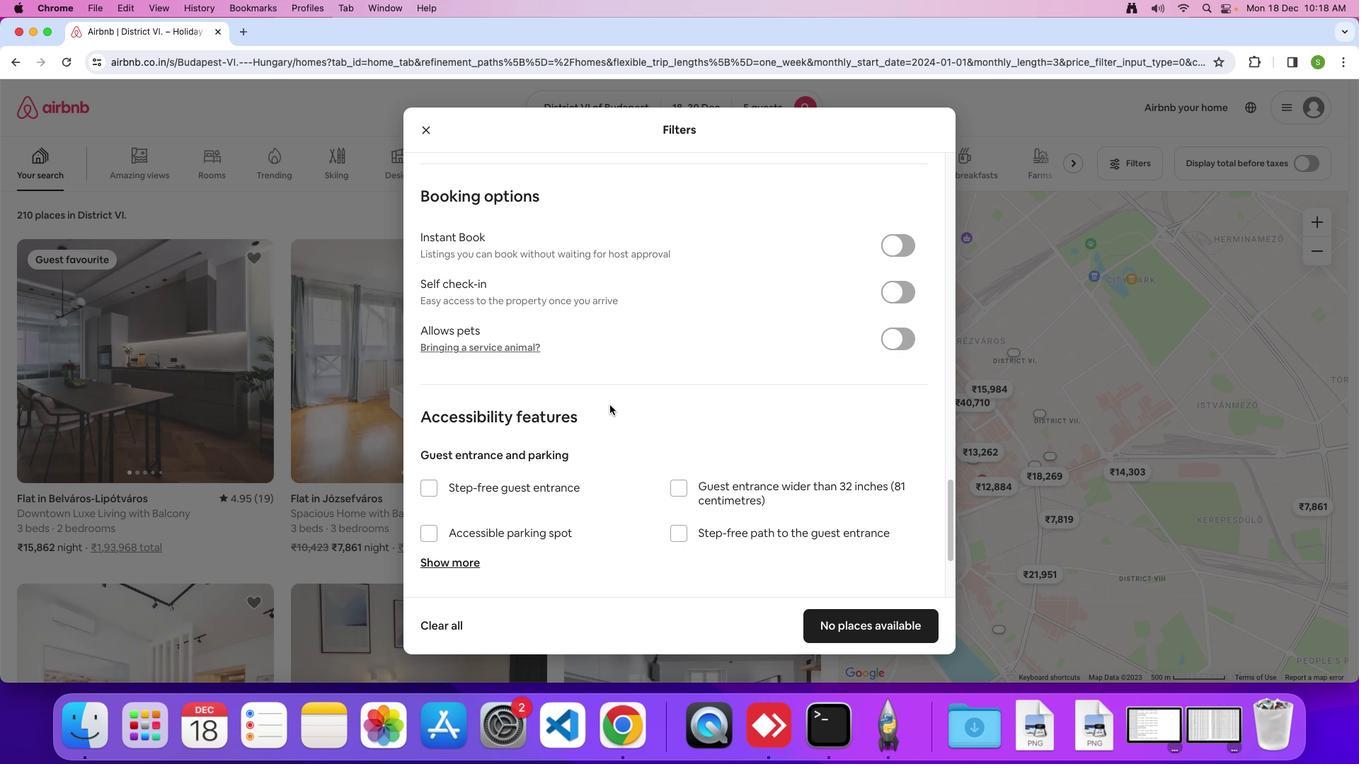 
Action: Mouse scrolled (608, 404) with delta (0, 0)
Screenshot: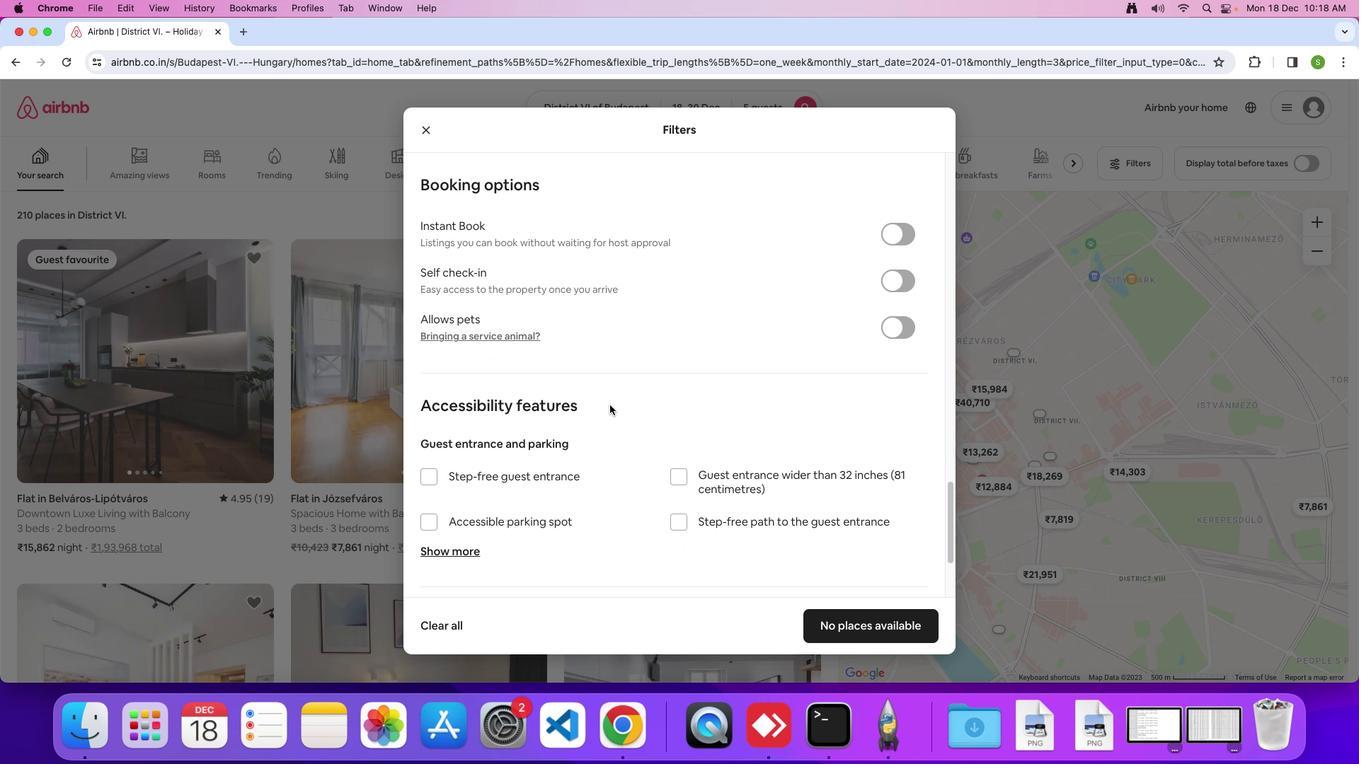 
Action: Mouse scrolled (608, 404) with delta (0, -1)
Screenshot: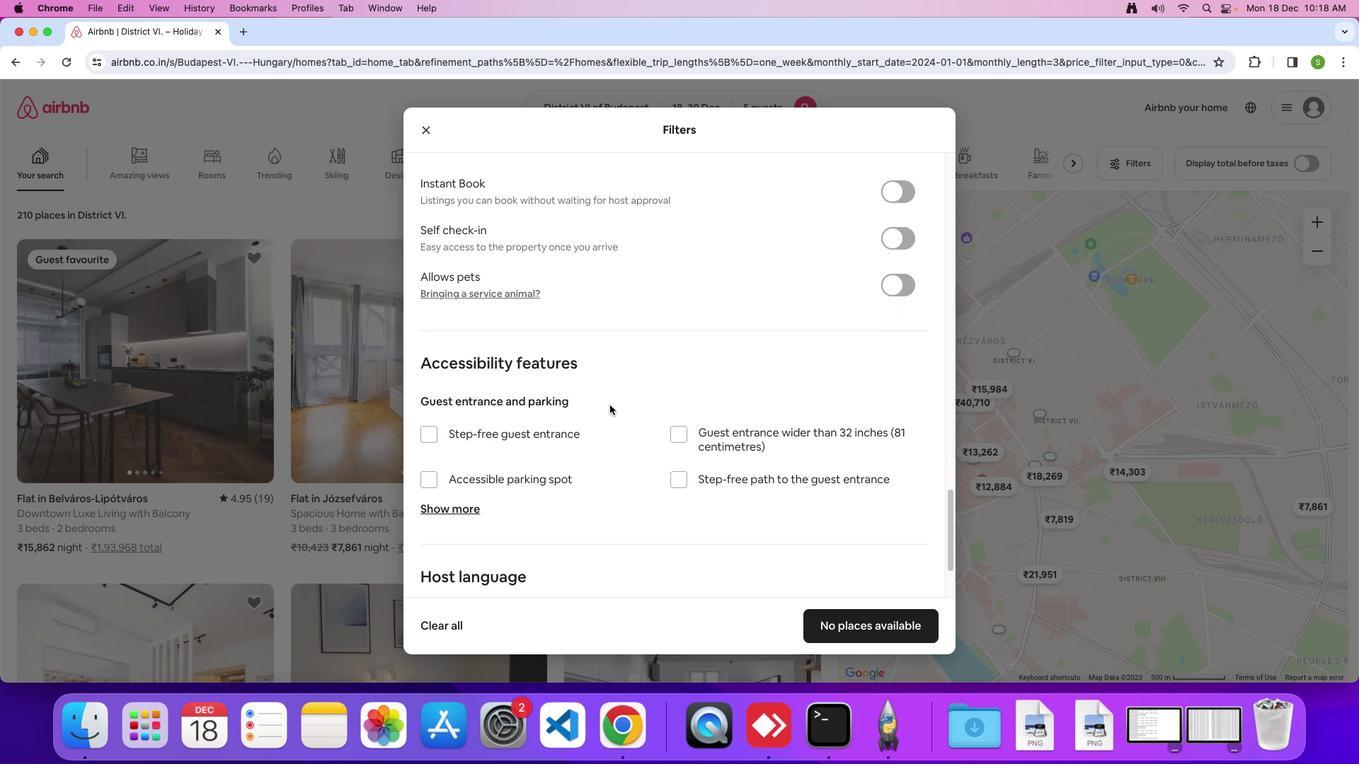 
Action: Mouse scrolled (608, 404) with delta (0, 0)
Screenshot: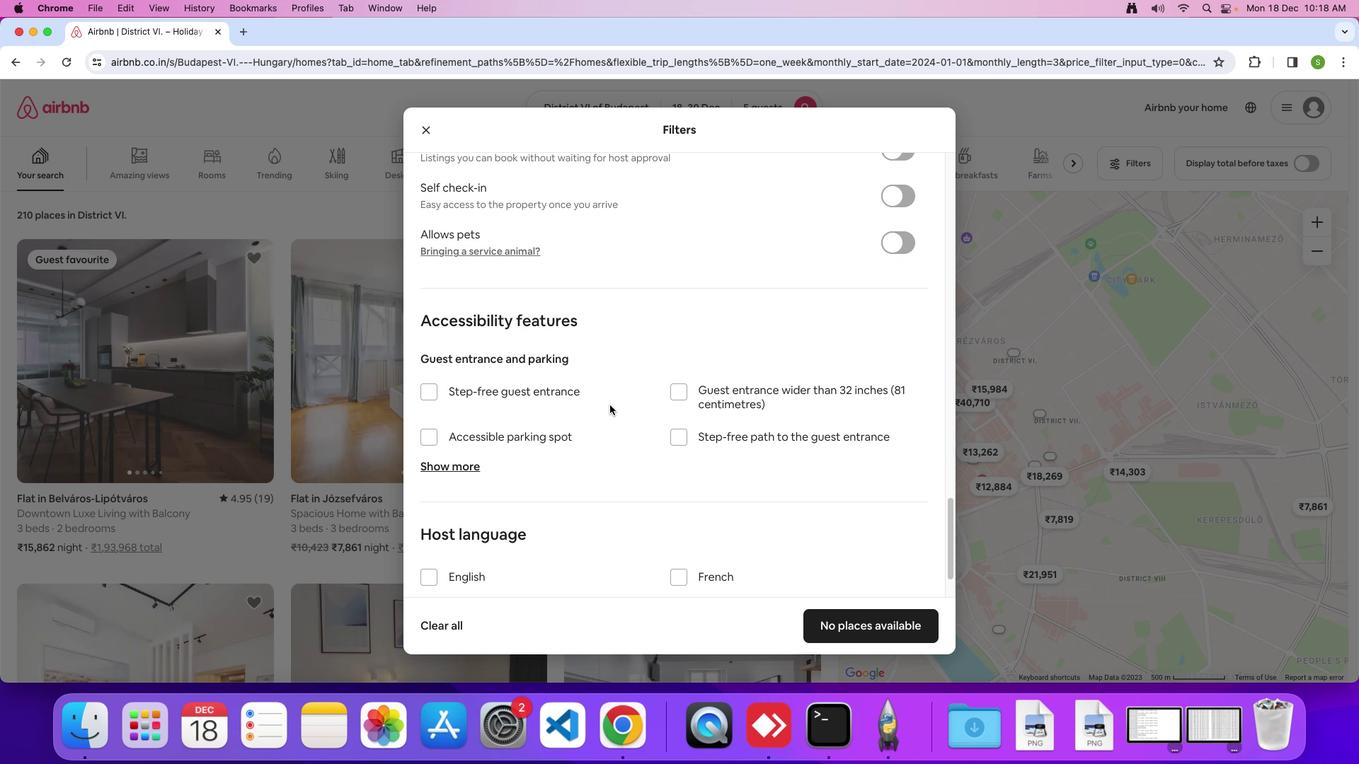 
Action: Mouse scrolled (608, 404) with delta (0, 0)
Screenshot: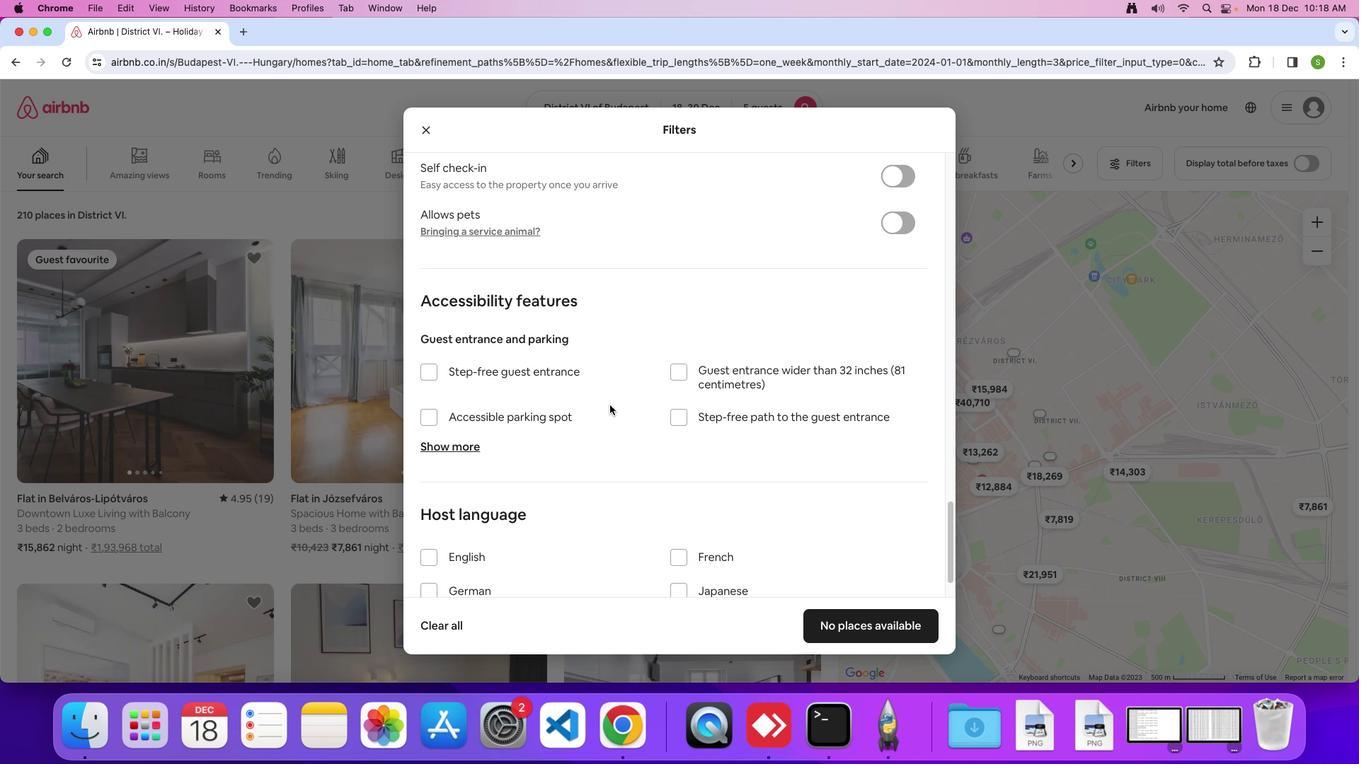 
Action: Mouse scrolled (608, 404) with delta (0, -2)
Screenshot: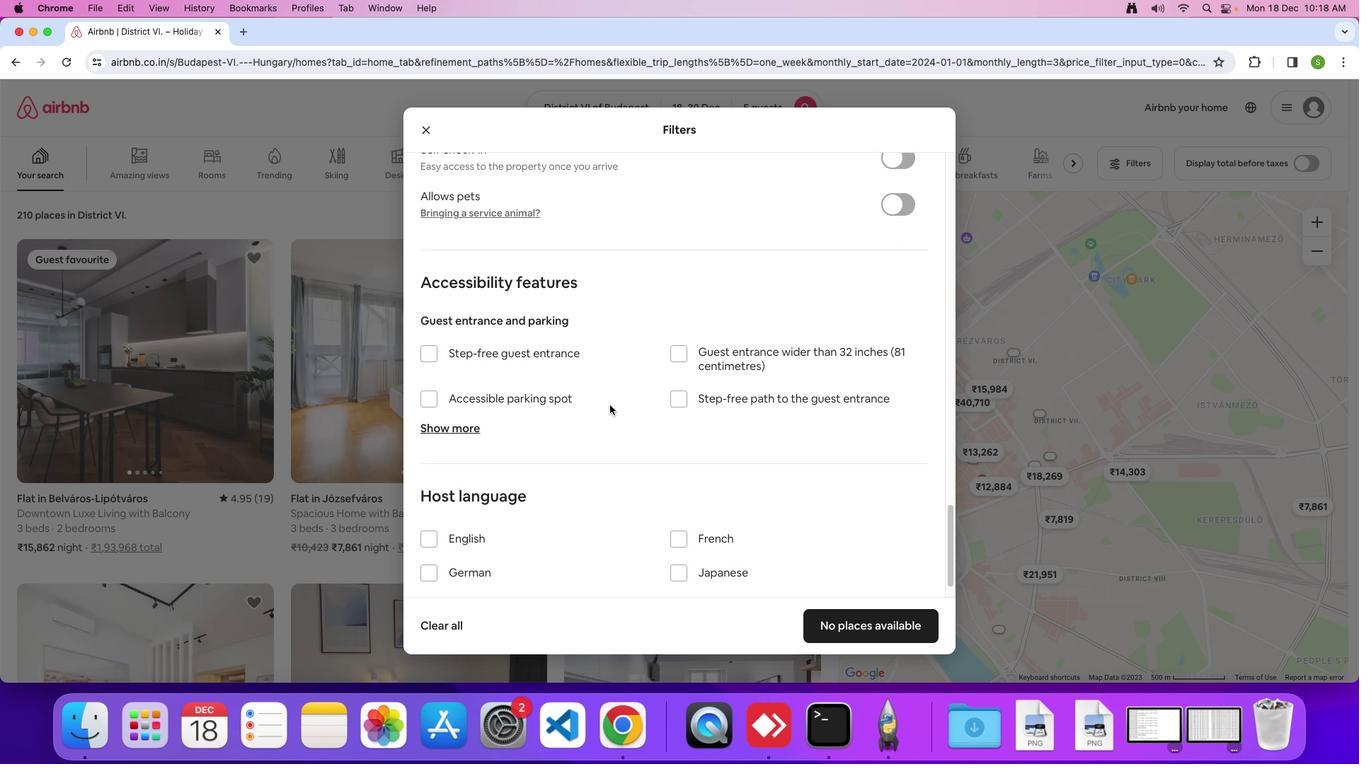 
Action: Mouse scrolled (608, 404) with delta (0, 0)
Screenshot: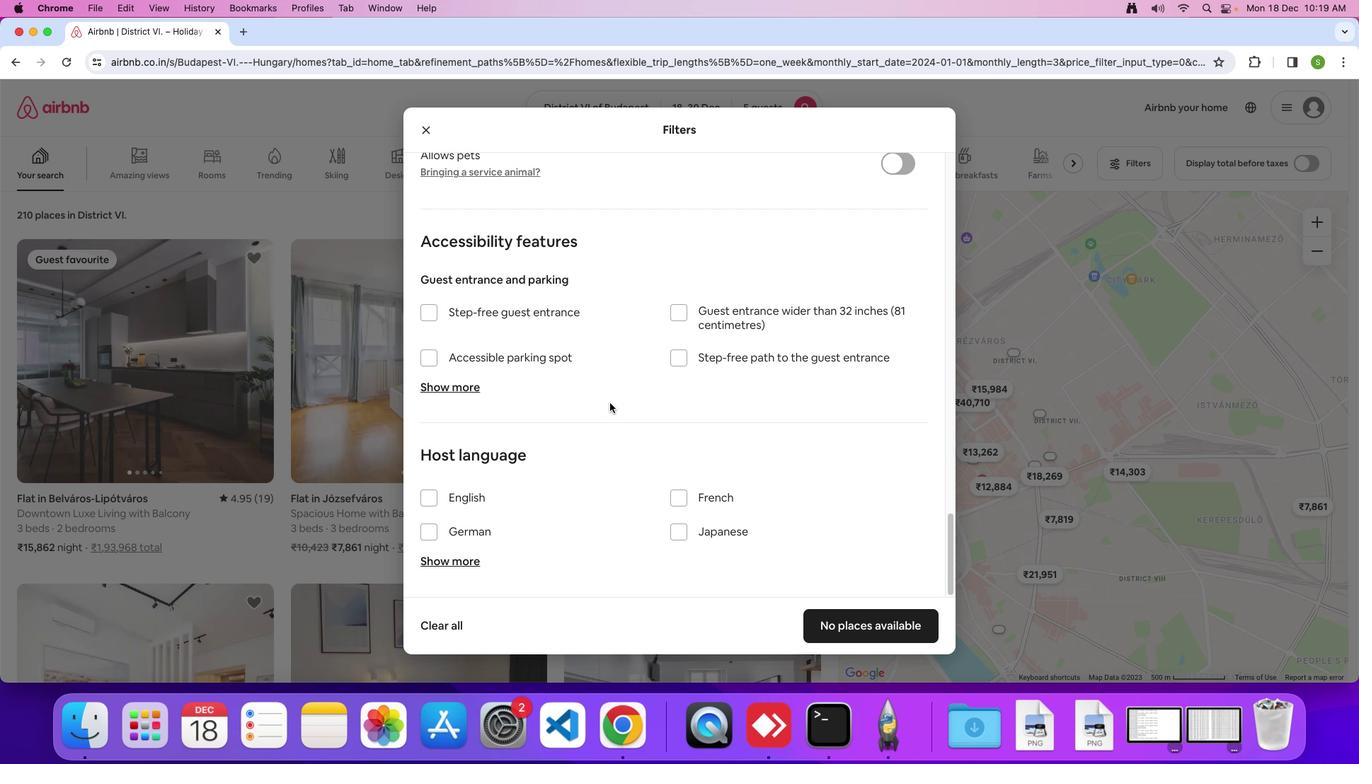 
Action: Mouse scrolled (608, 404) with delta (0, 0)
Screenshot: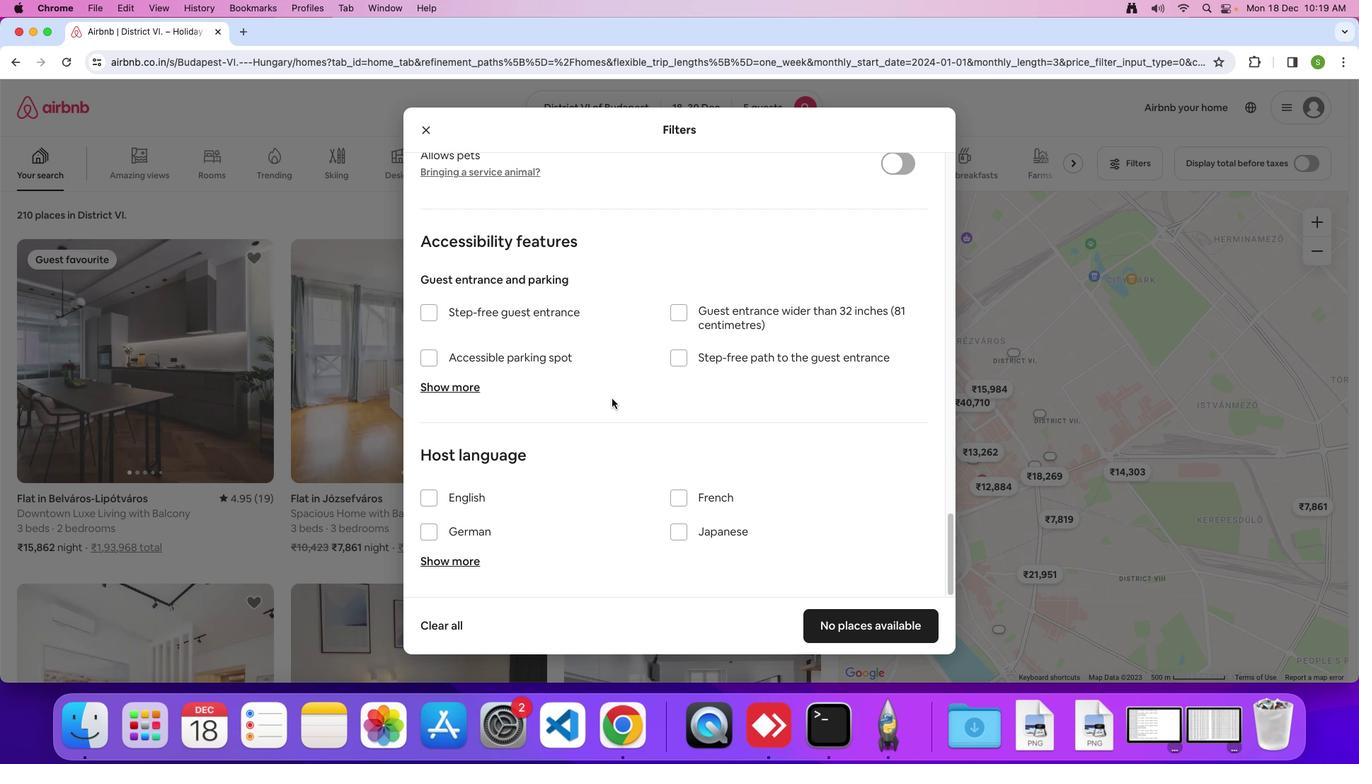 
Action: Mouse scrolled (608, 404) with delta (0, -2)
Screenshot: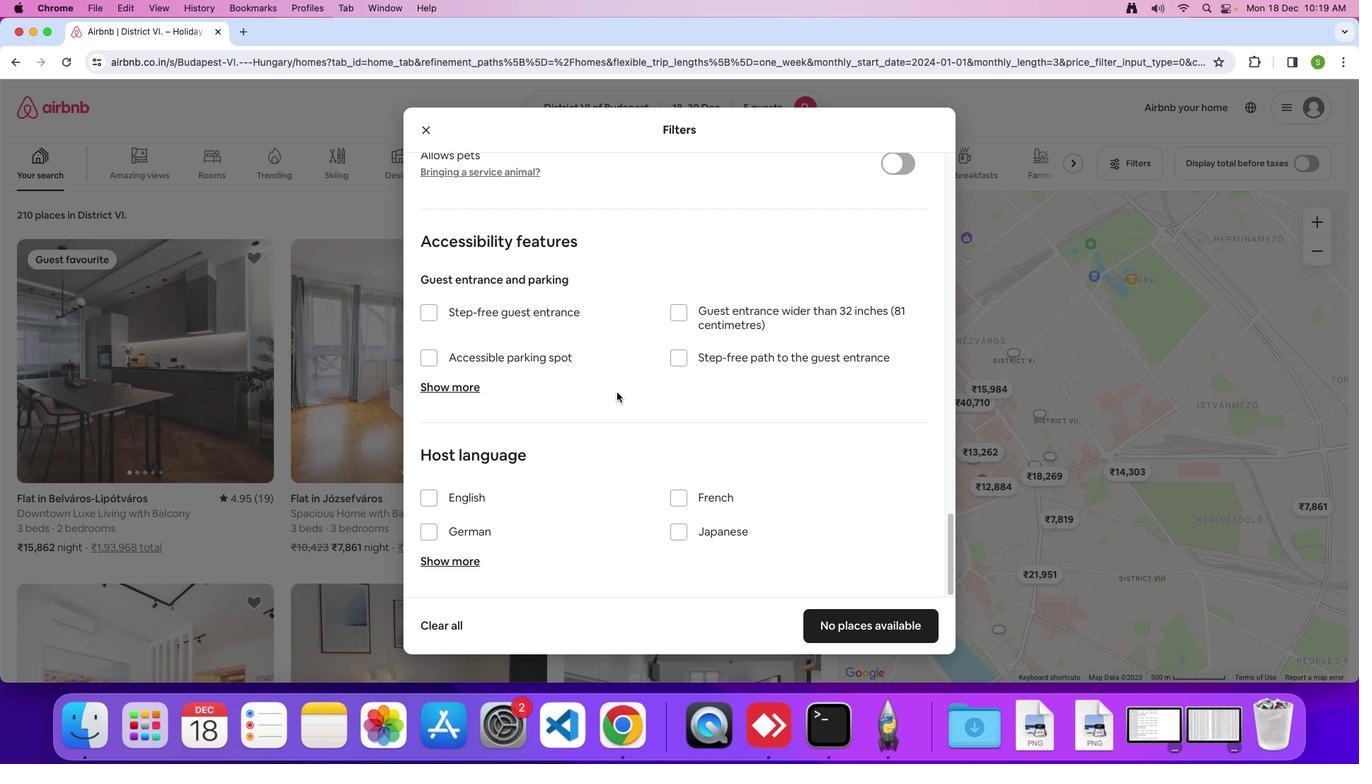 
Action: Mouse moved to (613, 395)
Screenshot: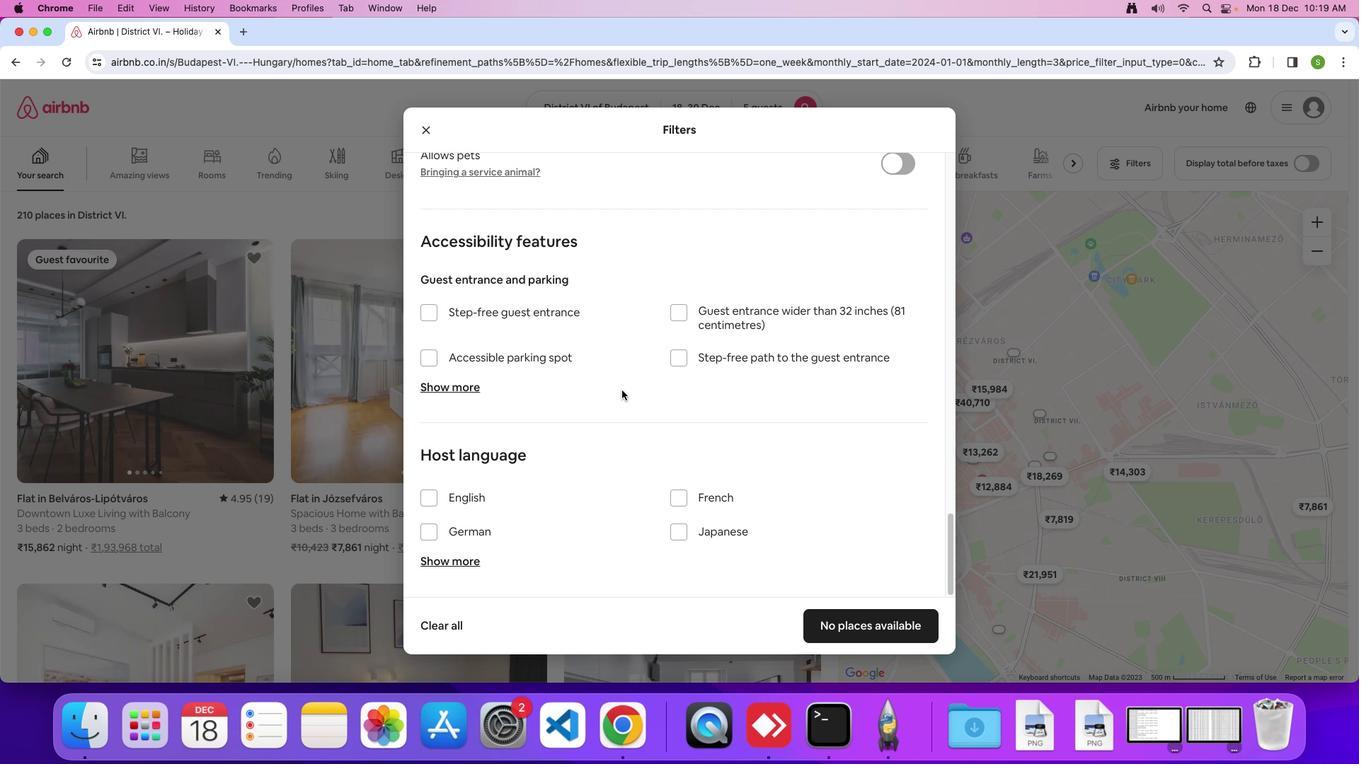 
Action: Mouse scrolled (613, 395) with delta (0, -2)
Screenshot: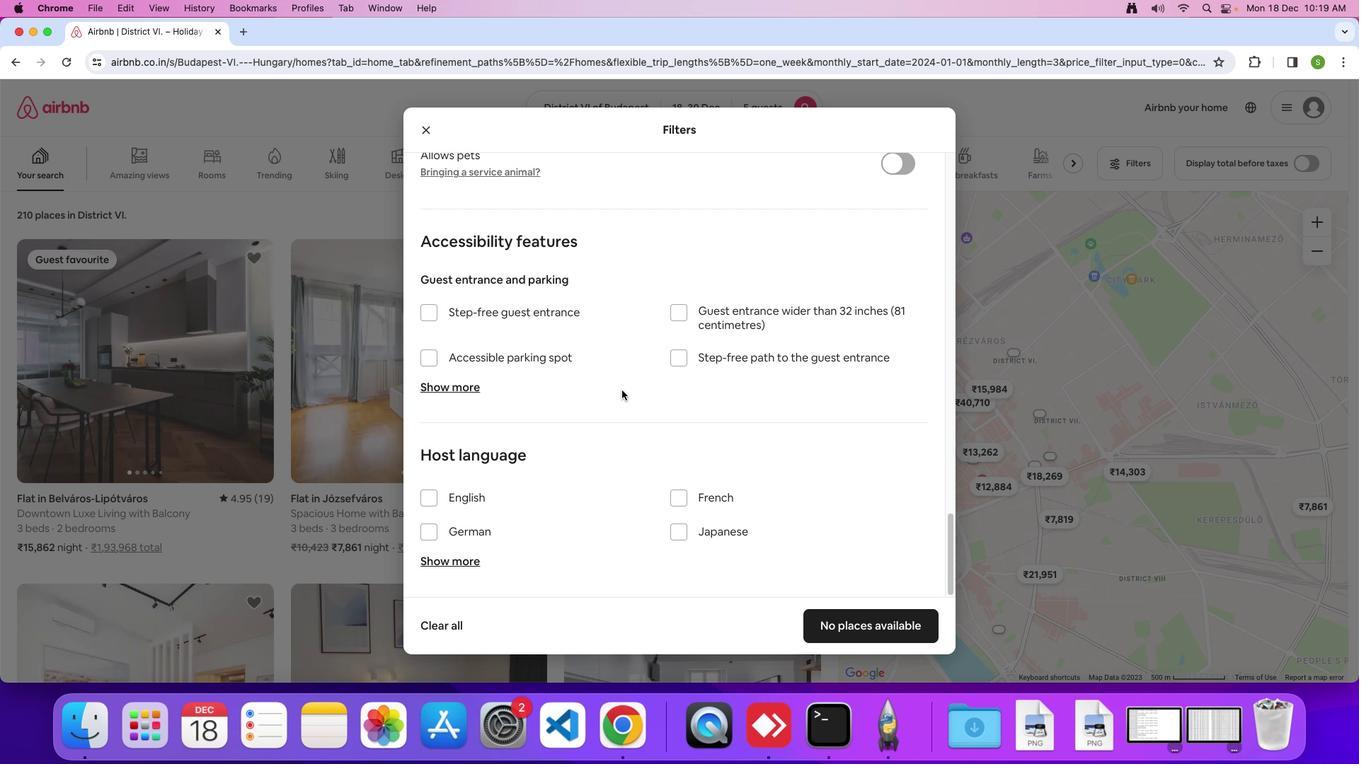 
Action: Mouse moved to (849, 628)
Screenshot: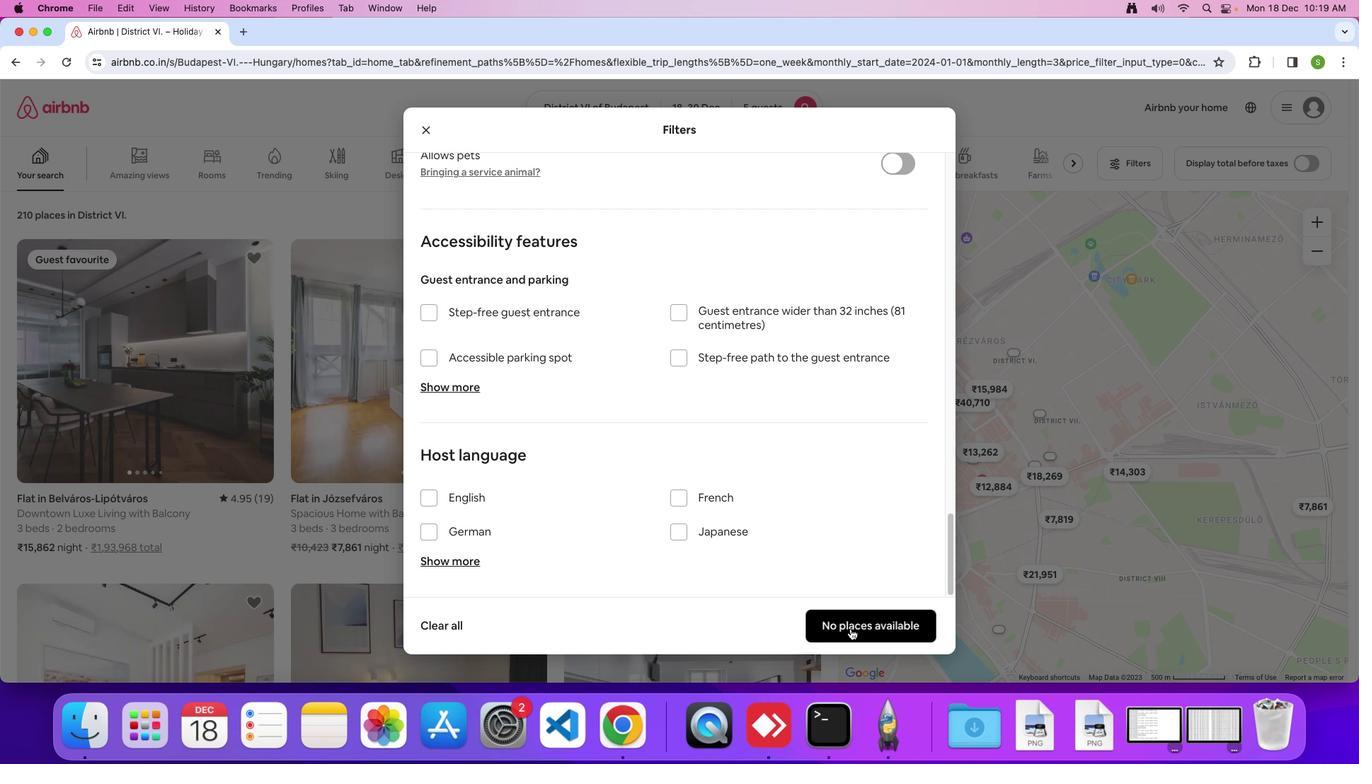 
Action: Mouse pressed left at (849, 628)
Screenshot: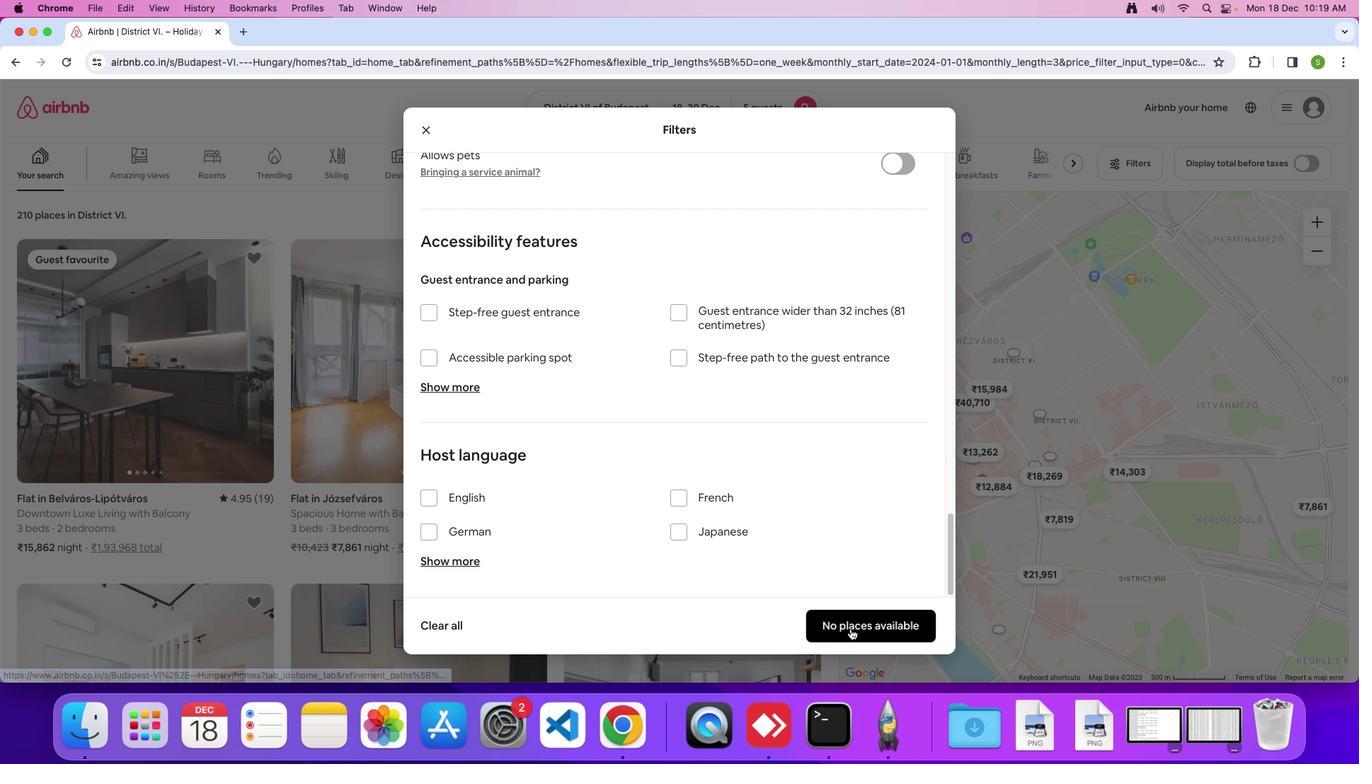 
Action: Mouse moved to (598, 408)
Screenshot: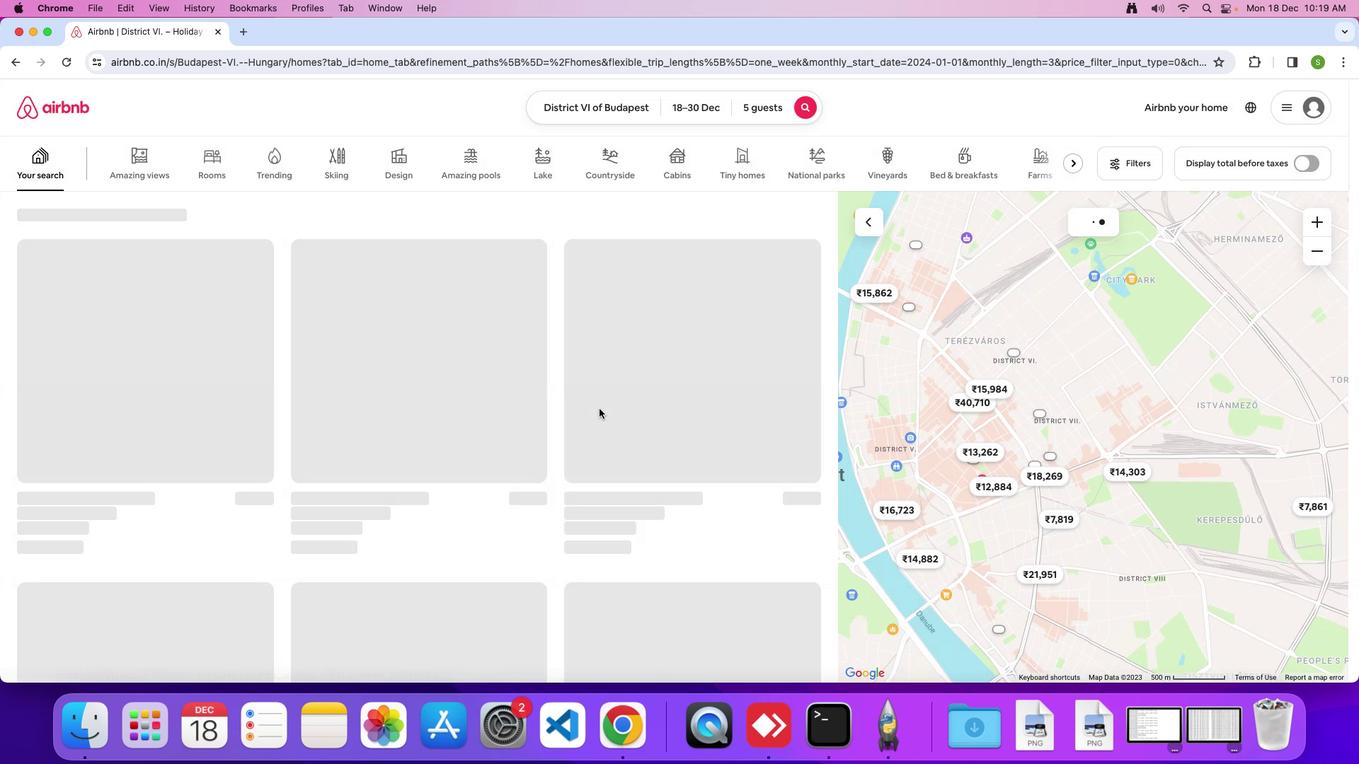 
